 Task: Plan a trip to Kairouan, Tunisia from 3rd December, 2023 to 9th December, 2023 for 2 adults.1  bedroom having 1 bed and 1 bathroom. Property type can be hotel. Look for 4 properties as per requirement.
Action: Mouse moved to (518, 139)
Screenshot: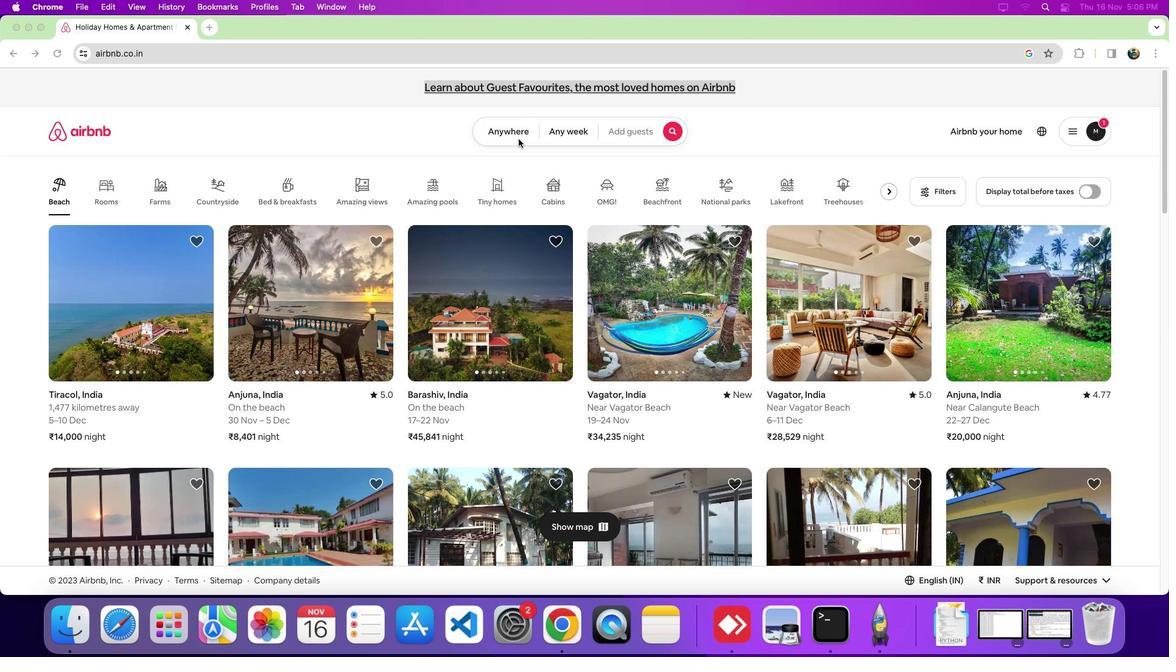 
Action: Mouse pressed left at (518, 139)
Screenshot: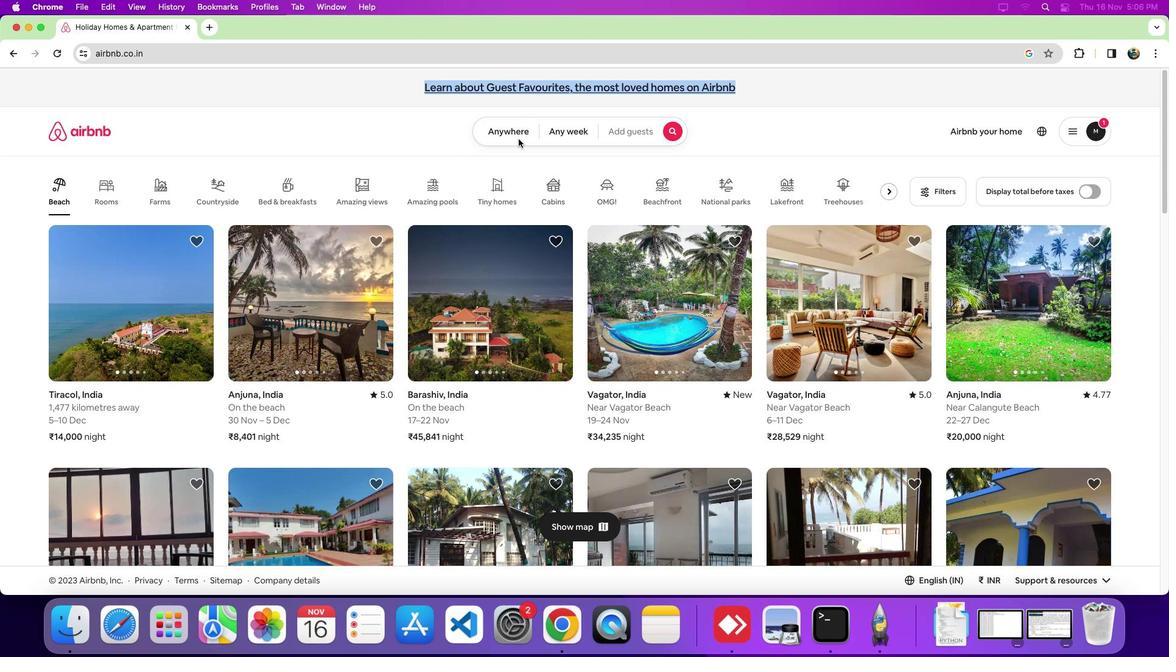 
Action: Mouse moved to (513, 132)
Screenshot: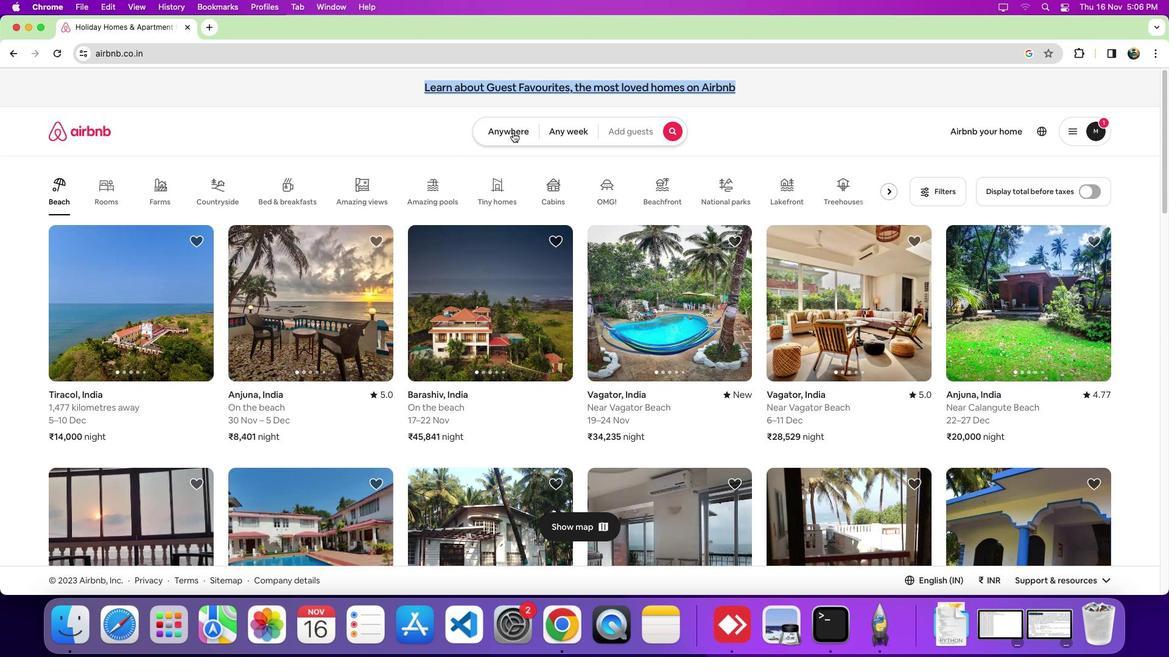 
Action: Mouse pressed left at (513, 132)
Screenshot: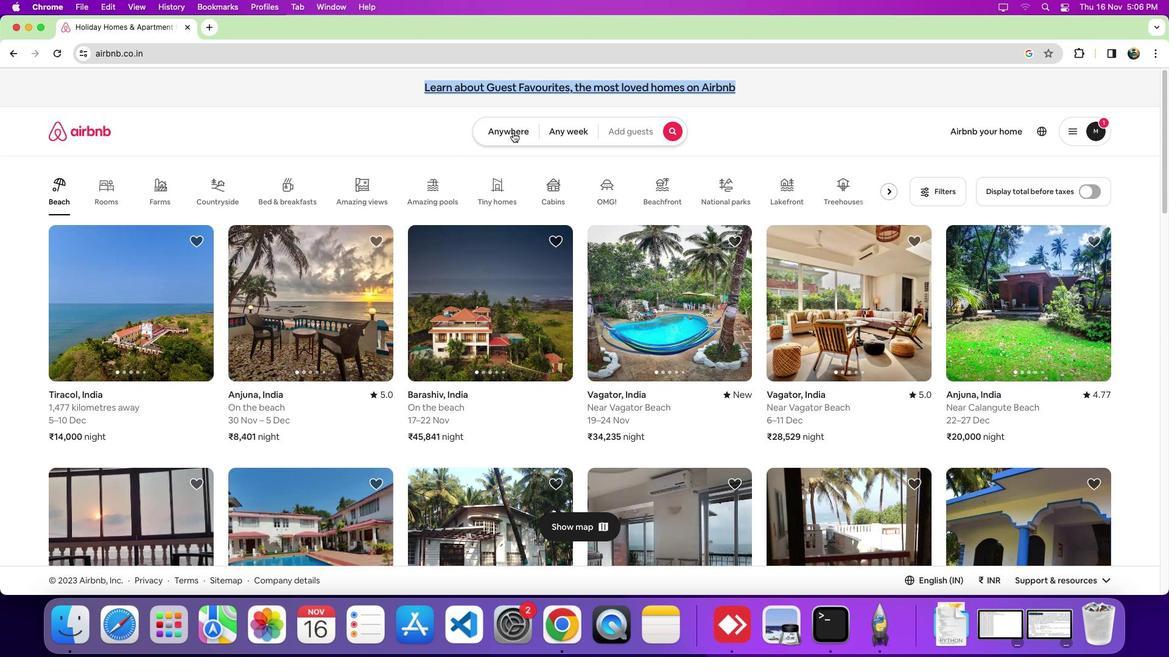 
Action: Mouse moved to (423, 185)
Screenshot: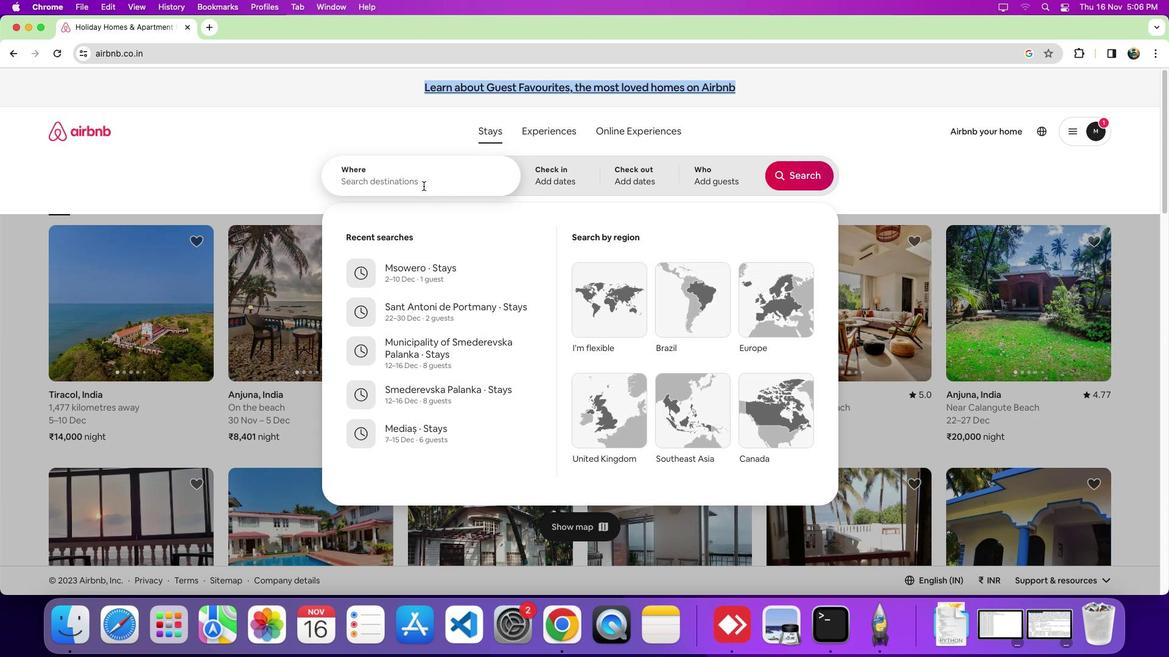 
Action: Mouse pressed left at (423, 185)
Screenshot: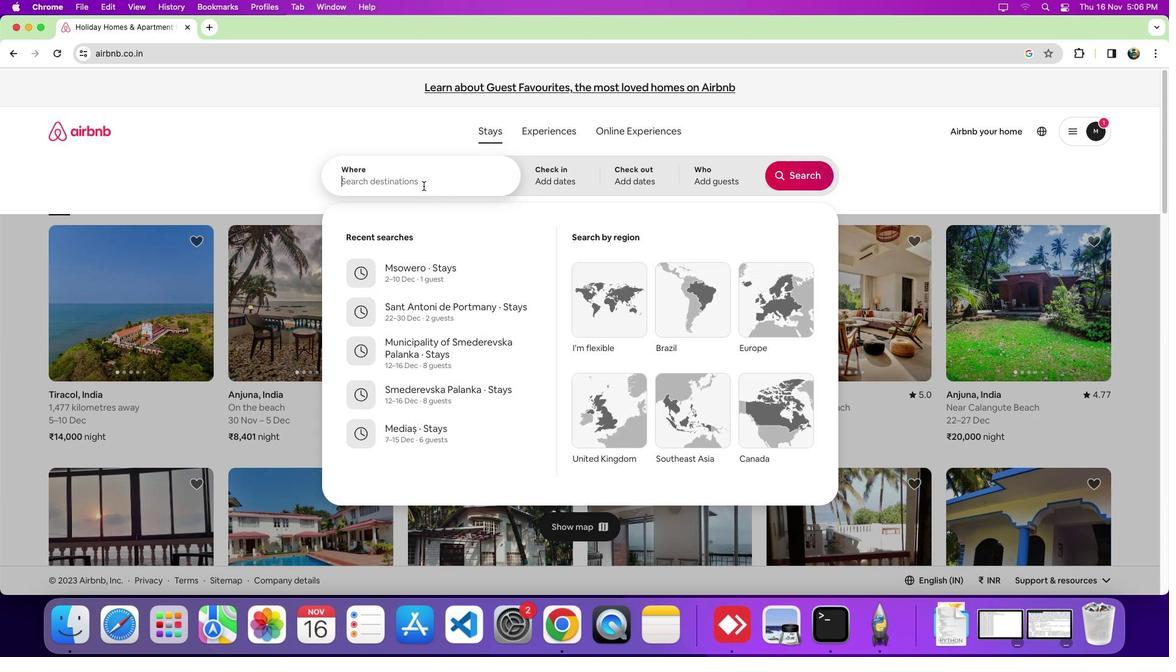
Action: Key pressed Key.shift'K''a''i''r''o''u''a''n'','Key.spaceKey.shift_r'T''u''n''i''s''i''a'
Screenshot: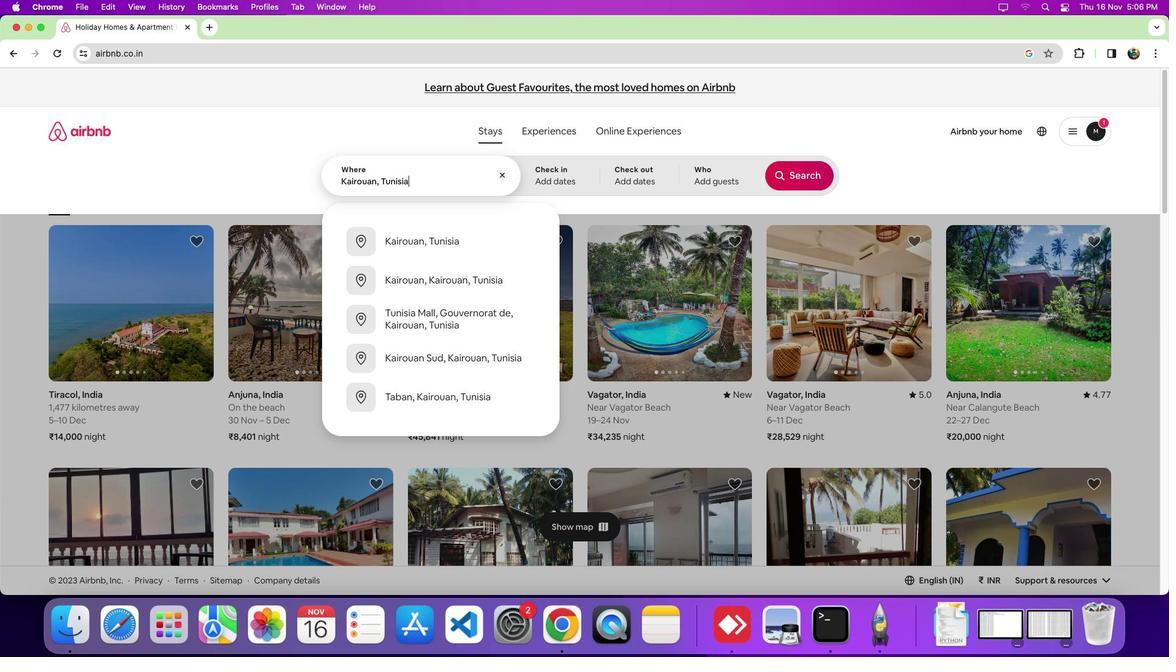 
Action: Mouse moved to (568, 180)
Screenshot: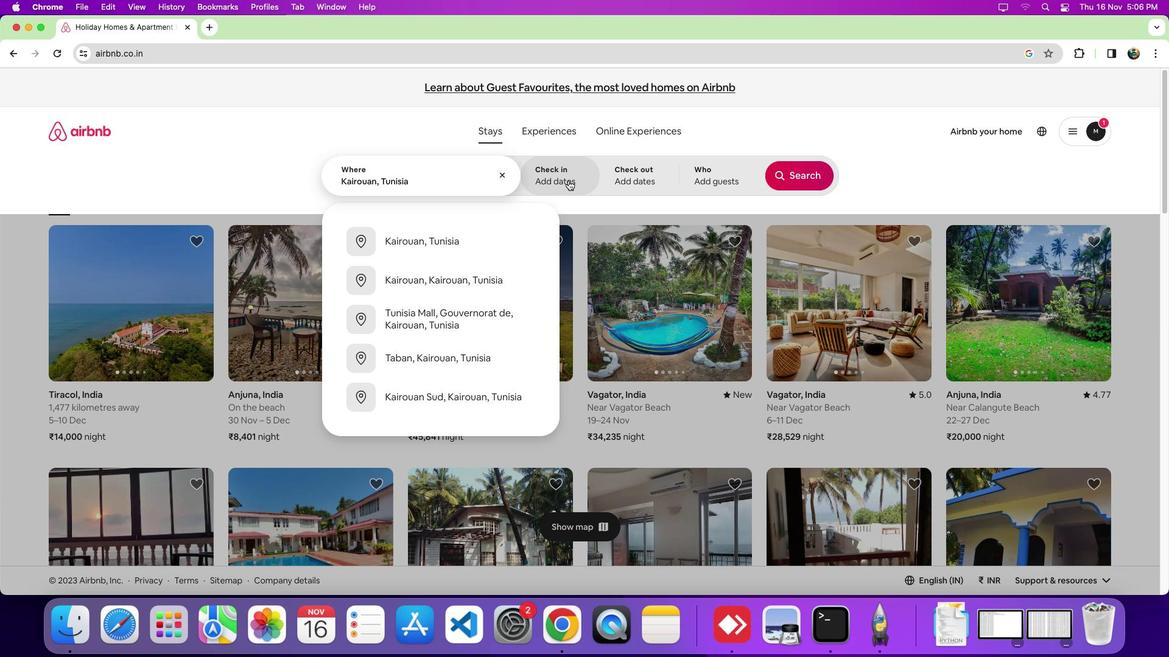 
Action: Mouse pressed left at (568, 180)
Screenshot: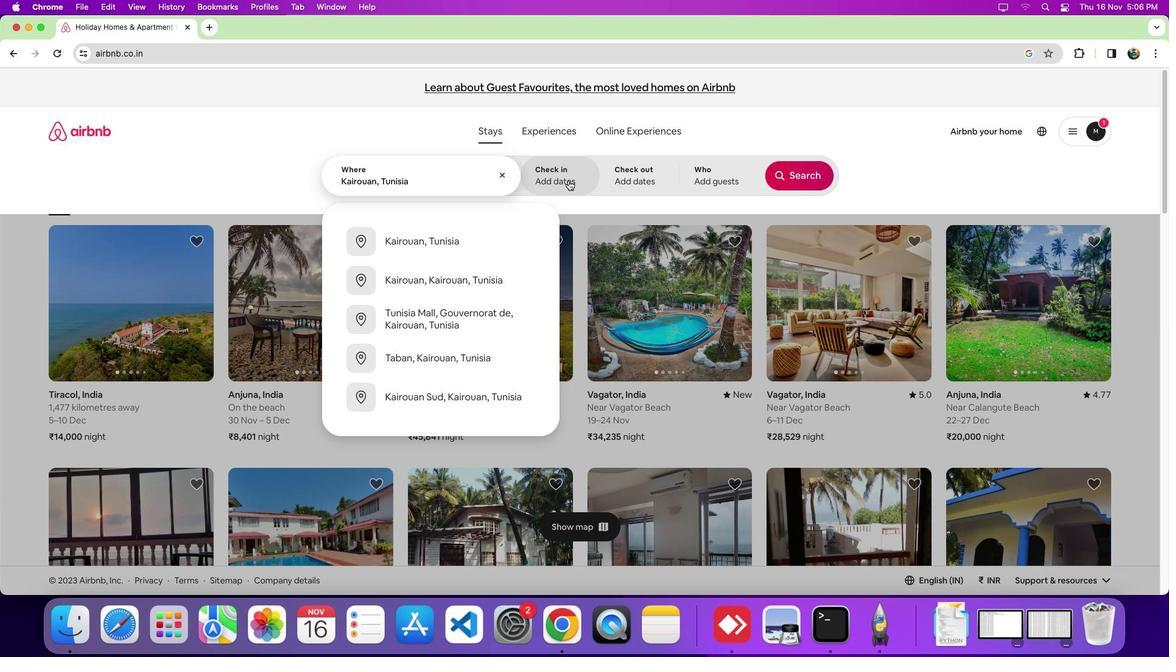 
Action: Mouse moved to (607, 359)
Screenshot: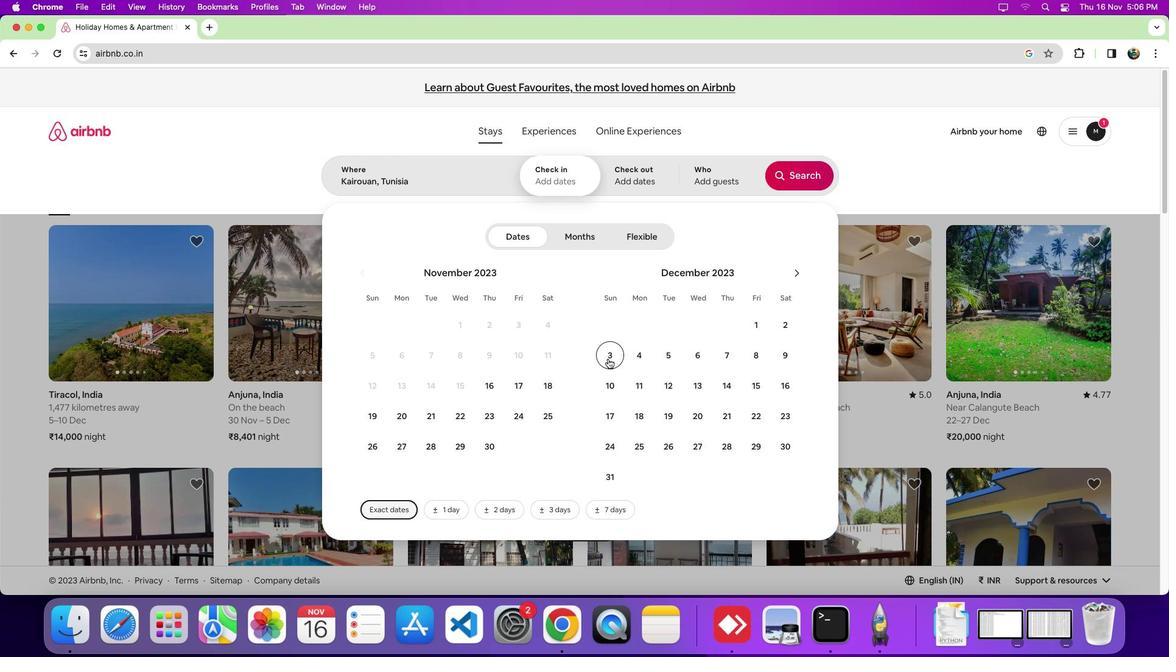 
Action: Mouse pressed left at (607, 359)
Screenshot: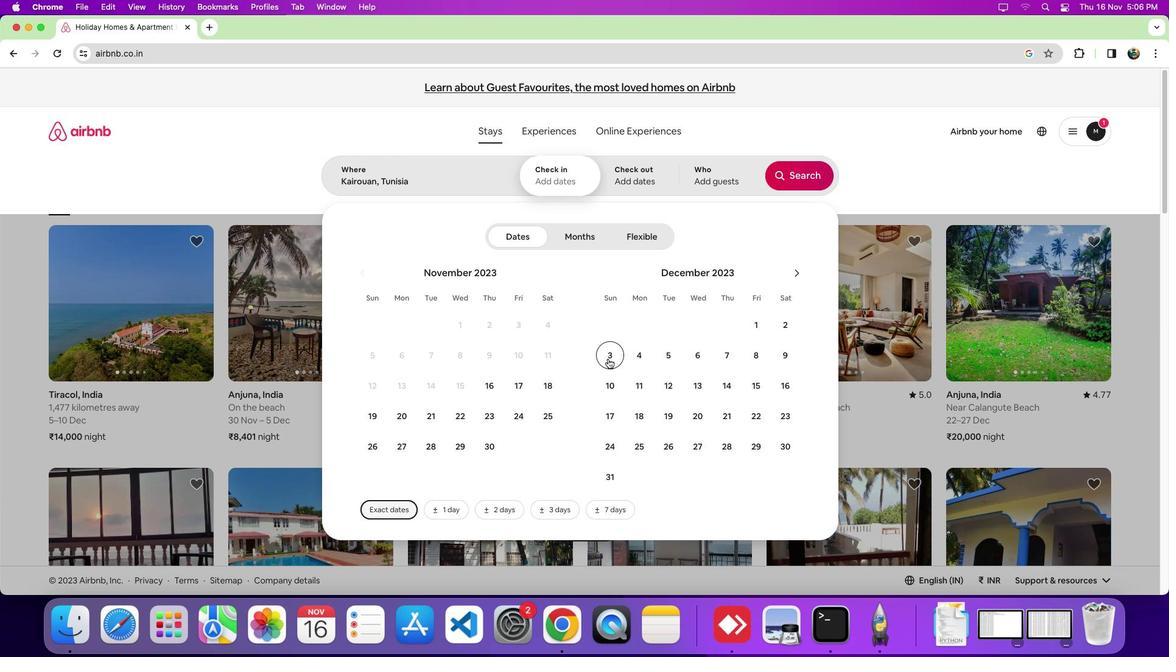 
Action: Mouse moved to (783, 356)
Screenshot: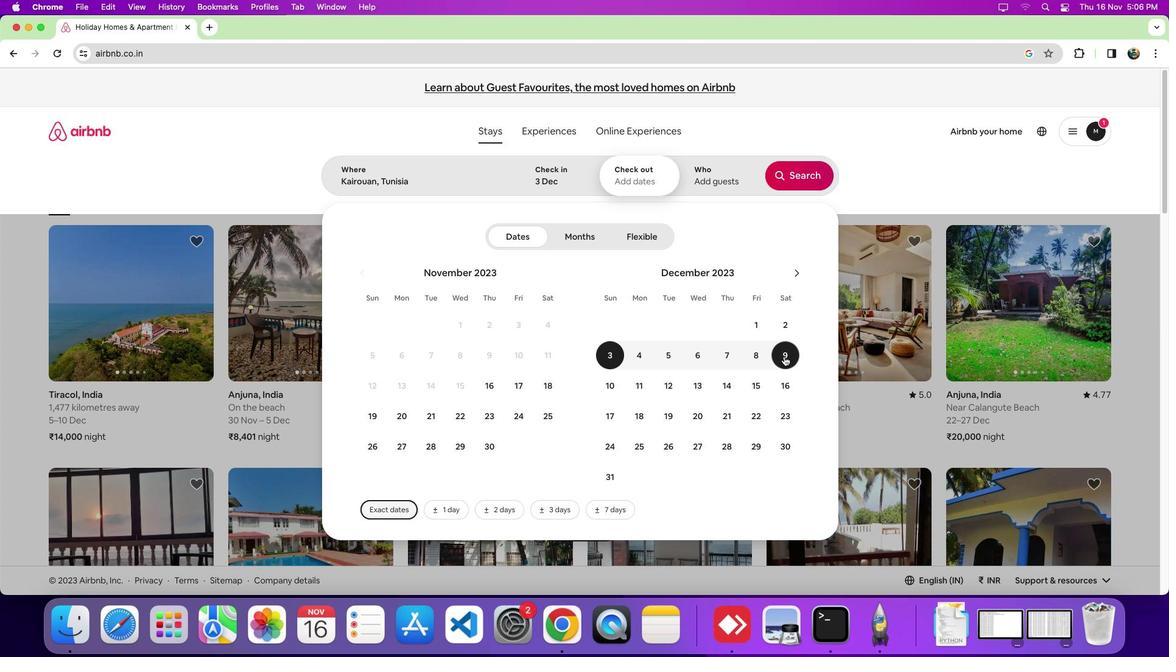 
Action: Mouse pressed left at (783, 356)
Screenshot: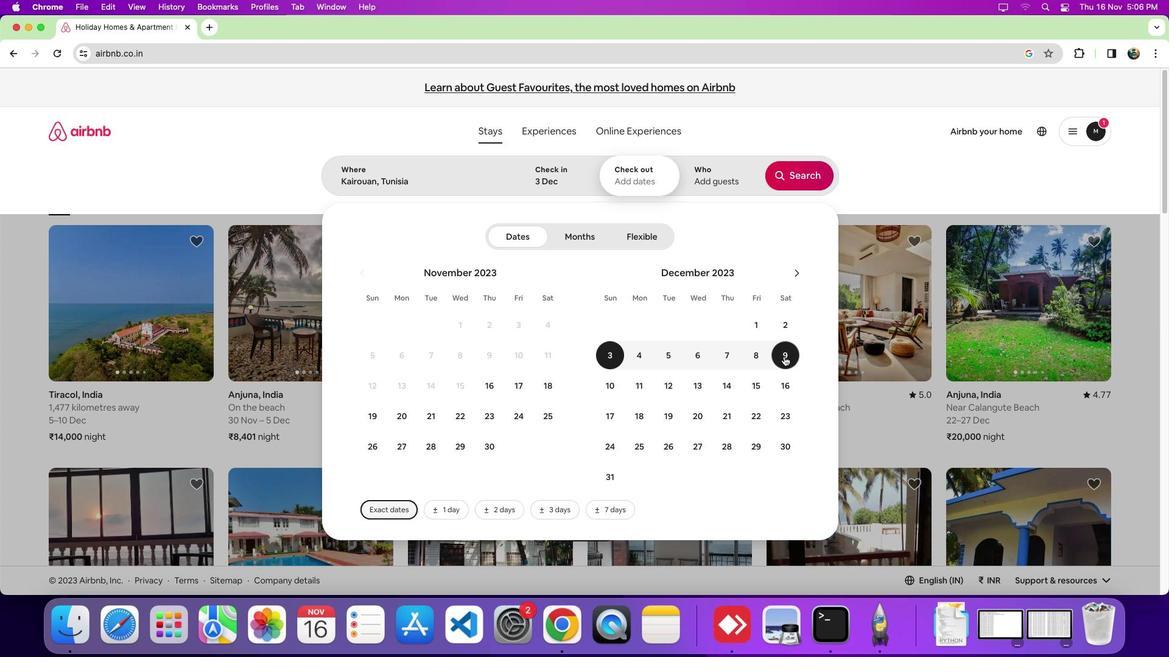 
Action: Mouse moved to (705, 182)
Screenshot: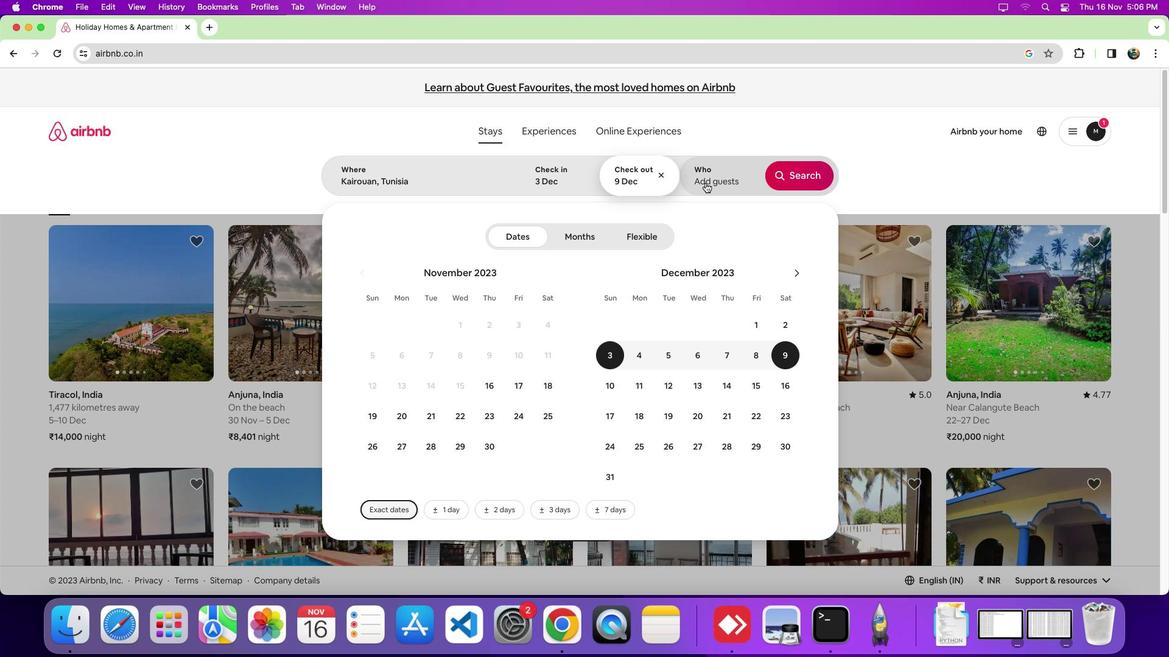 
Action: Mouse pressed left at (705, 182)
Screenshot: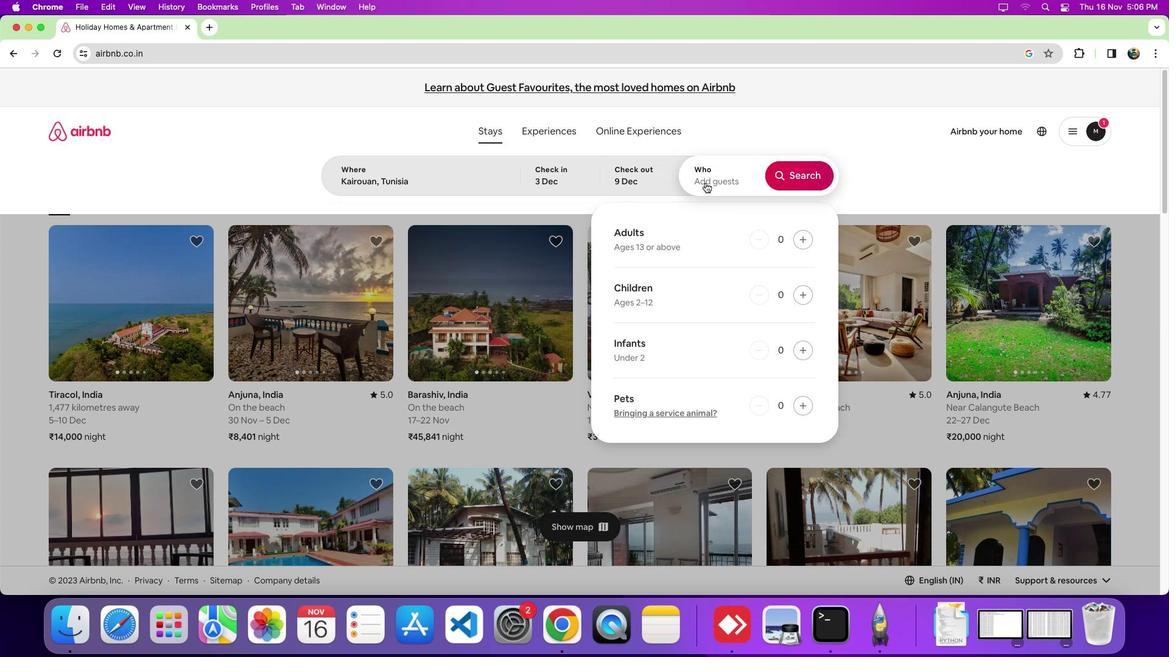 
Action: Mouse moved to (798, 242)
Screenshot: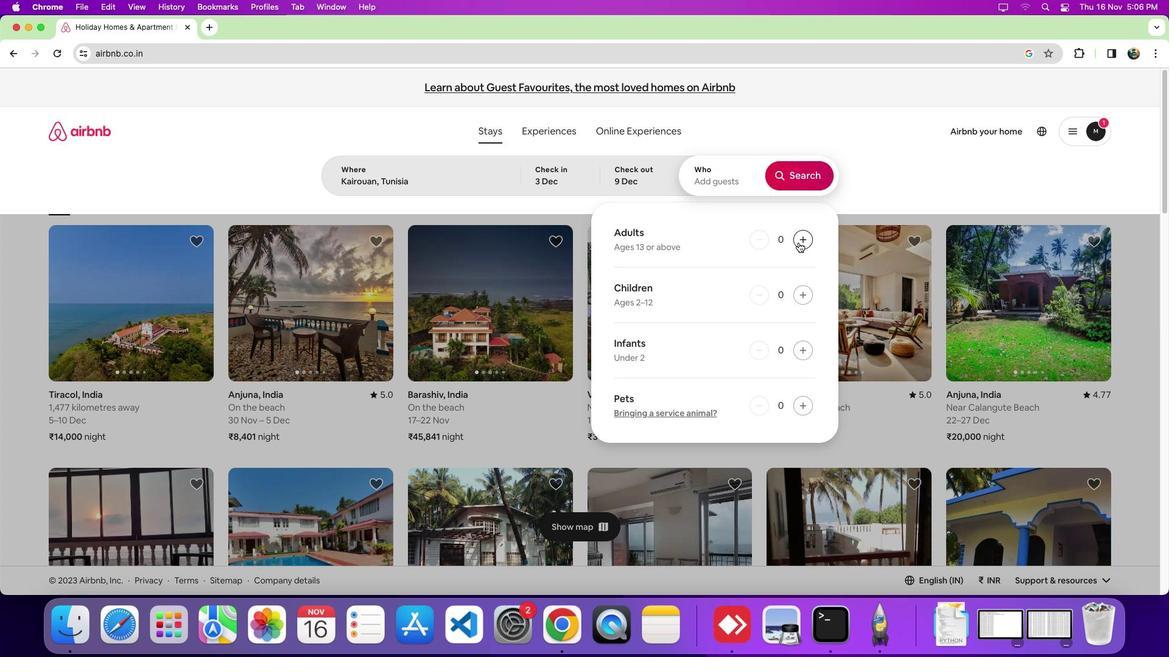
Action: Mouse pressed left at (798, 242)
Screenshot: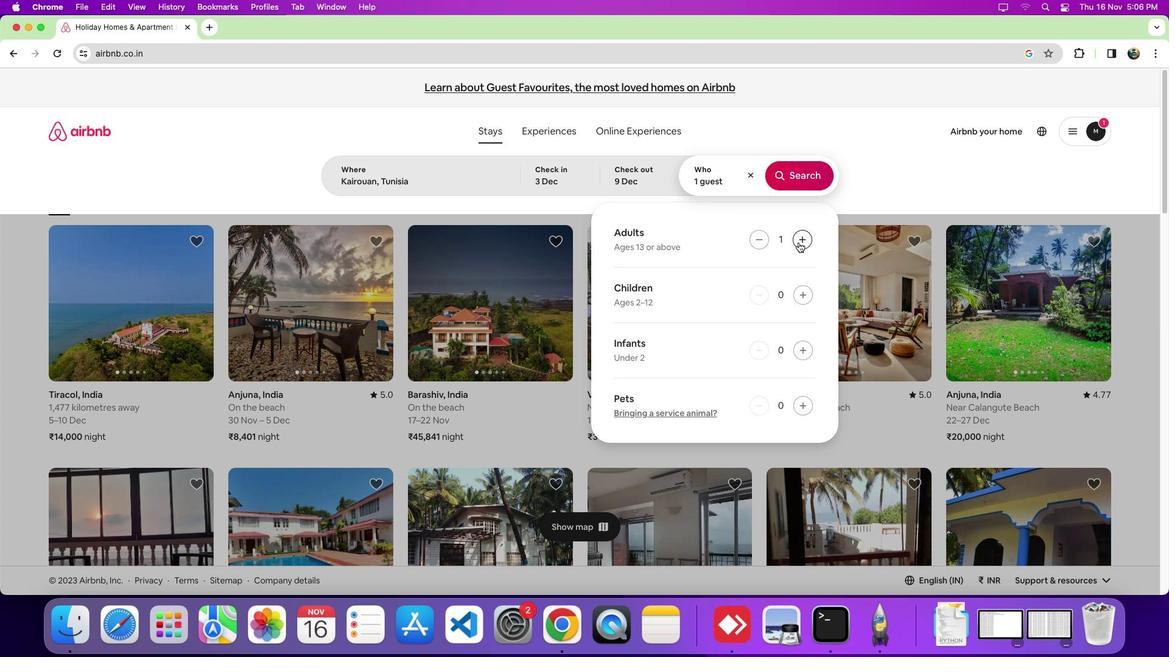 
Action: Mouse pressed left at (798, 242)
Screenshot: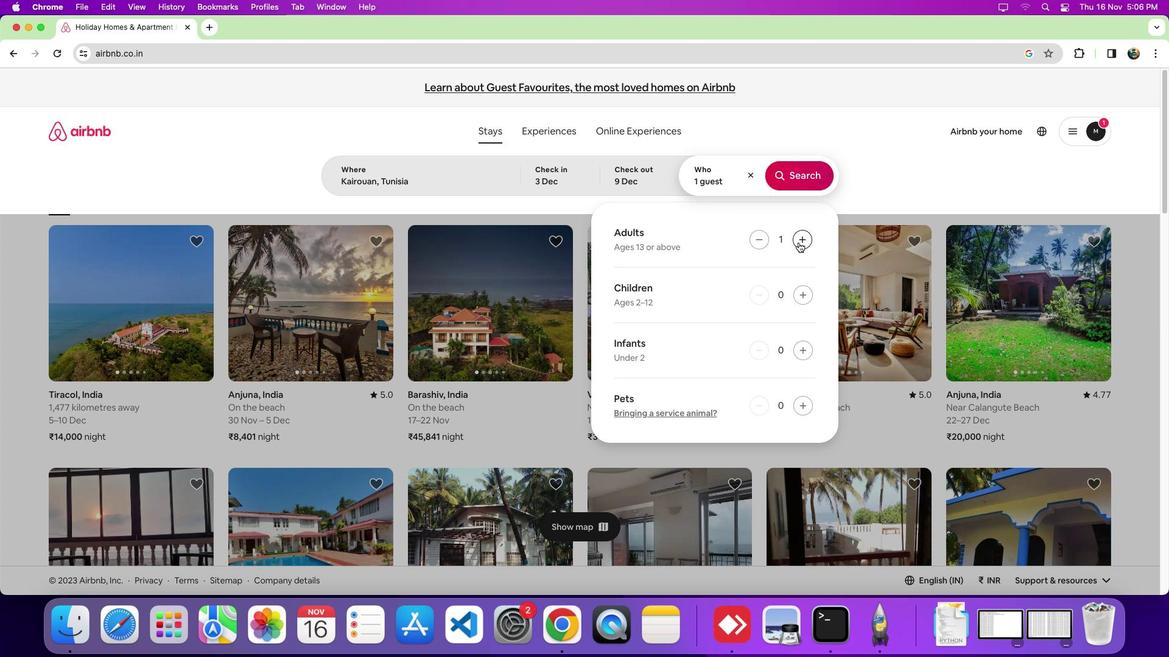 
Action: Mouse moved to (786, 179)
Screenshot: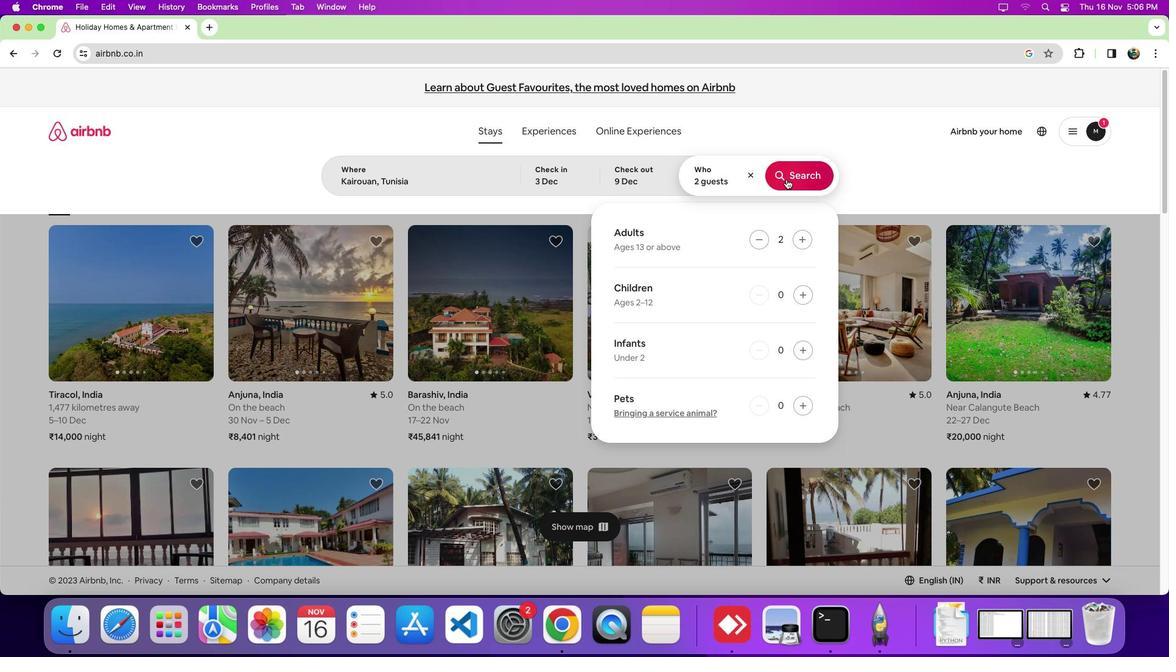 
Action: Mouse pressed left at (786, 179)
Screenshot: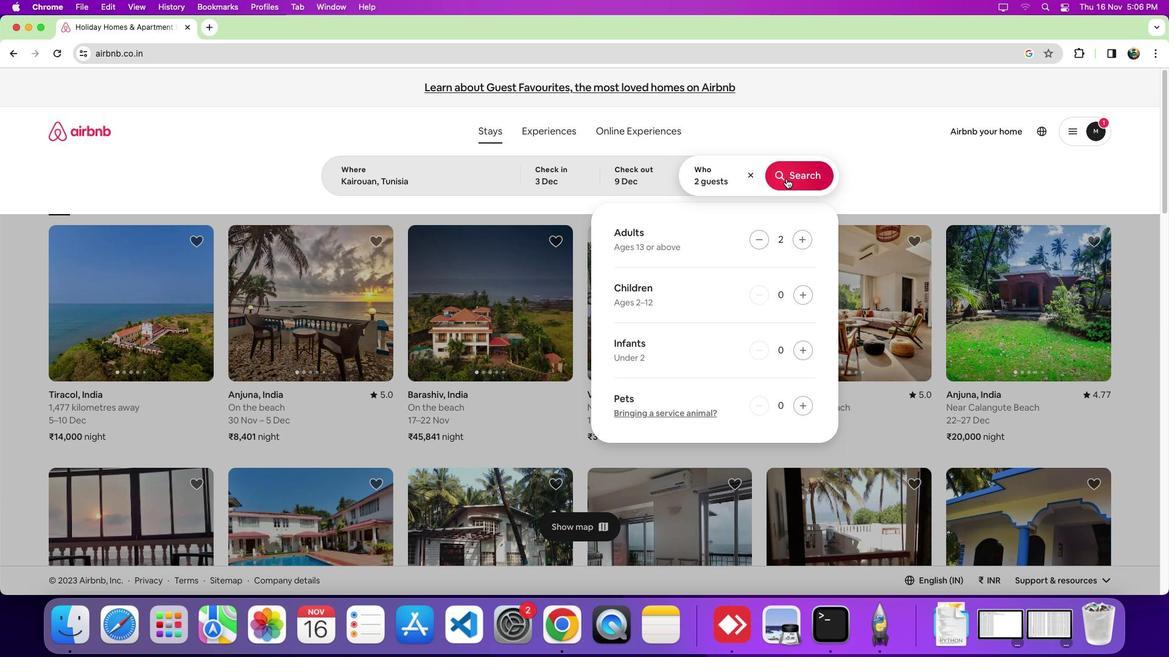 
Action: Mouse moved to (960, 142)
Screenshot: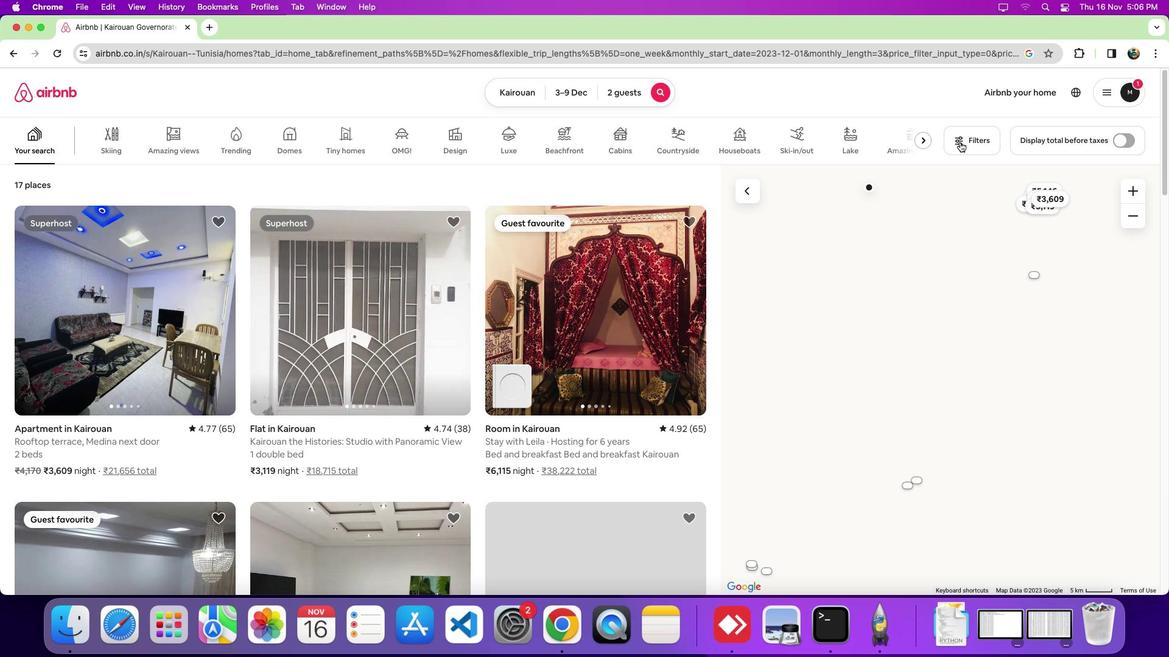 
Action: Mouse pressed left at (960, 142)
Screenshot: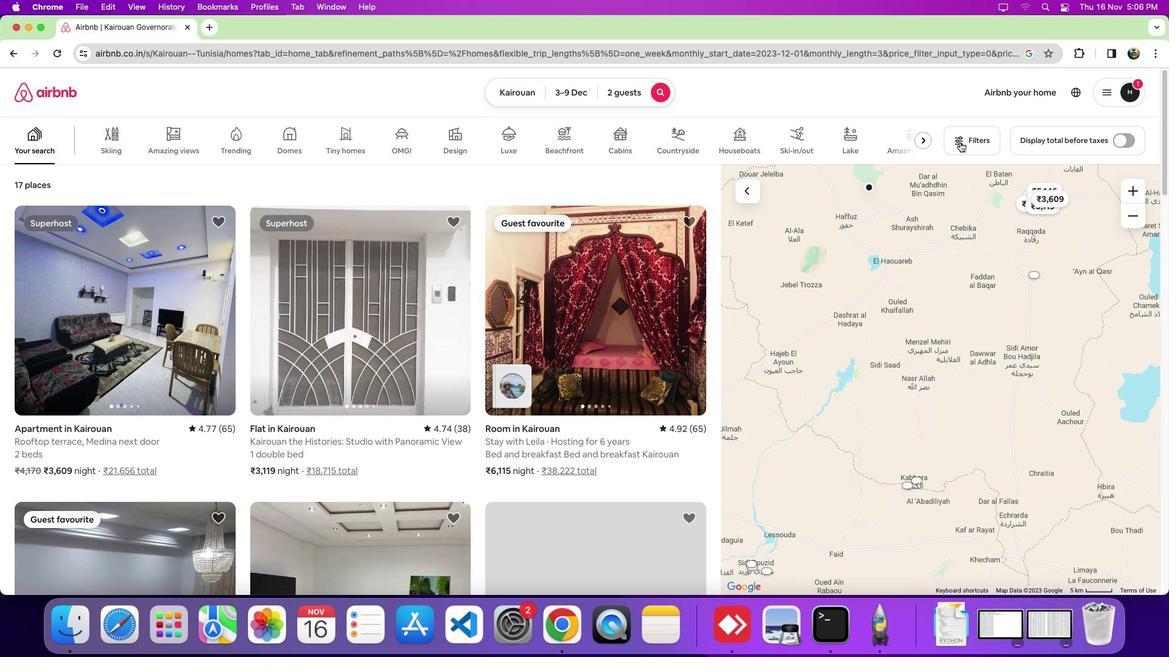 
Action: Mouse moved to (466, 442)
Screenshot: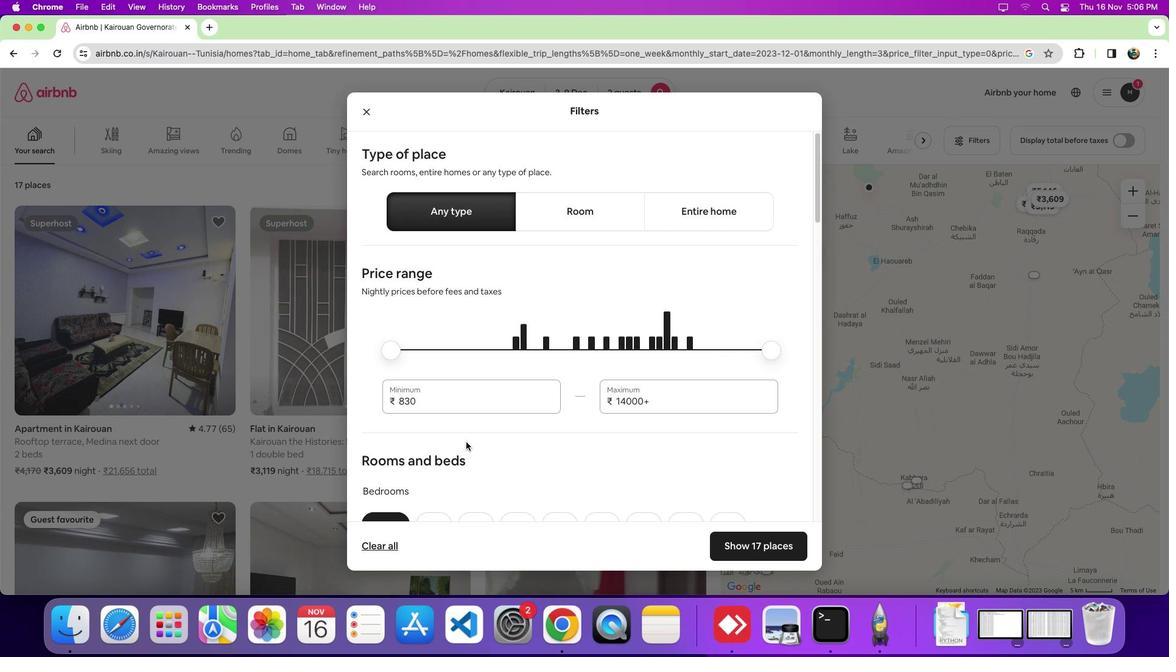 
Action: Mouse scrolled (466, 442) with delta (0, 0)
Screenshot: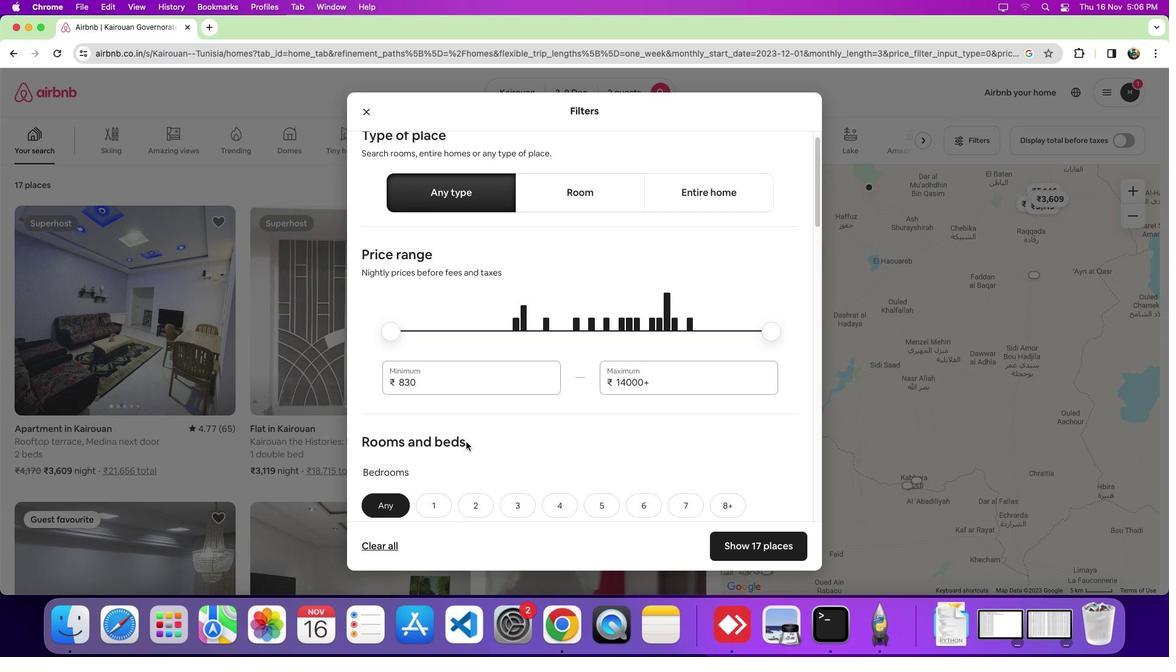 
Action: Mouse scrolled (466, 442) with delta (0, -1)
Screenshot: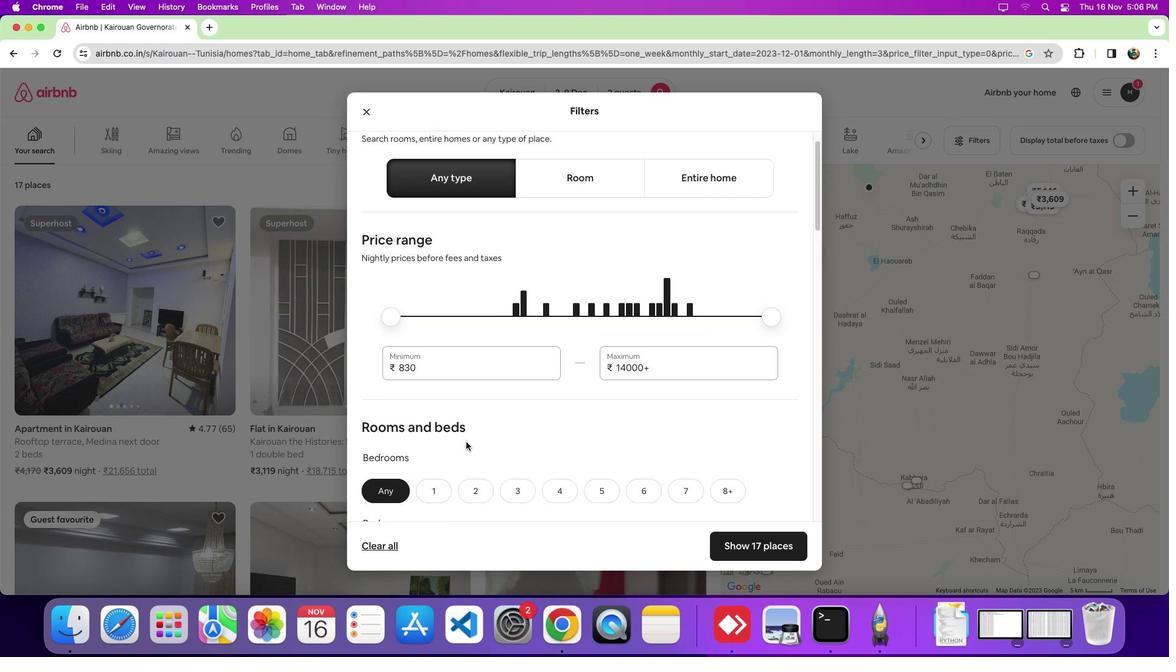 
Action: Mouse moved to (437, 467)
Screenshot: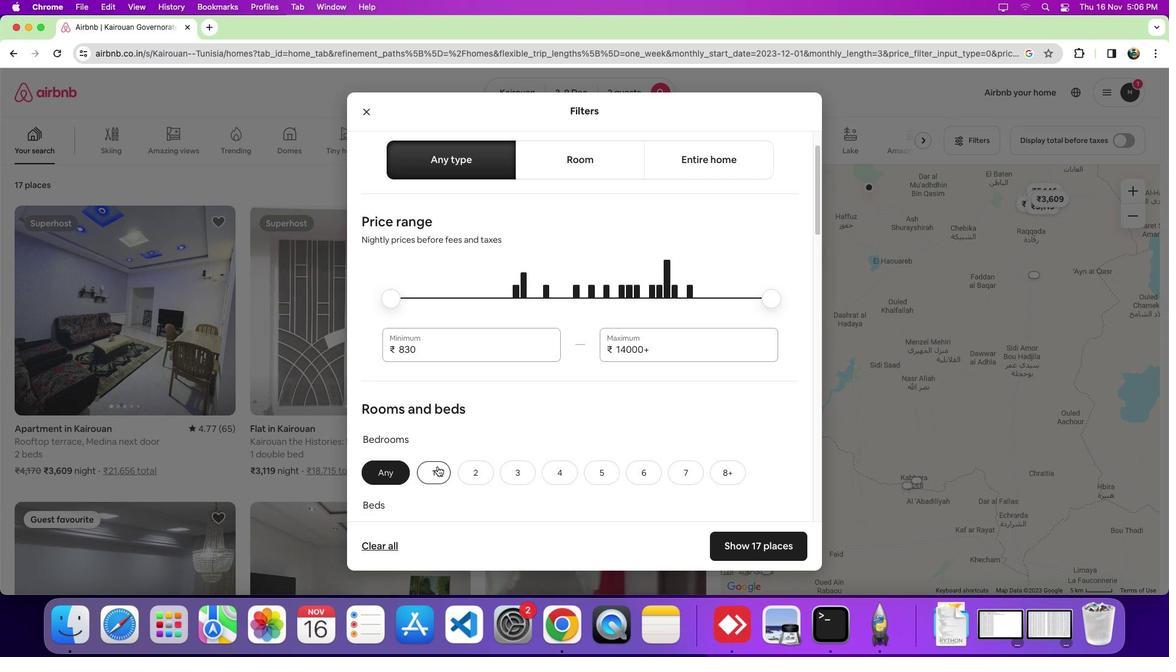 
Action: Mouse pressed left at (437, 467)
Screenshot: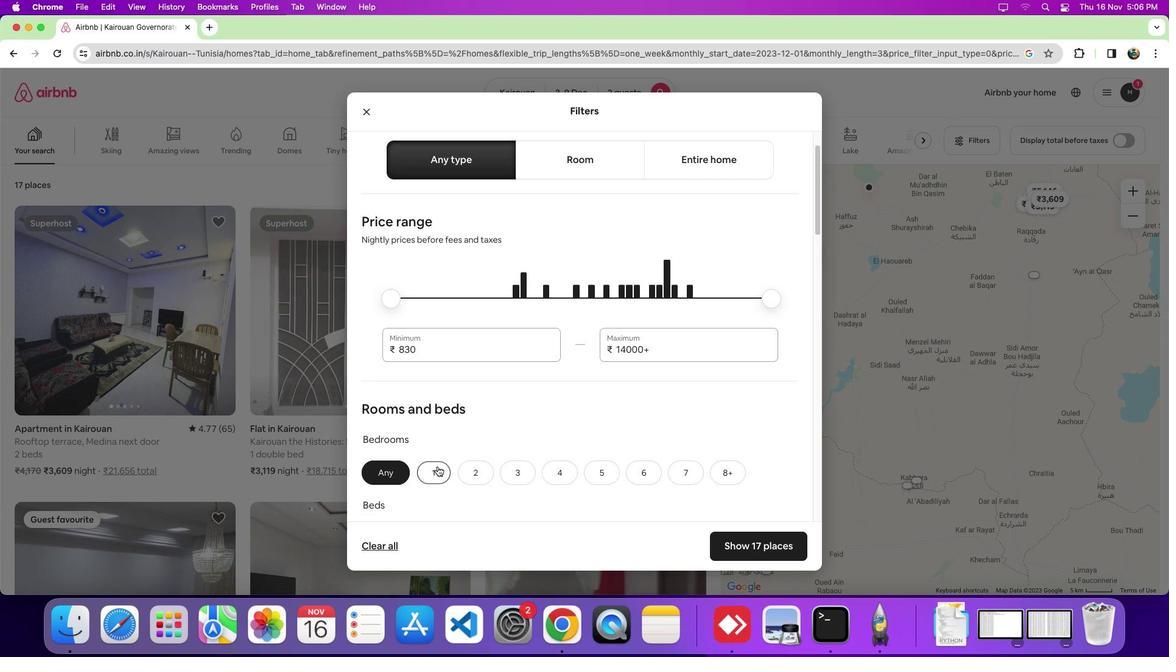 
Action: Mouse moved to (449, 460)
Screenshot: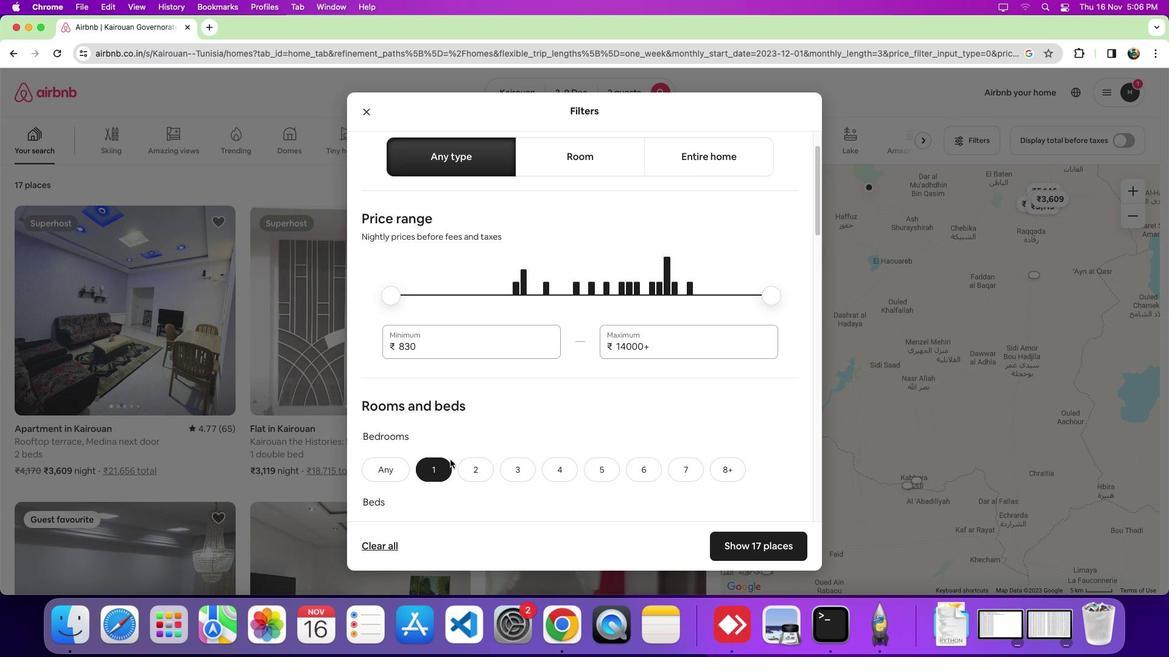 
Action: Mouse scrolled (449, 460) with delta (0, 0)
Screenshot: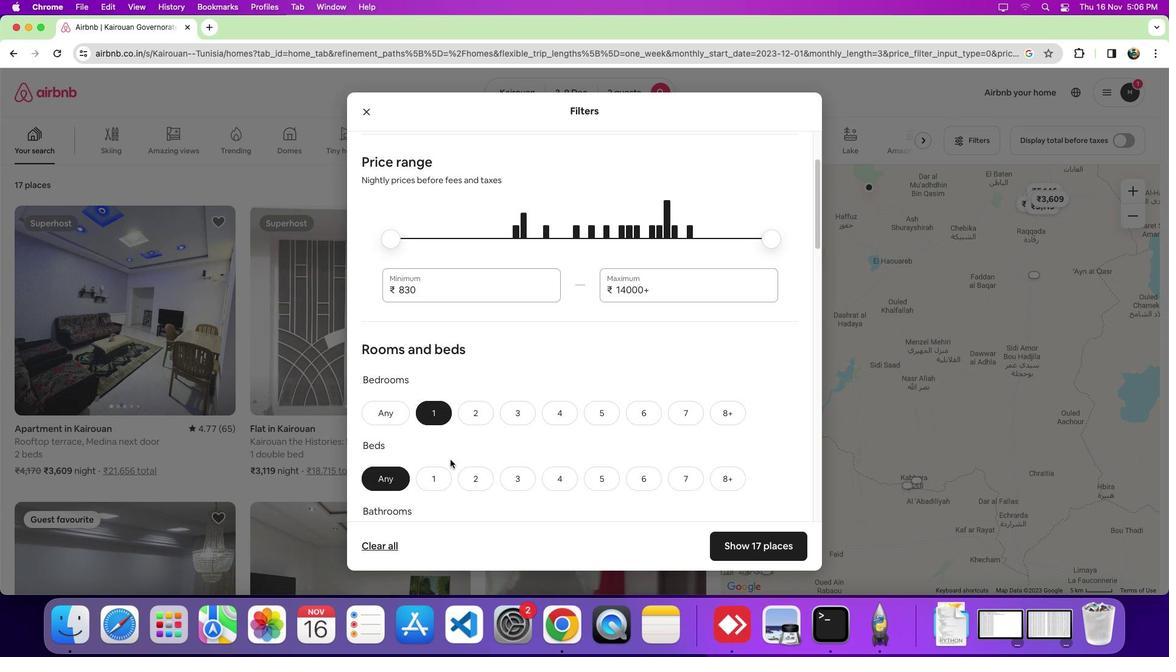 
Action: Mouse scrolled (449, 460) with delta (0, 0)
Screenshot: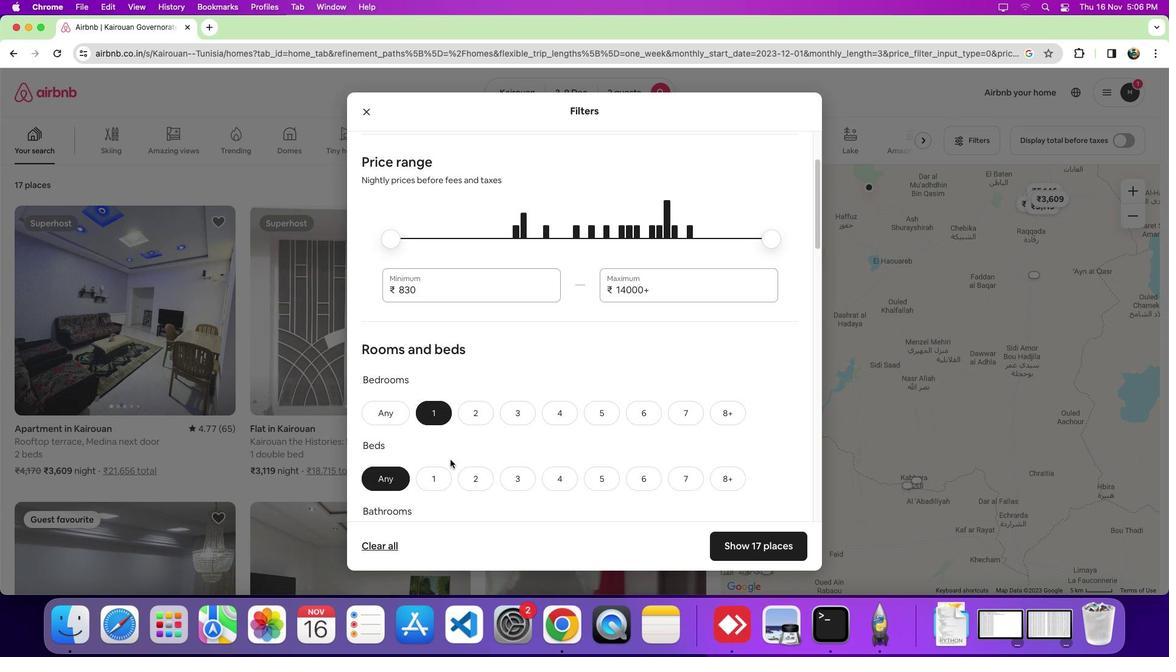 
Action: Mouse scrolled (449, 460) with delta (0, -4)
Screenshot: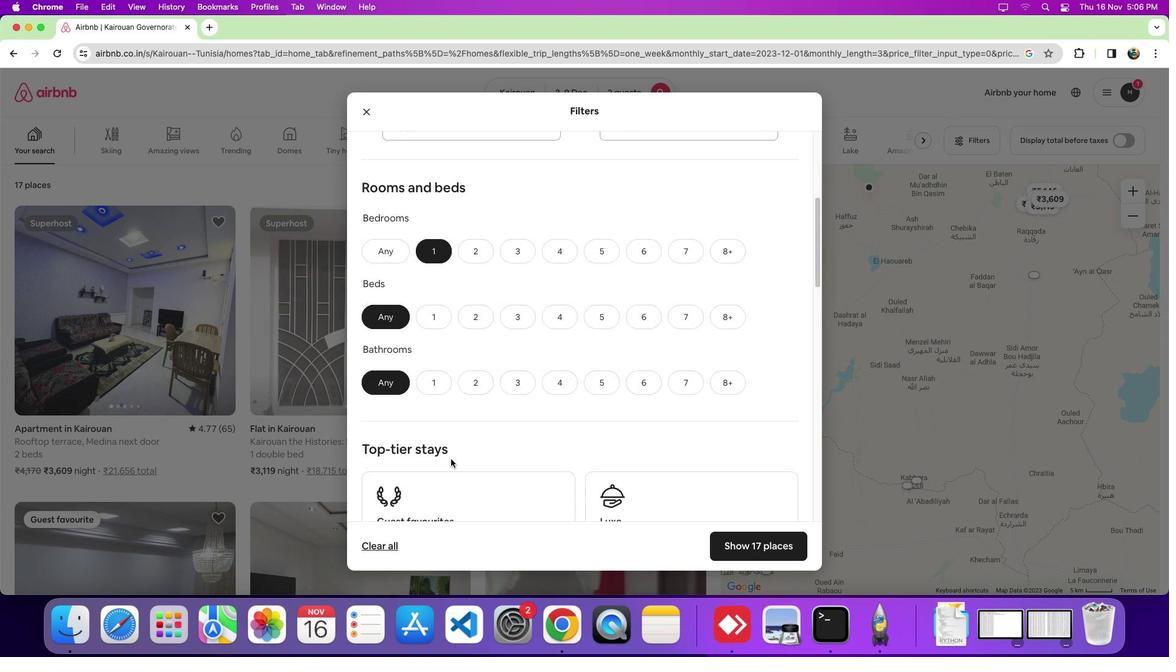 
Action: Mouse moved to (435, 315)
Screenshot: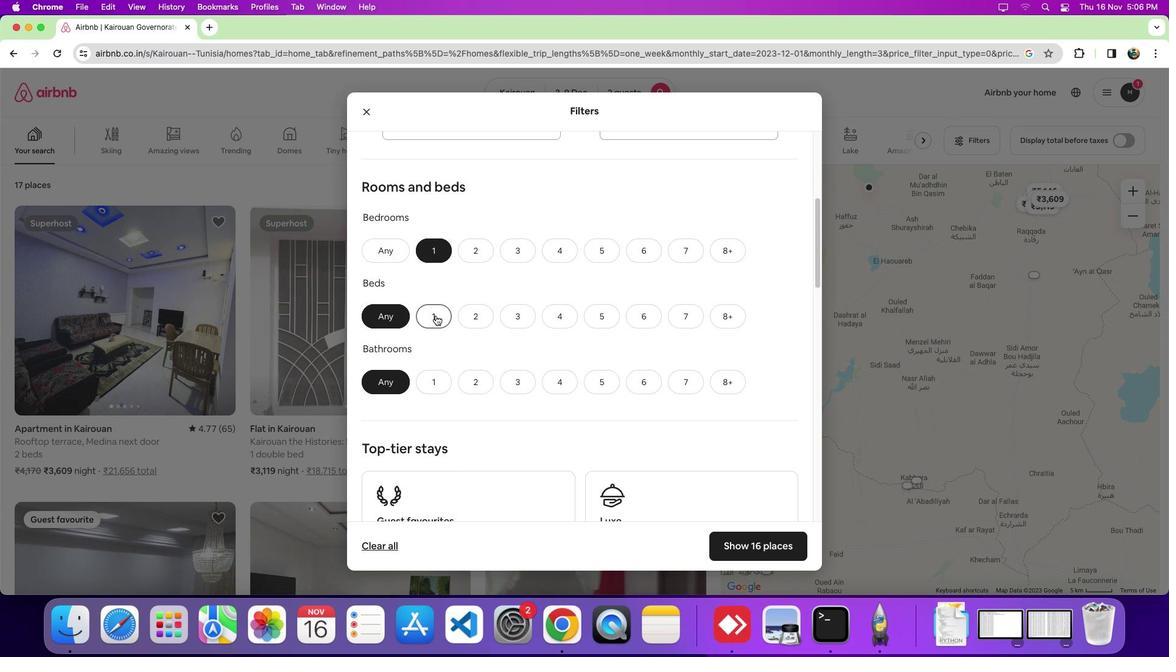 
Action: Mouse pressed left at (435, 315)
Screenshot: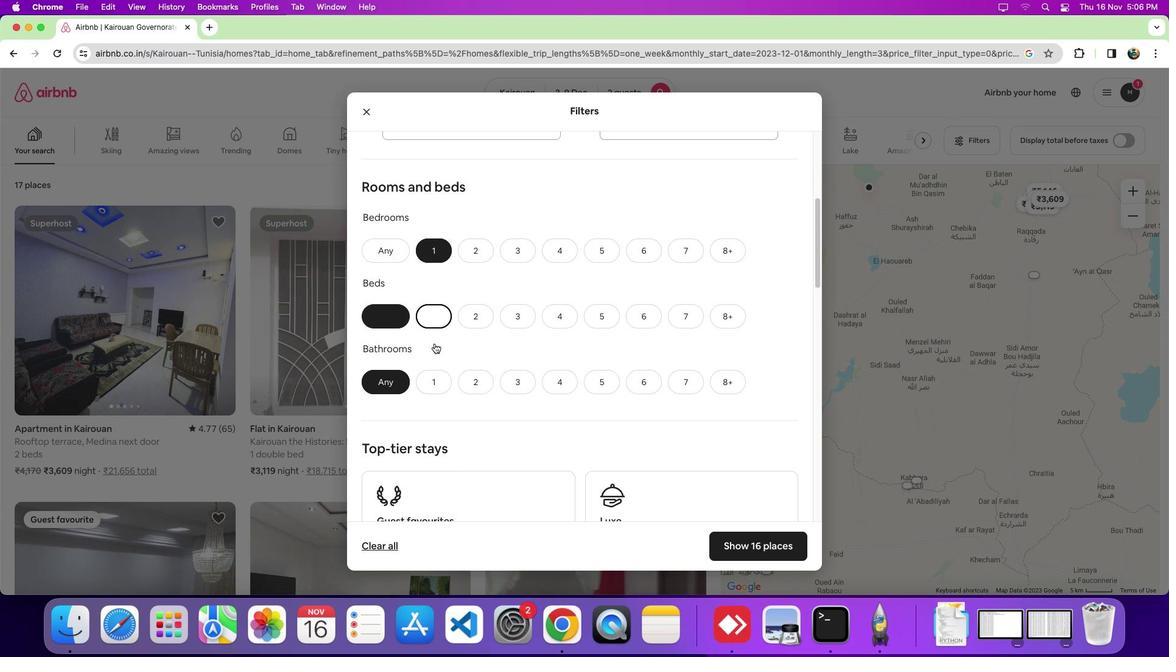 
Action: Mouse moved to (432, 381)
Screenshot: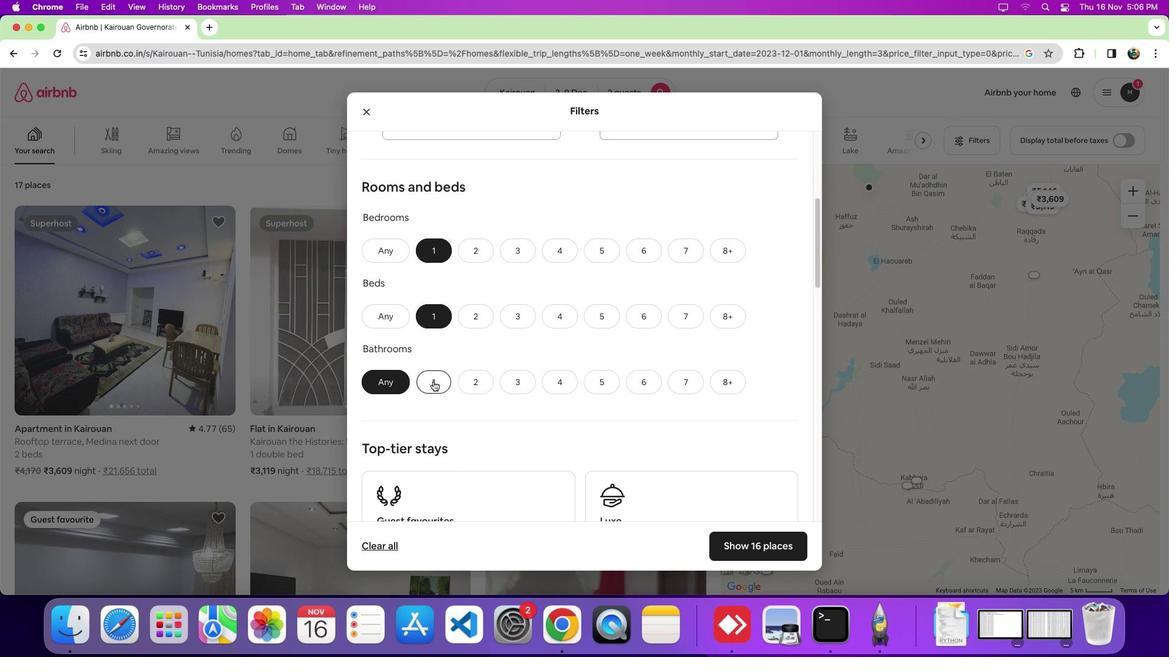 
Action: Mouse pressed left at (432, 381)
Screenshot: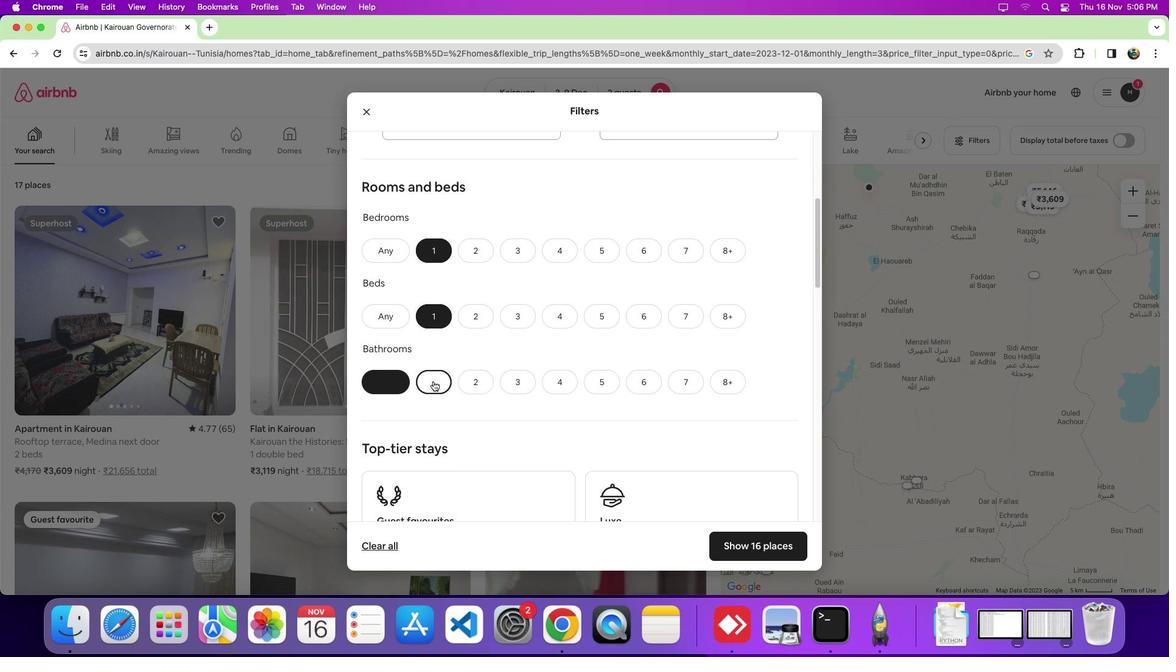 
Action: Mouse moved to (579, 363)
Screenshot: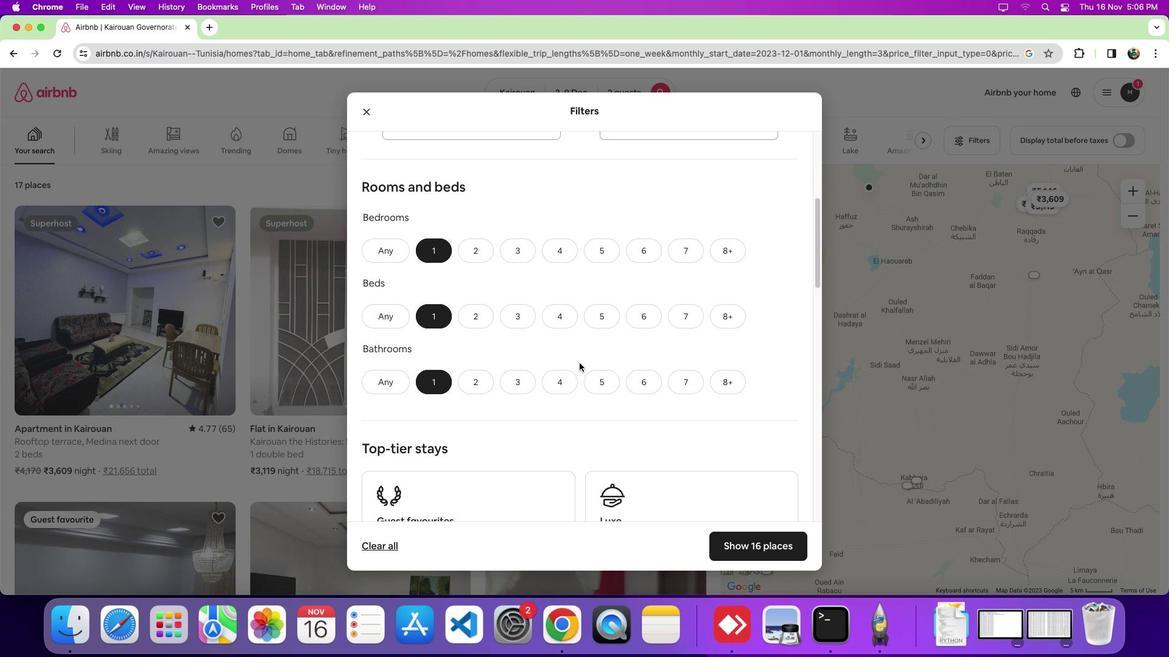 
Action: Mouse scrolled (579, 363) with delta (0, 0)
Screenshot: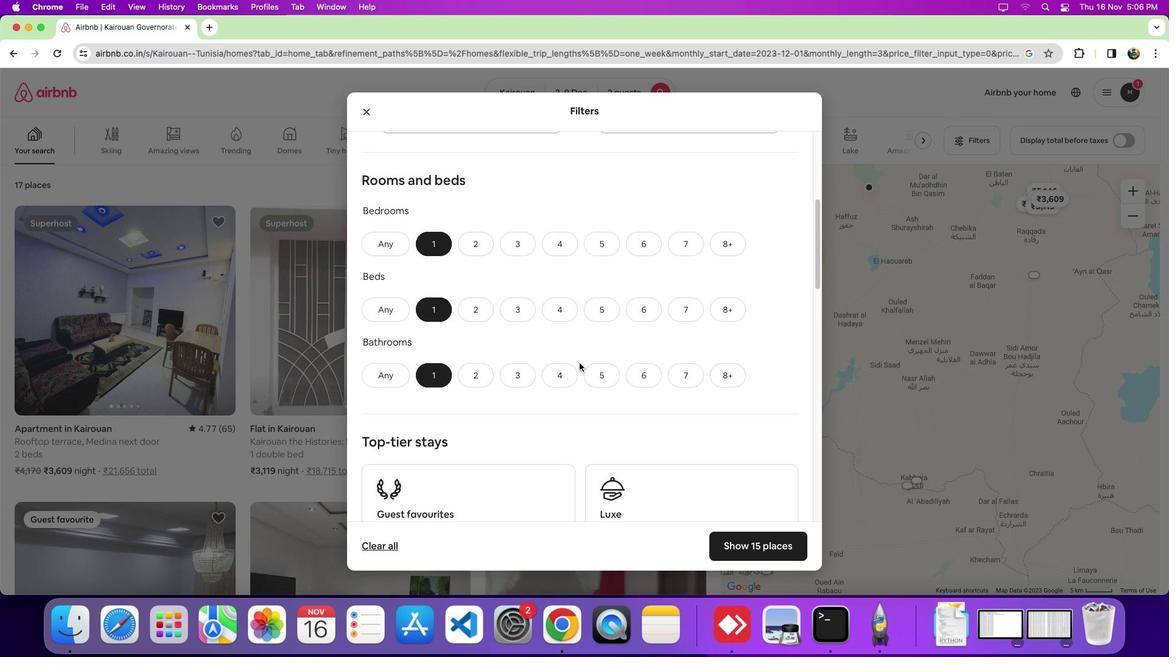 
Action: Mouse scrolled (579, 363) with delta (0, 0)
Screenshot: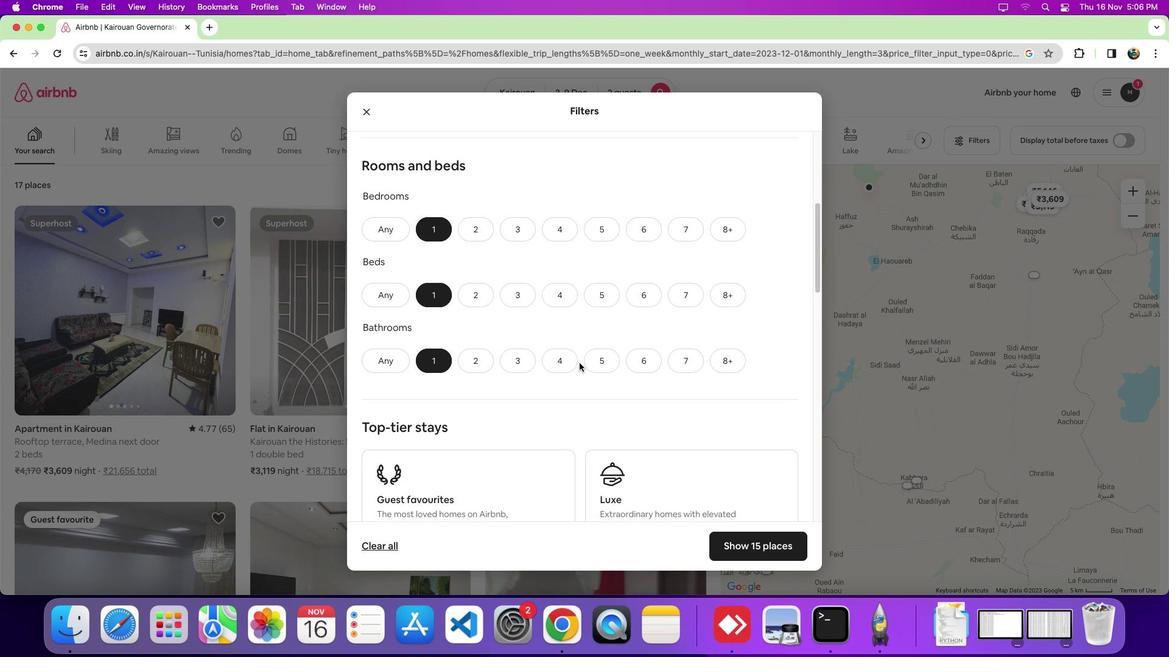 
Action: Mouse moved to (579, 363)
Screenshot: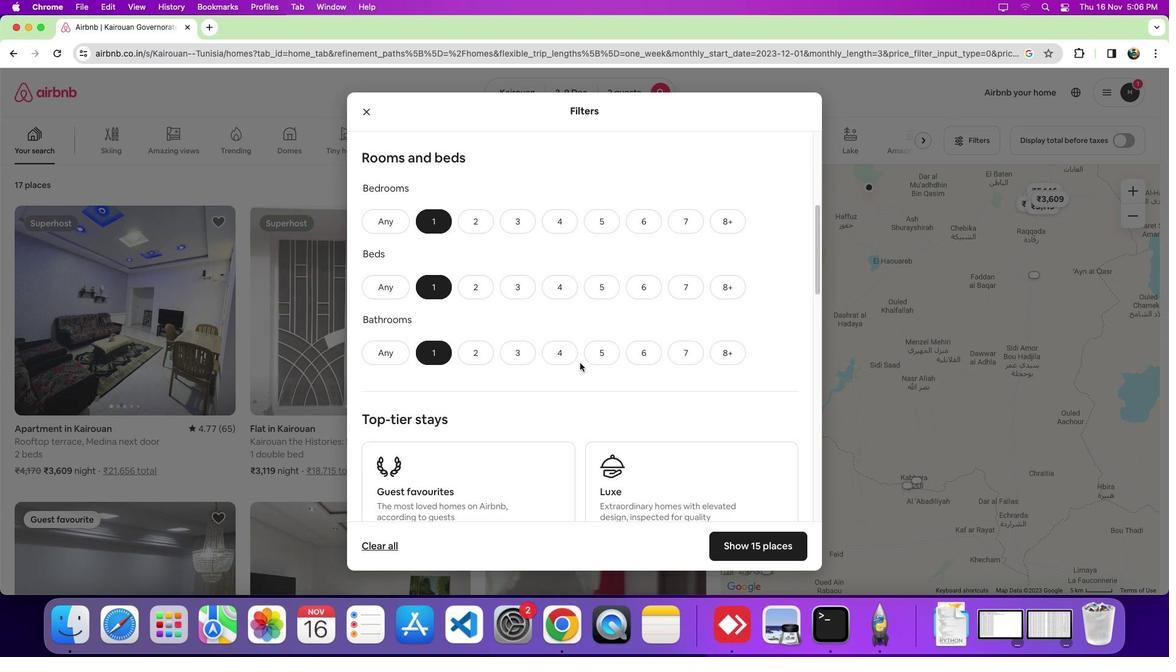 
Action: Mouse scrolled (579, 363) with delta (0, 0)
Screenshot: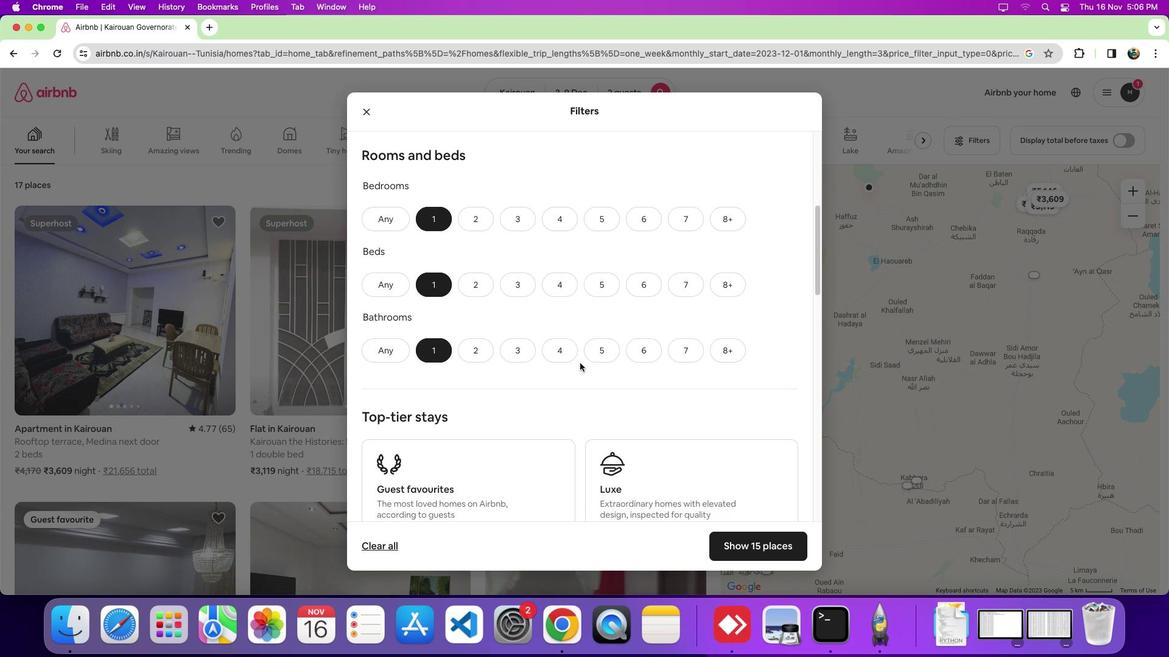 
Action: Mouse scrolled (579, 363) with delta (0, 0)
Screenshot: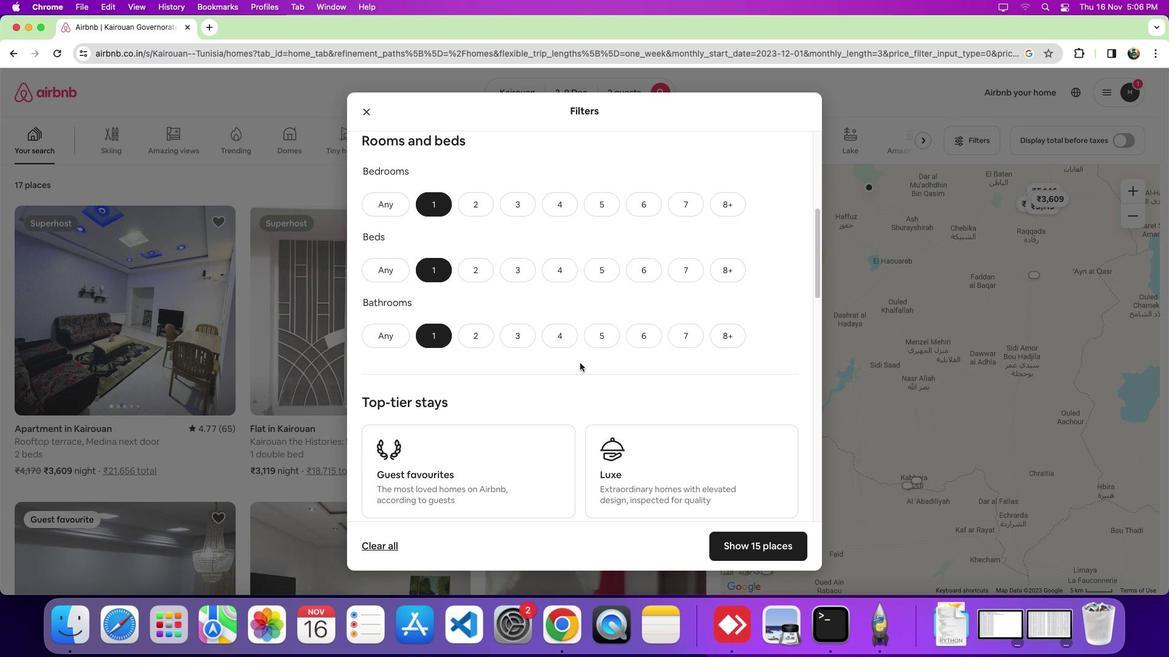
Action: Mouse scrolled (579, 363) with delta (0, 0)
Screenshot: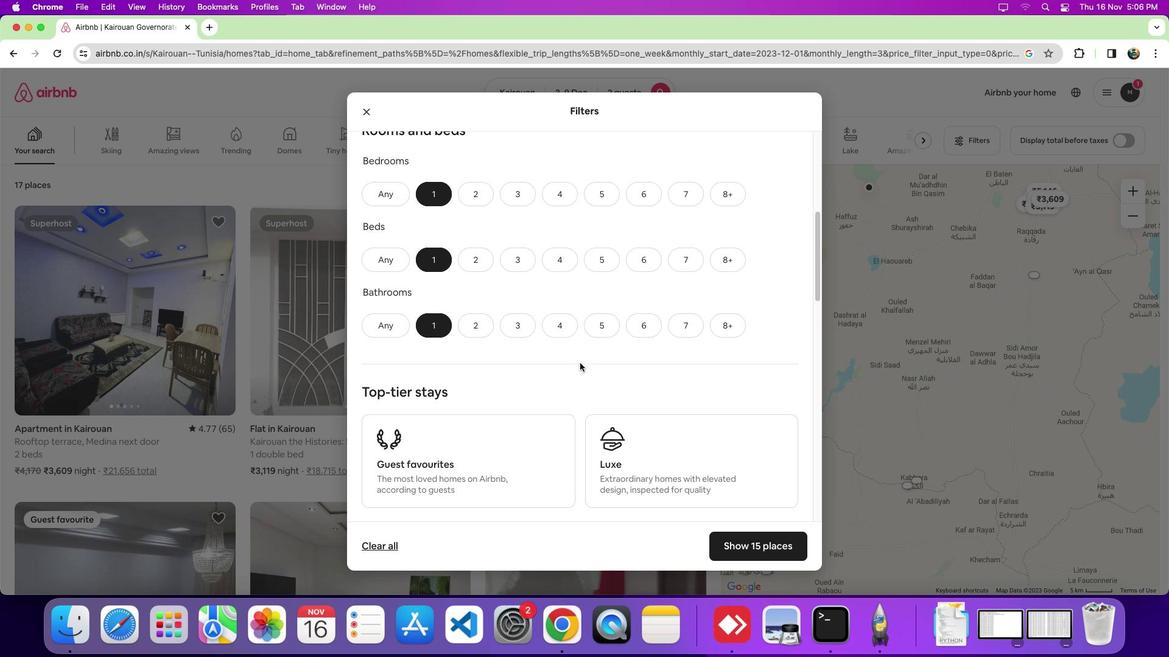 
Action: Mouse scrolled (579, 363) with delta (0, 0)
Screenshot: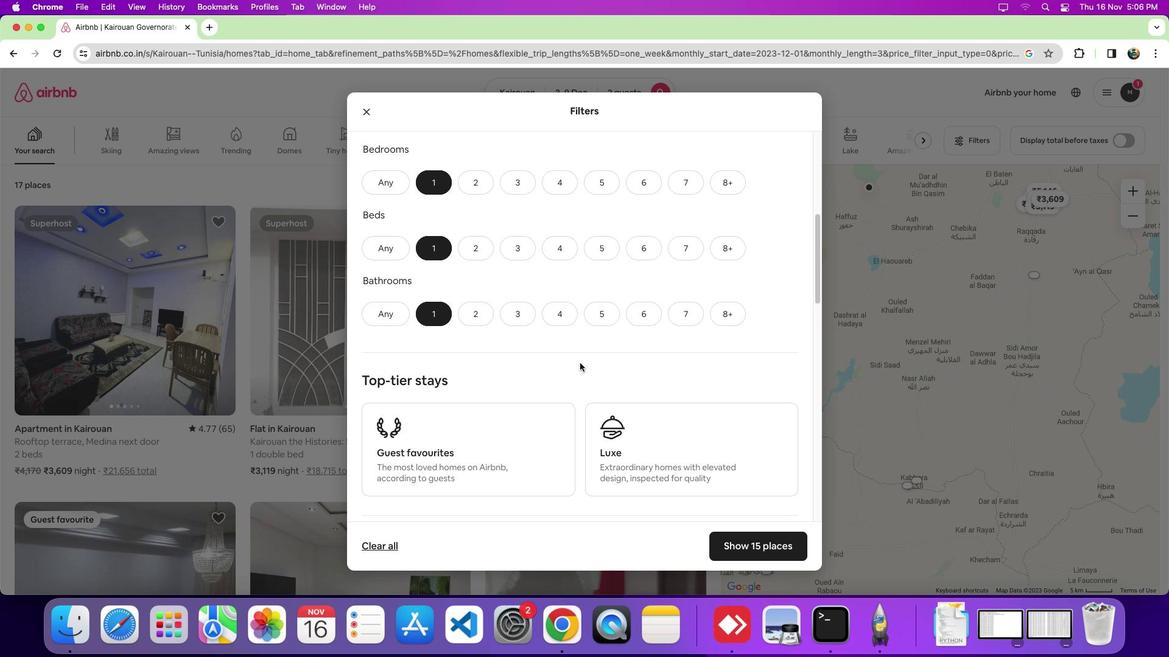 
Action: Mouse moved to (579, 362)
Screenshot: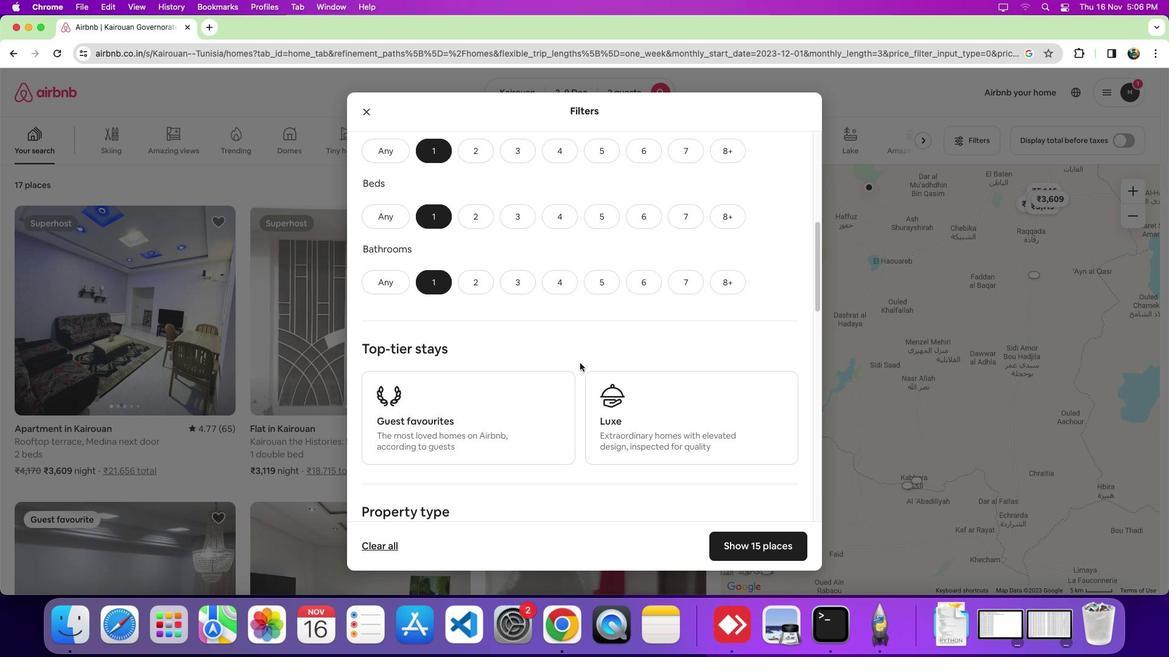 
Action: Mouse scrolled (579, 362) with delta (0, -1)
Screenshot: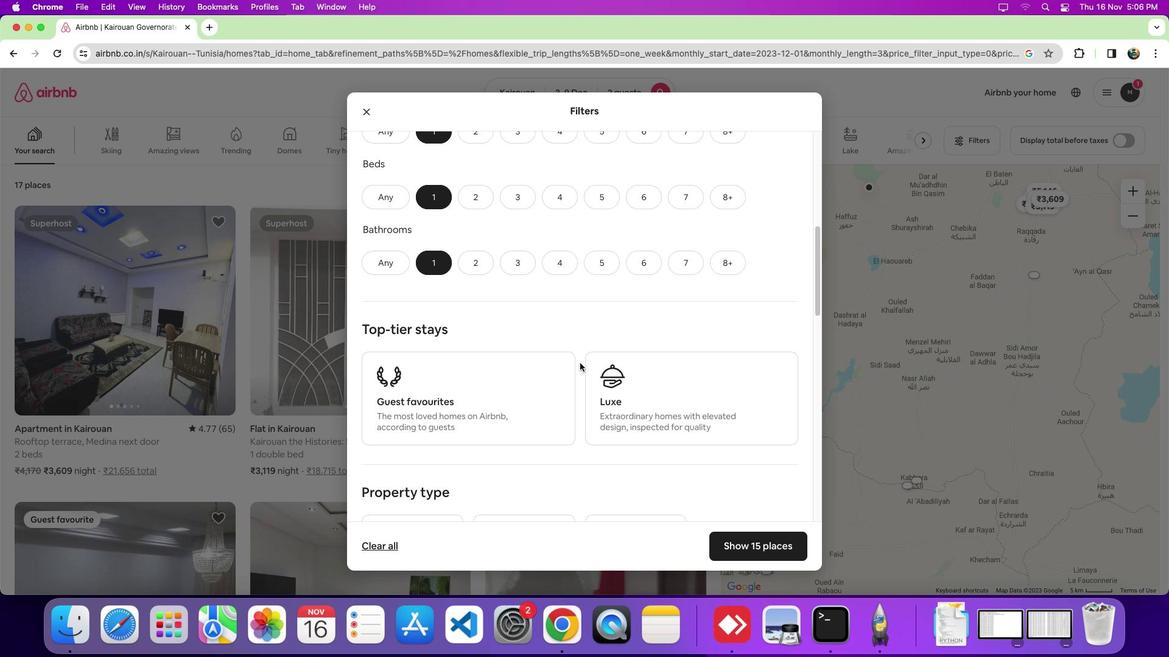 
Action: Mouse scrolled (579, 362) with delta (0, 0)
Screenshot: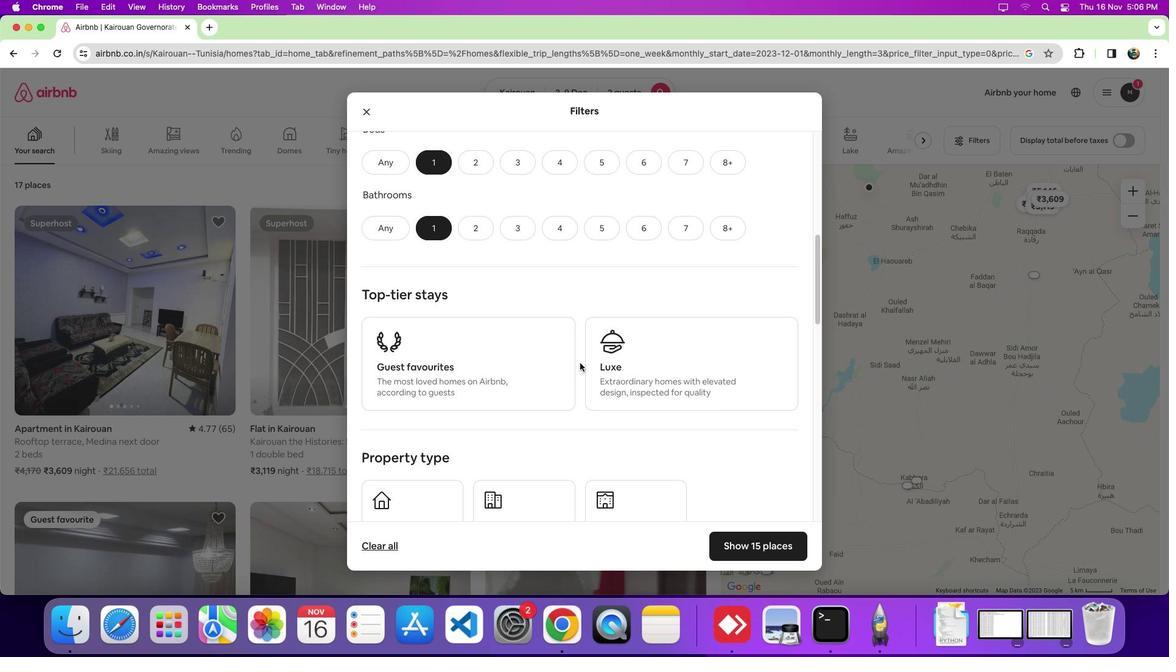 
Action: Mouse scrolled (579, 362) with delta (0, 0)
Screenshot: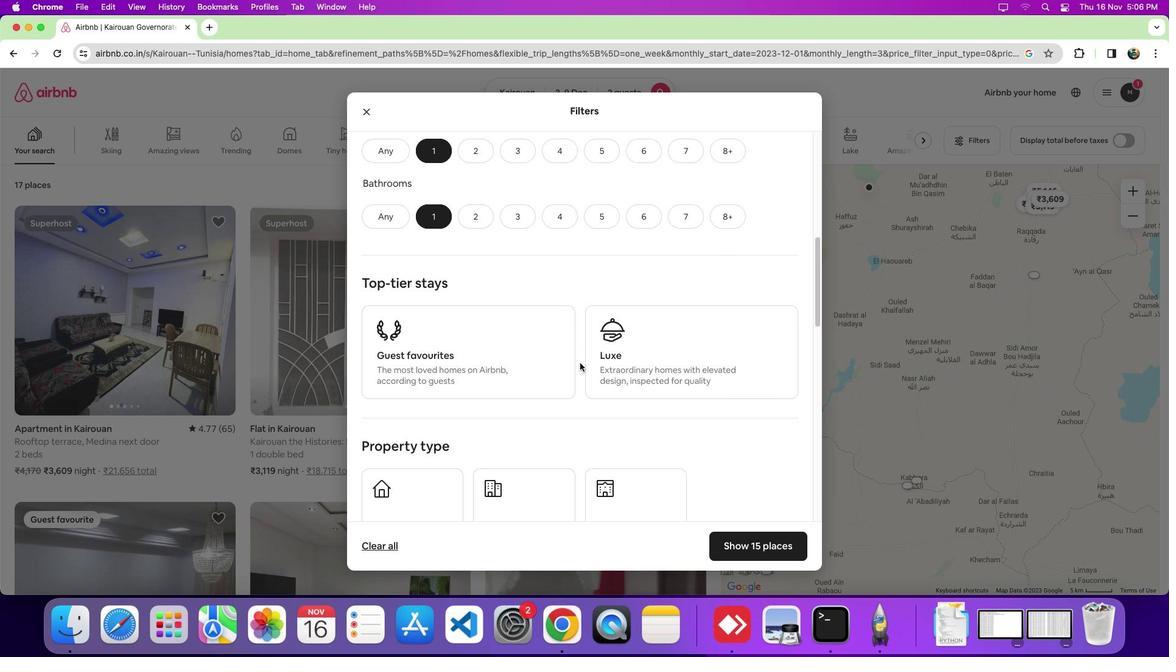 
Action: Mouse moved to (574, 389)
Screenshot: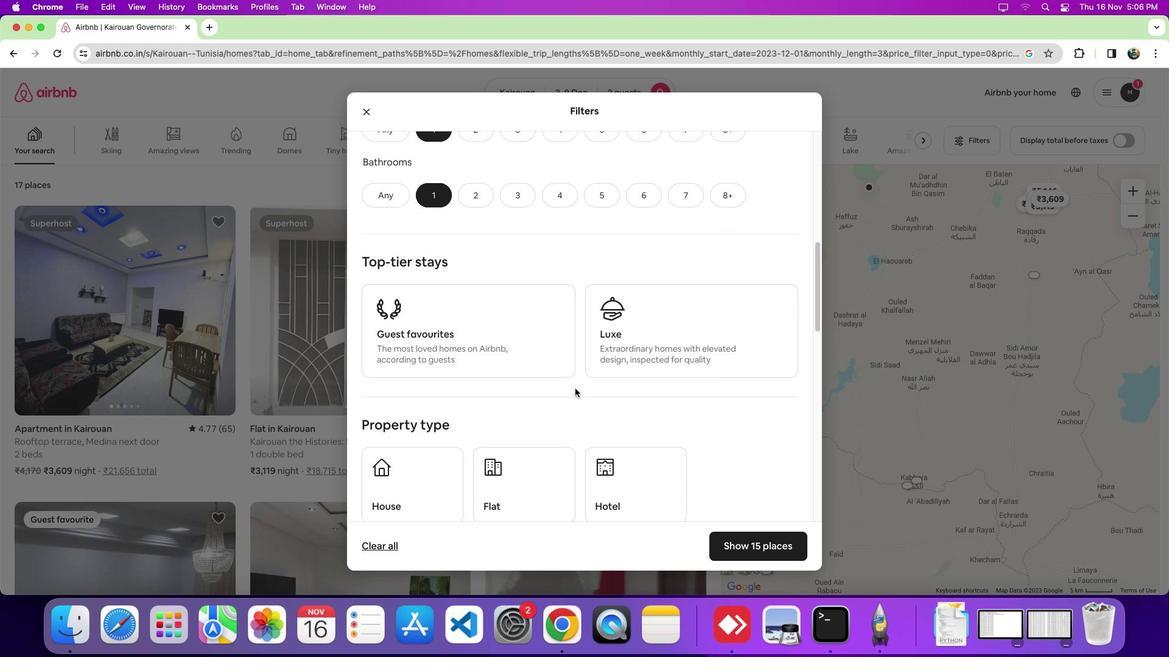 
Action: Mouse scrolled (574, 389) with delta (0, 0)
Screenshot: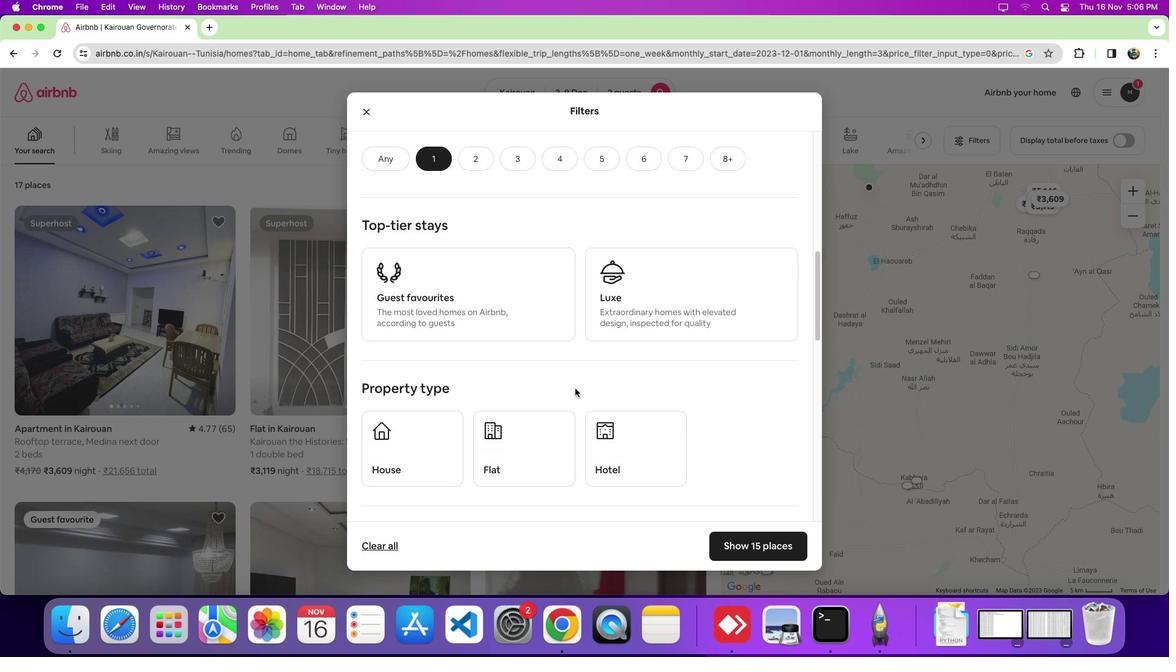 
Action: Mouse scrolled (574, 389) with delta (0, 0)
Screenshot: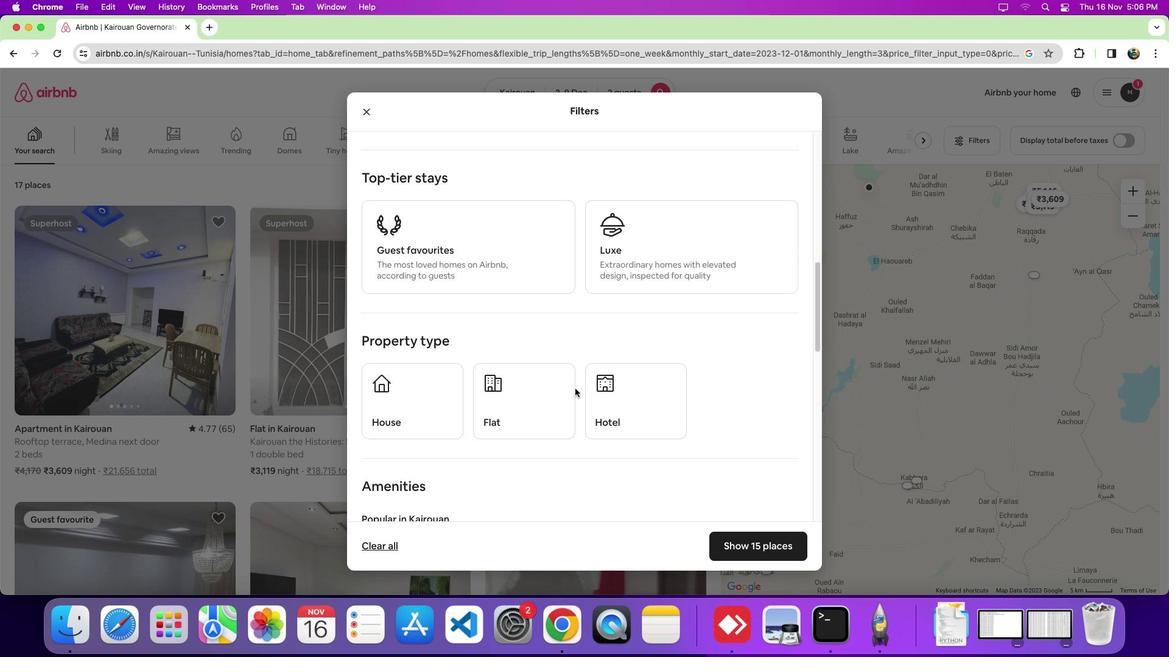 
Action: Mouse moved to (575, 389)
Screenshot: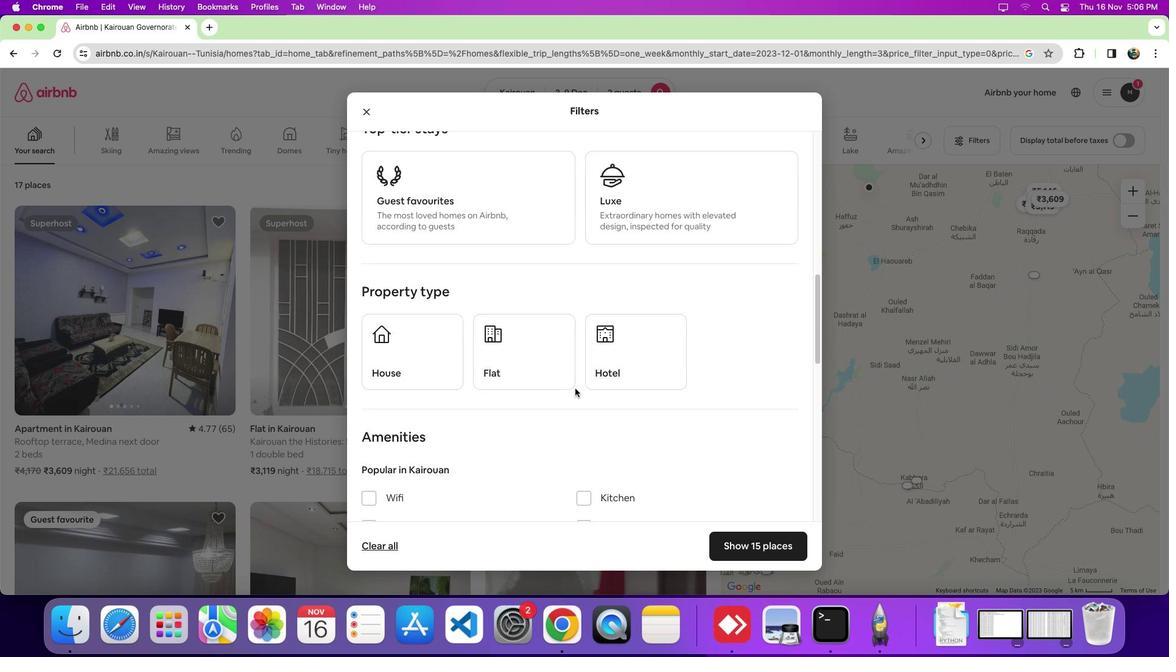 
Action: Mouse scrolled (575, 389) with delta (0, -3)
Screenshot: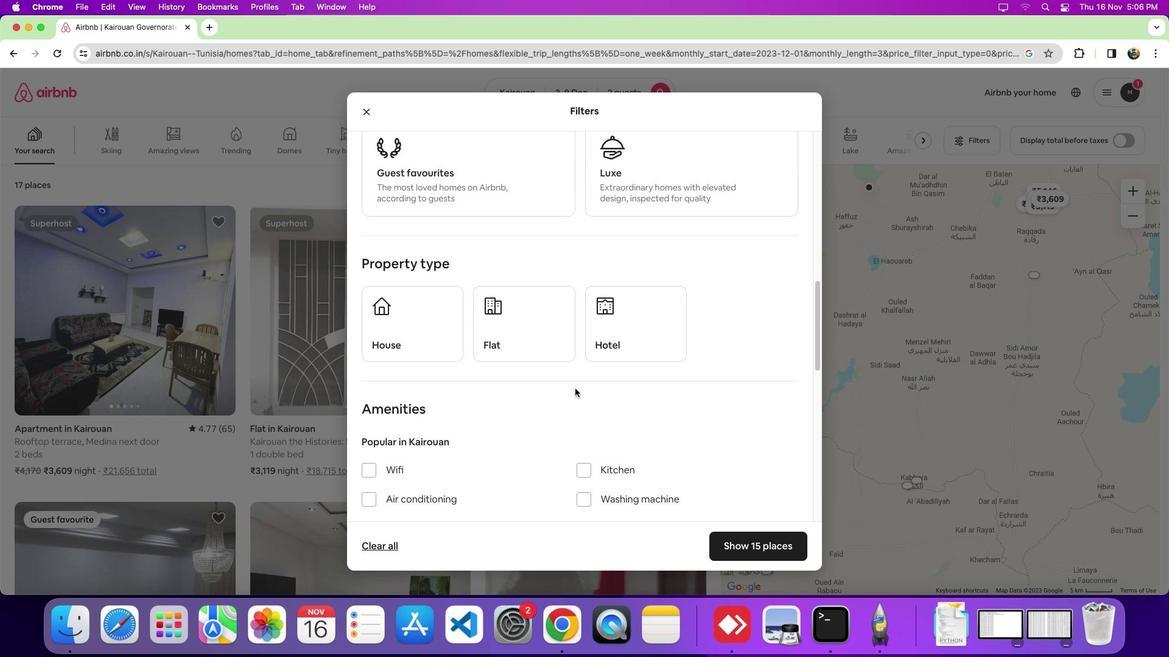 
Action: Mouse moved to (624, 327)
Screenshot: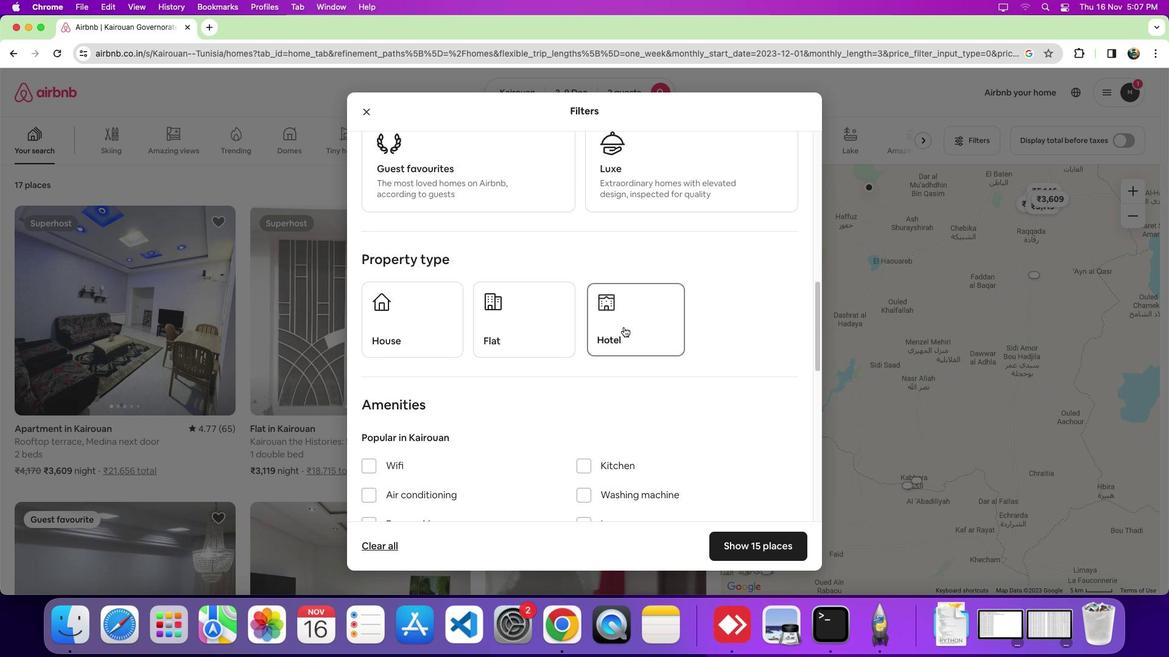
Action: Mouse pressed left at (624, 327)
Screenshot: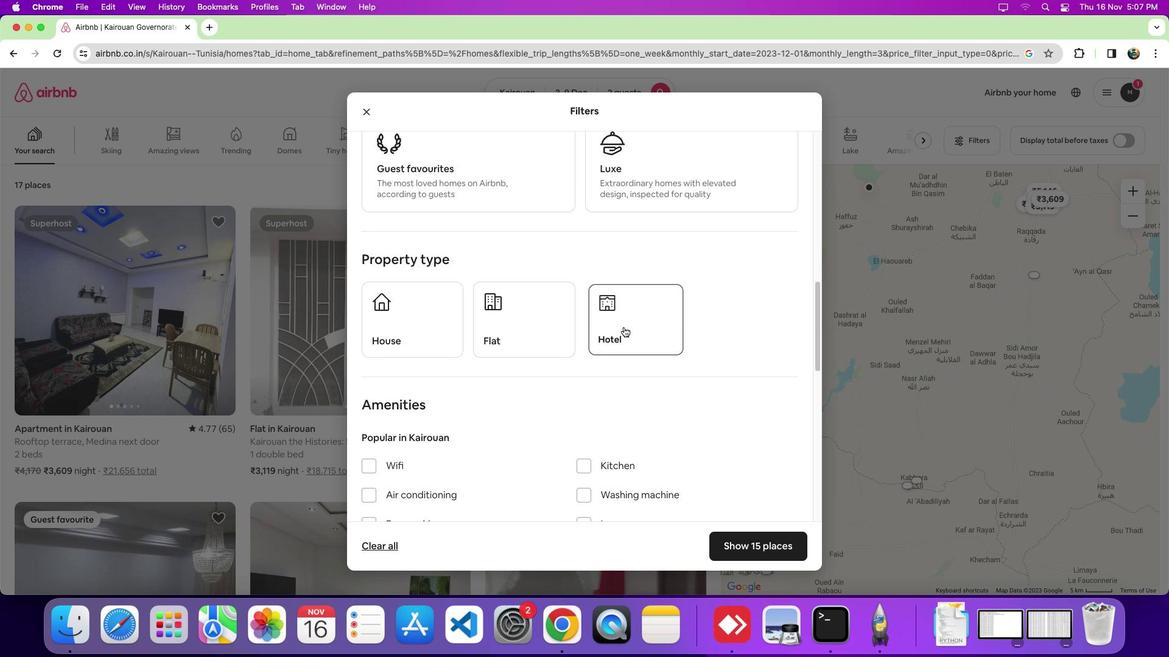 
Action: Mouse moved to (633, 352)
Screenshot: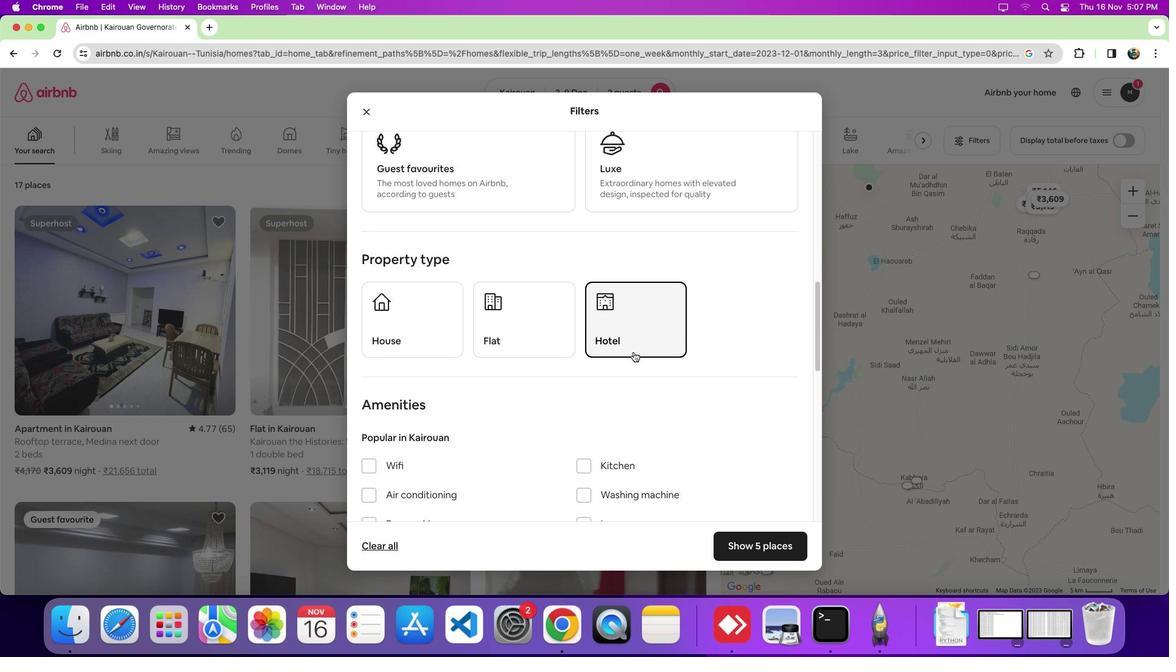 
Action: Mouse scrolled (633, 352) with delta (0, 0)
Screenshot: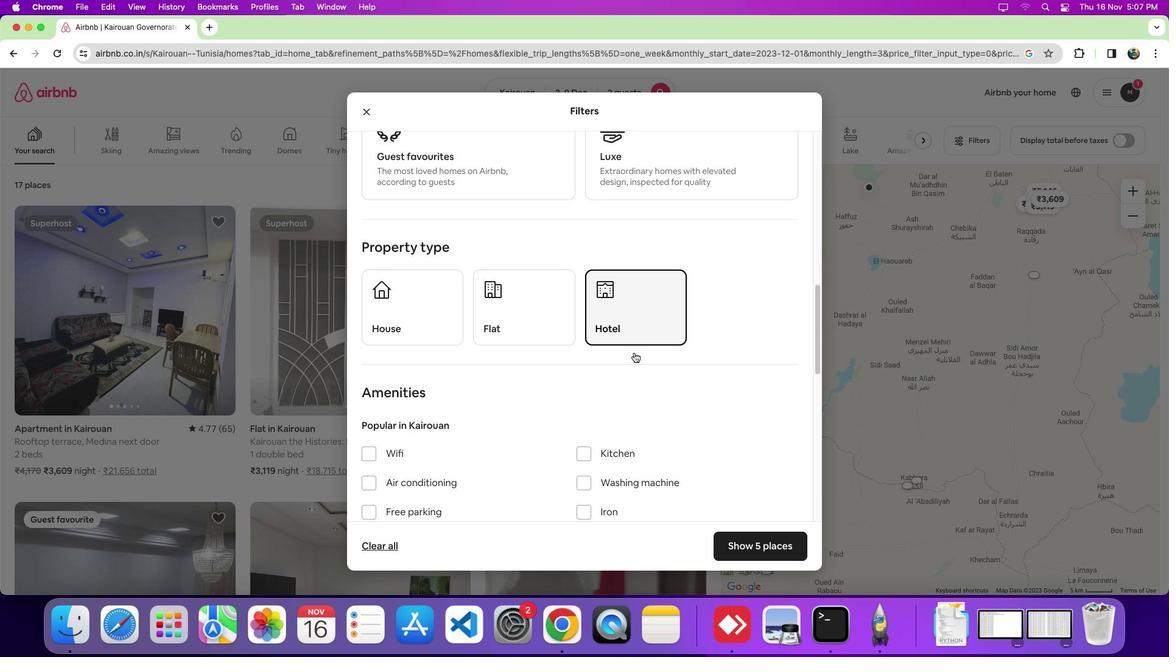 
Action: Mouse moved to (633, 352)
Screenshot: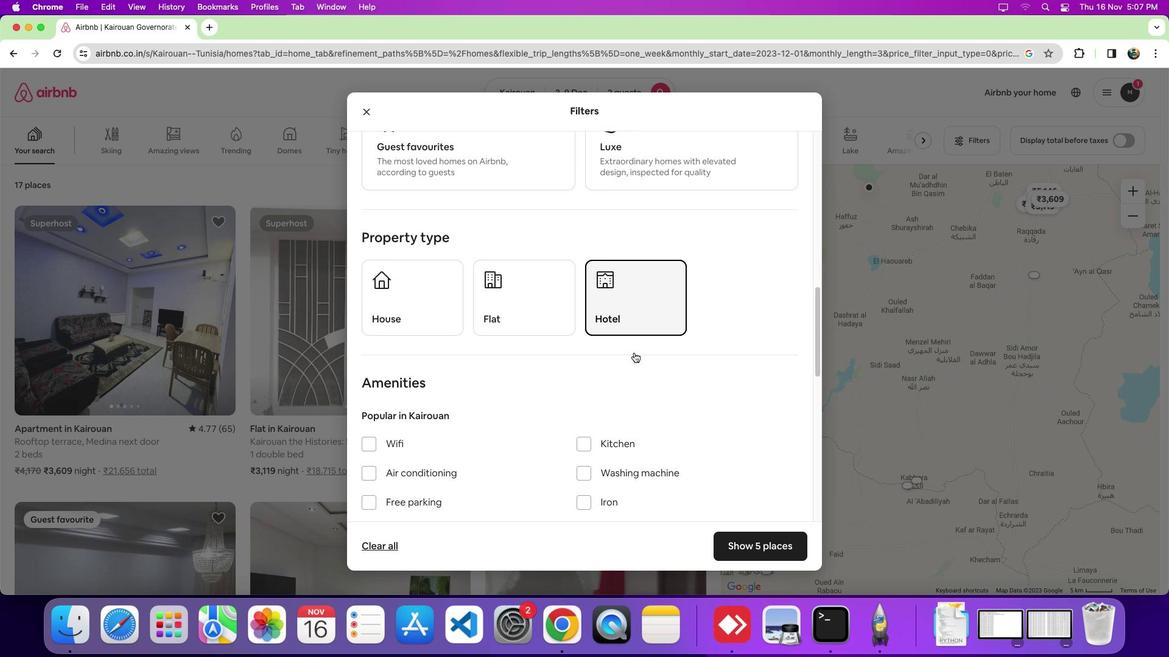 
Action: Mouse scrolled (633, 352) with delta (0, 0)
Screenshot: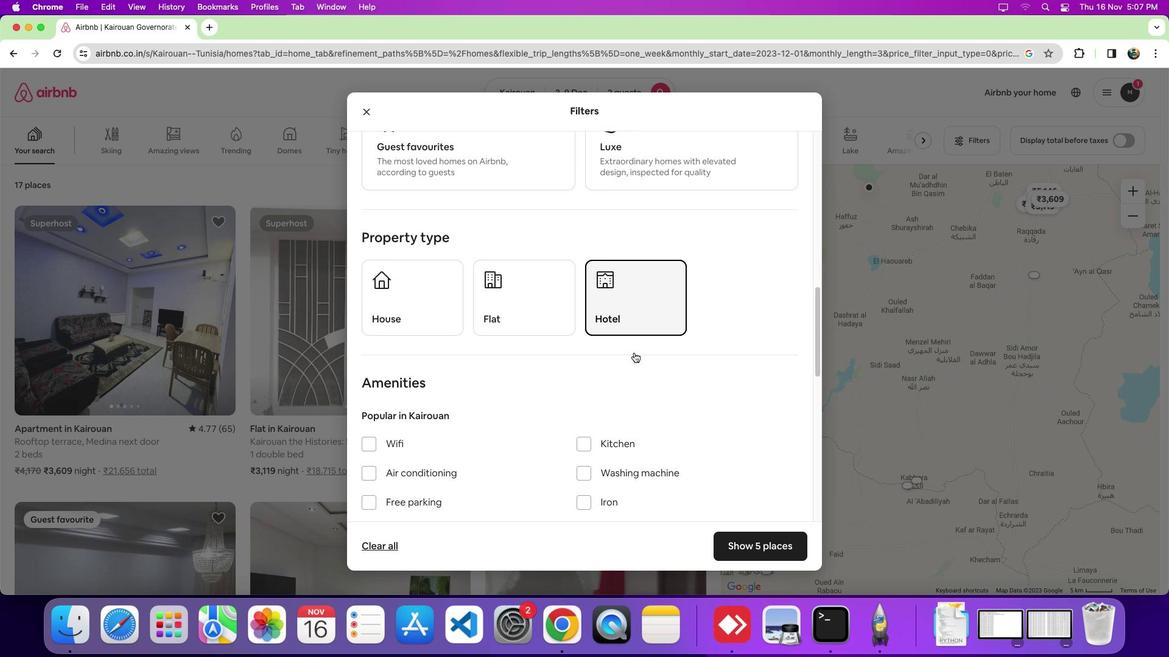 
Action: Mouse moved to (633, 351)
Screenshot: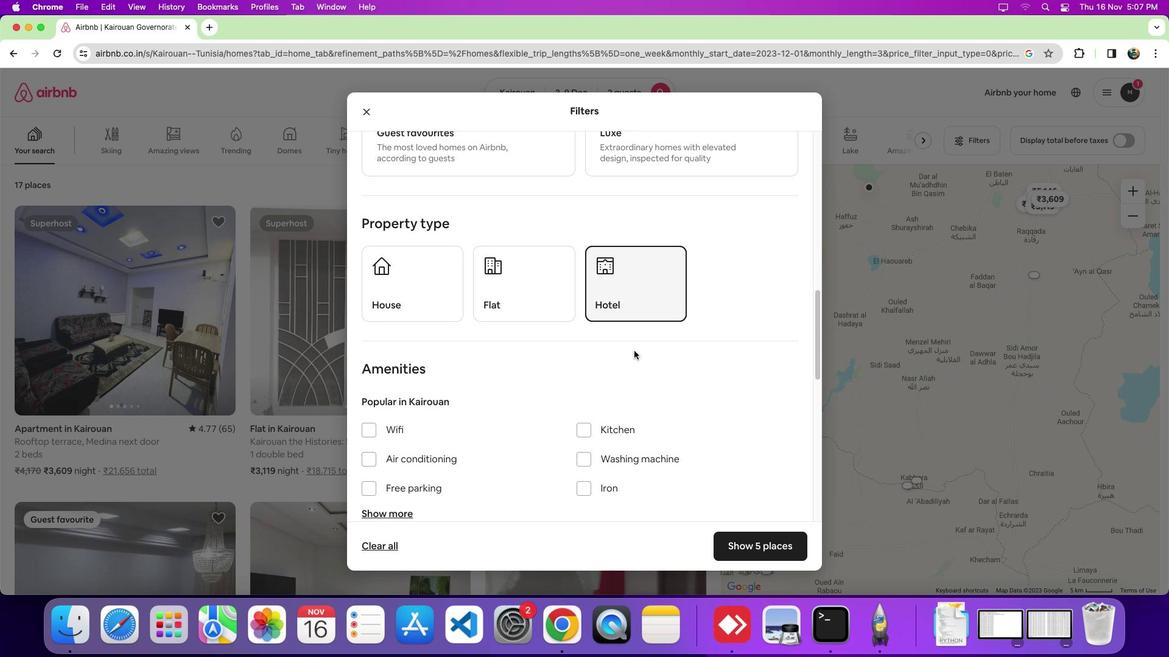 
Action: Mouse scrolled (633, 351) with delta (0, 0)
Screenshot: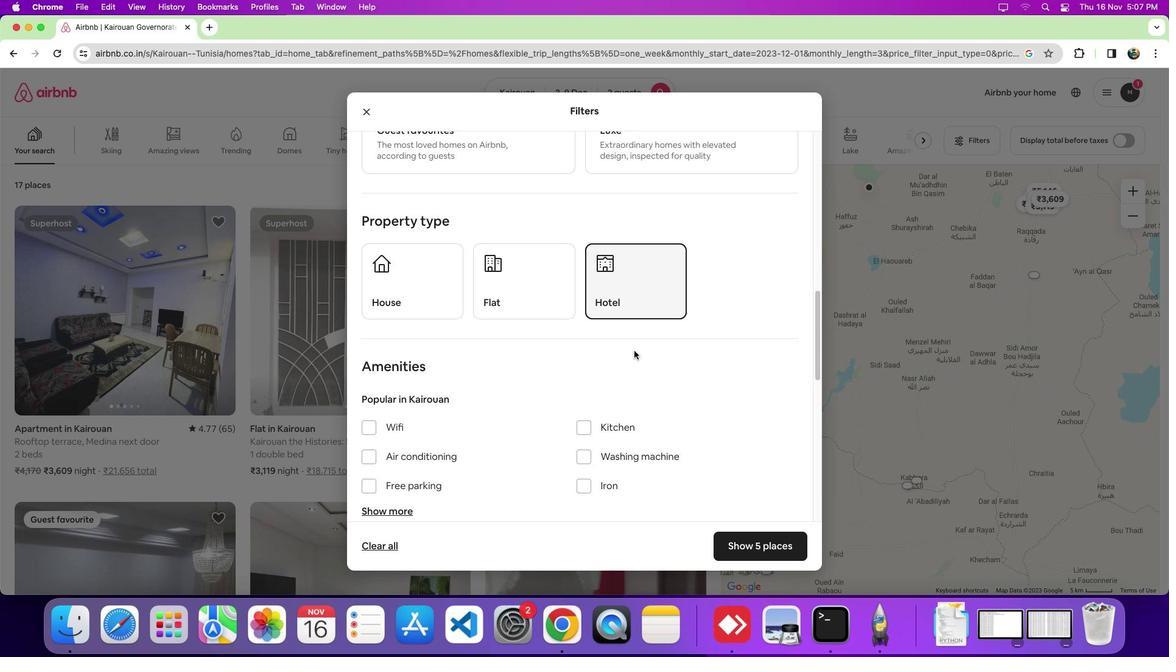 
Action: Mouse scrolled (633, 351) with delta (0, 0)
Screenshot: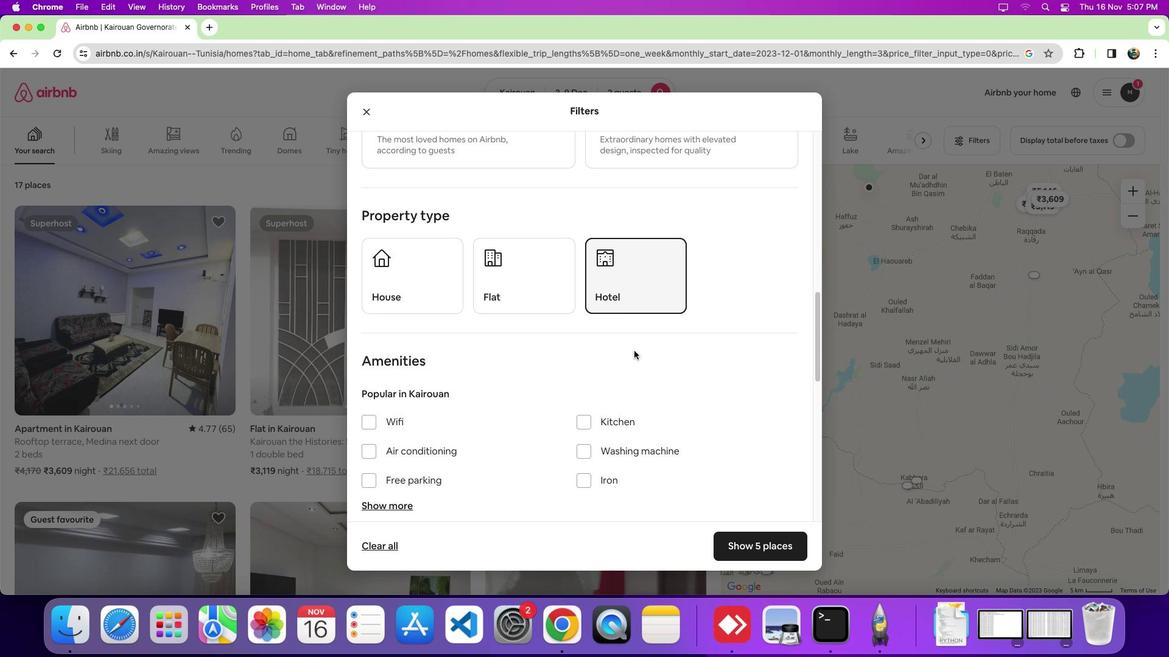 
Action: Mouse scrolled (633, 351) with delta (0, 0)
Screenshot: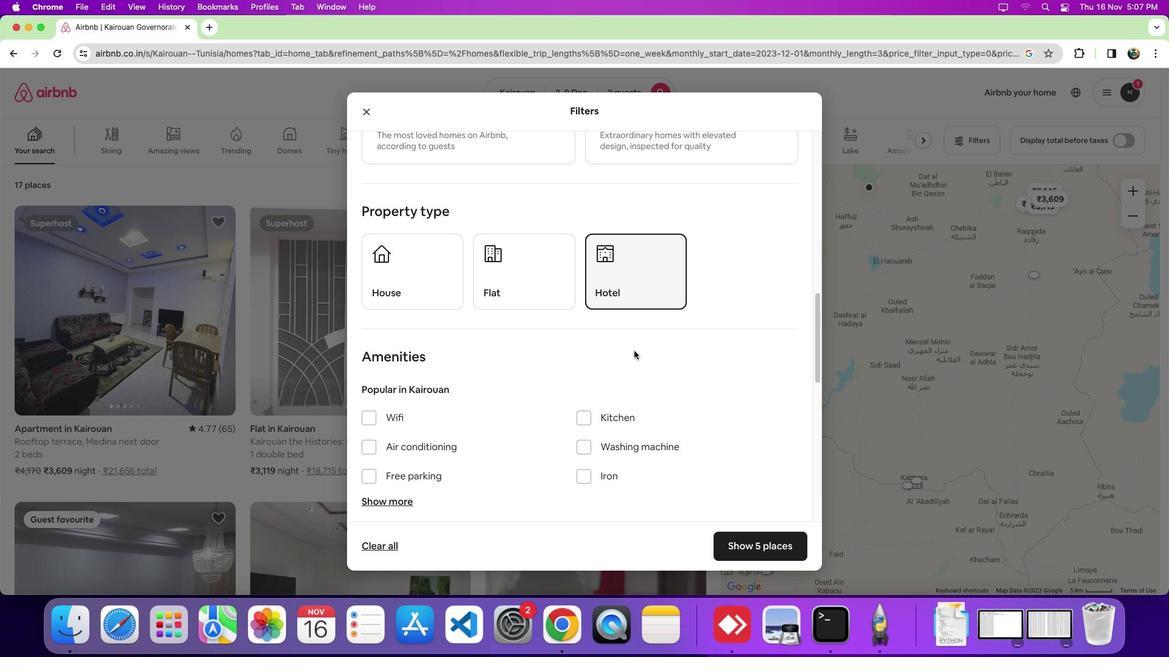 
Action: Mouse moved to (634, 353)
Screenshot: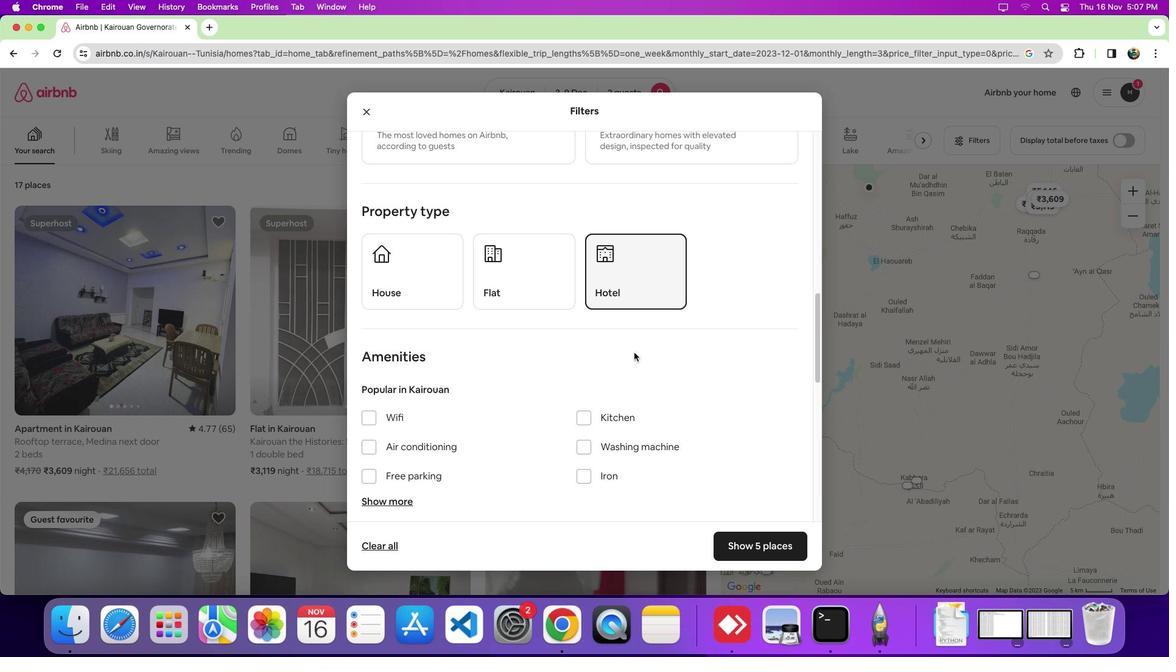 
Action: Mouse scrolled (634, 353) with delta (0, 0)
Screenshot: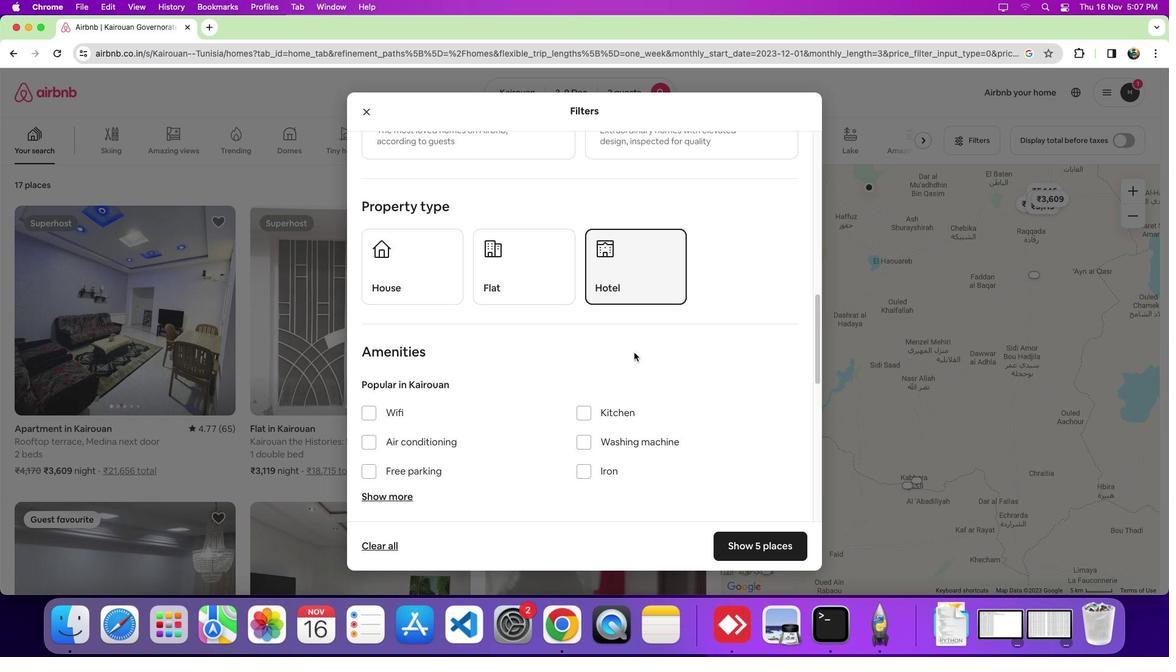 
Action: Mouse scrolled (634, 353) with delta (0, 0)
Screenshot: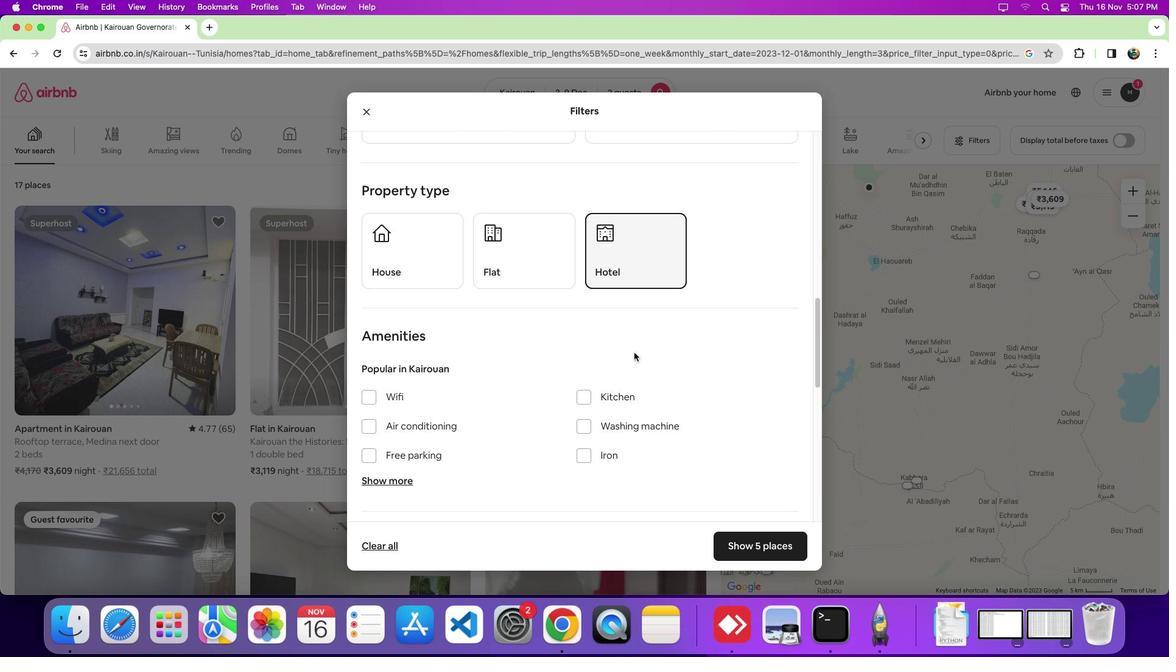 
Action: Mouse scrolled (634, 353) with delta (0, -1)
Screenshot: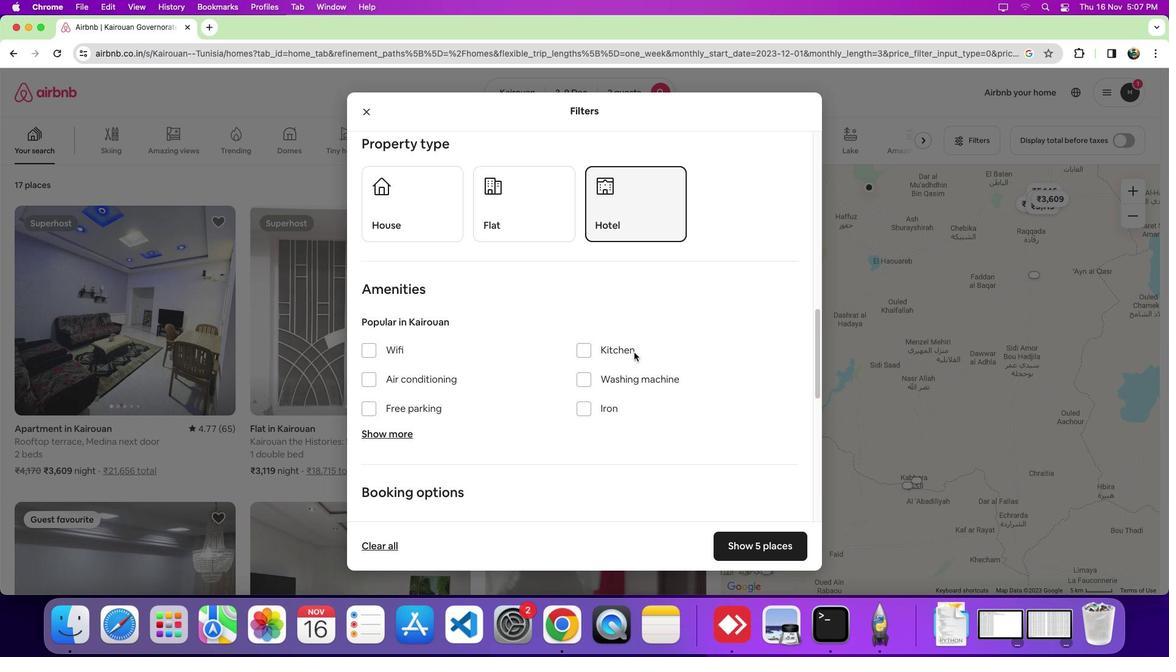 
Action: Mouse scrolled (634, 353) with delta (0, 0)
Screenshot: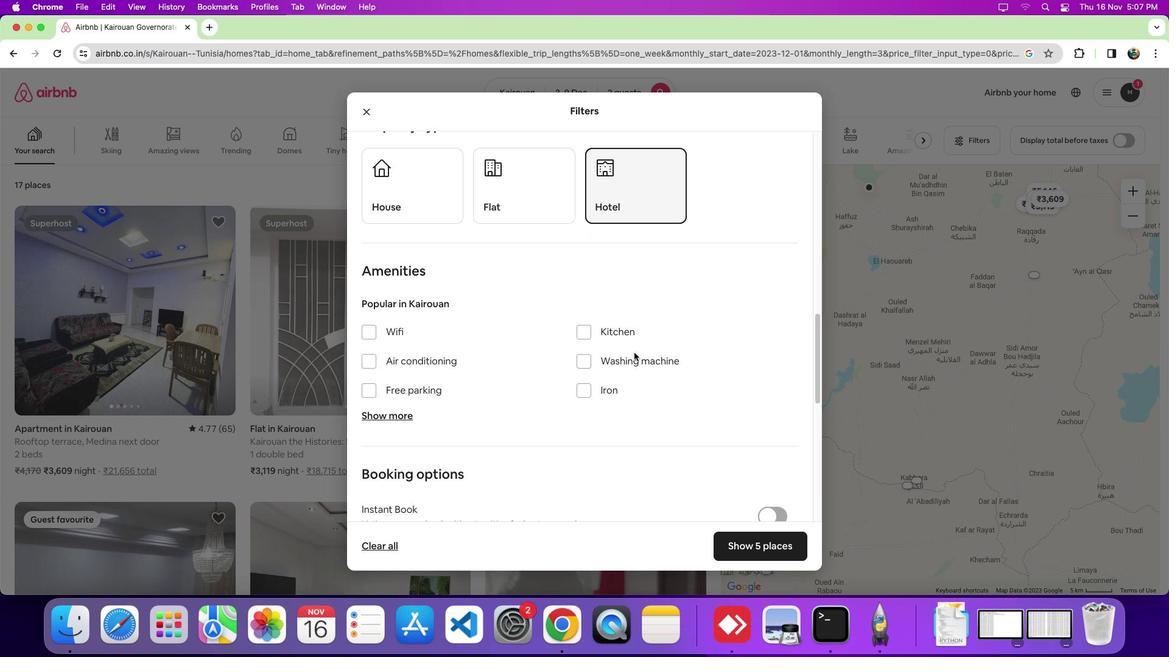 
Action: Mouse scrolled (634, 353) with delta (0, 0)
Screenshot: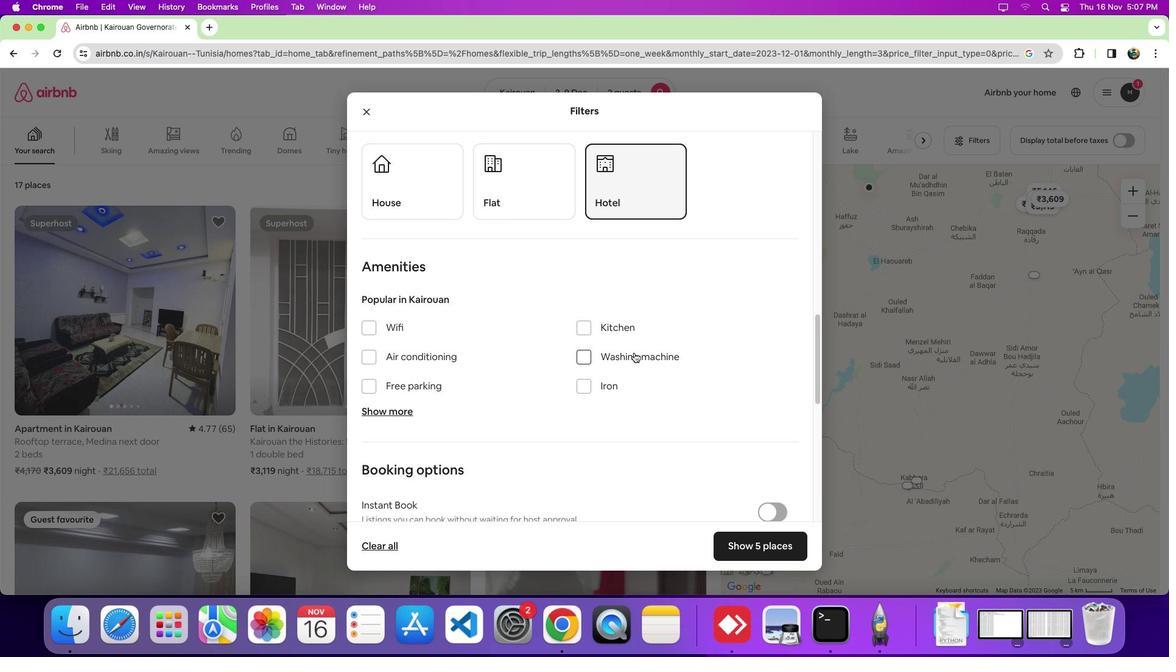 
Action: Mouse scrolled (634, 353) with delta (0, 0)
Screenshot: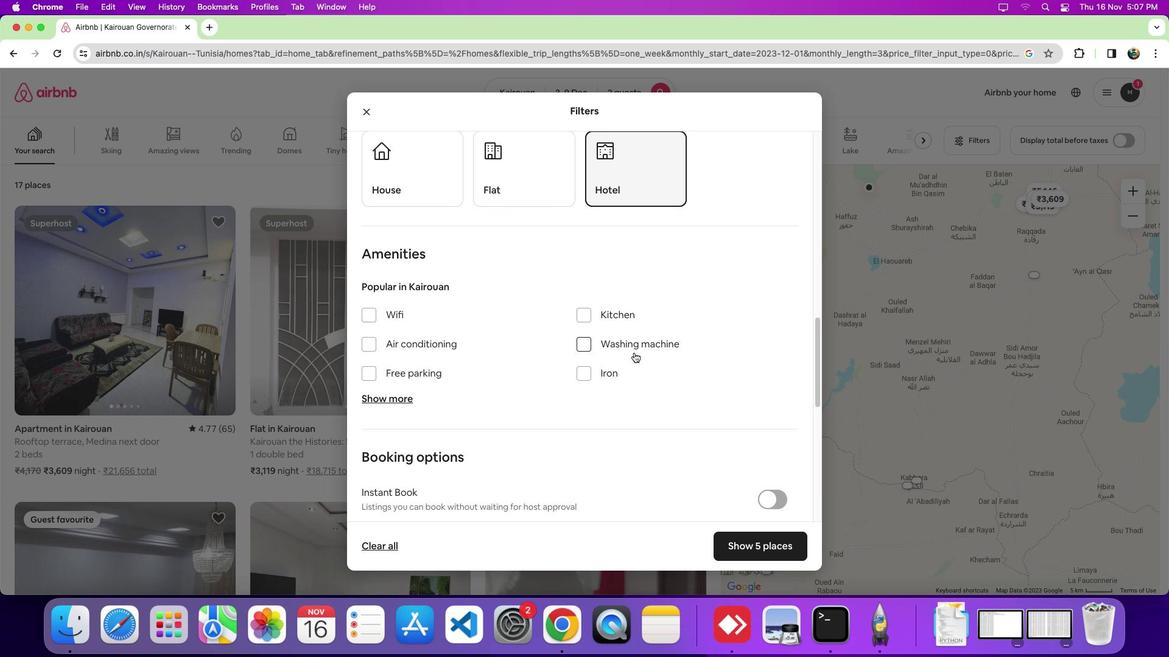 
Action: Mouse moved to (736, 546)
Screenshot: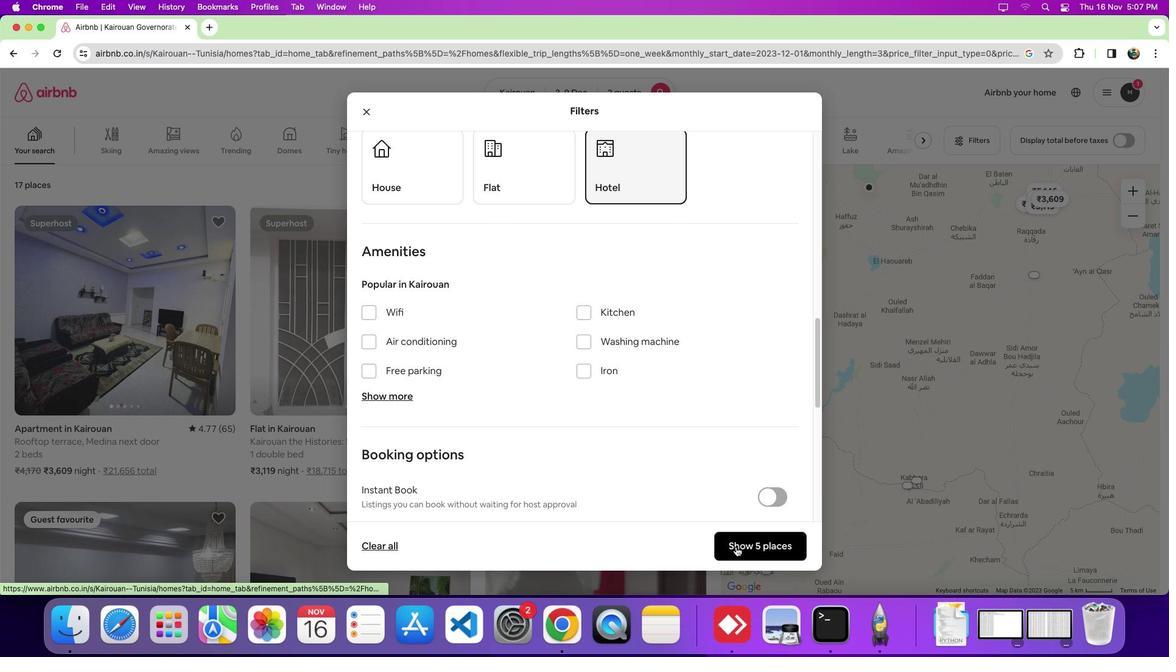 
Action: Mouse pressed left at (736, 546)
Screenshot: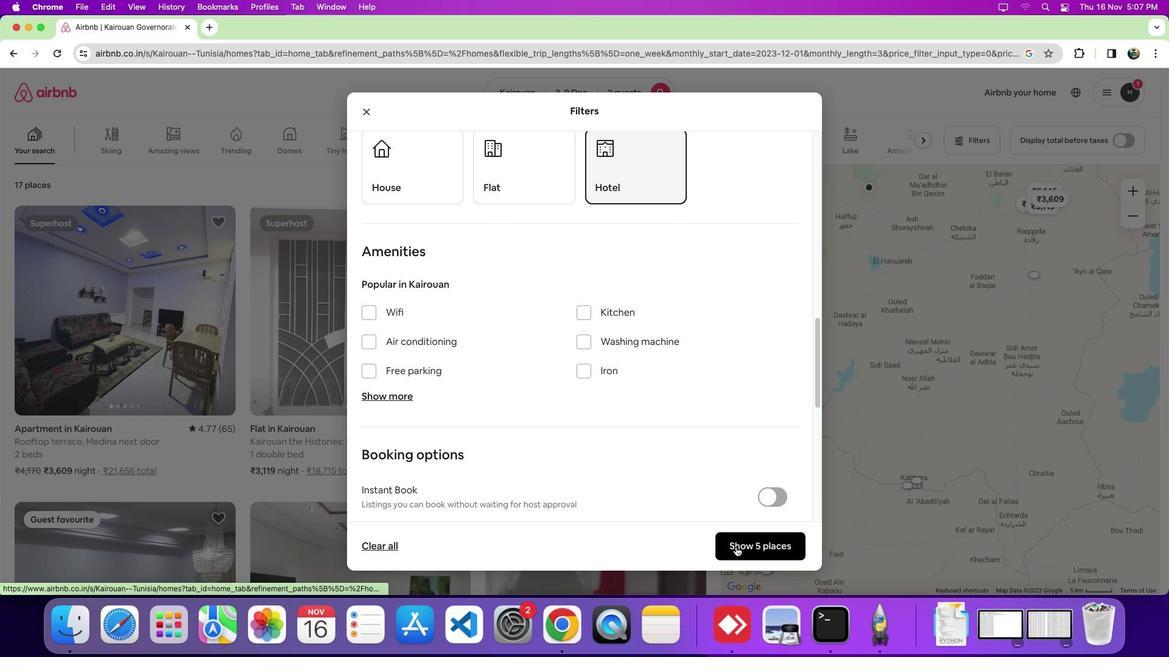 
Action: Mouse moved to (157, 344)
Screenshot: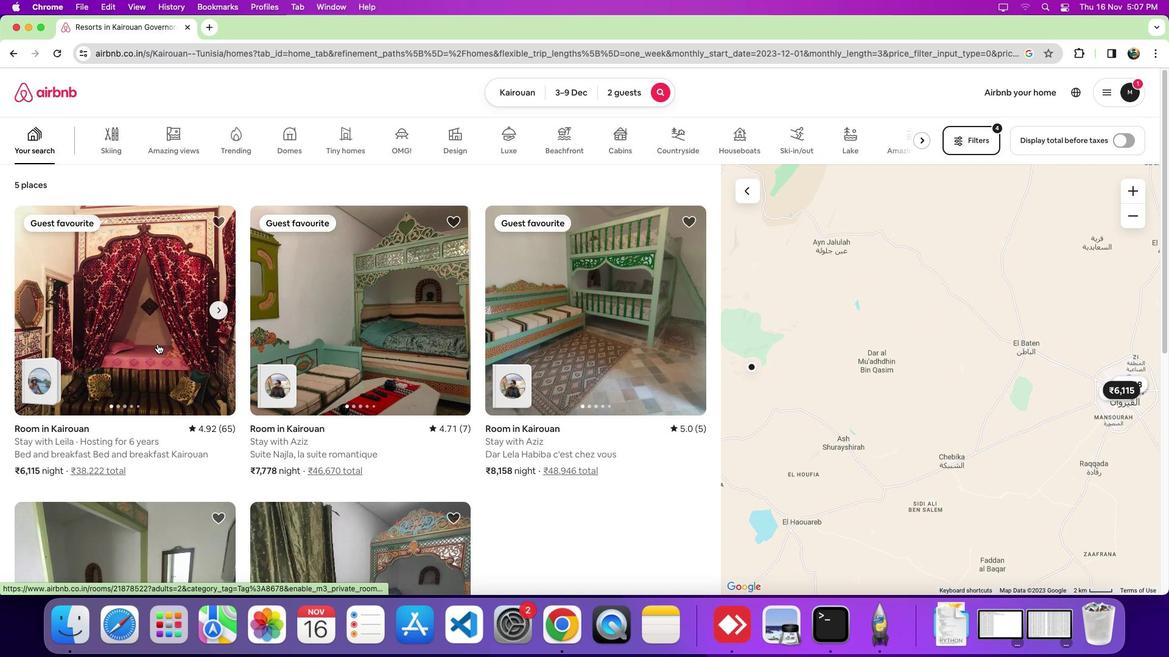 
Action: Mouse scrolled (157, 344) with delta (0, 0)
Screenshot: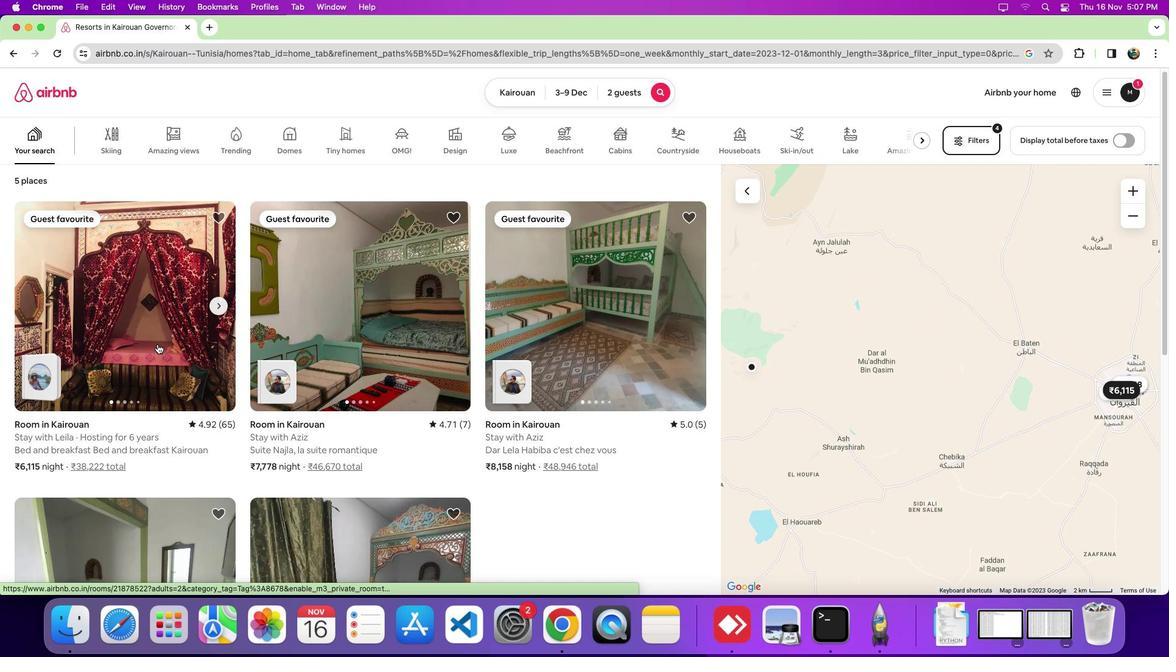 
Action: Mouse scrolled (157, 344) with delta (0, 0)
Screenshot: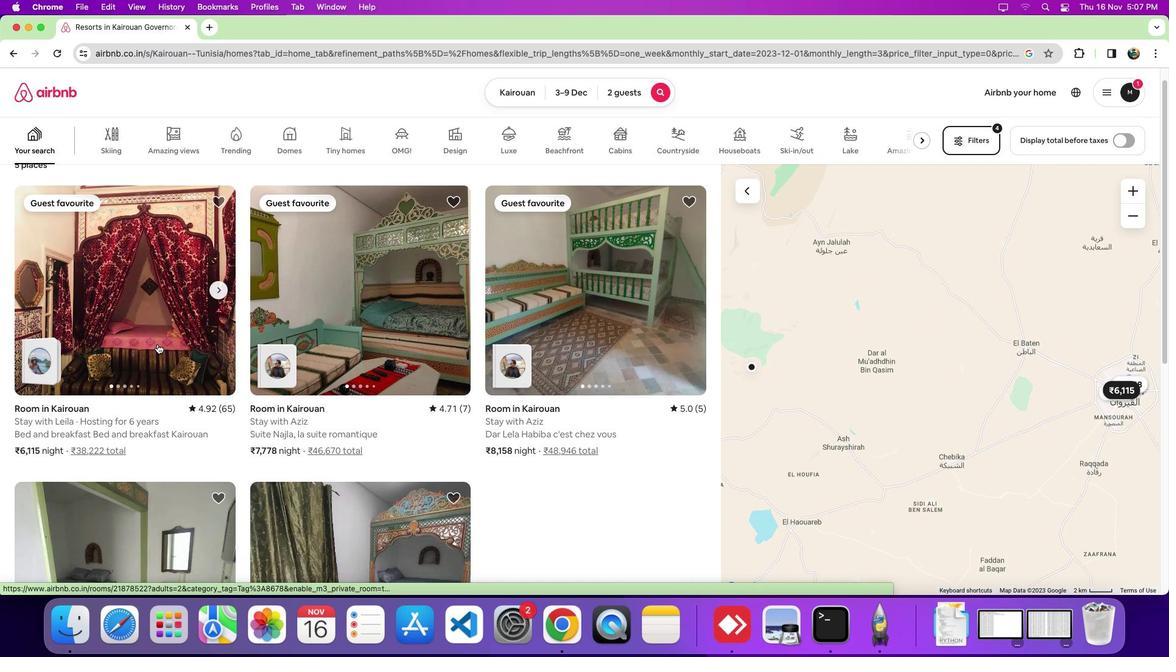 
Action: Mouse scrolled (157, 344) with delta (0, 0)
Screenshot: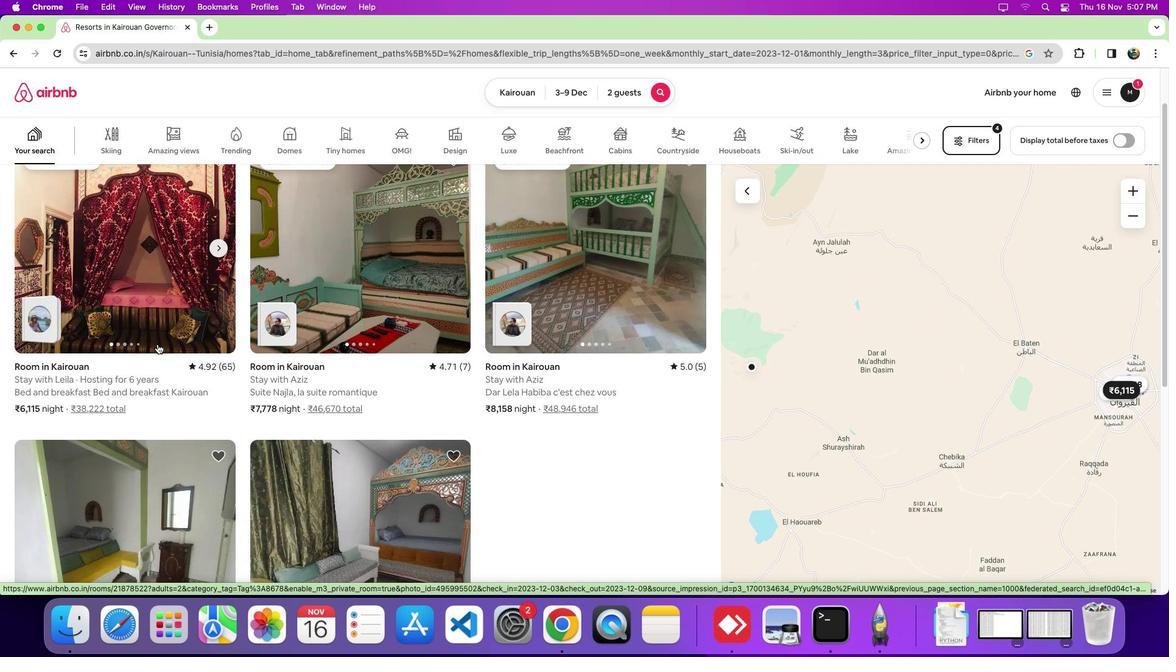 
Action: Mouse moved to (133, 281)
Screenshot: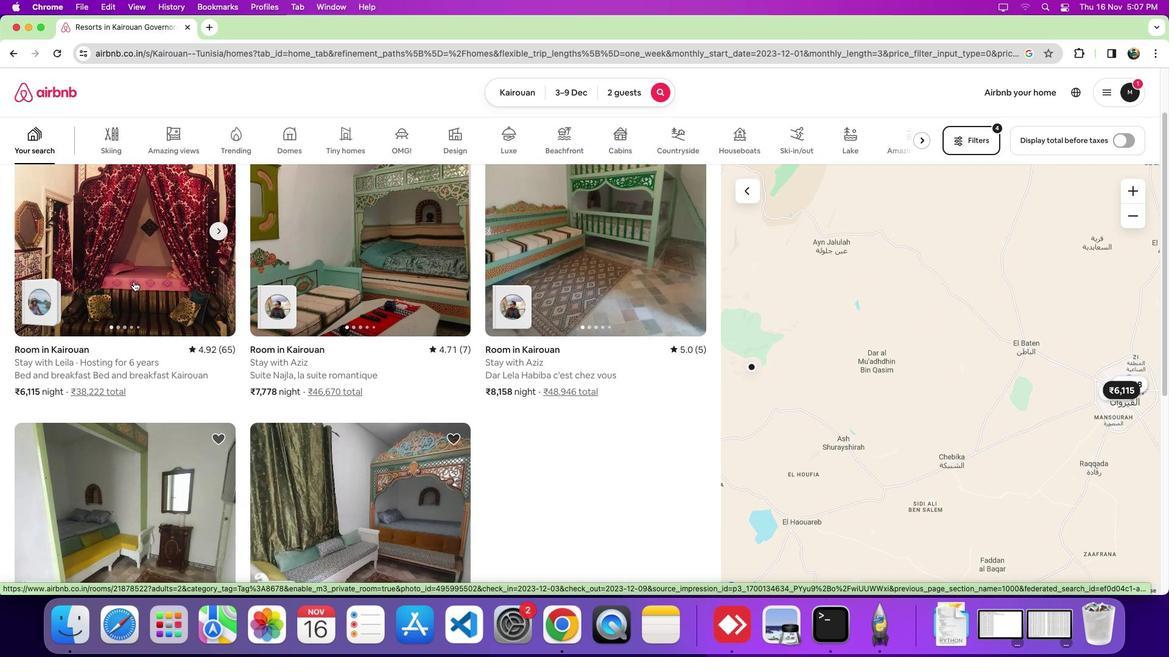 
Action: Mouse pressed left at (133, 281)
Screenshot: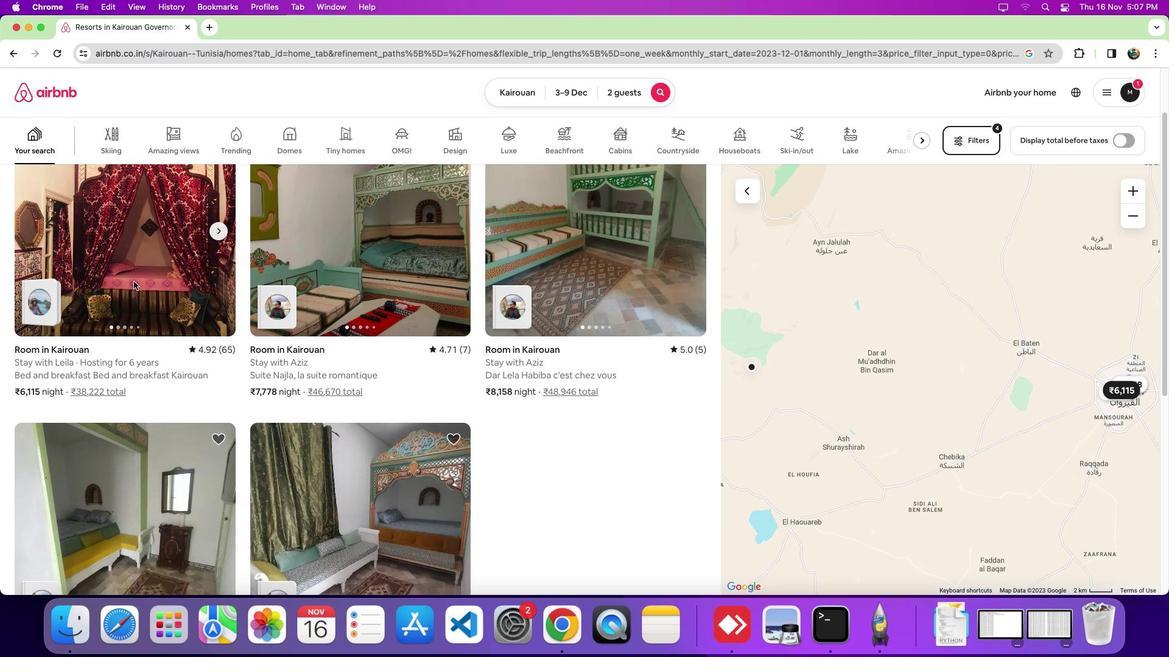 
Action: Mouse moved to (845, 415)
Screenshot: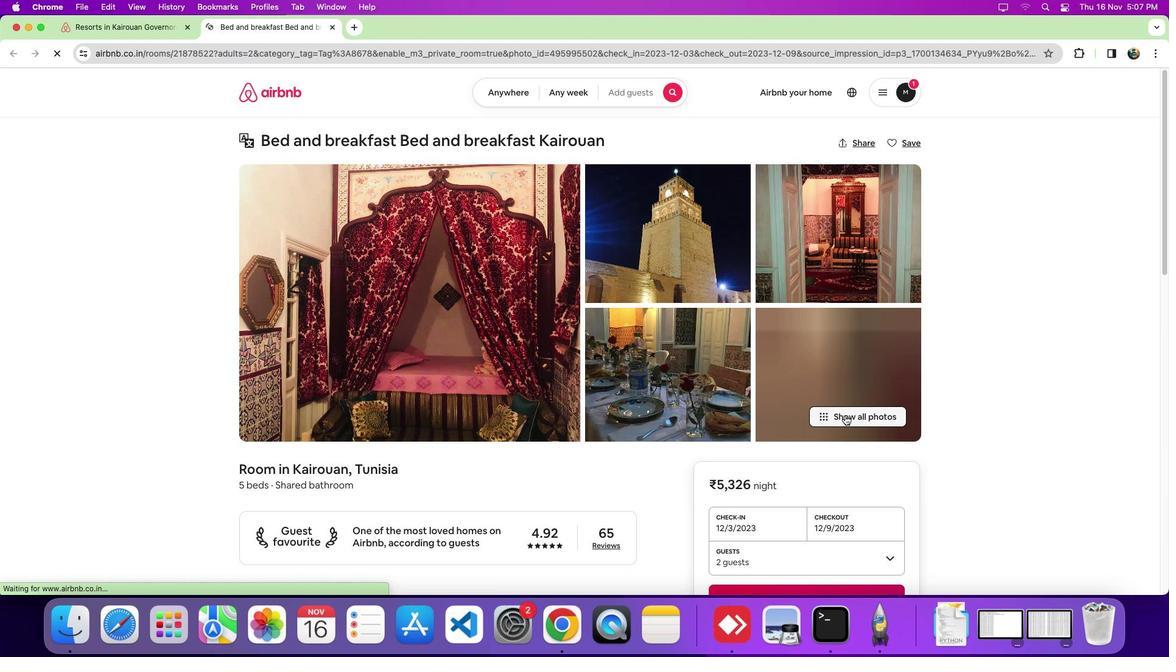 
Action: Mouse pressed left at (845, 415)
Screenshot: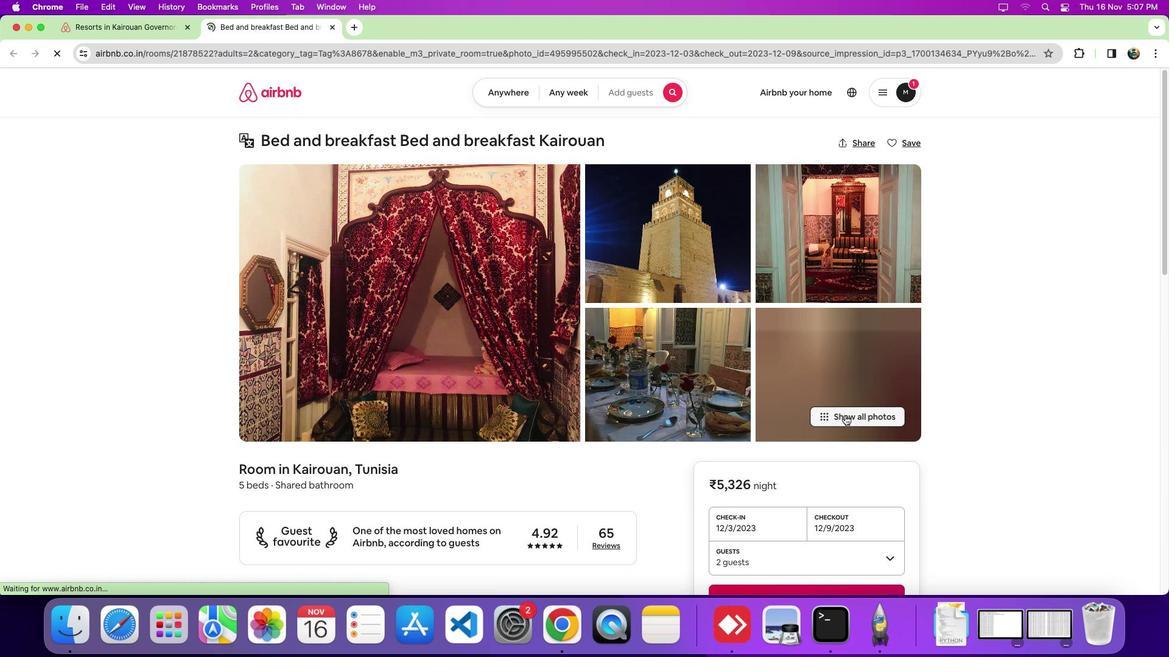 
Action: Mouse moved to (675, 406)
Screenshot: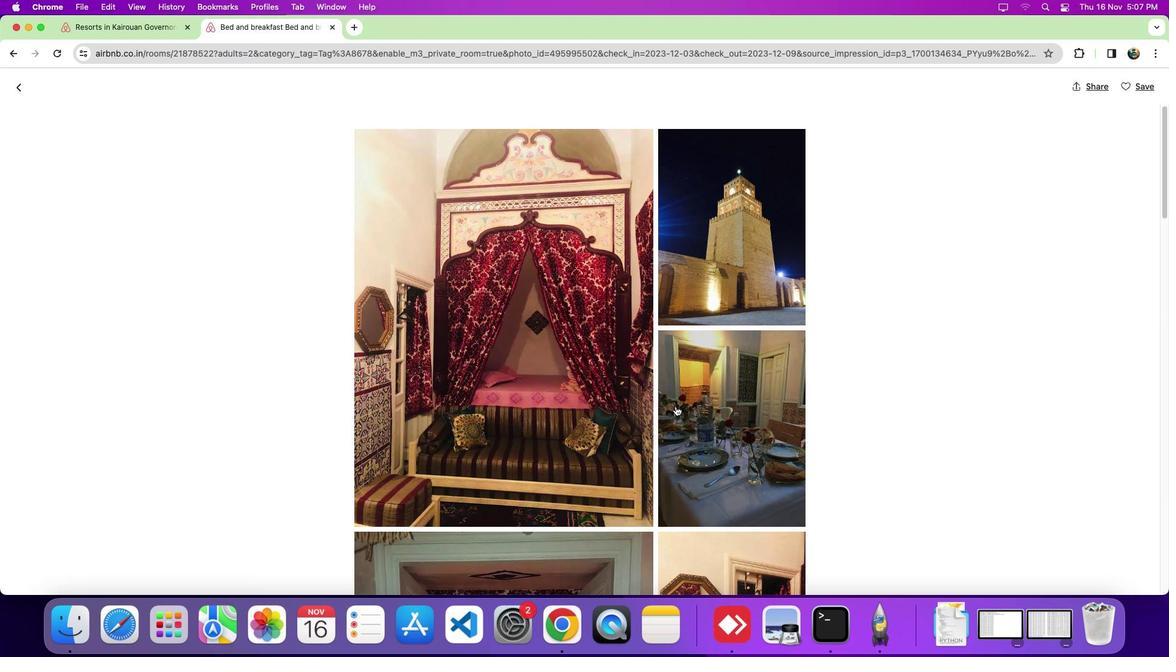 
Action: Mouse scrolled (675, 406) with delta (0, 0)
Screenshot: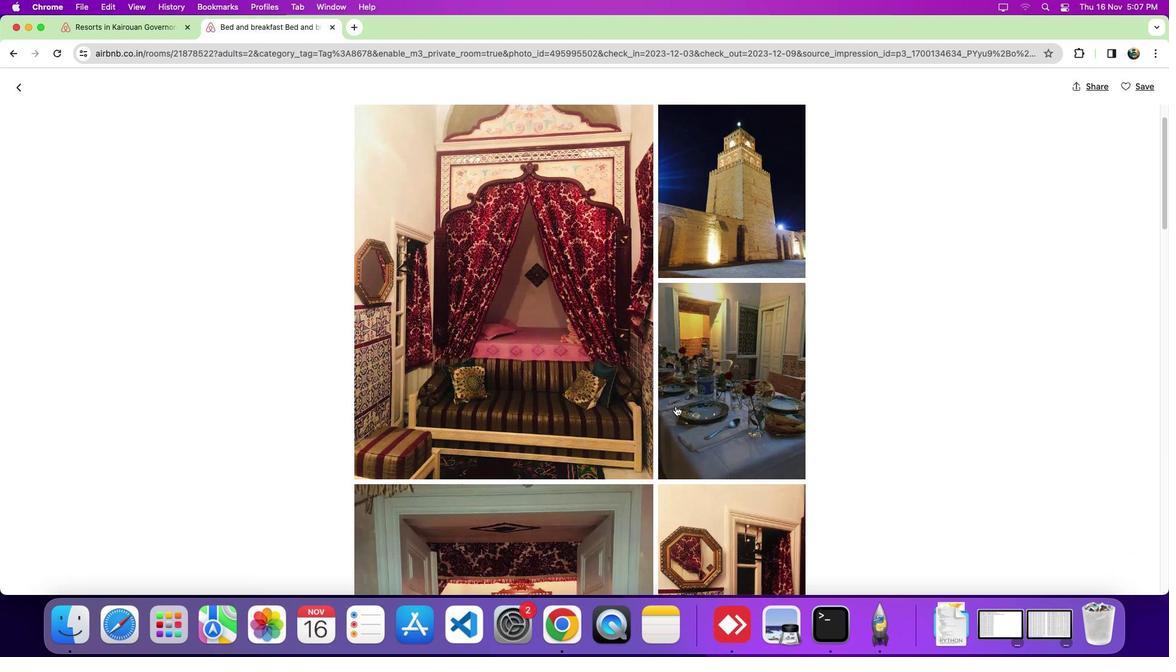 
Action: Mouse scrolled (675, 406) with delta (0, 0)
Screenshot: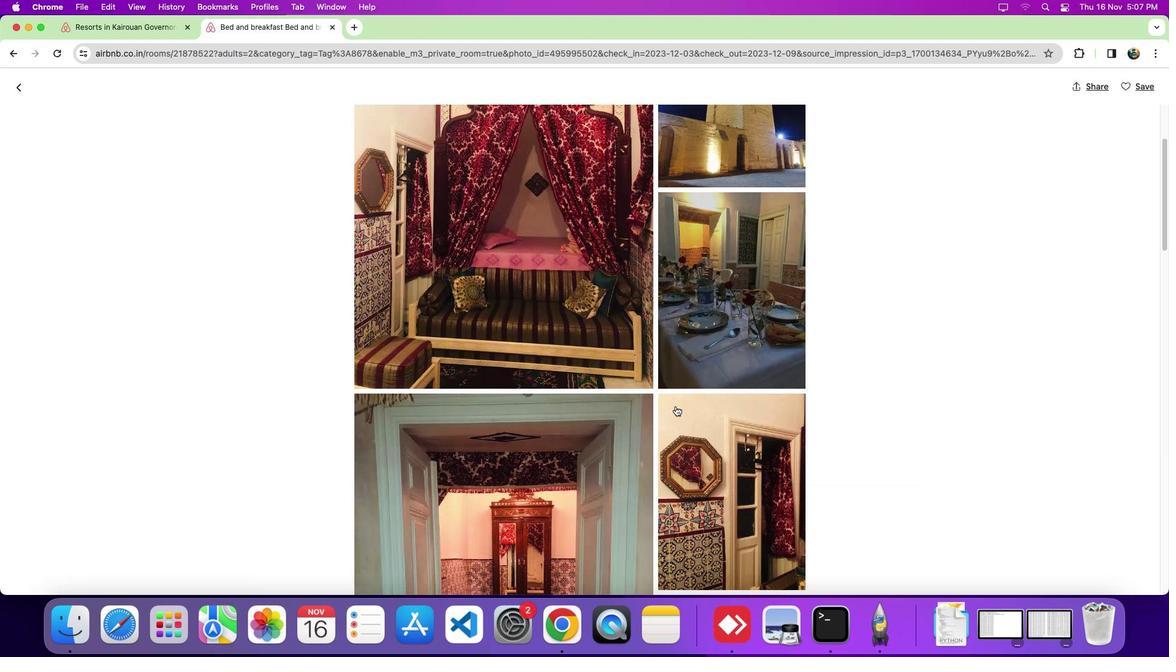 
Action: Mouse scrolled (675, 406) with delta (0, -4)
Screenshot: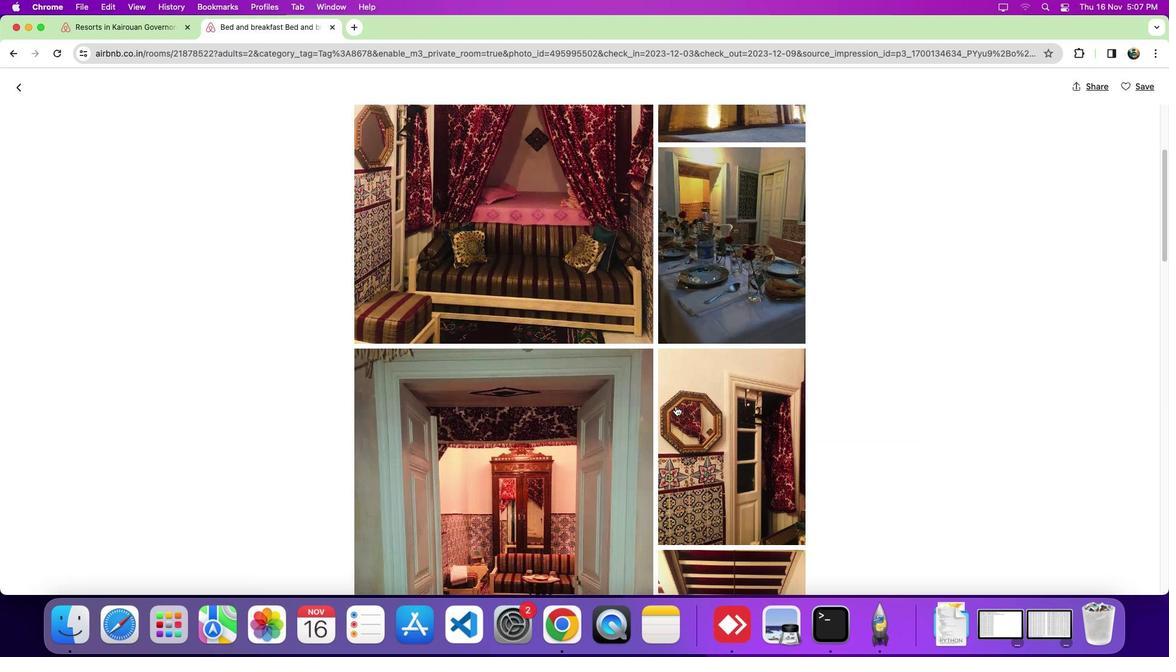 
Action: Mouse scrolled (675, 406) with delta (0, 0)
Screenshot: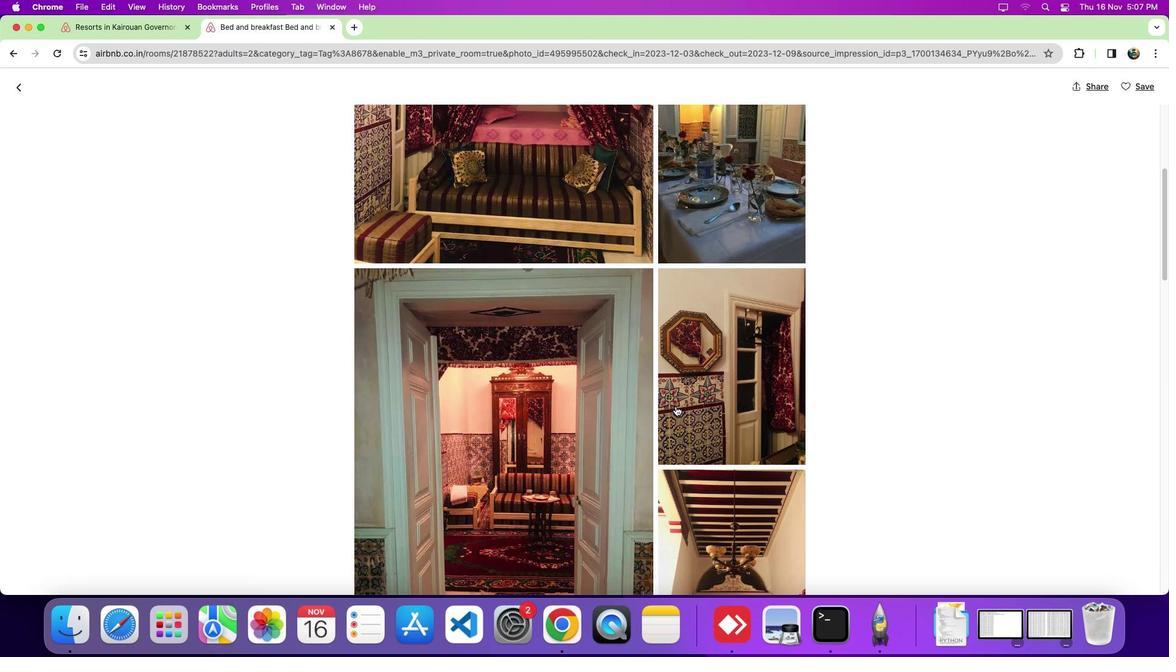 
Action: Mouse scrolled (675, 406) with delta (0, 0)
Screenshot: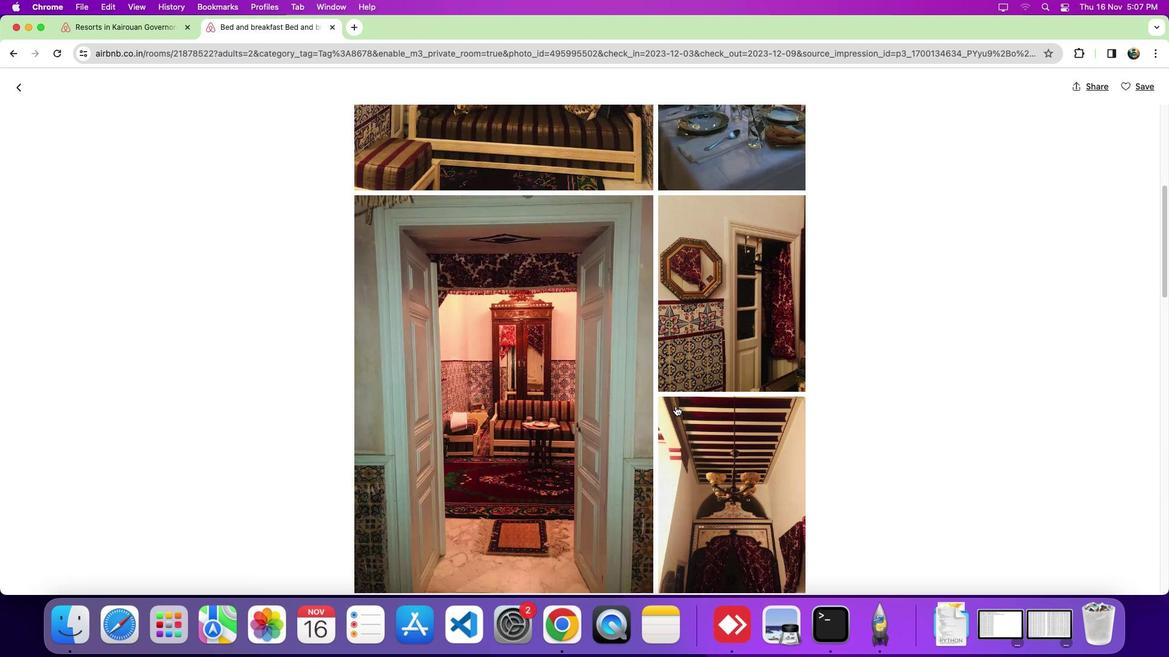 
Action: Mouse scrolled (675, 406) with delta (0, -4)
Screenshot: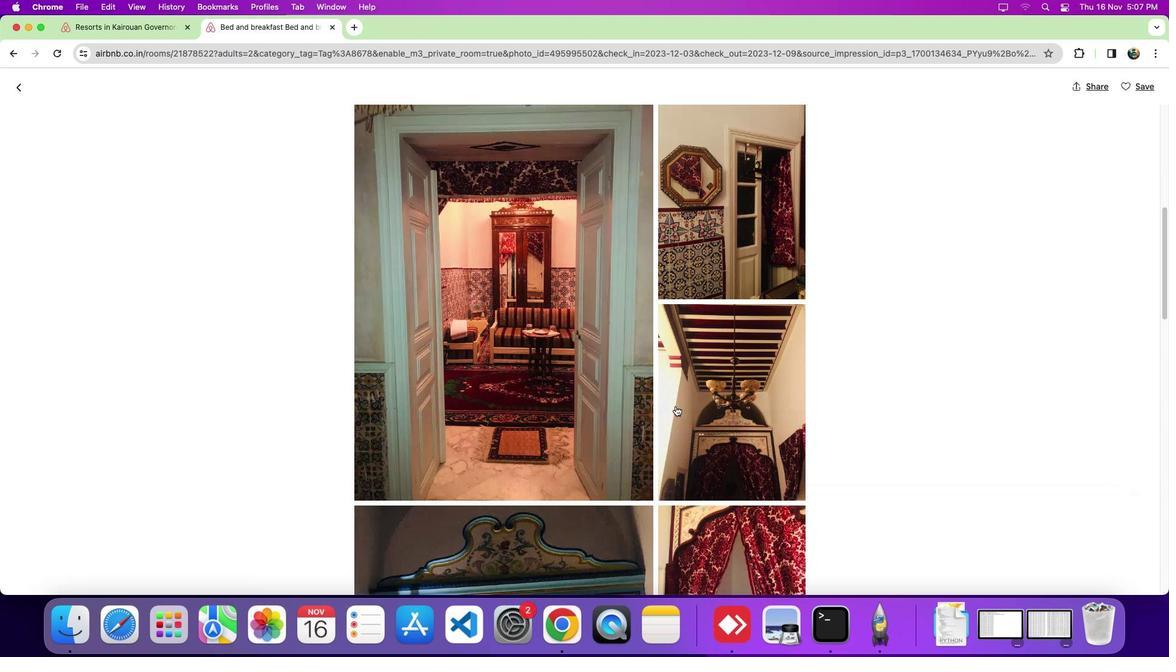 
Action: Mouse scrolled (675, 406) with delta (0, -4)
Screenshot: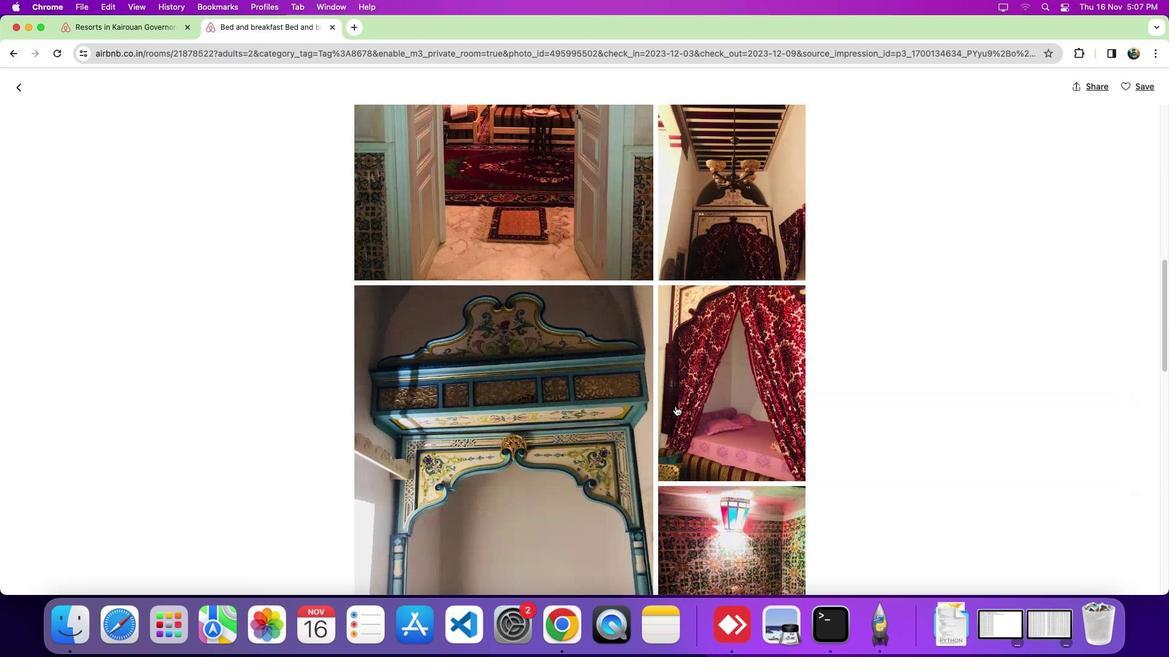 
Action: Mouse moved to (676, 406)
Screenshot: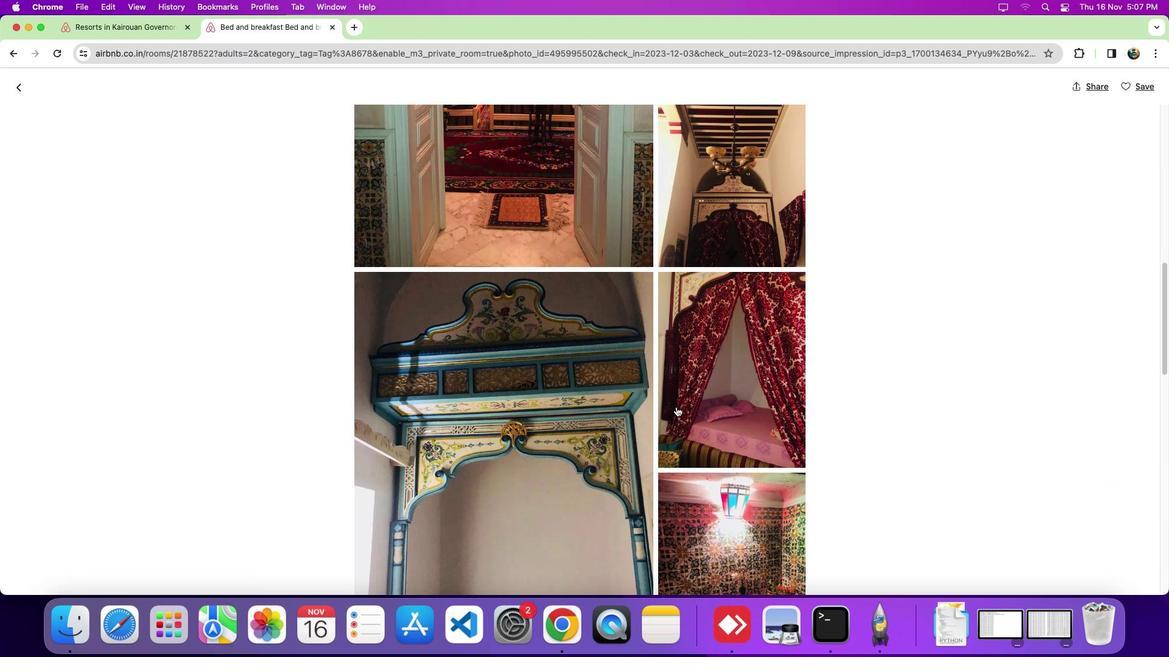 
Action: Mouse scrolled (676, 406) with delta (0, 0)
Screenshot: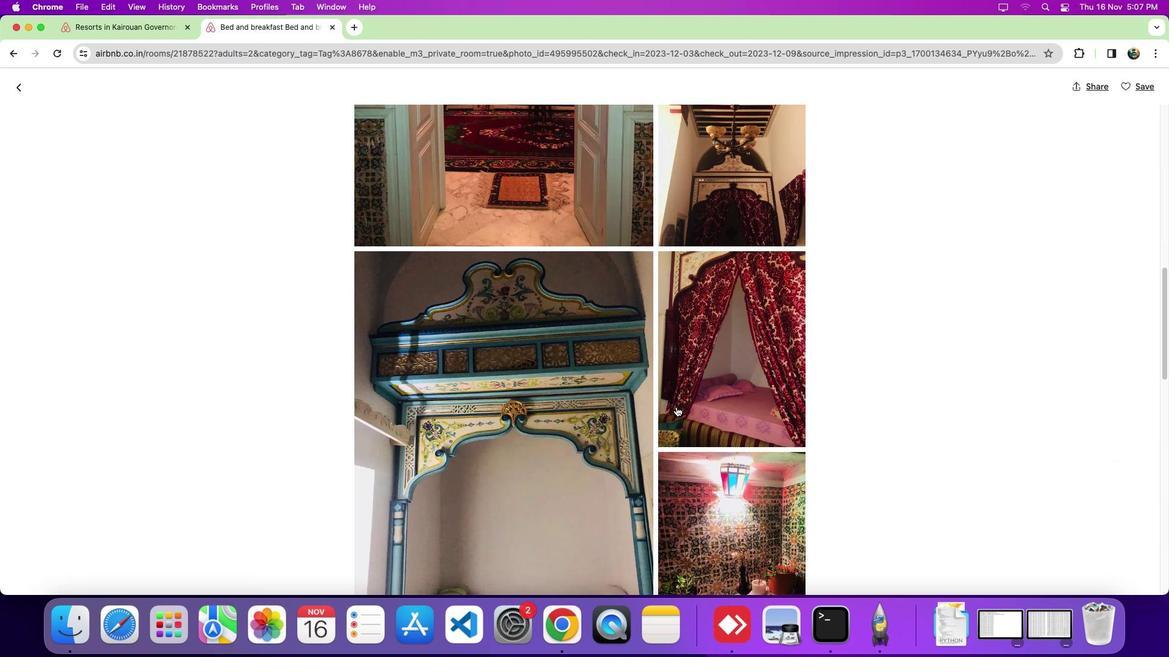 
Action: Mouse scrolled (676, 406) with delta (0, 0)
Screenshot: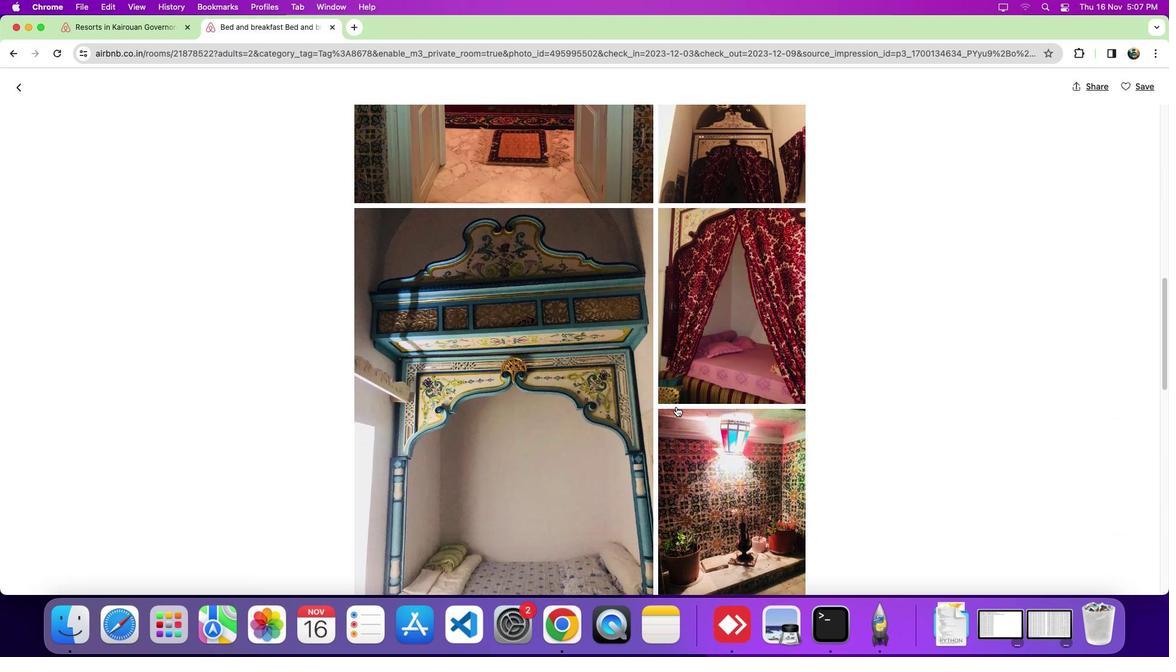 
Action: Mouse scrolled (676, 406) with delta (0, -3)
Screenshot: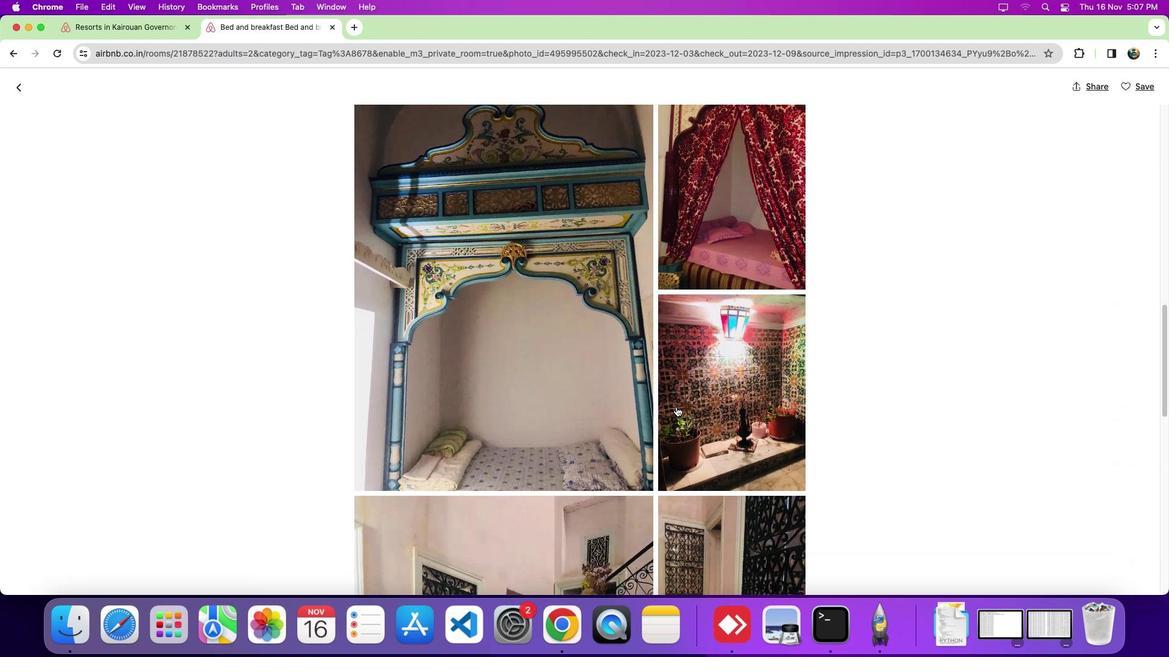 
Action: Mouse moved to (676, 407)
Screenshot: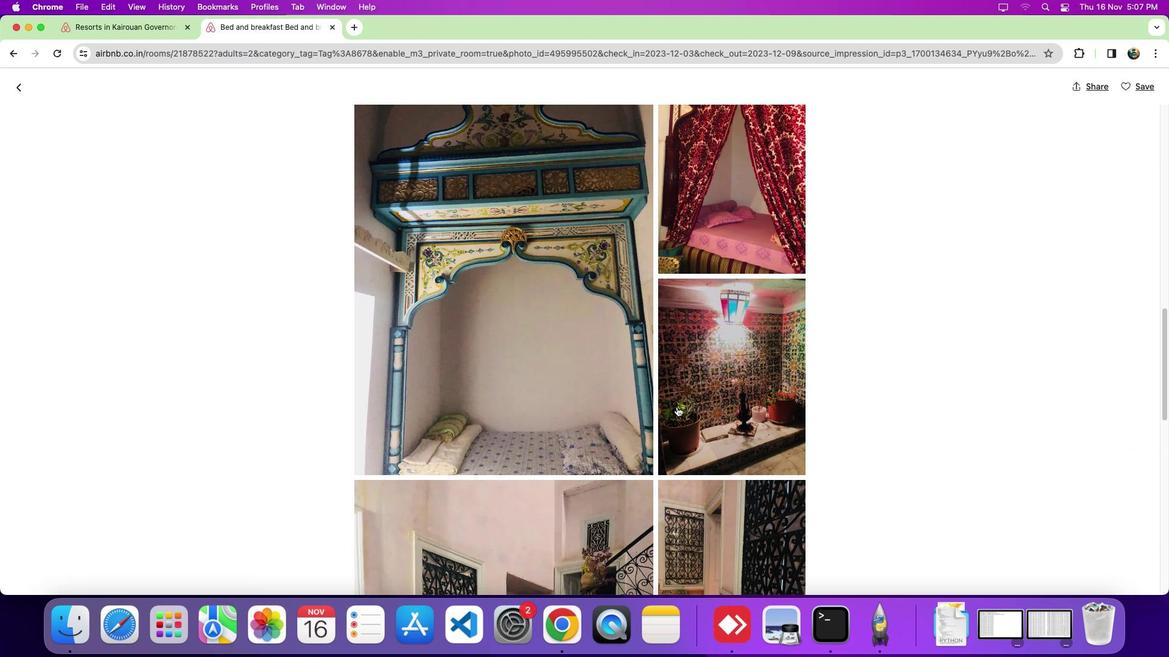 
Action: Mouse scrolled (676, 407) with delta (0, 0)
Screenshot: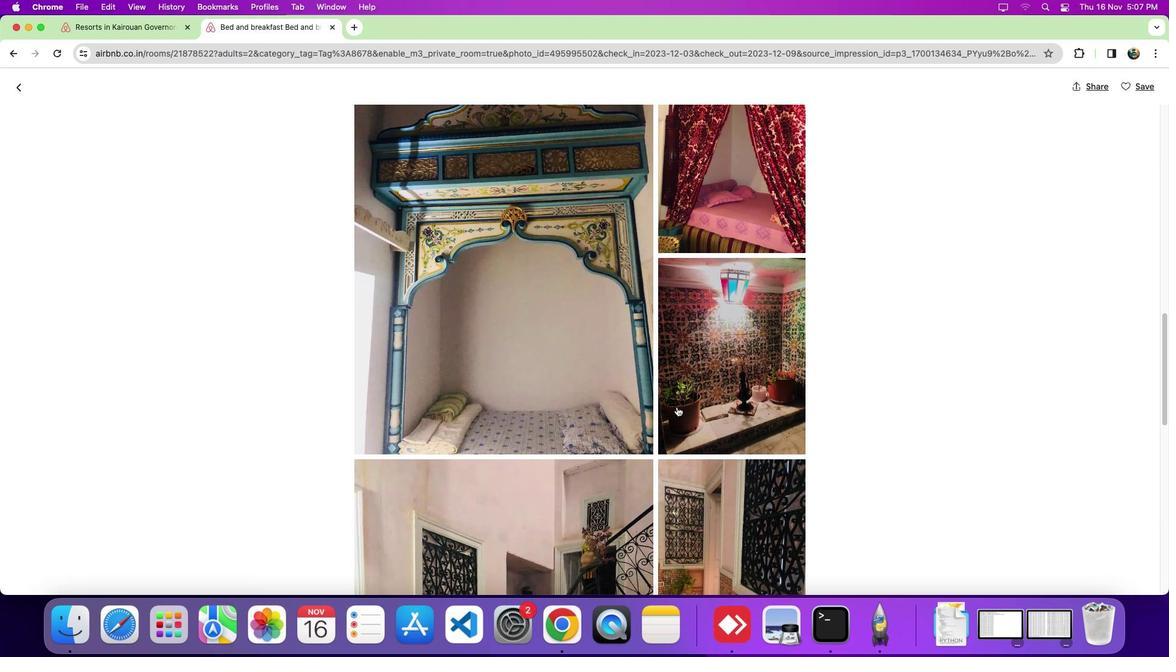 
Action: Mouse scrolled (676, 407) with delta (0, 0)
Screenshot: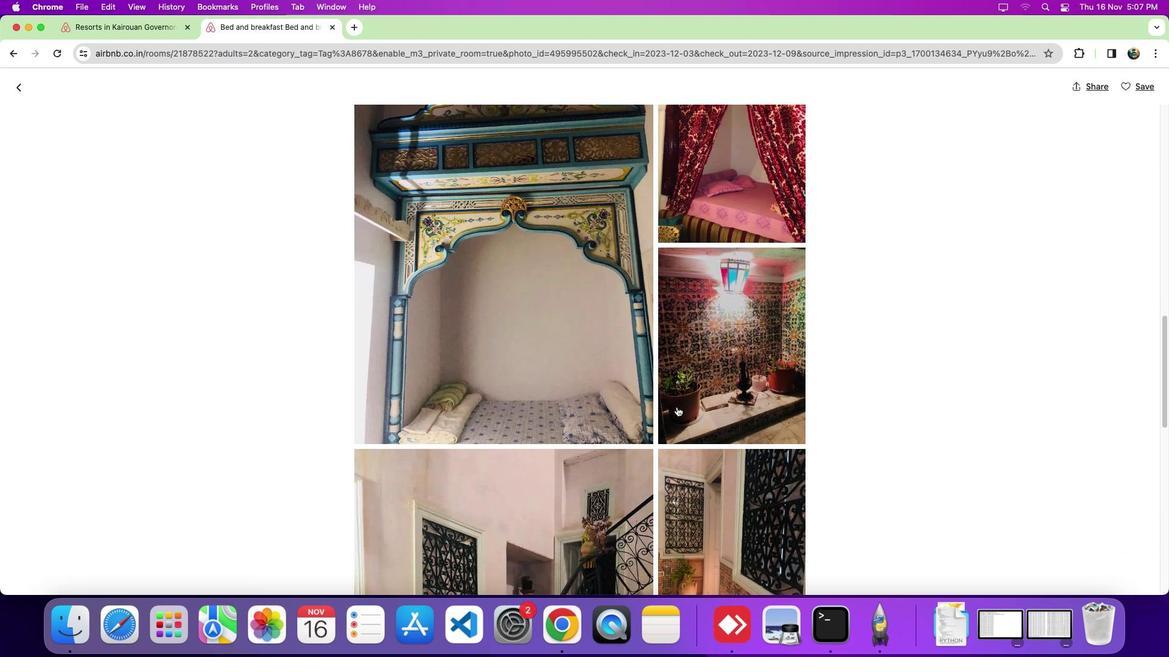 
Action: Mouse scrolled (676, 407) with delta (0, -2)
Screenshot: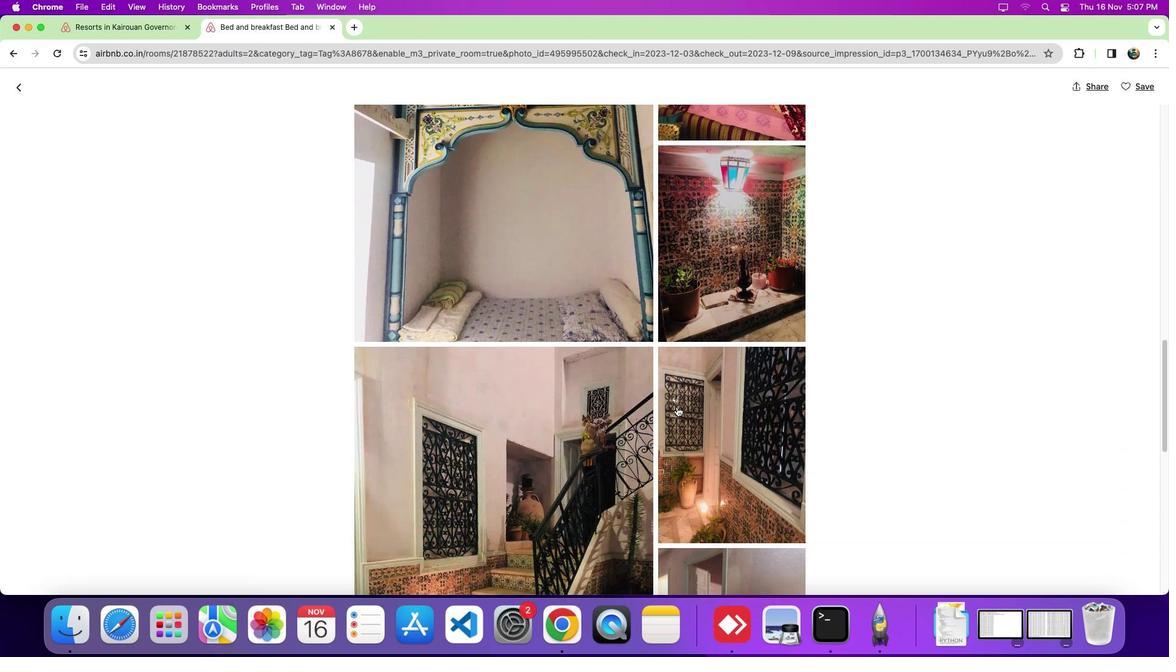 
Action: Mouse moved to (677, 407)
Screenshot: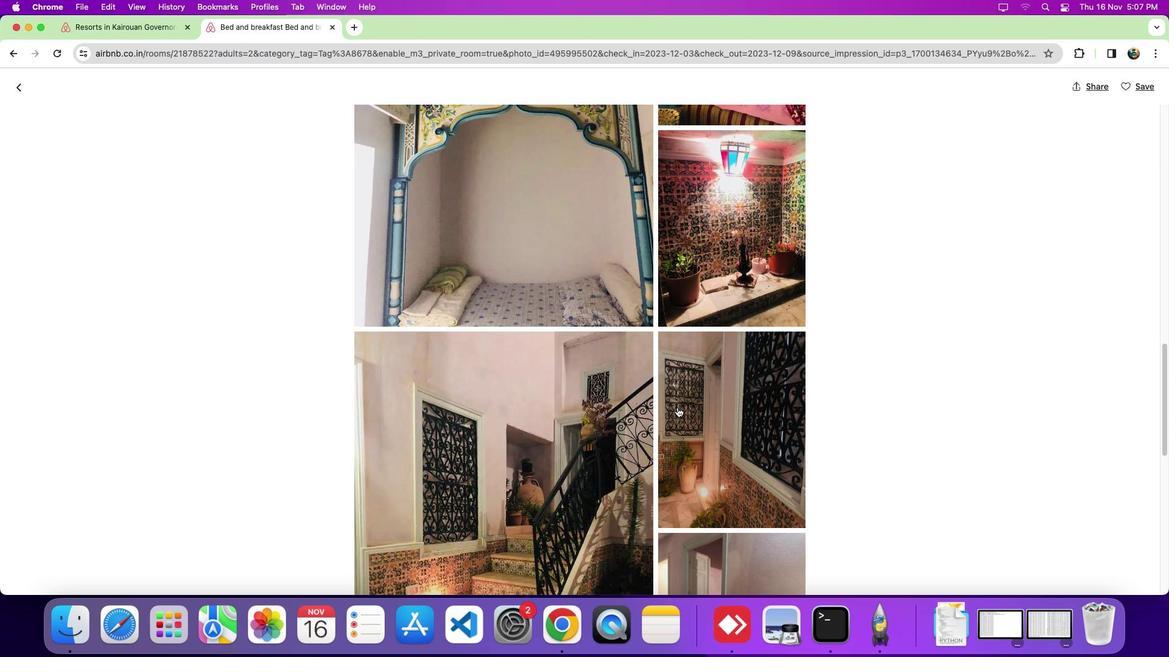 
Action: Mouse scrolled (677, 407) with delta (0, 0)
Screenshot: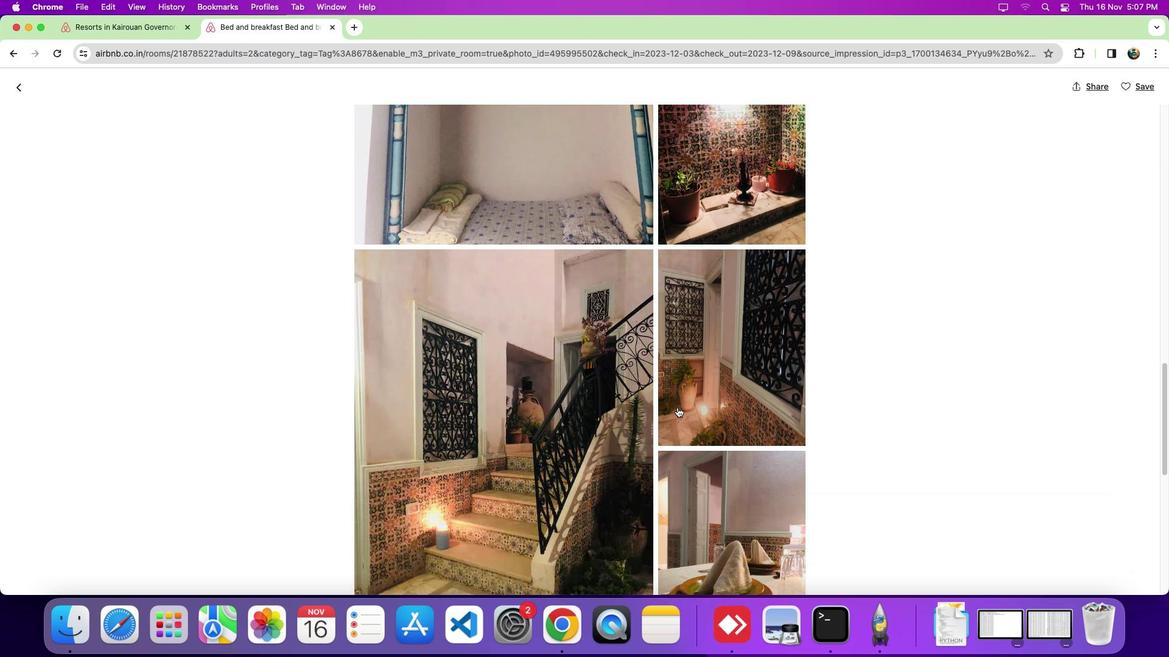 
Action: Mouse scrolled (677, 407) with delta (0, 0)
Screenshot: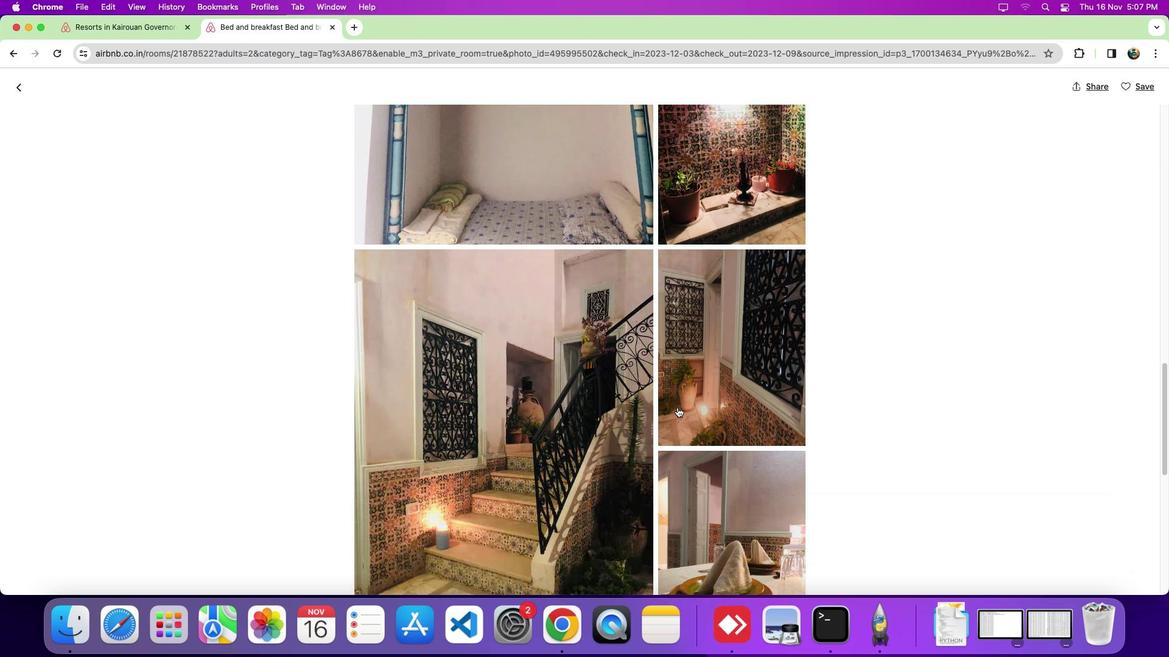 
Action: Mouse scrolled (677, 407) with delta (0, -3)
Screenshot: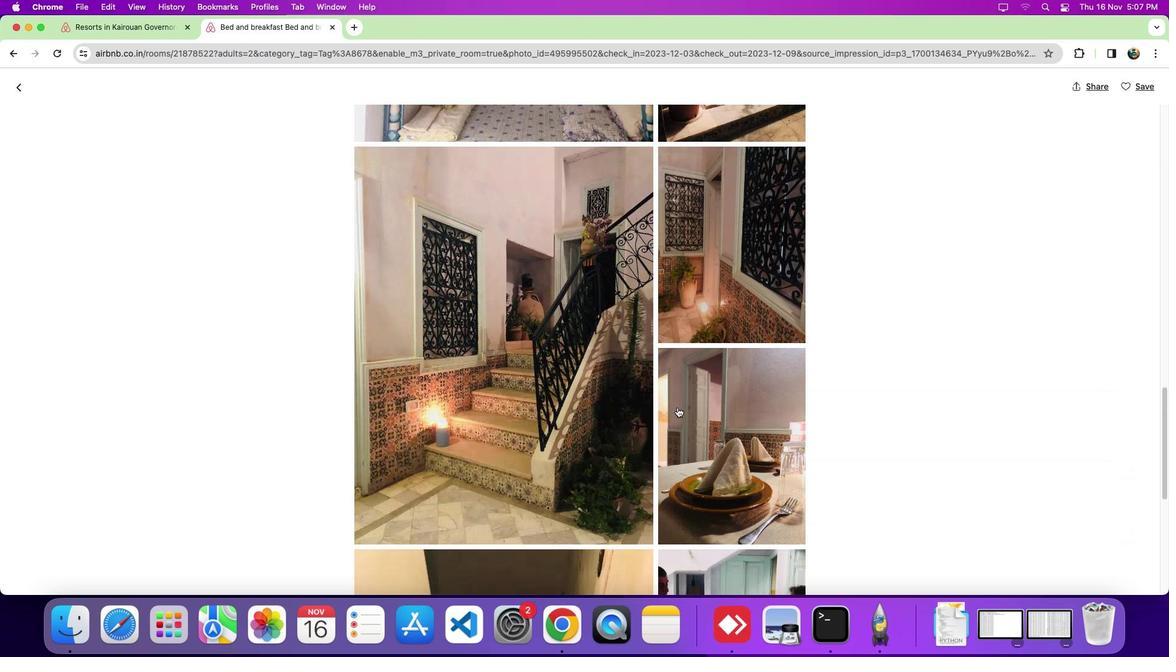 
Action: Mouse scrolled (677, 407) with delta (0, 0)
Screenshot: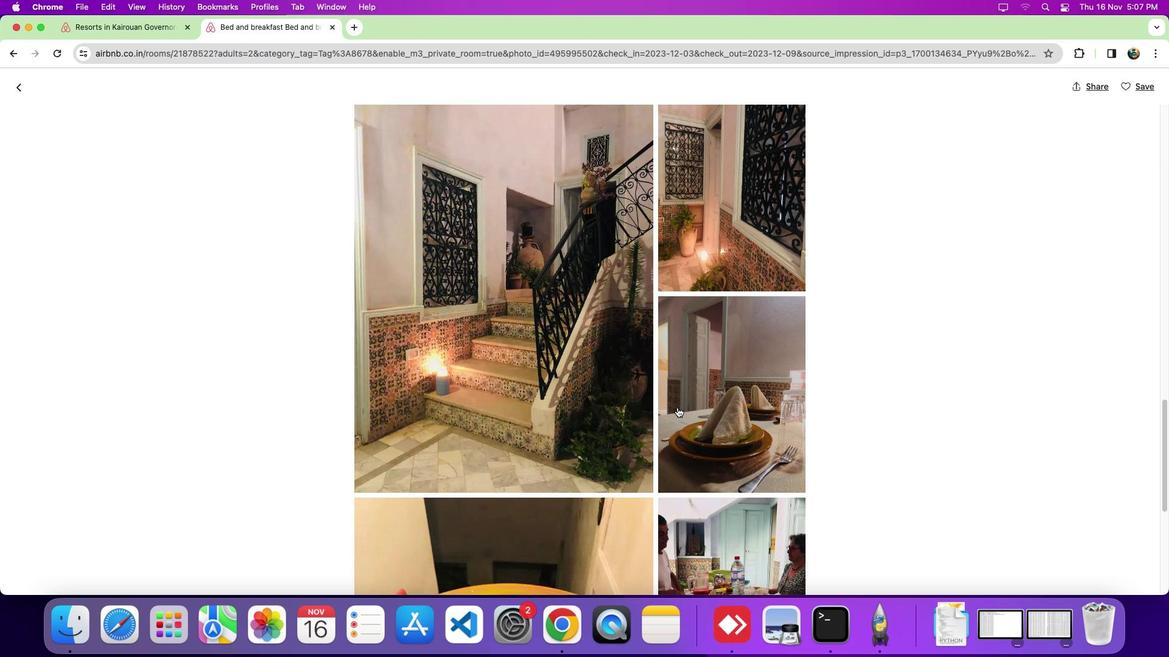 
Action: Mouse scrolled (677, 407) with delta (0, 0)
Screenshot: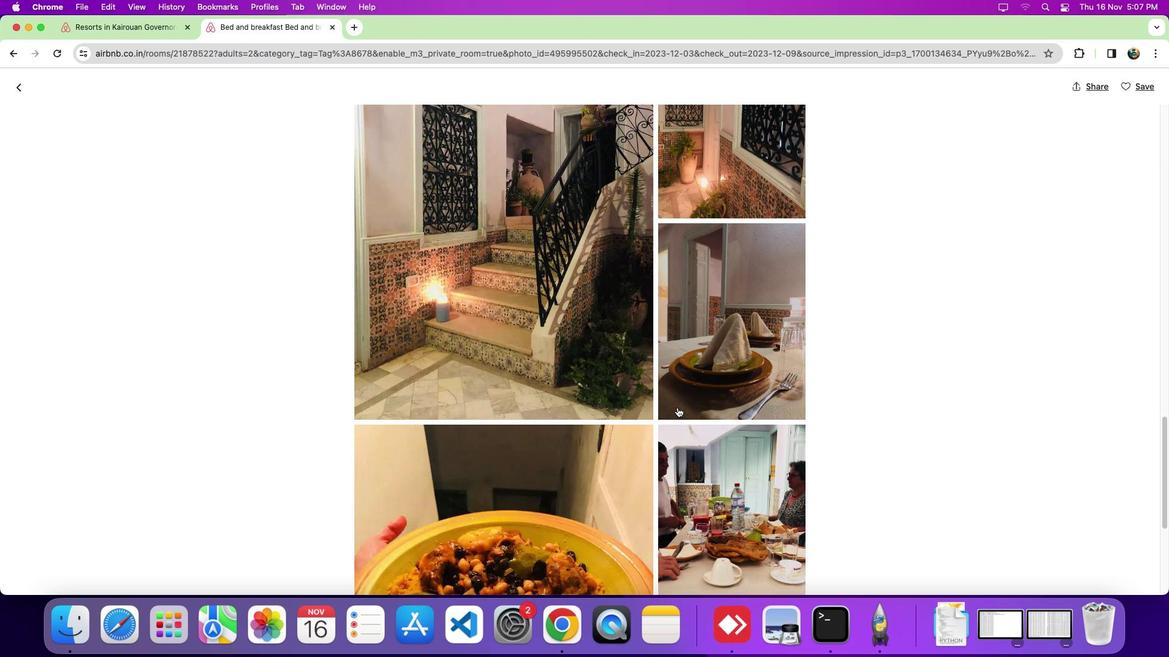 
Action: Mouse scrolled (677, 407) with delta (0, -3)
Screenshot: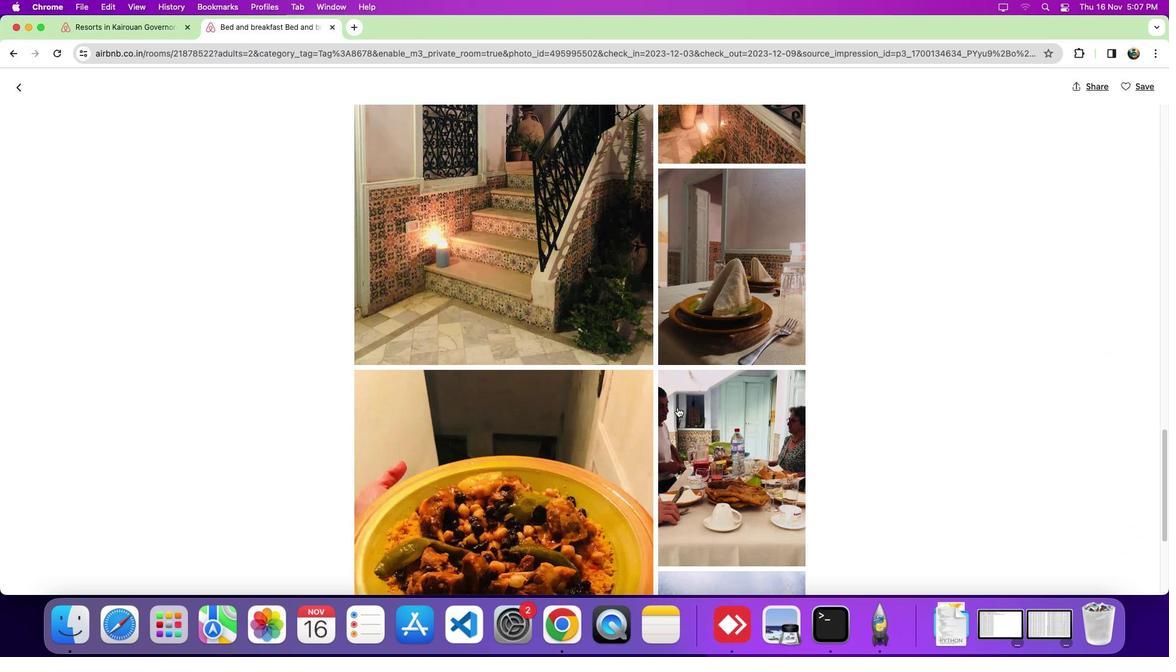 
Action: Mouse scrolled (677, 407) with delta (0, 0)
Screenshot: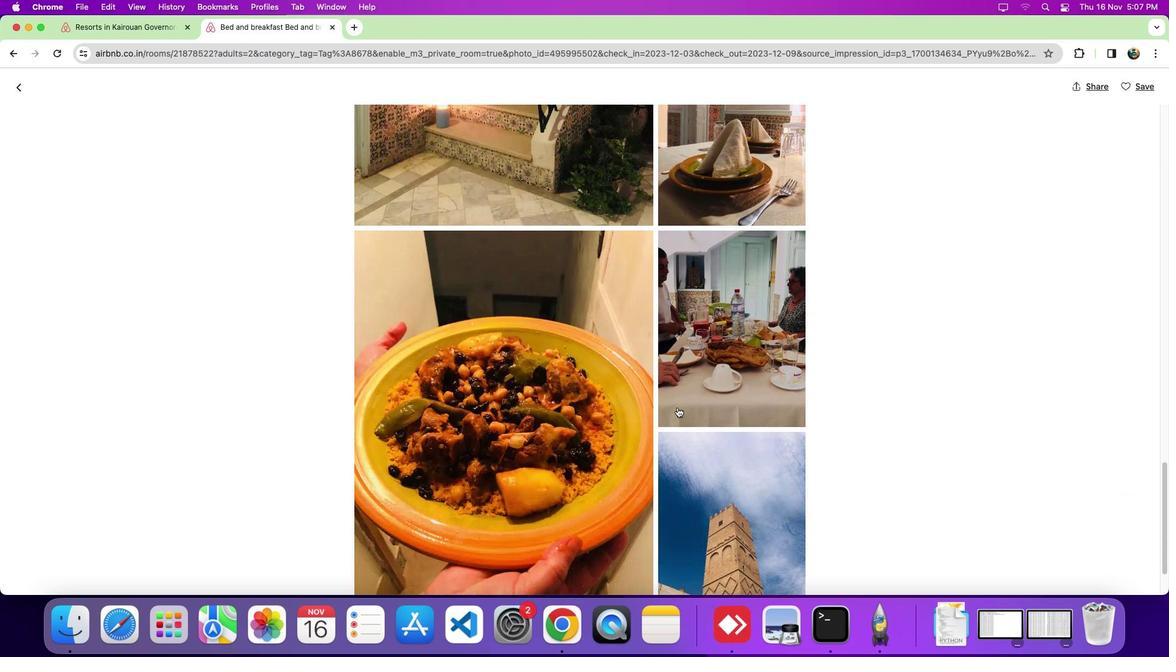 
Action: Mouse scrolled (677, 407) with delta (0, -1)
Screenshot: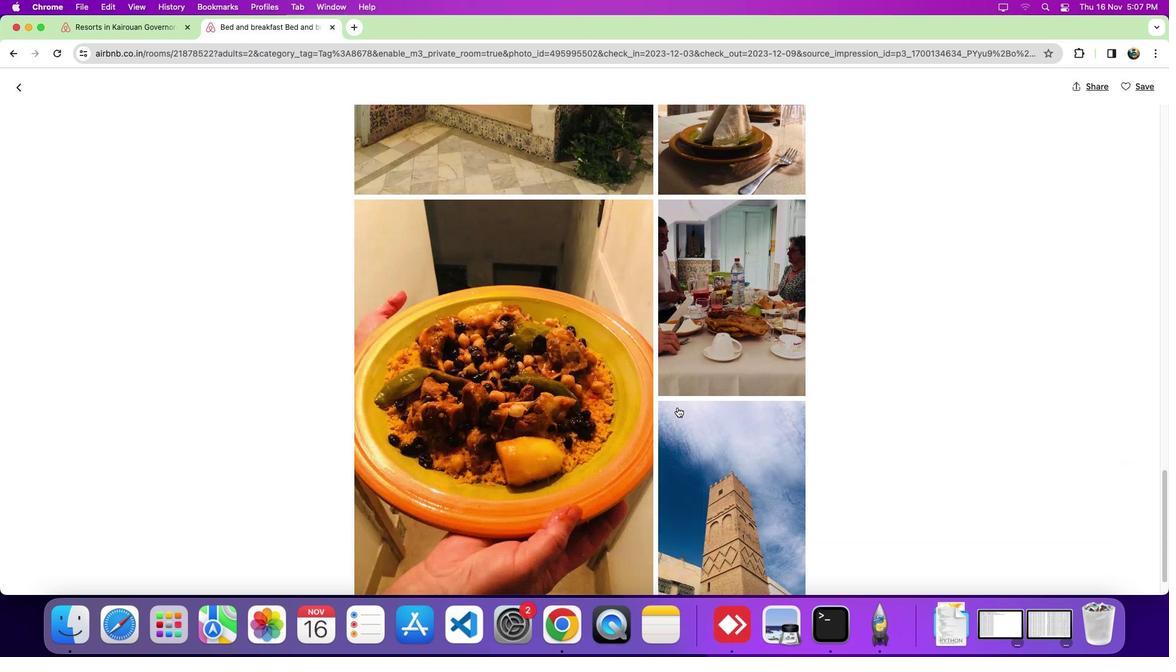 
Action: Mouse scrolled (677, 407) with delta (0, -4)
Screenshot: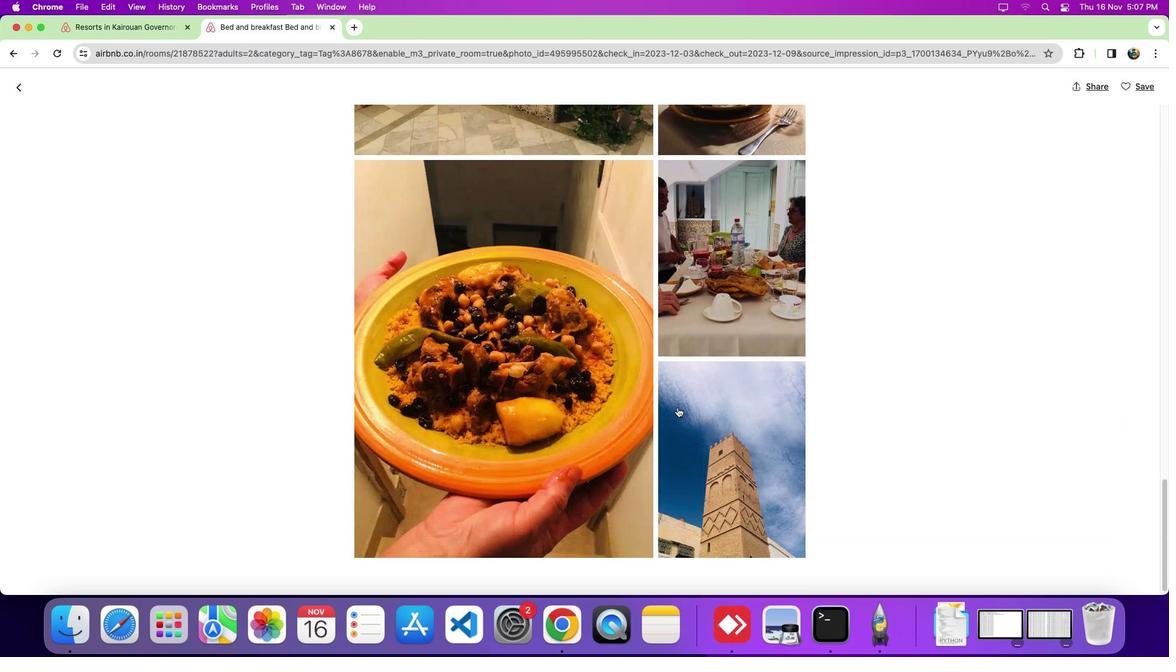
Action: Mouse scrolled (677, 407) with delta (0, -5)
Screenshot: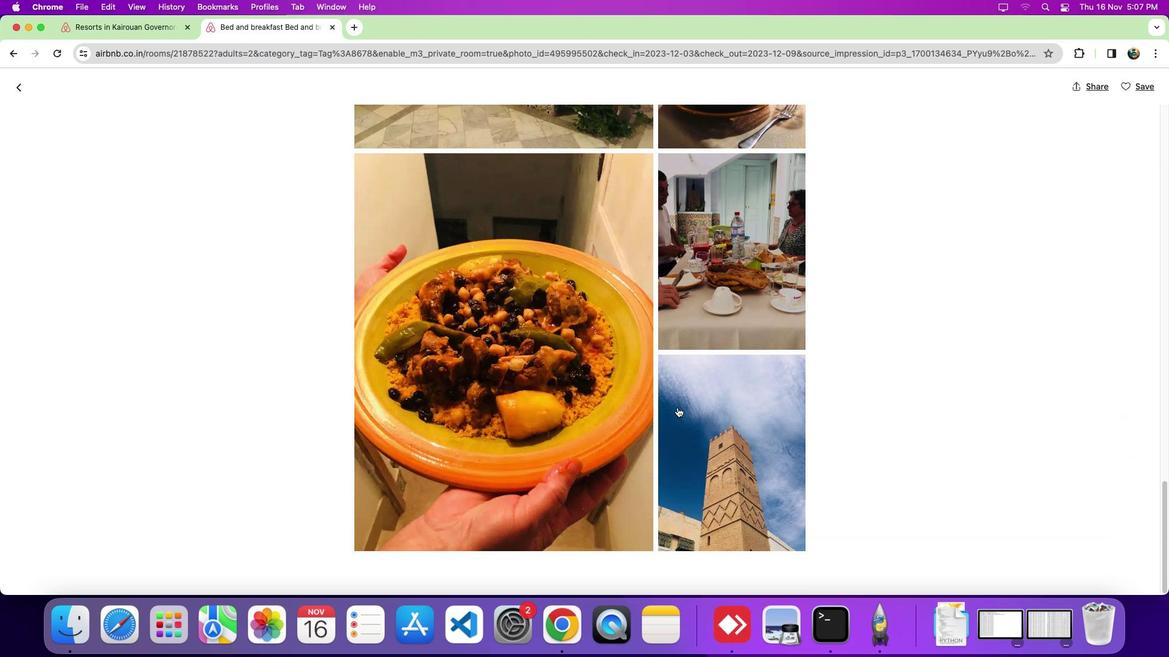 
Action: Mouse scrolled (677, 407) with delta (0, 0)
Screenshot: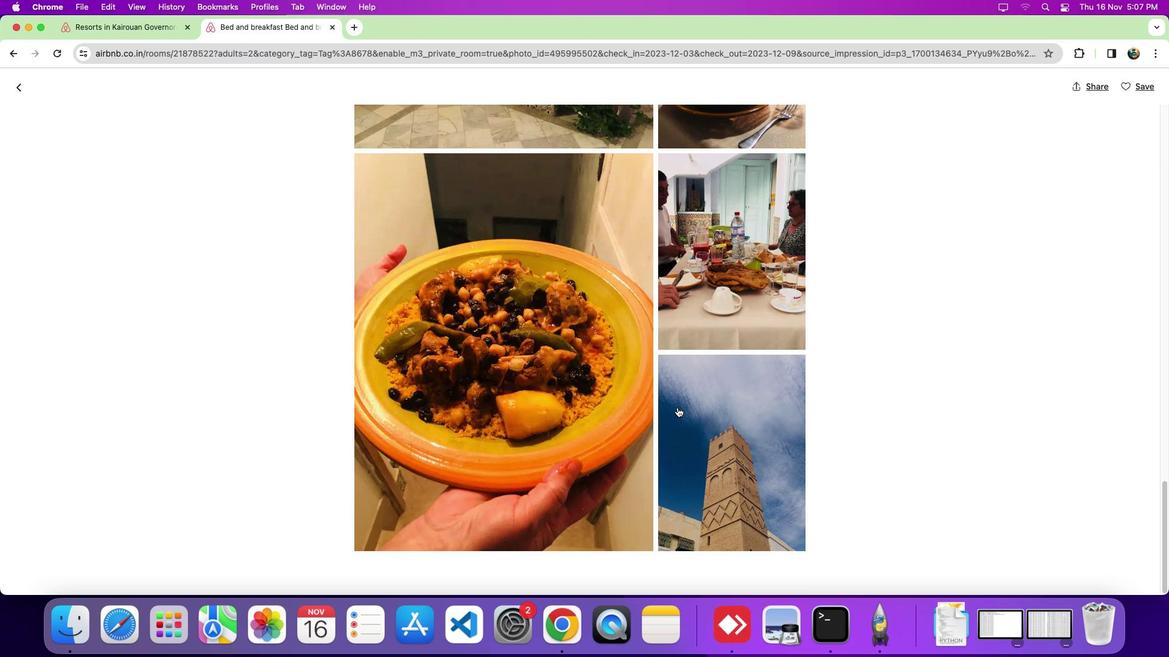 
Action: Mouse scrolled (677, 407) with delta (0, 0)
Screenshot: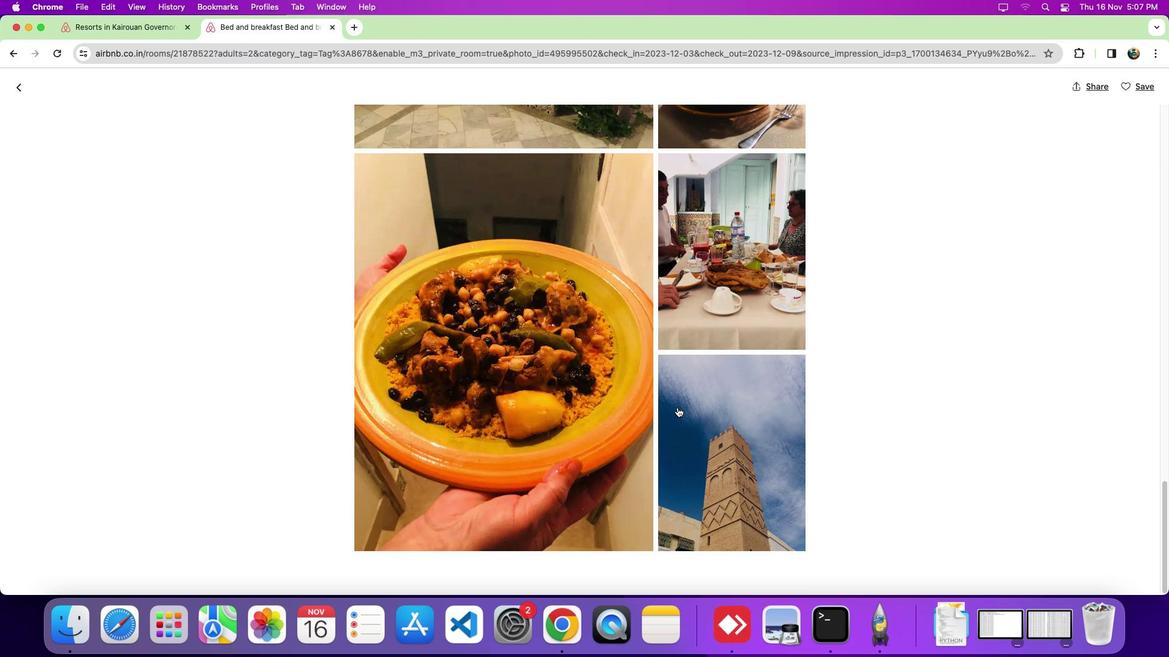 
Action: Mouse scrolled (677, 407) with delta (0, -4)
Screenshot: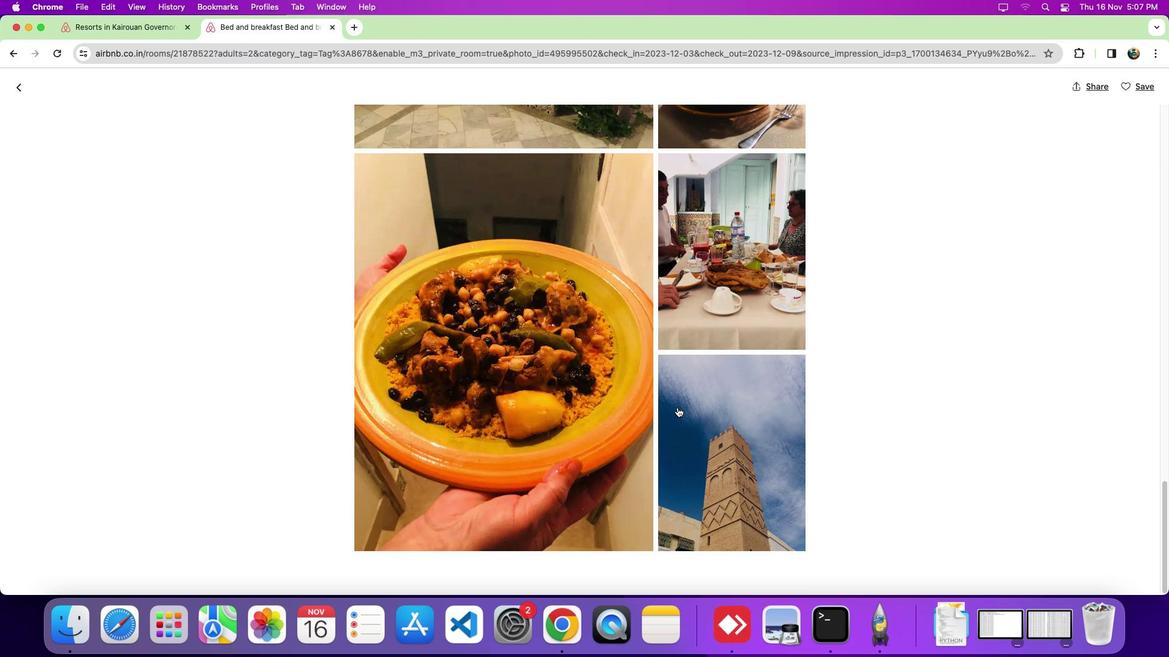 
Action: Mouse moved to (677, 407)
Screenshot: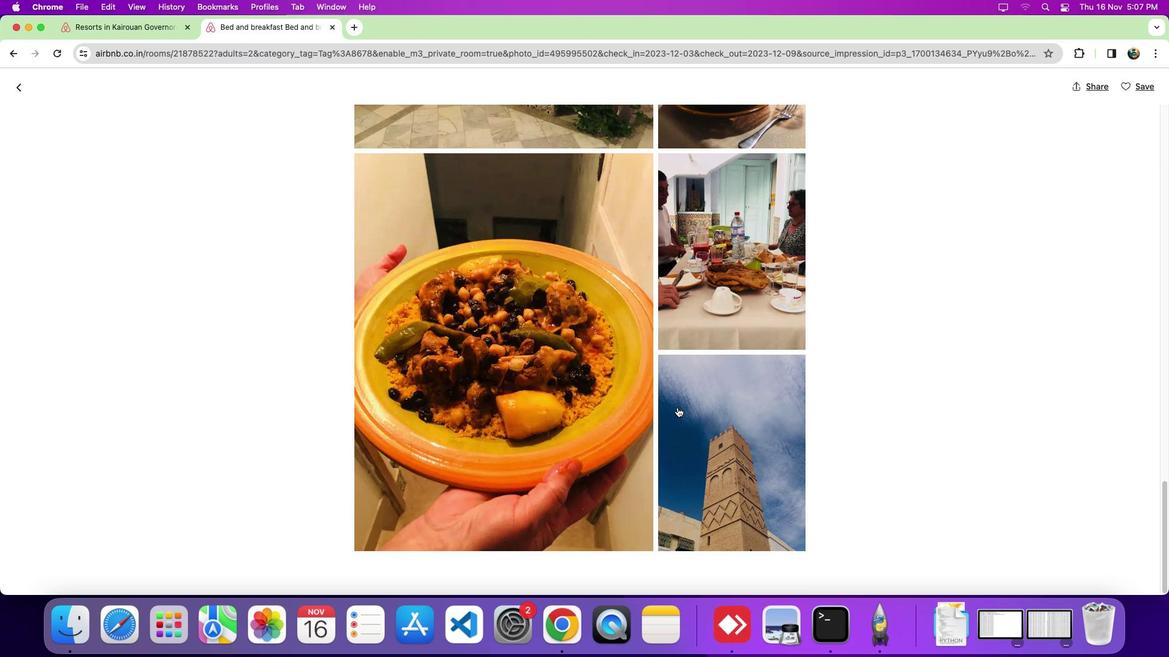 
Action: Mouse scrolled (677, 407) with delta (0, 0)
Screenshot: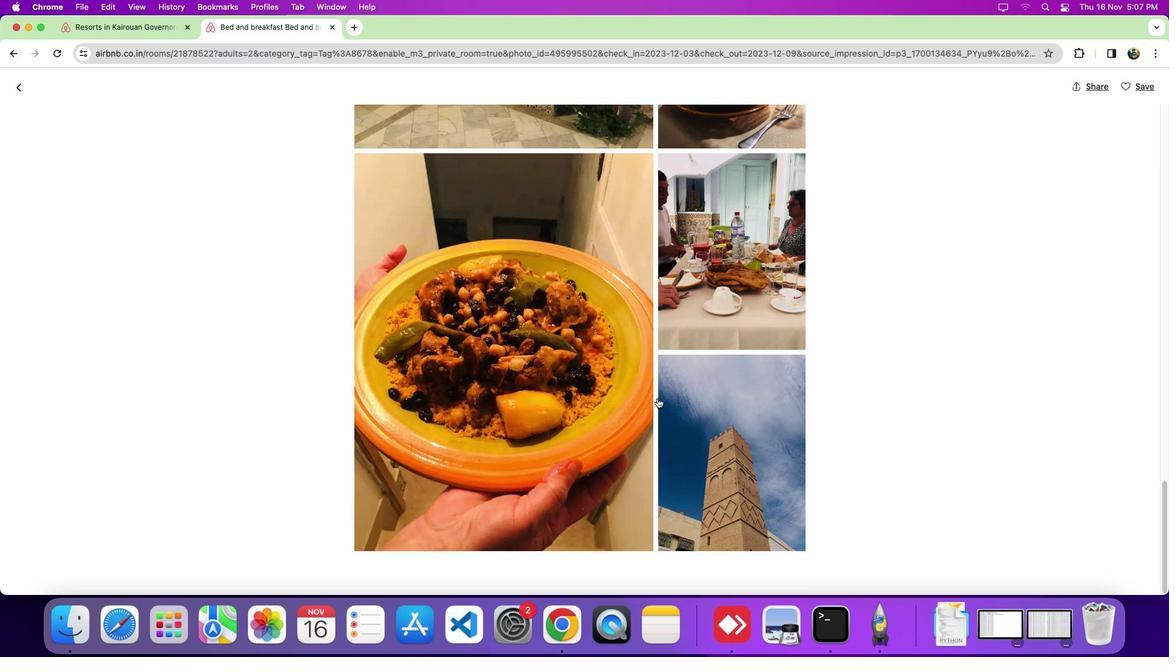 
Action: Mouse scrolled (677, 407) with delta (0, 0)
Screenshot: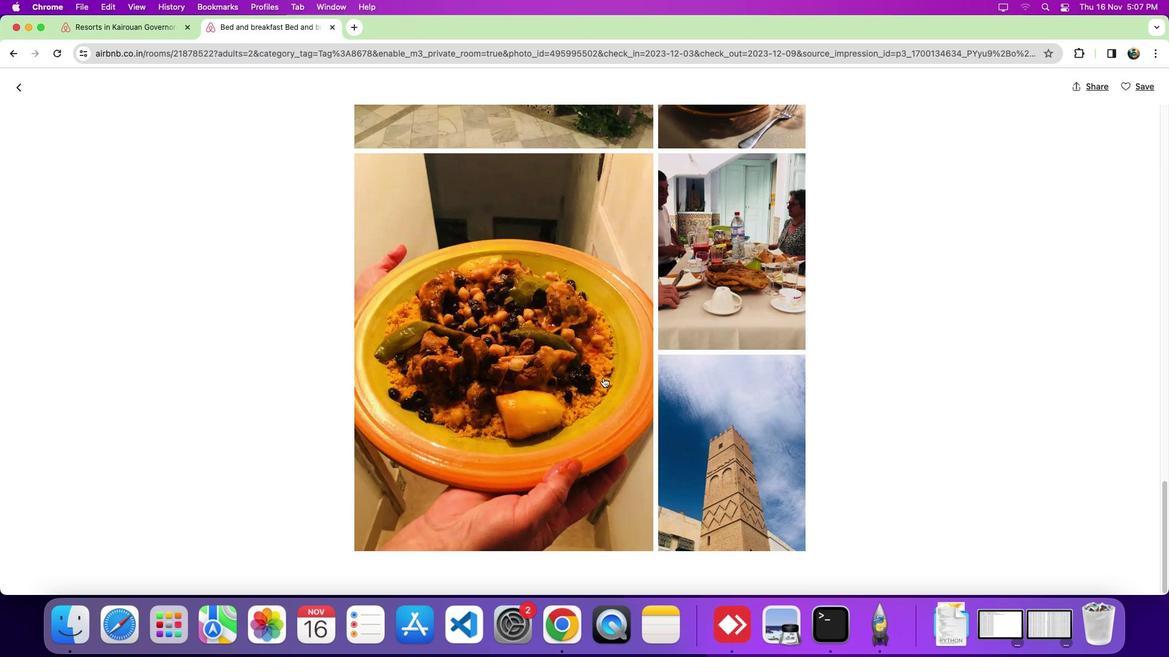 
Action: Mouse scrolled (677, 407) with delta (0, -4)
Screenshot: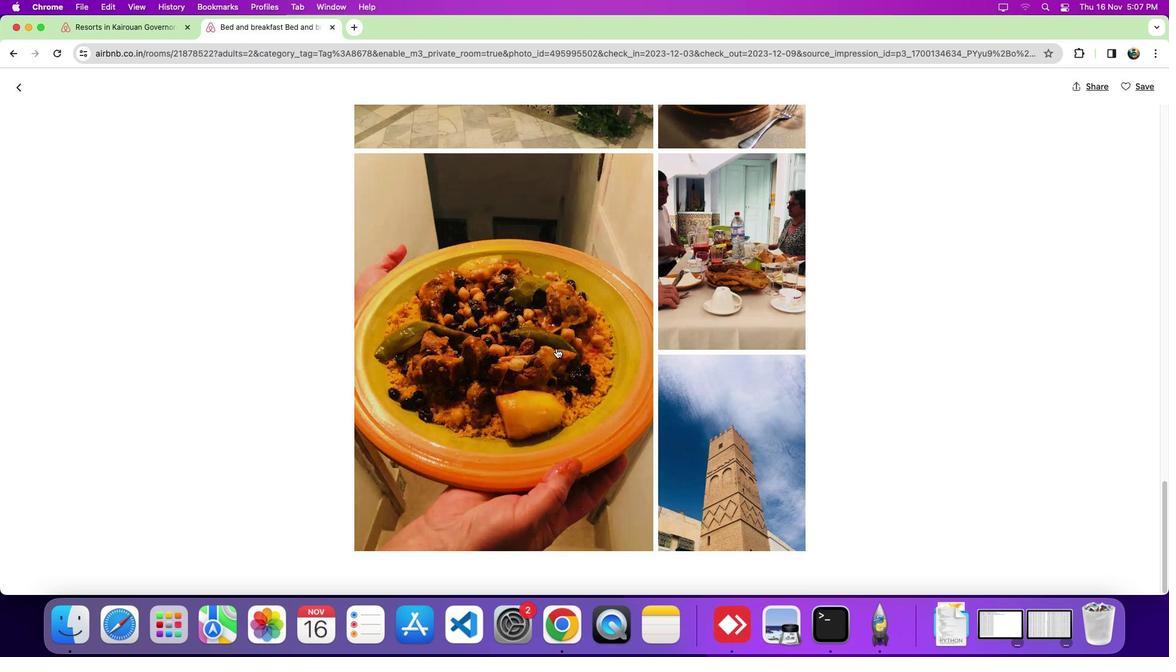 
Action: Mouse moved to (18, 86)
Screenshot: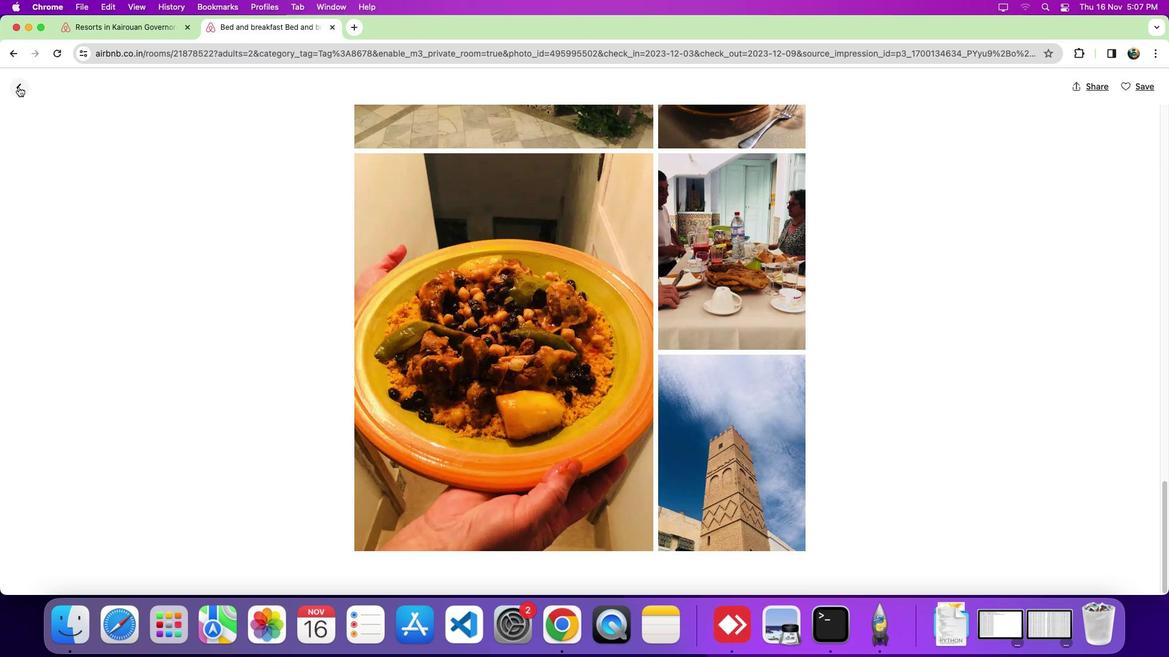 
Action: Mouse pressed left at (18, 86)
Screenshot: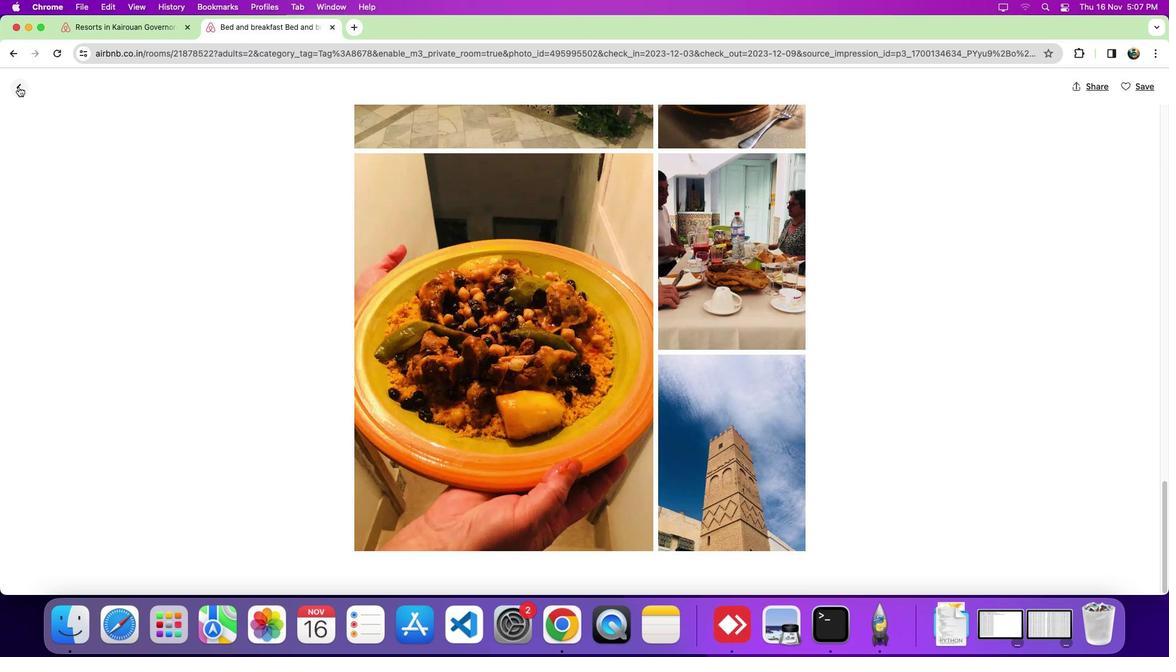 
Action: Mouse moved to (692, 398)
Screenshot: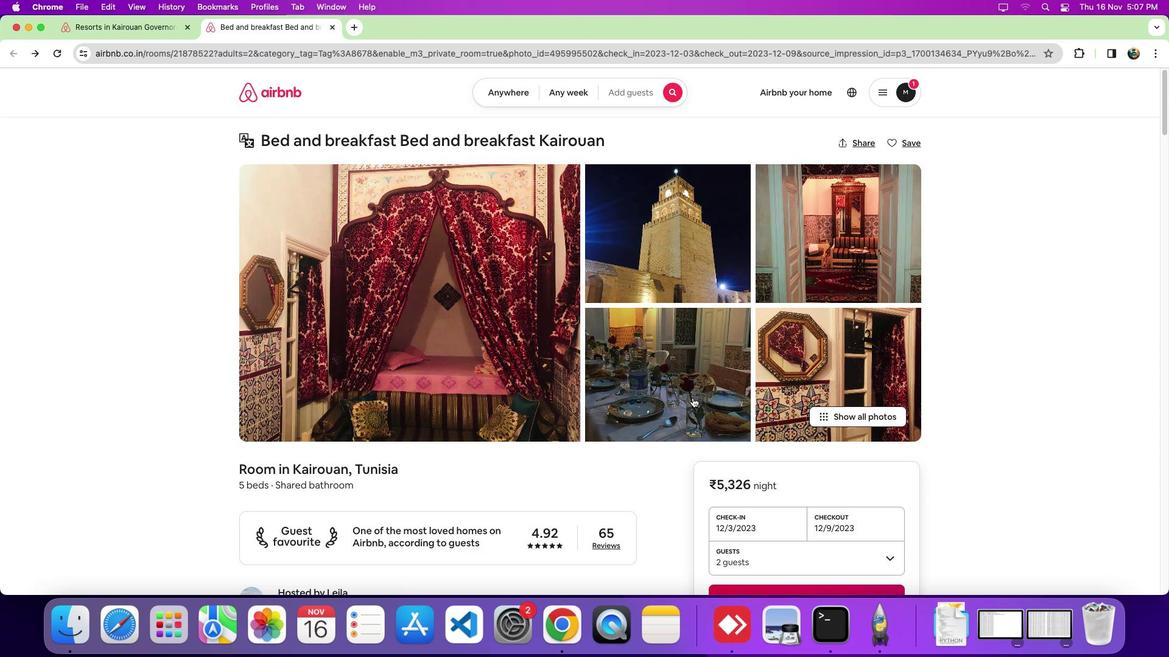 
Action: Mouse scrolled (692, 398) with delta (0, 0)
Screenshot: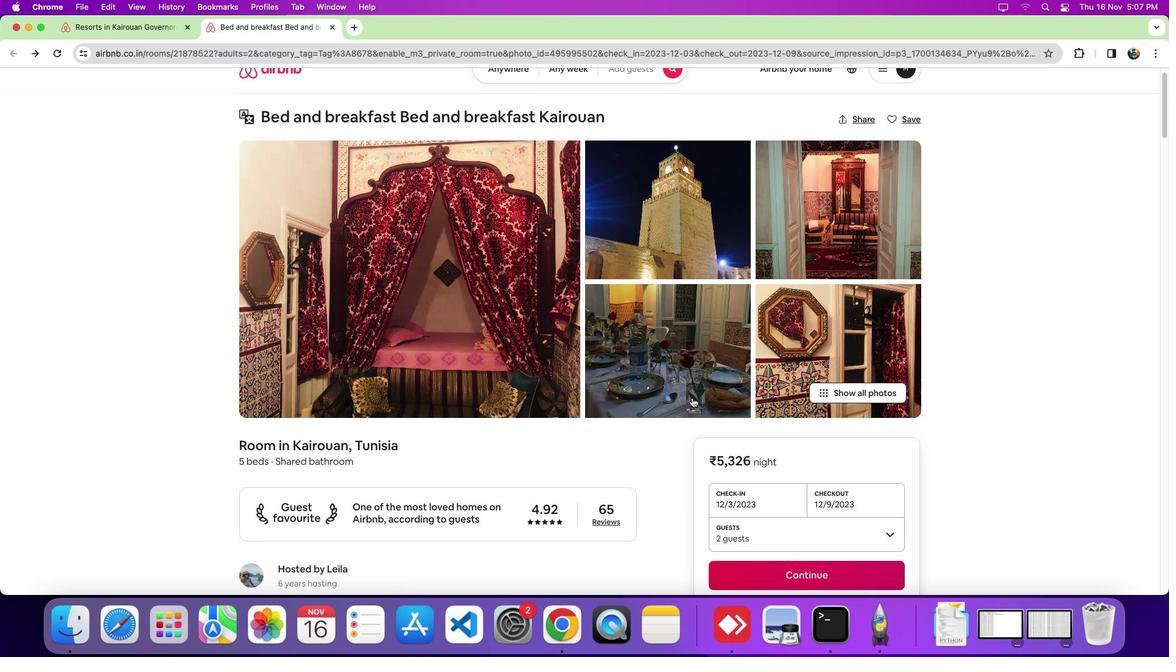 
Action: Mouse scrolled (692, 398) with delta (0, 0)
Screenshot: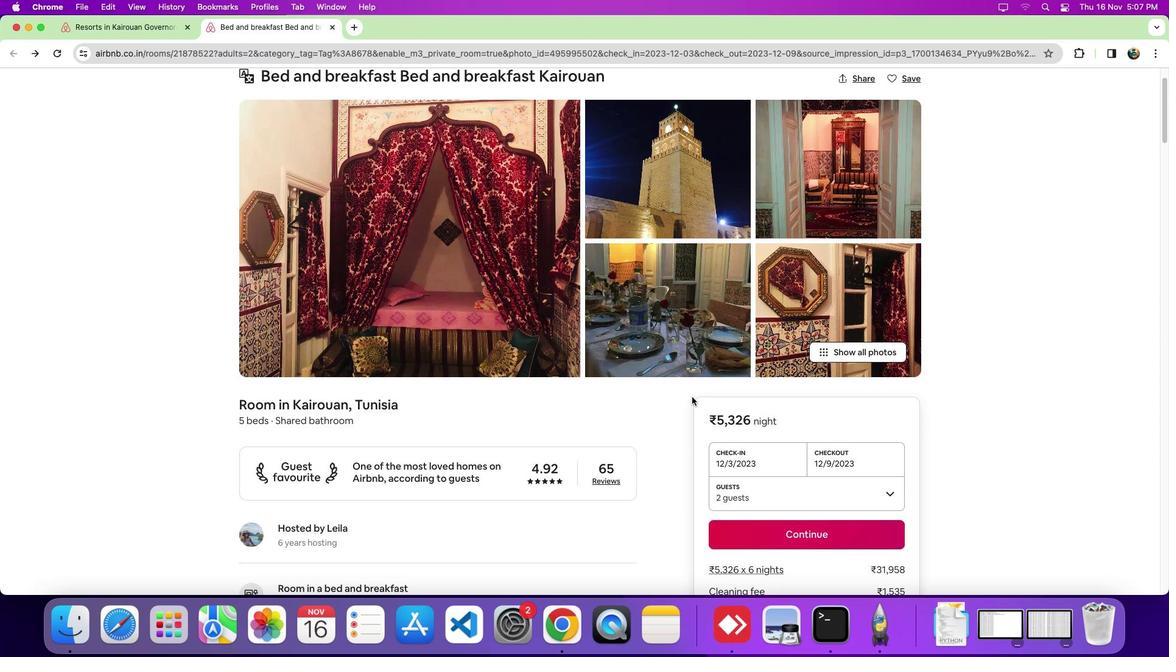 
Action: Mouse scrolled (692, 398) with delta (0, -3)
Screenshot: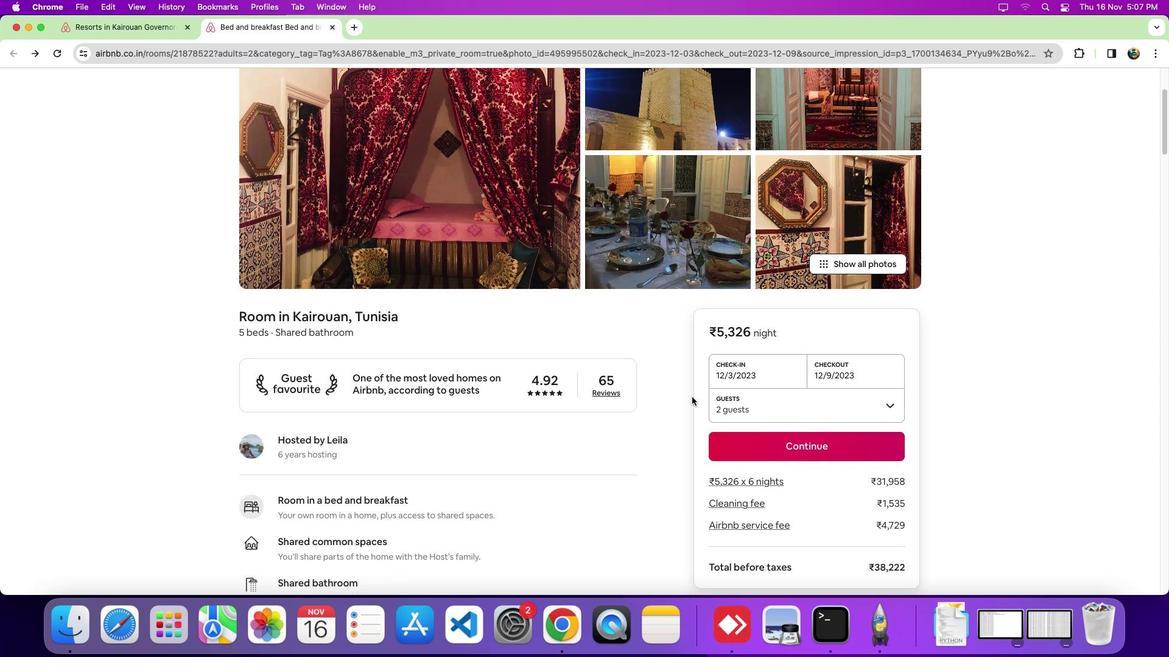 
Action: Mouse moved to (677, 393)
Screenshot: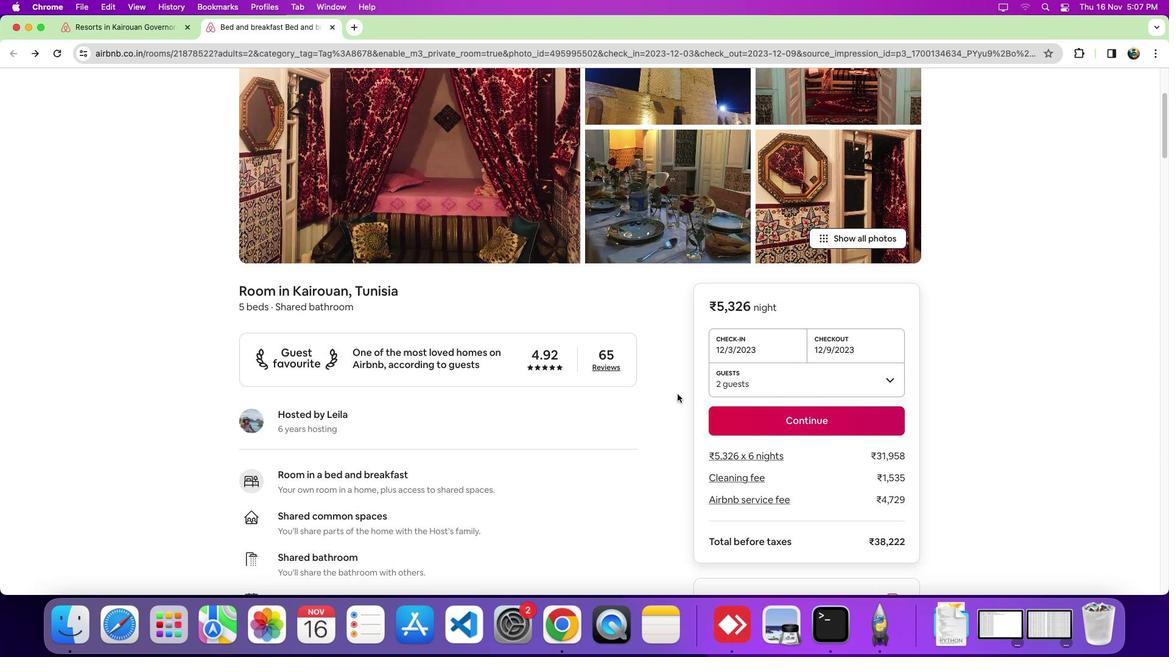 
Action: Mouse scrolled (677, 393) with delta (0, 0)
Screenshot: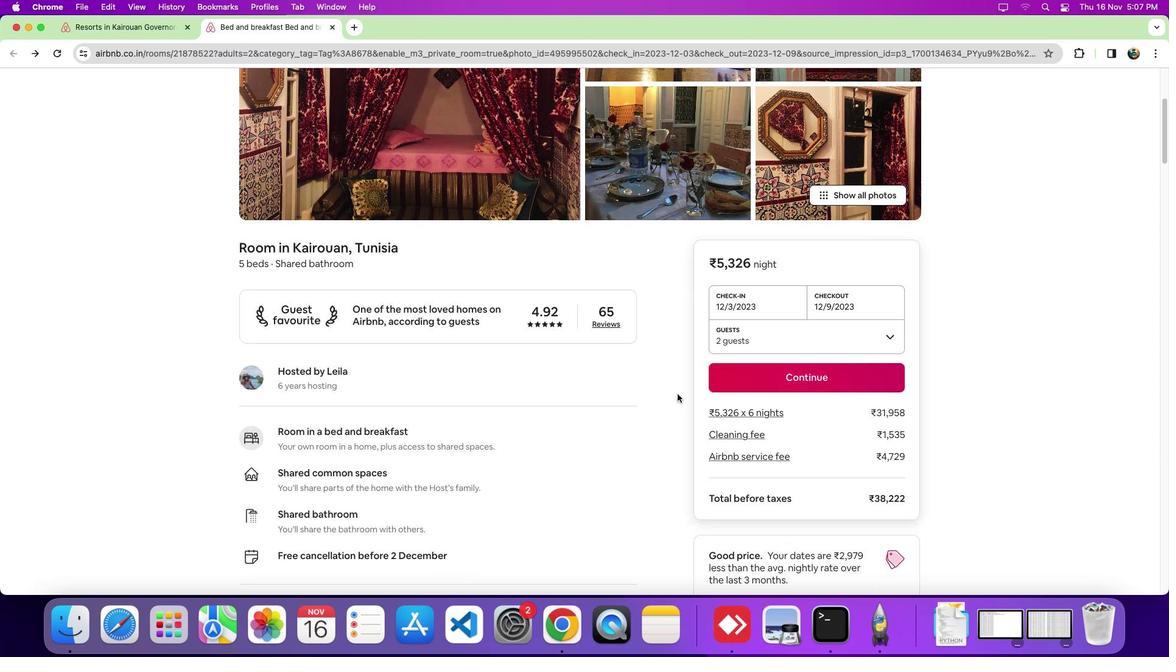 
Action: Mouse scrolled (677, 393) with delta (0, 0)
Screenshot: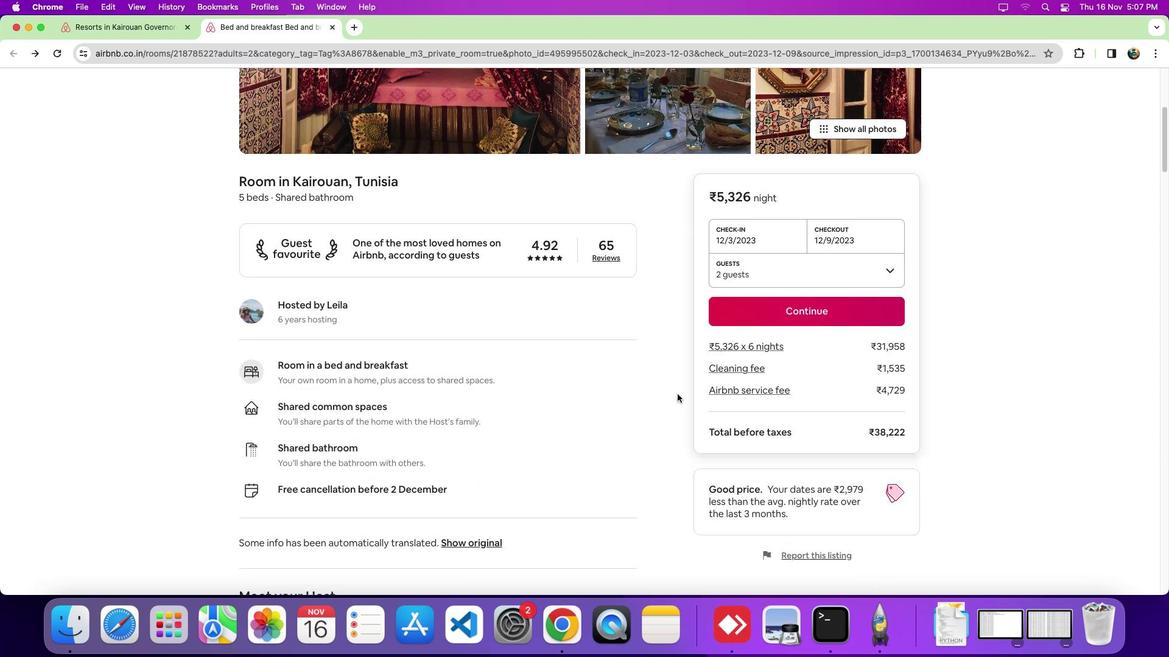 
Action: Mouse scrolled (677, 393) with delta (0, -3)
Screenshot: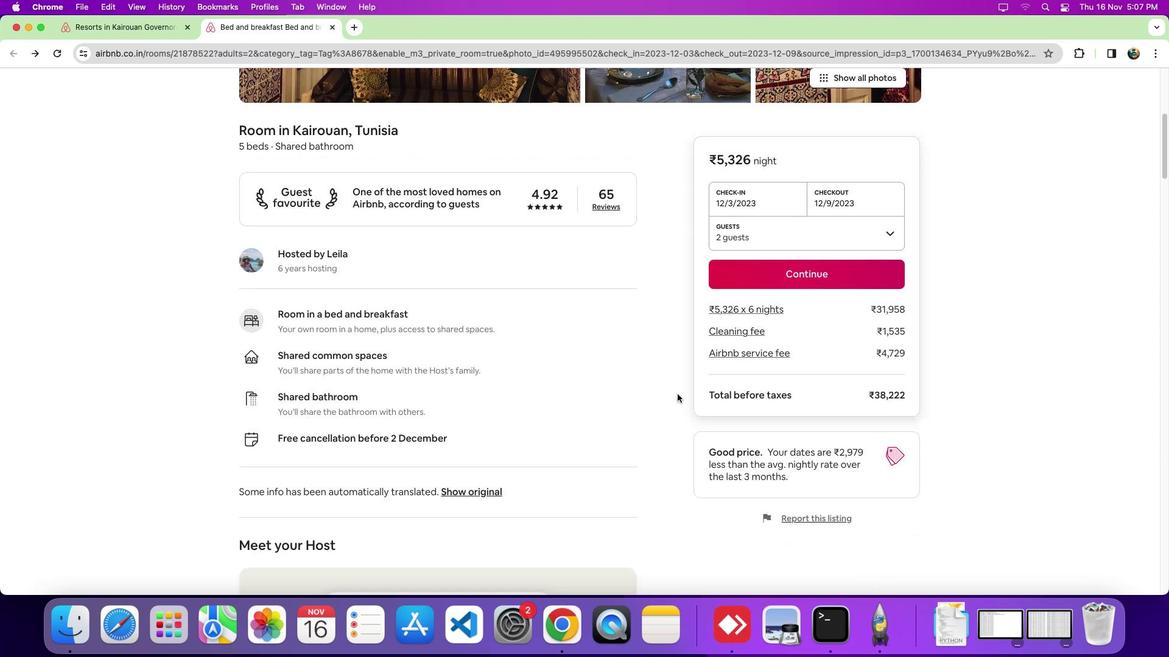 
Action: Mouse moved to (603, 386)
Screenshot: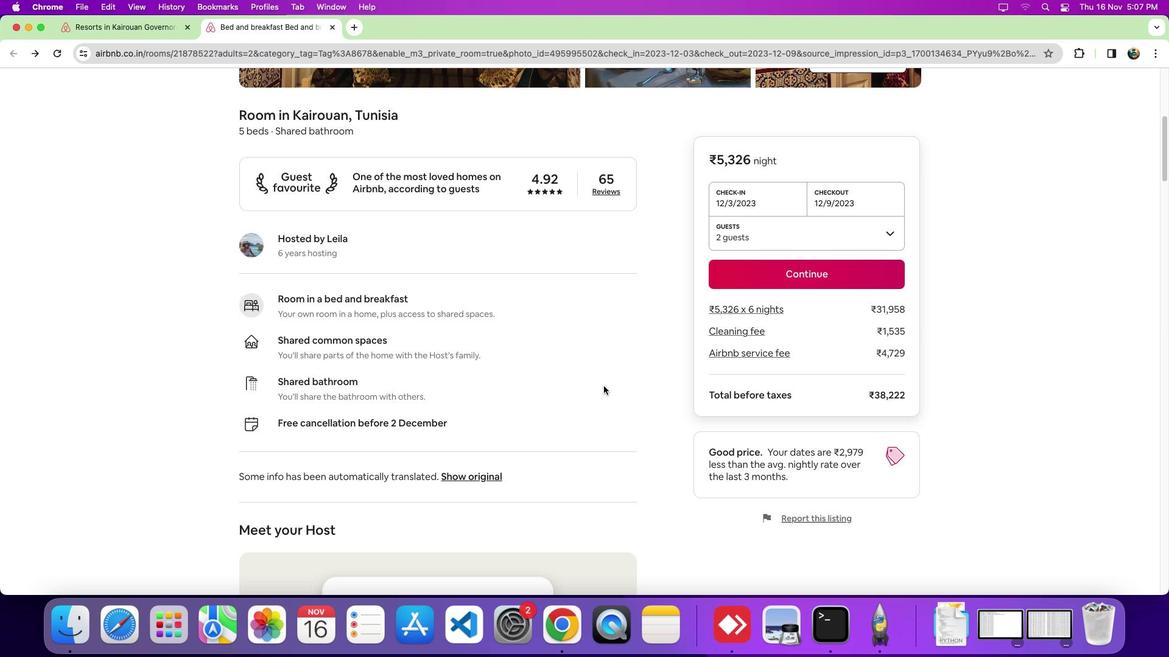 
Action: Mouse scrolled (603, 386) with delta (0, 0)
Screenshot: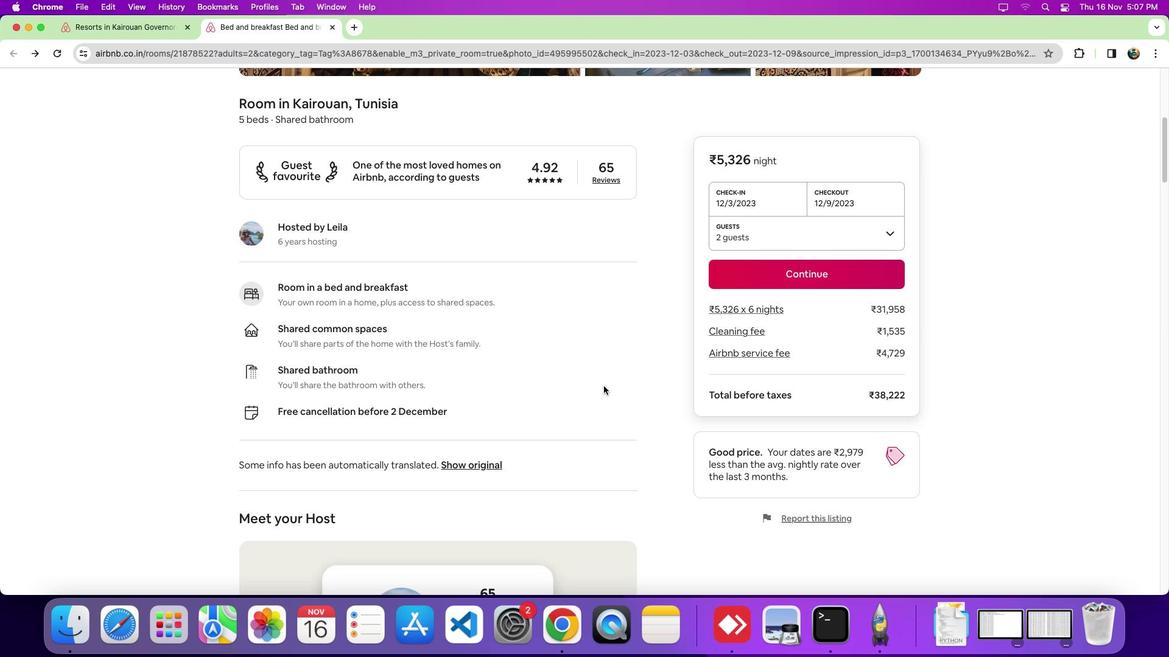 
Action: Mouse scrolled (603, 386) with delta (0, 0)
Screenshot: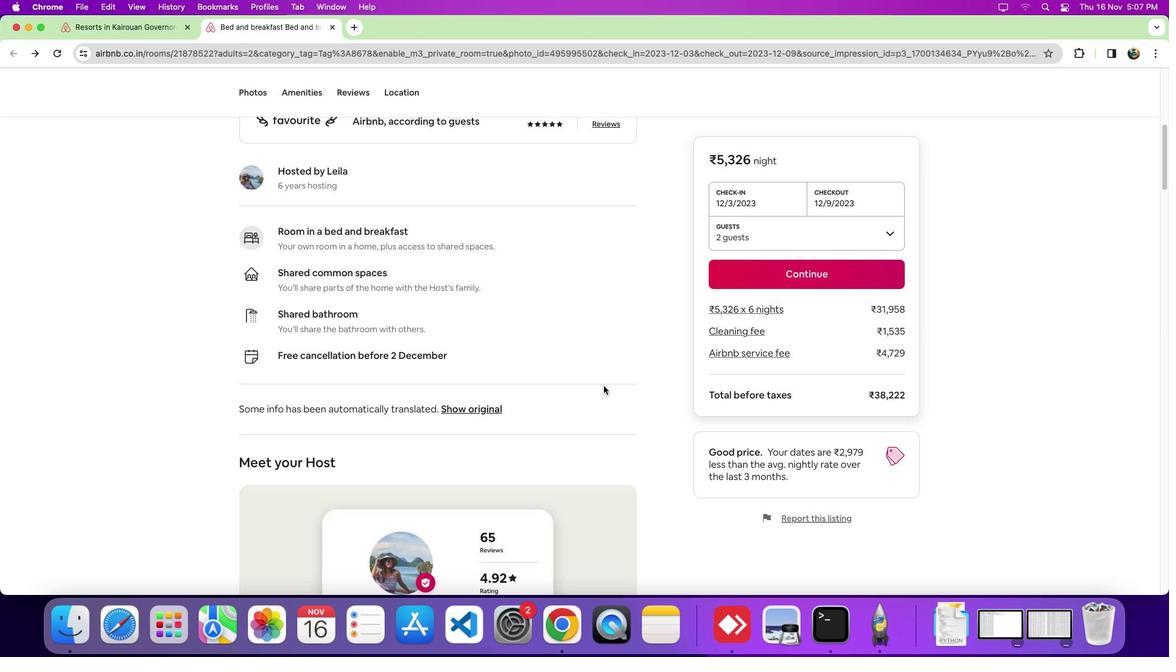 
Action: Mouse scrolled (603, 386) with delta (0, -2)
Screenshot: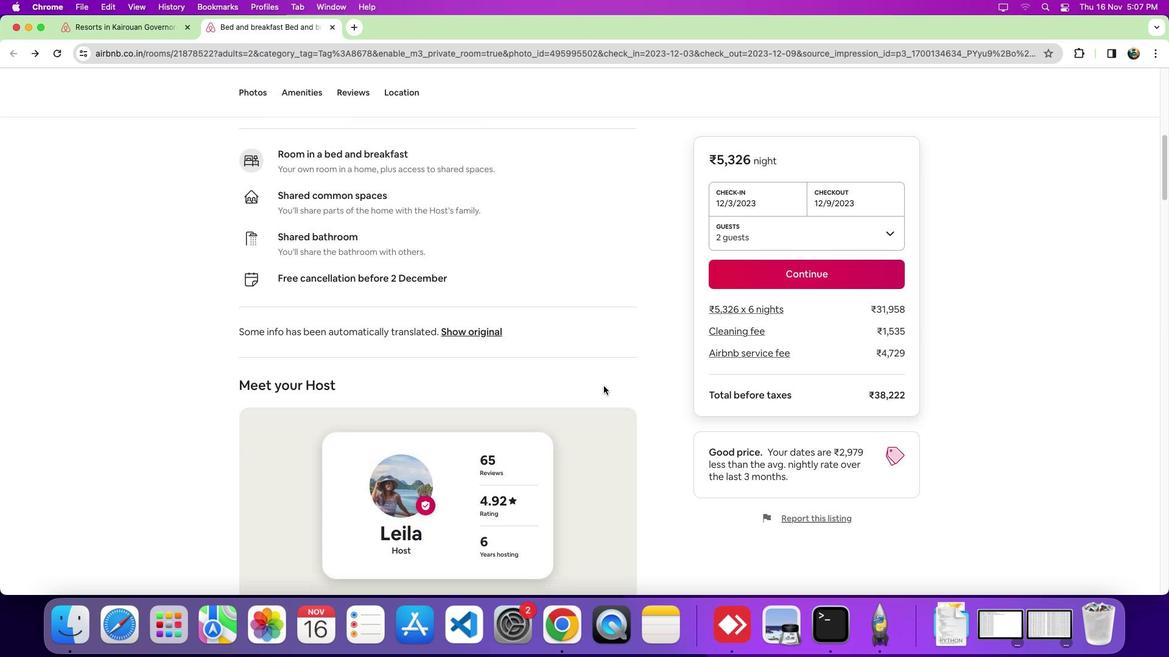 
Action: Mouse moved to (585, 386)
Screenshot: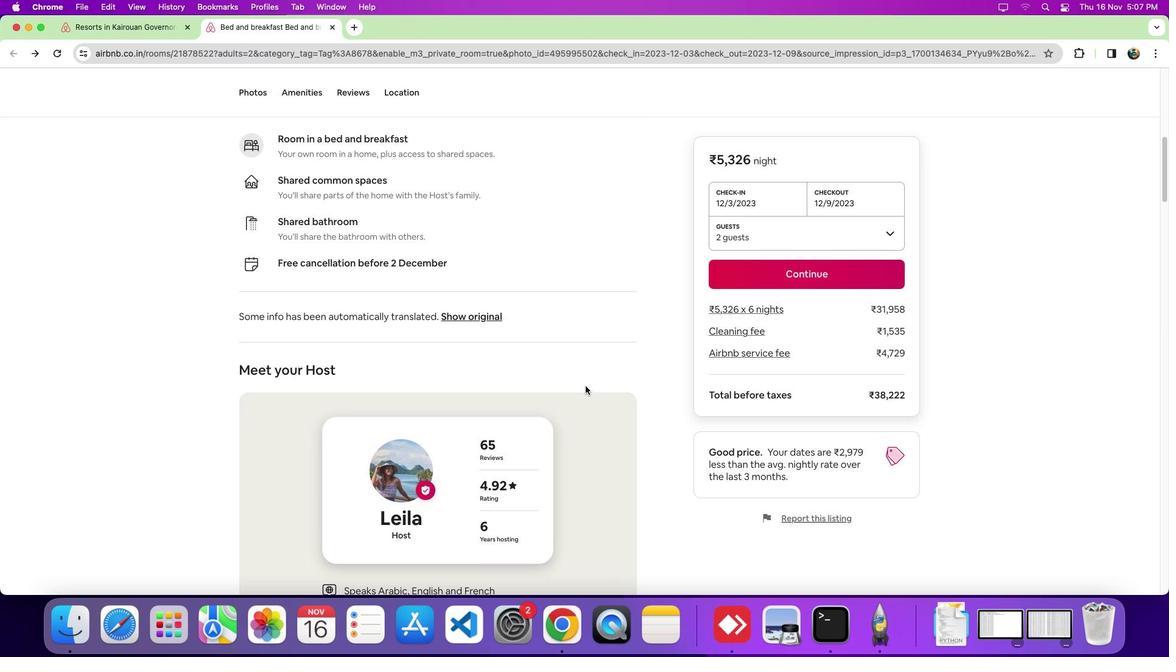 
Action: Mouse scrolled (585, 386) with delta (0, 0)
Screenshot: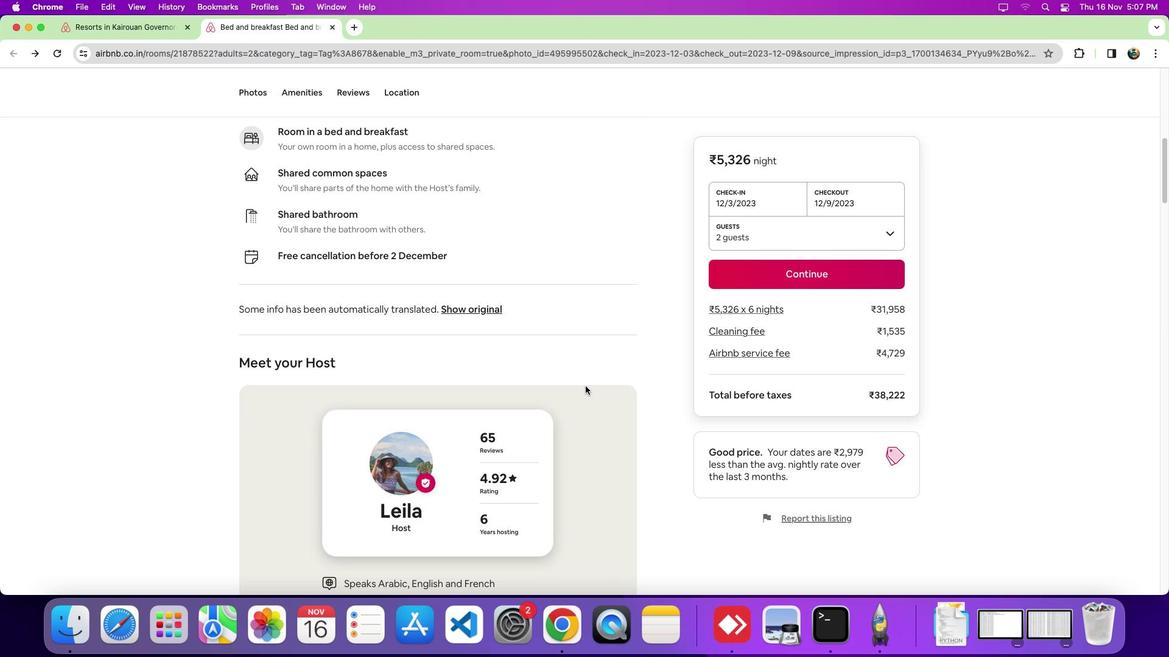 
Action: Mouse scrolled (585, 386) with delta (0, 0)
Screenshot: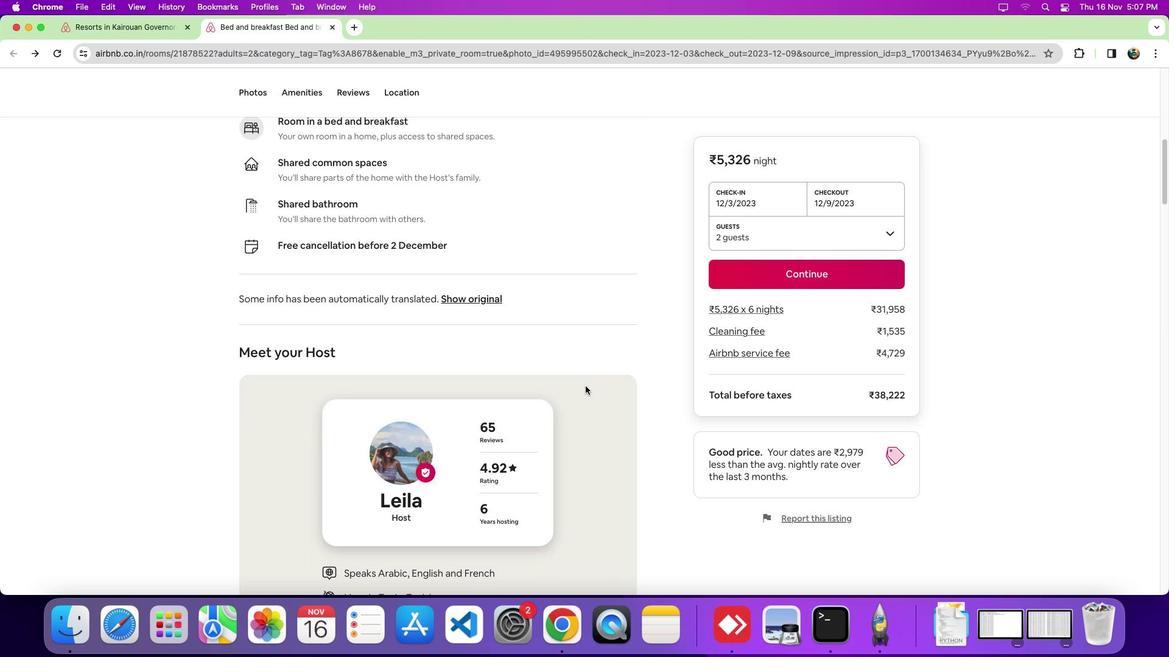 
Action: Mouse scrolled (585, 386) with delta (0, -1)
Screenshot: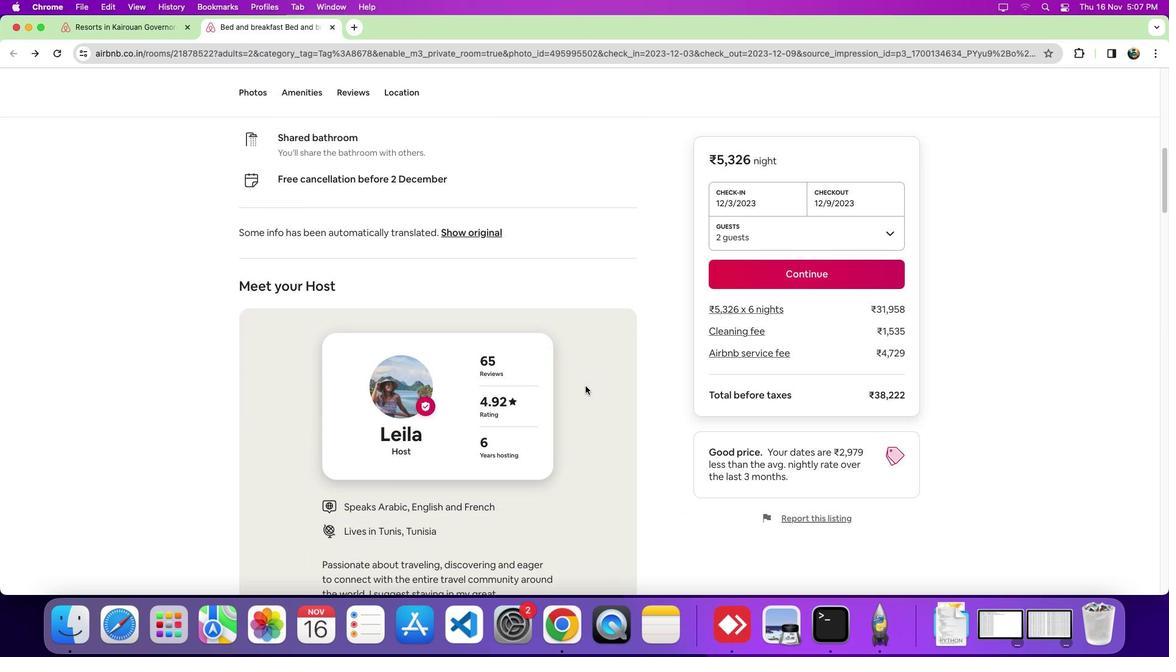 
Action: Mouse scrolled (585, 386) with delta (0, 0)
Screenshot: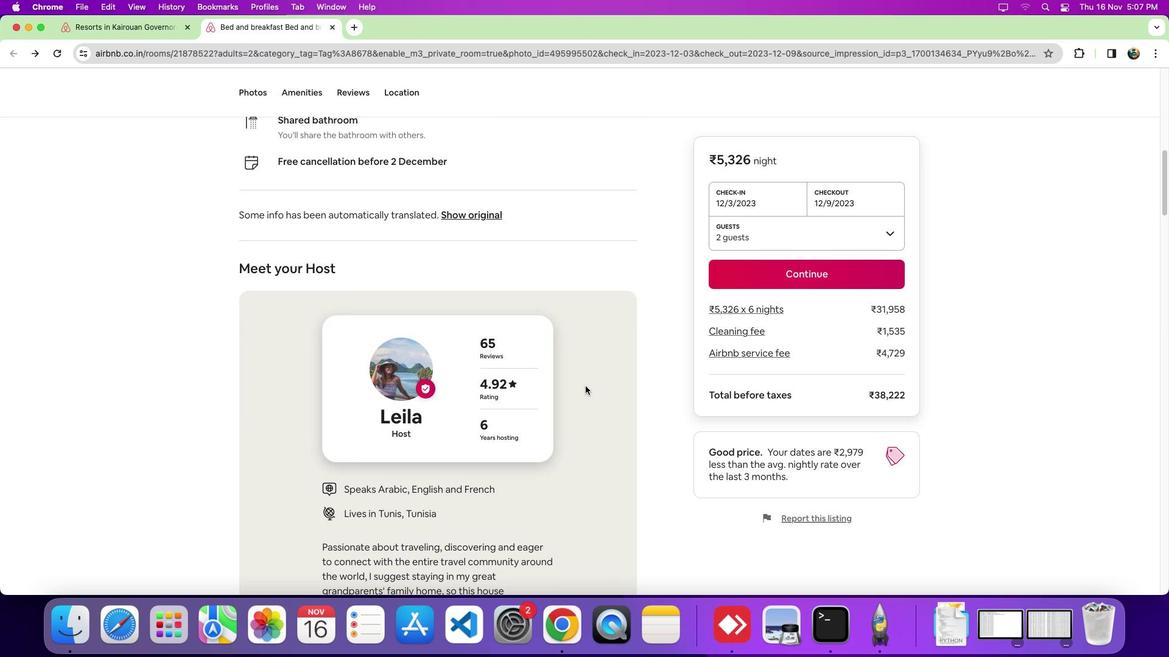 
Action: Mouse scrolled (585, 386) with delta (0, 0)
Screenshot: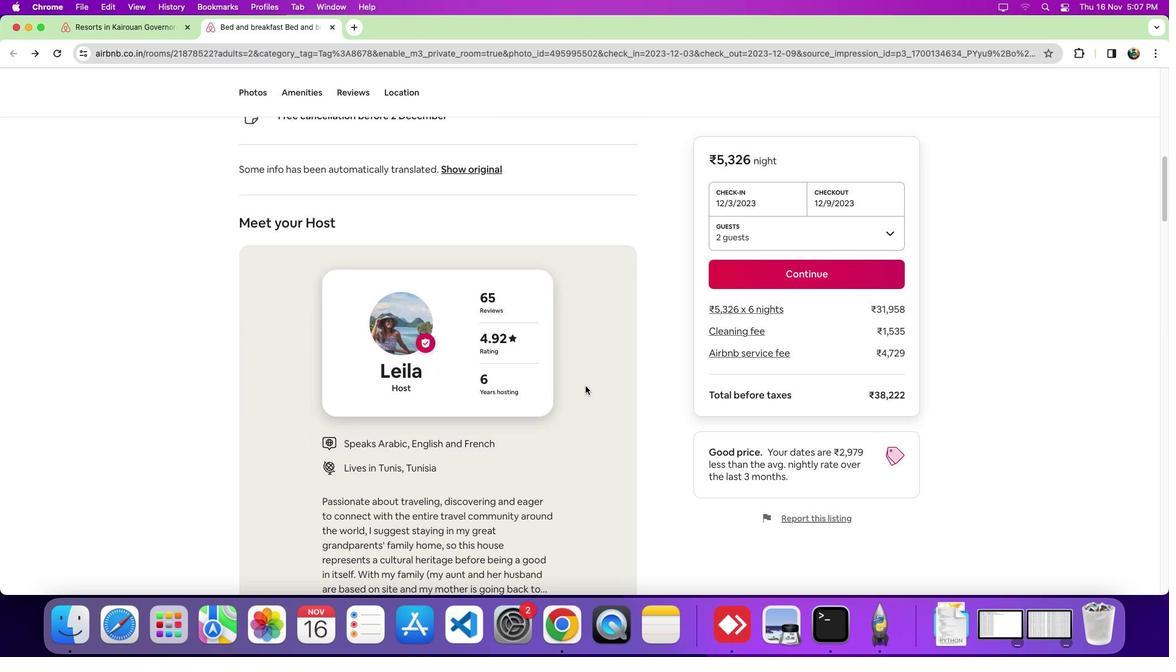 
Action: Mouse scrolled (585, 386) with delta (0, -2)
Screenshot: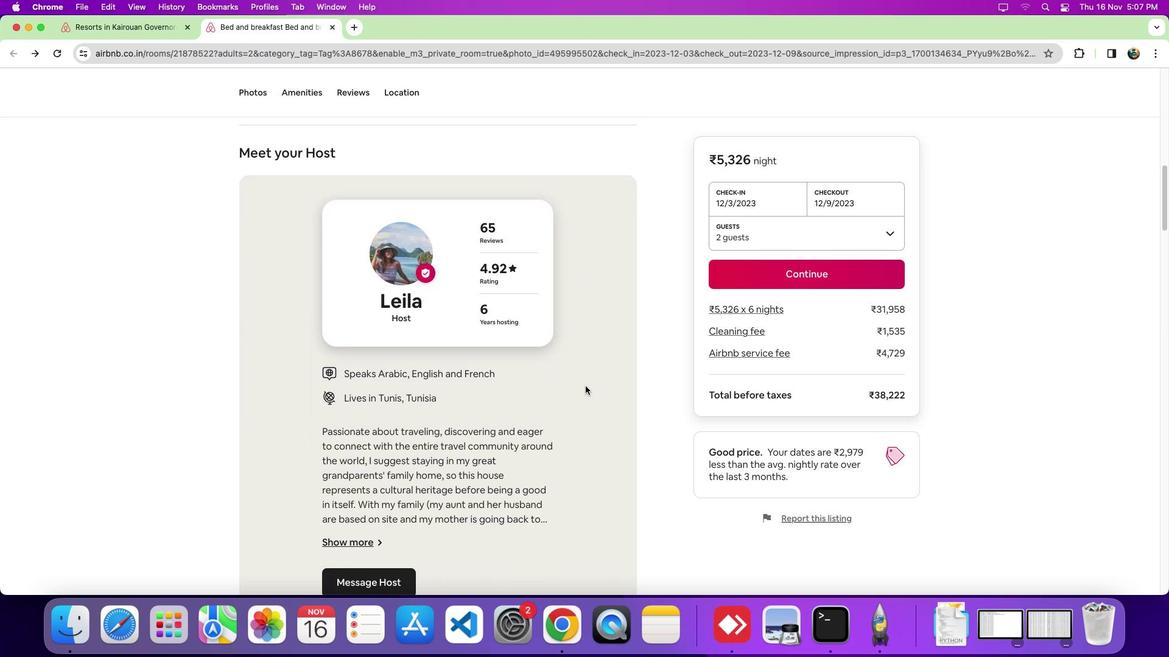 
Action: Mouse scrolled (585, 386) with delta (0, 0)
Screenshot: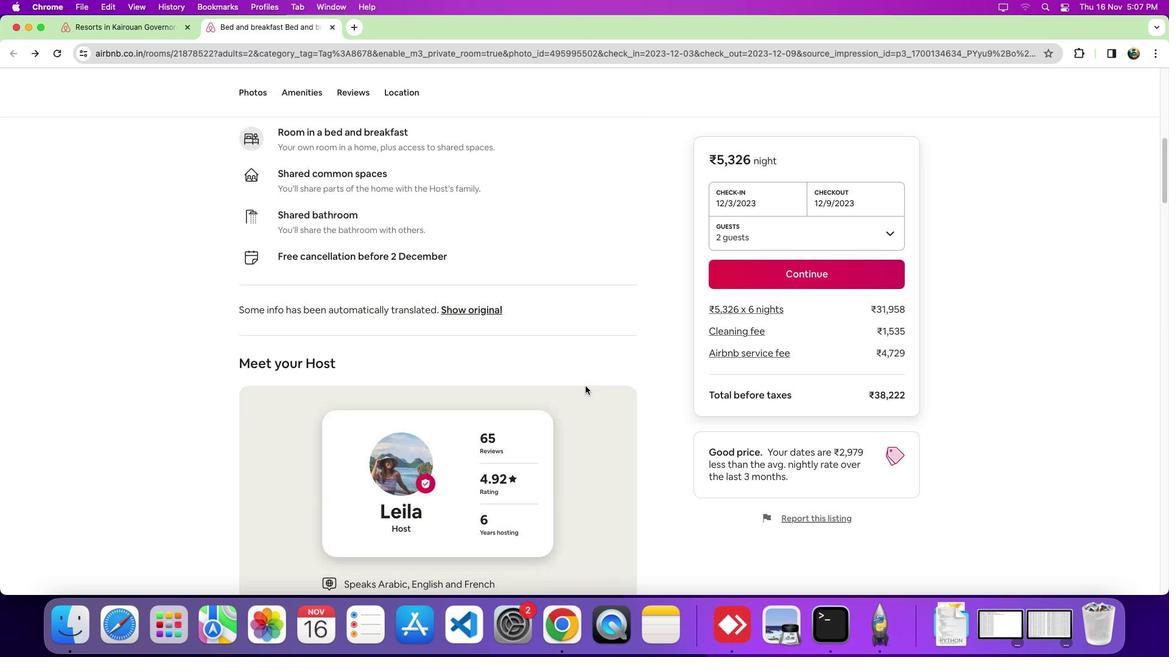 
Action: Mouse scrolled (585, 386) with delta (0, 0)
Screenshot: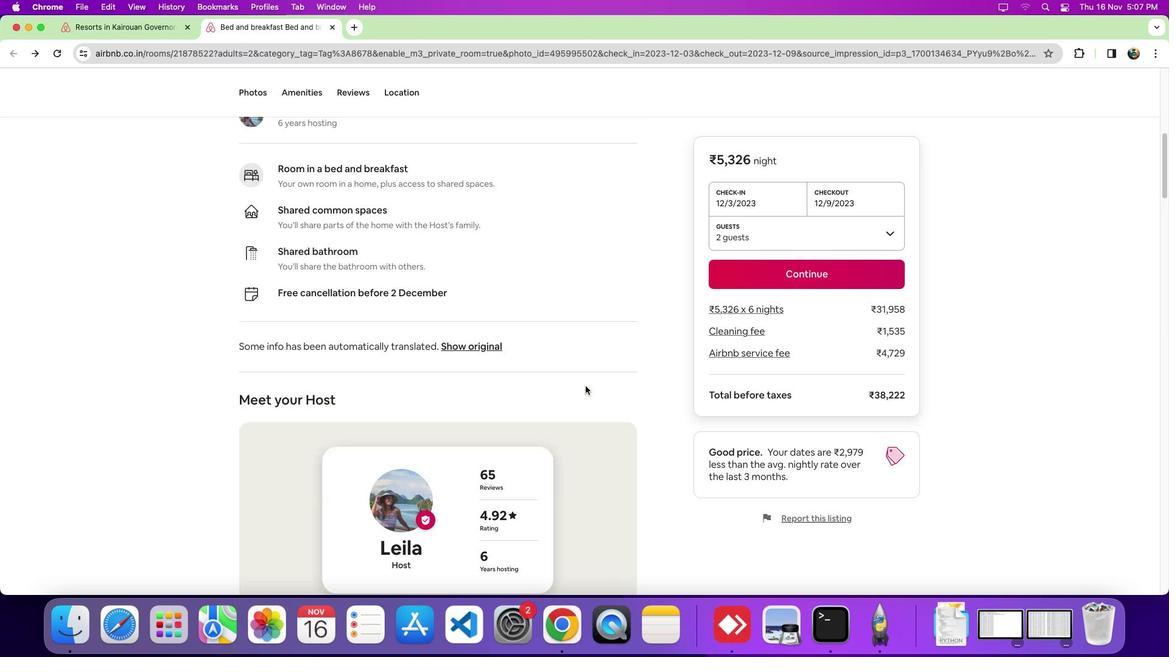 
Action: Mouse scrolled (585, 386) with delta (0, 4)
Screenshot: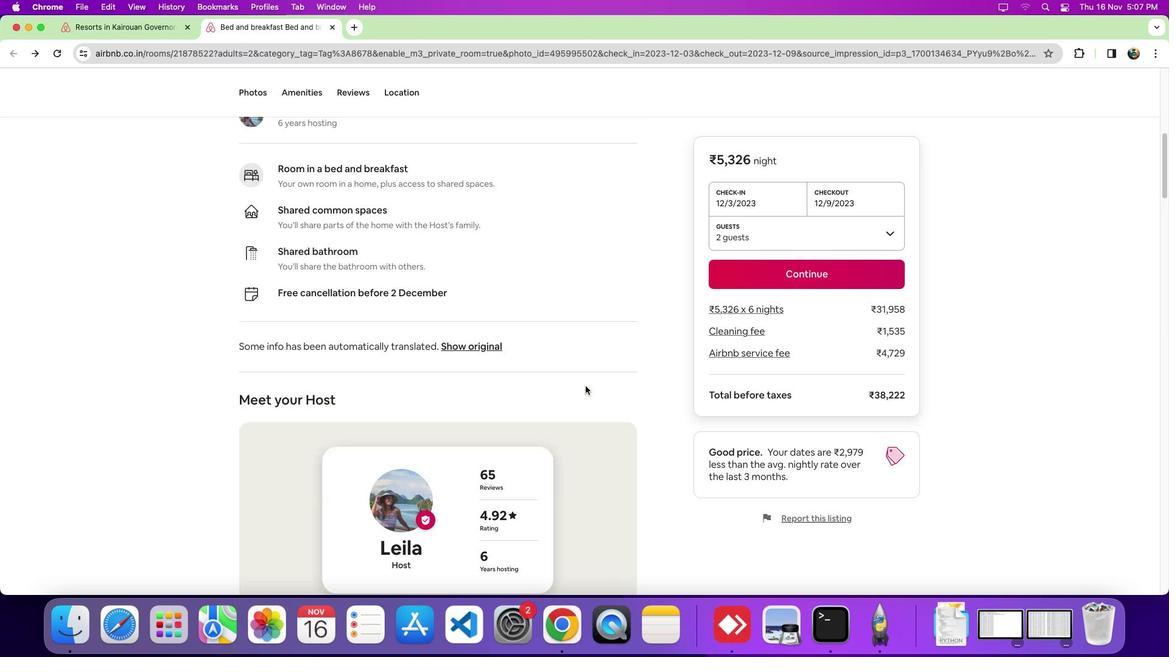 
Action: Mouse scrolled (585, 386) with delta (0, 0)
Screenshot: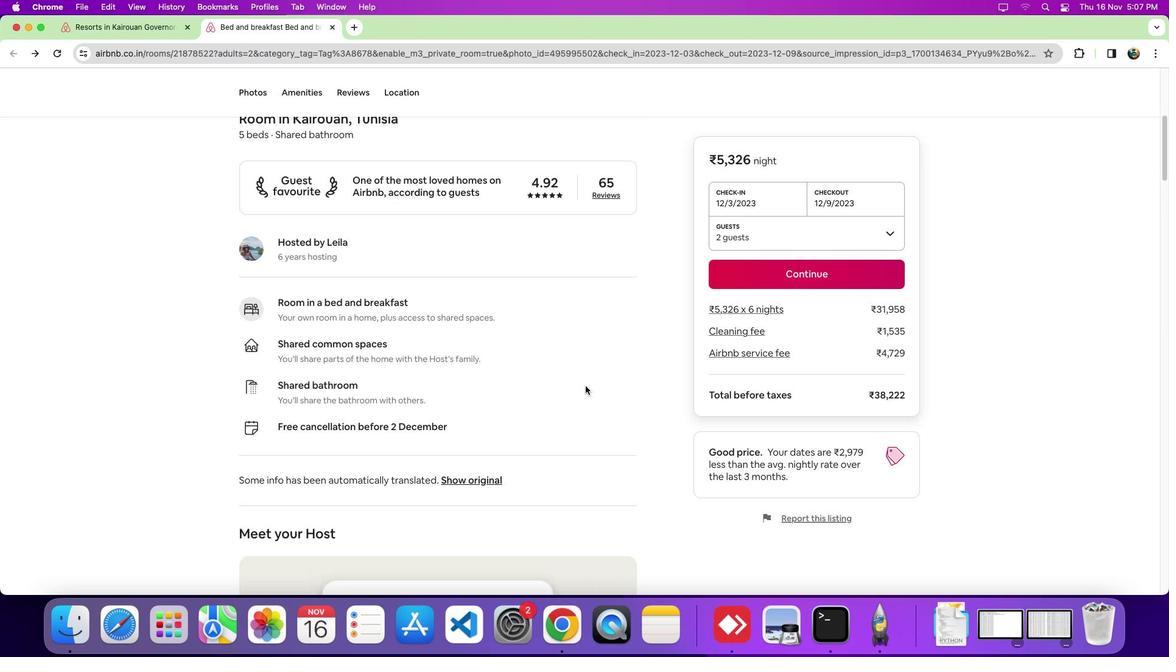 
Action: Mouse scrolled (585, 386) with delta (0, 0)
Screenshot: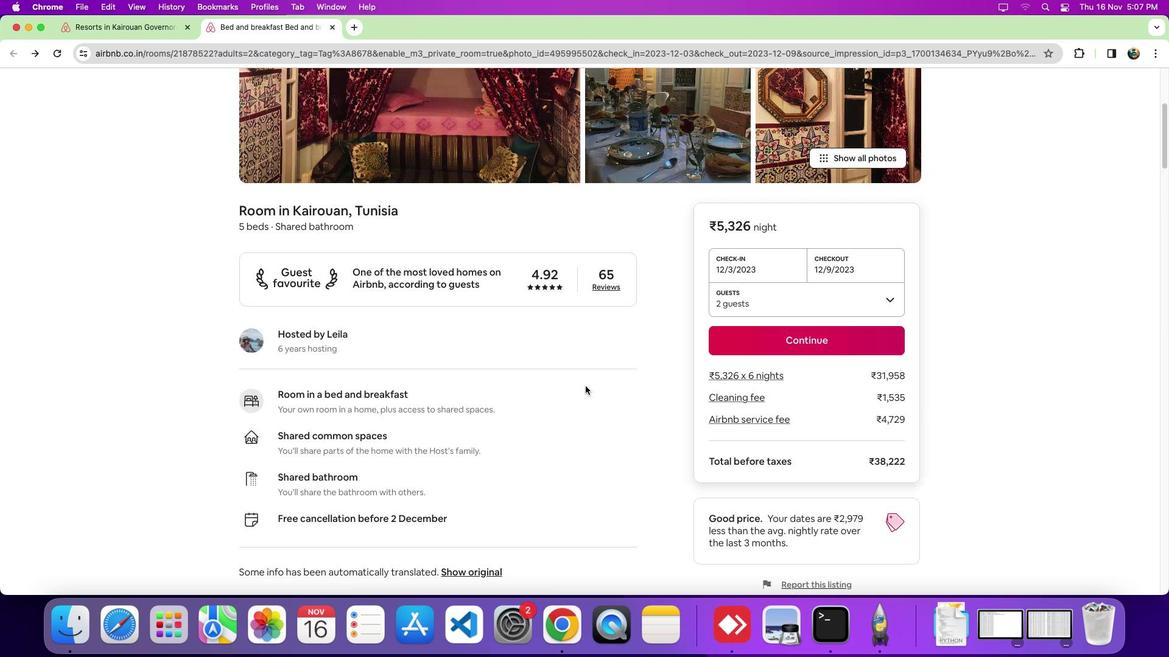 
Action: Mouse scrolled (585, 386) with delta (0, 4)
Screenshot: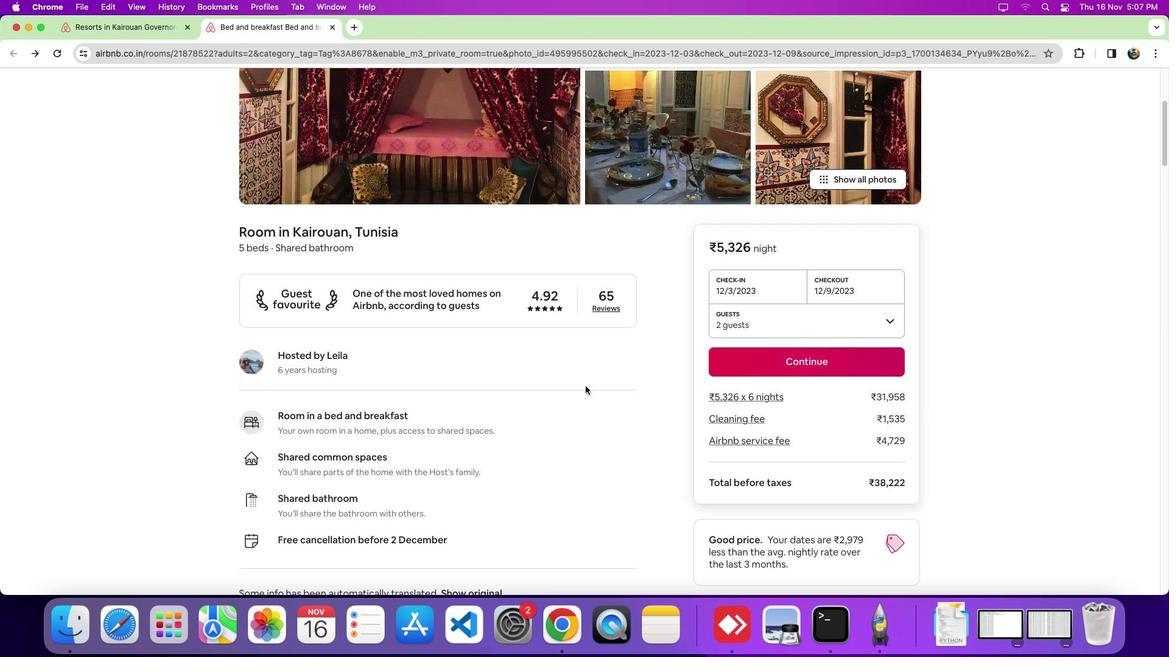 
Action: Mouse scrolled (585, 386) with delta (0, 0)
Screenshot: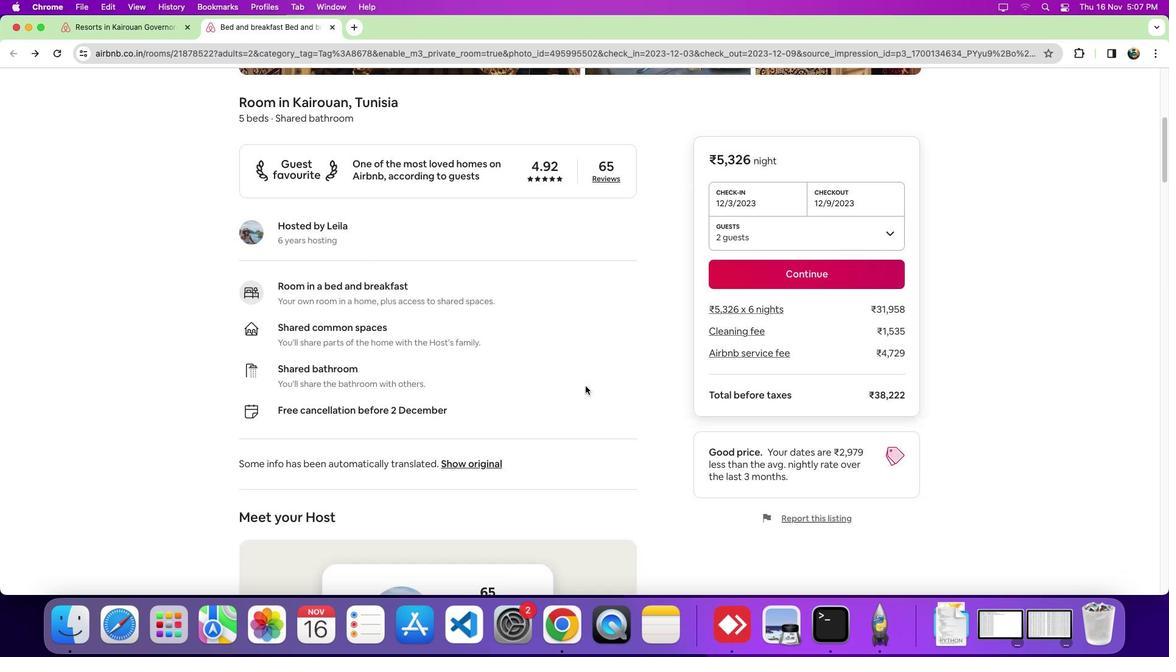 
Action: Mouse scrolled (585, 386) with delta (0, 0)
Screenshot: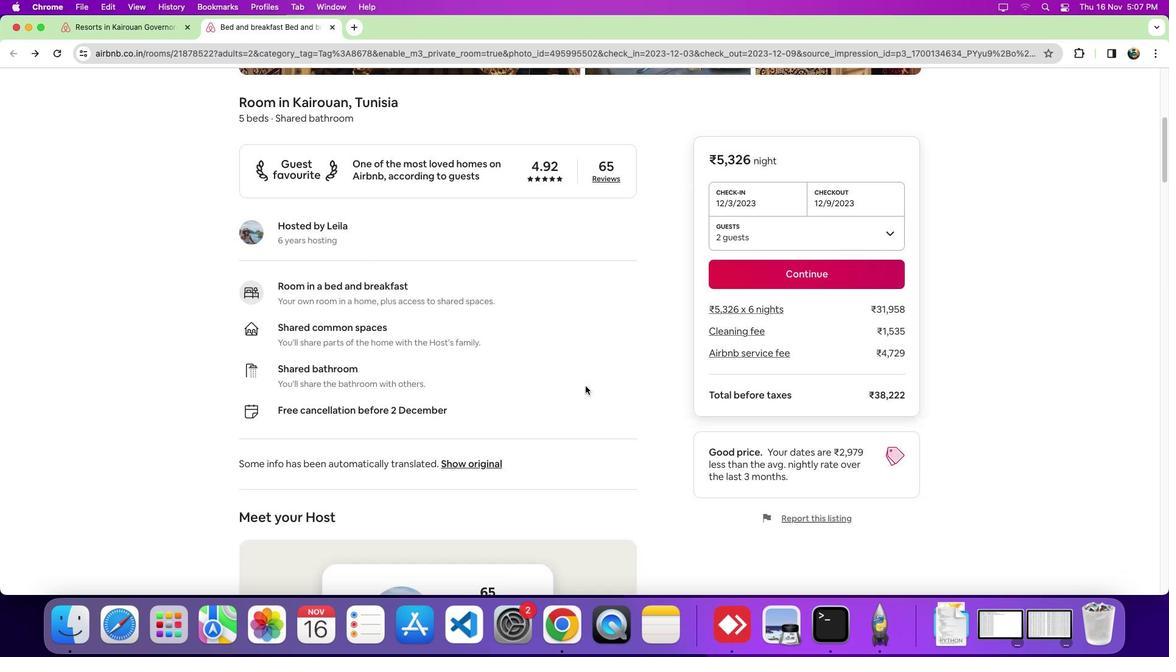 
Action: Mouse scrolled (585, 386) with delta (0, -4)
Screenshot: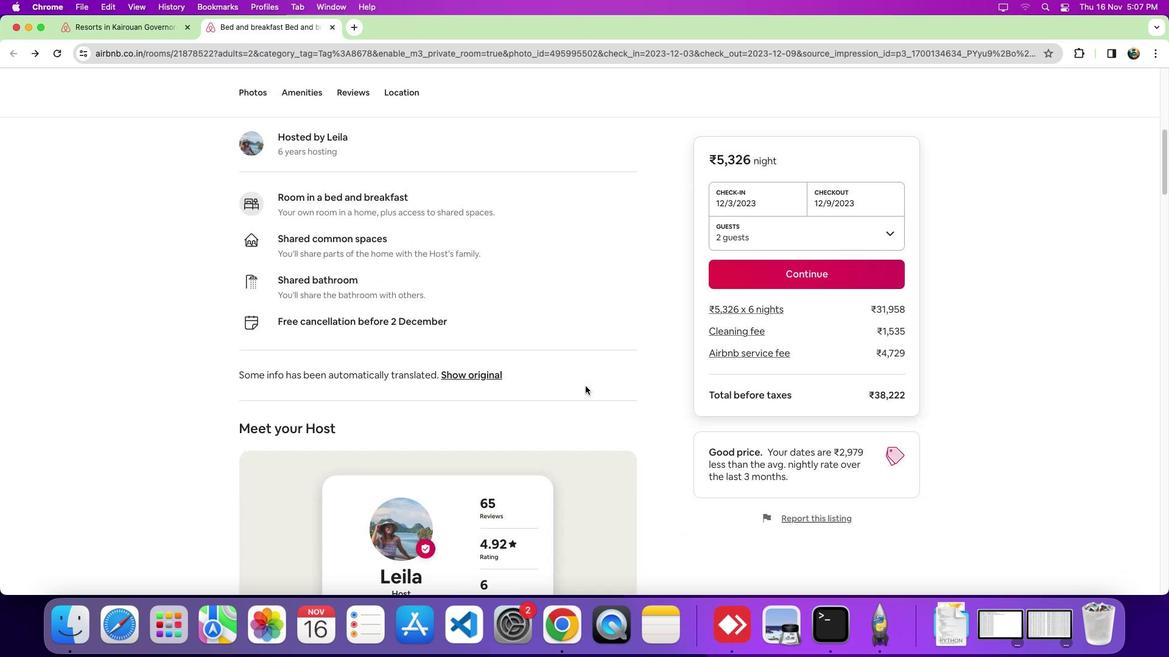 
Action: Mouse scrolled (585, 386) with delta (0, 0)
Screenshot: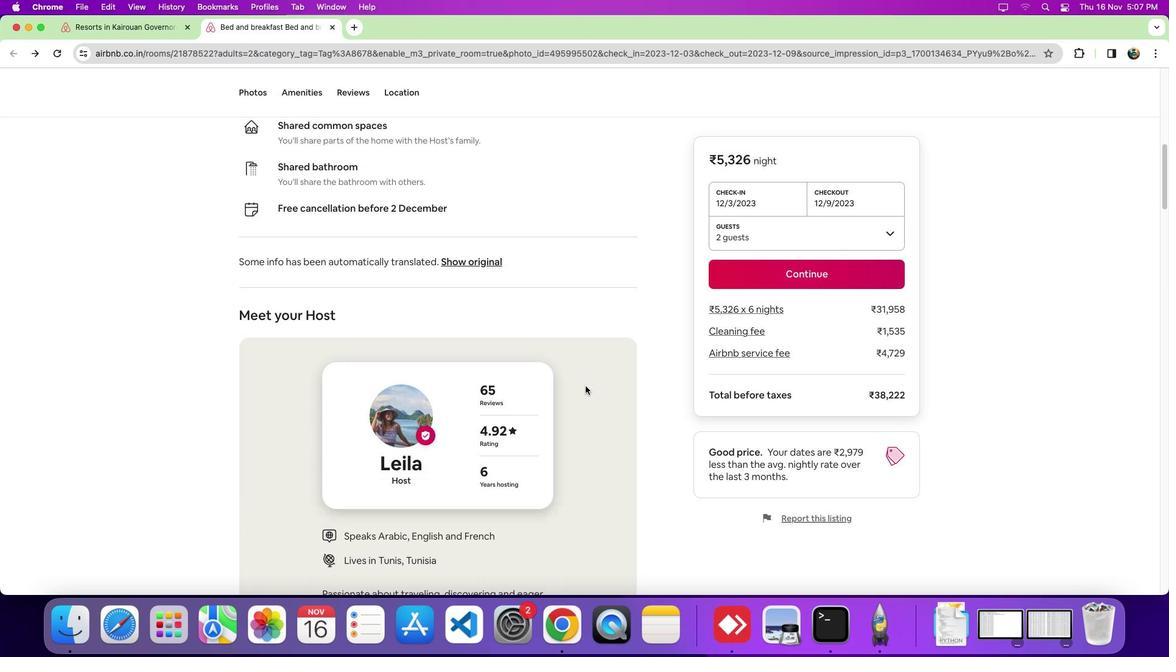 
Action: Mouse scrolled (585, 386) with delta (0, 0)
Screenshot: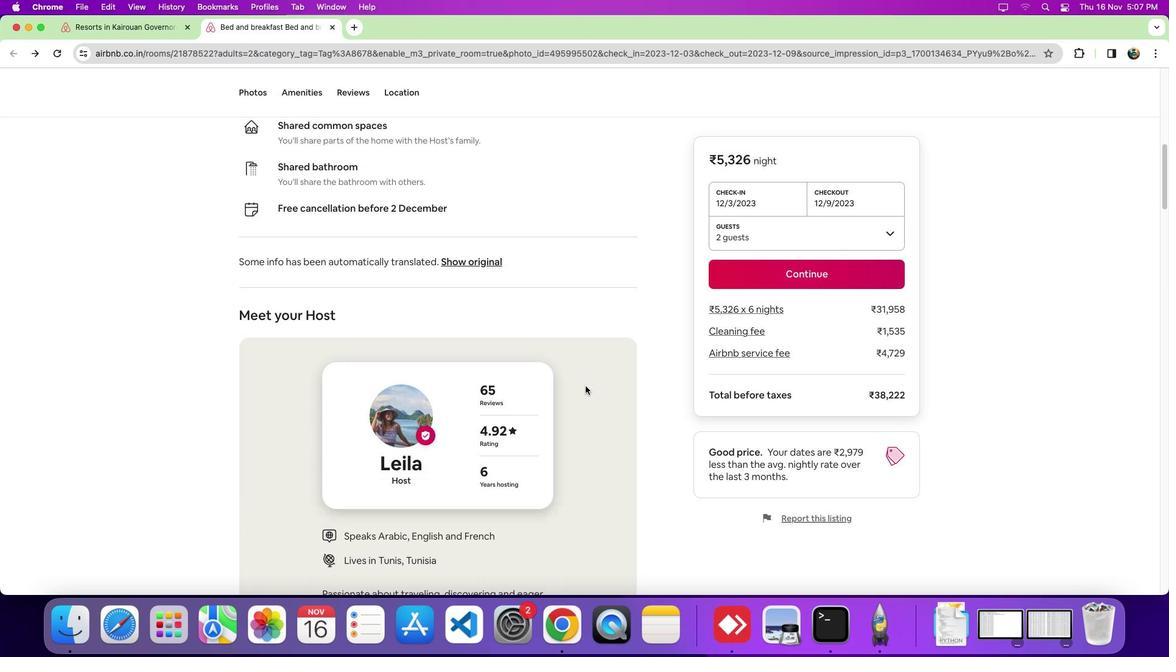 
Action: Mouse scrolled (585, 386) with delta (0, -4)
Screenshot: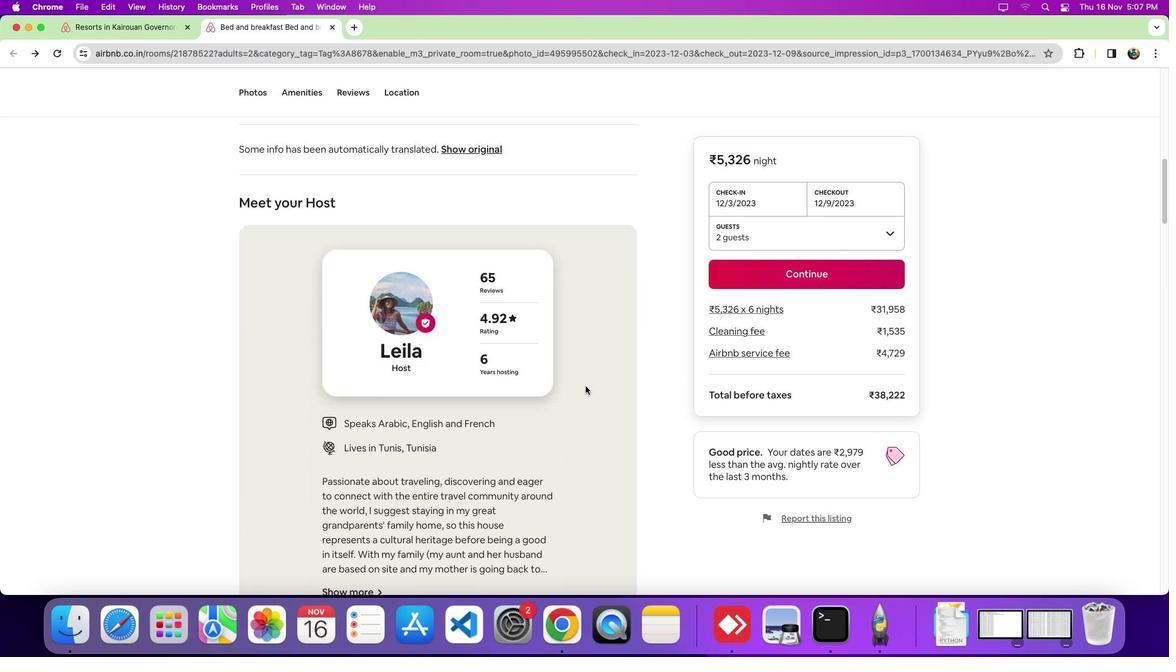 
Action: Mouse scrolled (585, 386) with delta (0, 0)
Screenshot: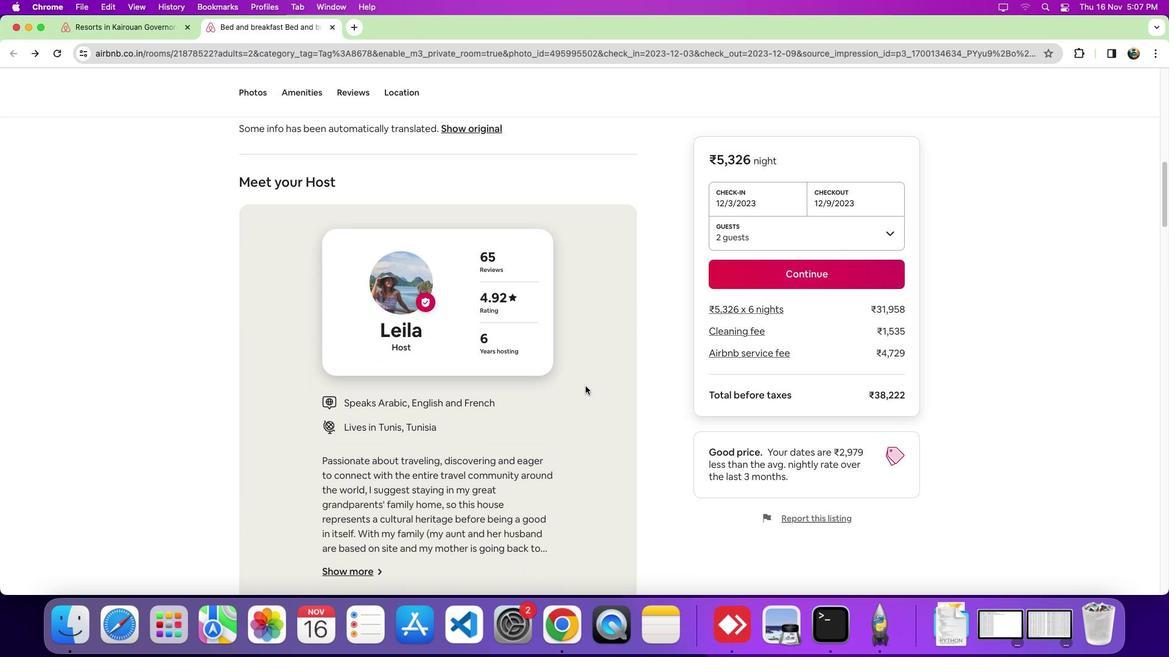 
Action: Mouse scrolled (585, 386) with delta (0, 0)
Screenshot: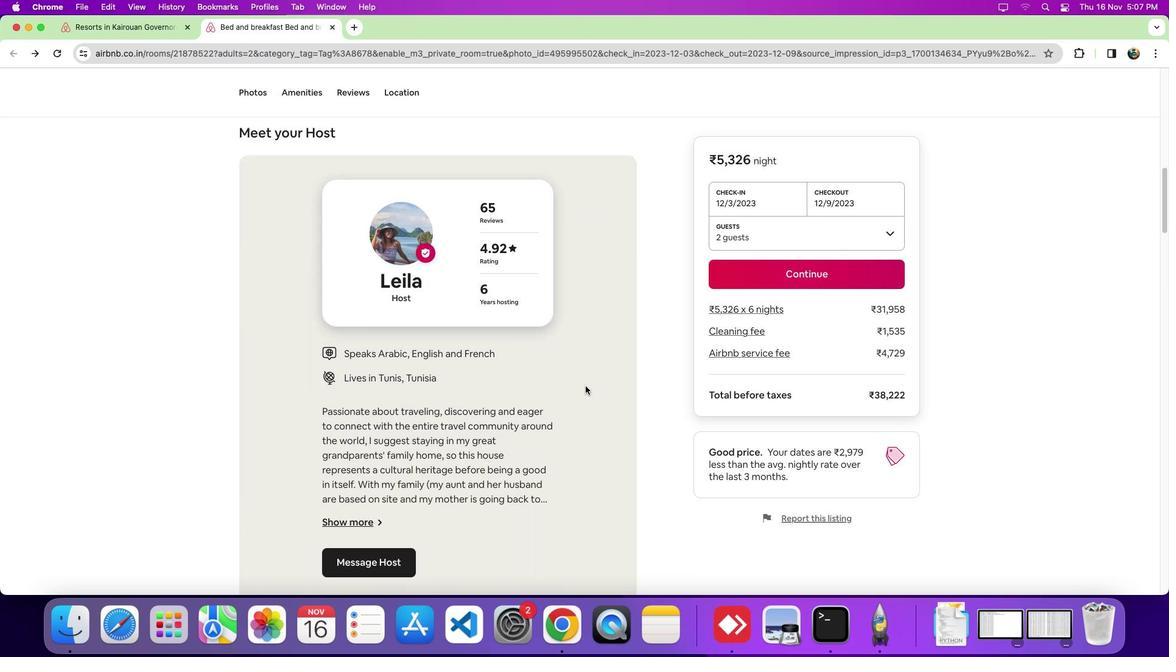 
Action: Mouse scrolled (585, 386) with delta (0, -3)
Screenshot: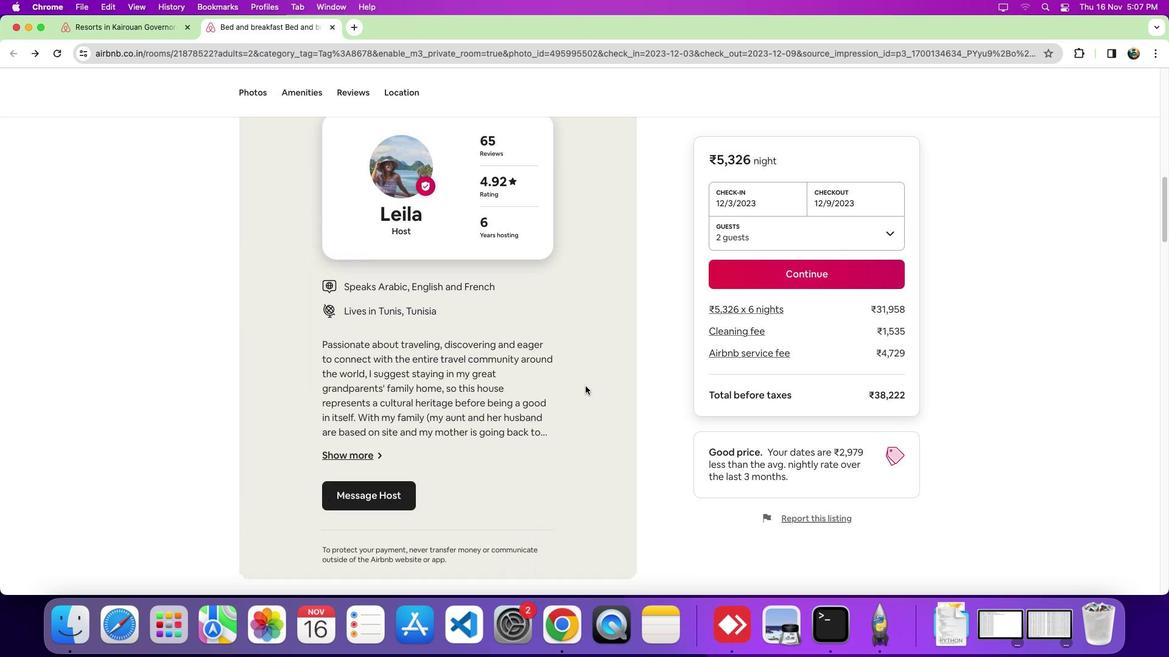 
Action: Mouse scrolled (585, 386) with delta (0, 0)
Screenshot: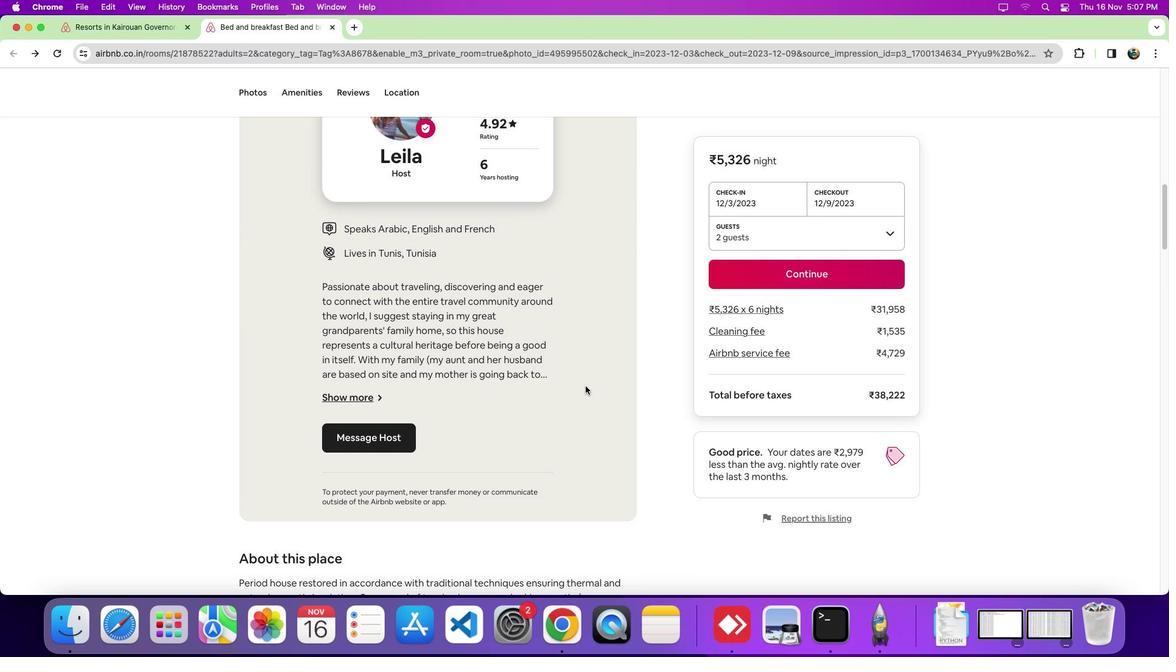 
Action: Mouse scrolled (585, 386) with delta (0, 0)
Screenshot: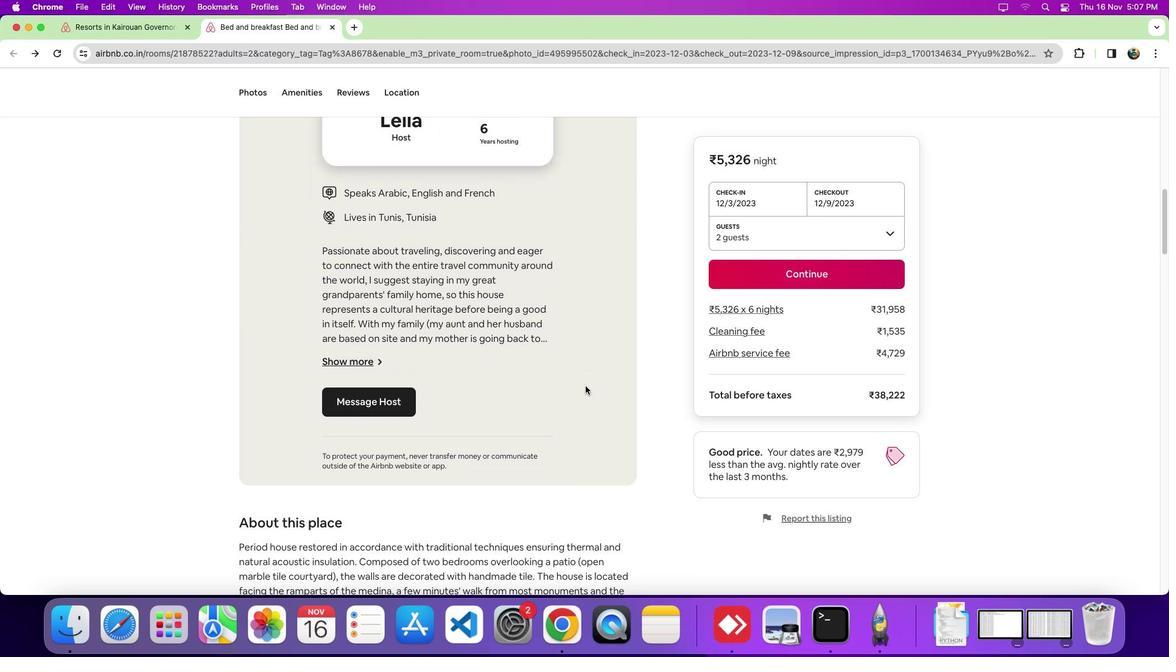 
Action: Mouse scrolled (585, 386) with delta (0, -2)
Screenshot: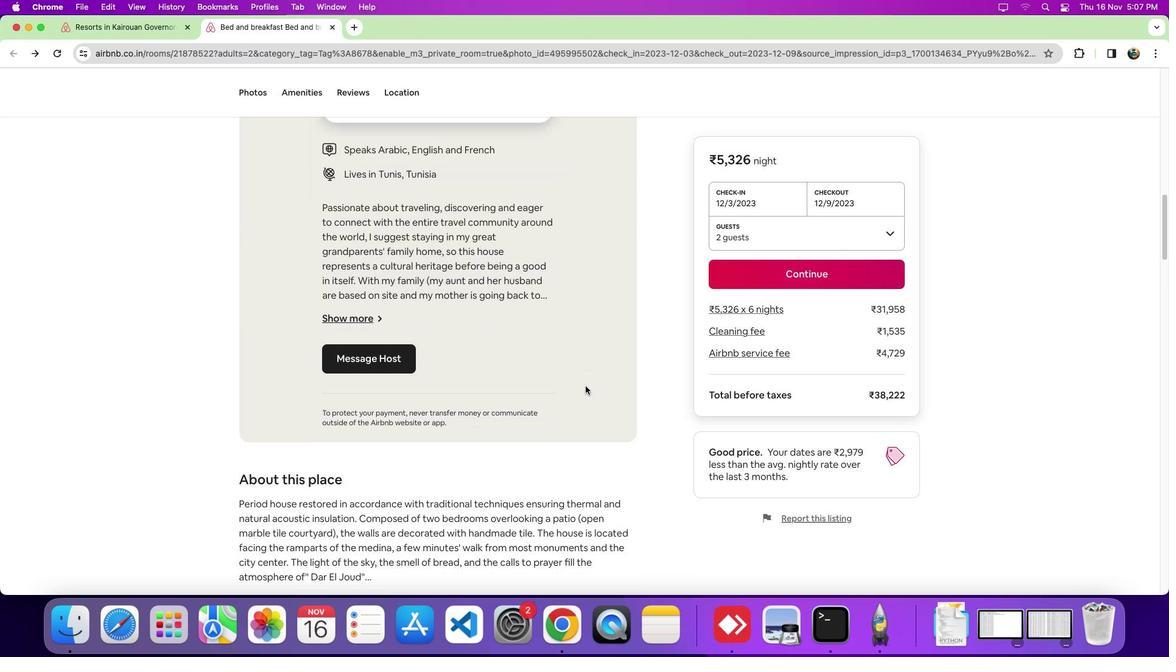 
Action: Mouse scrolled (585, 386) with delta (0, 0)
Screenshot: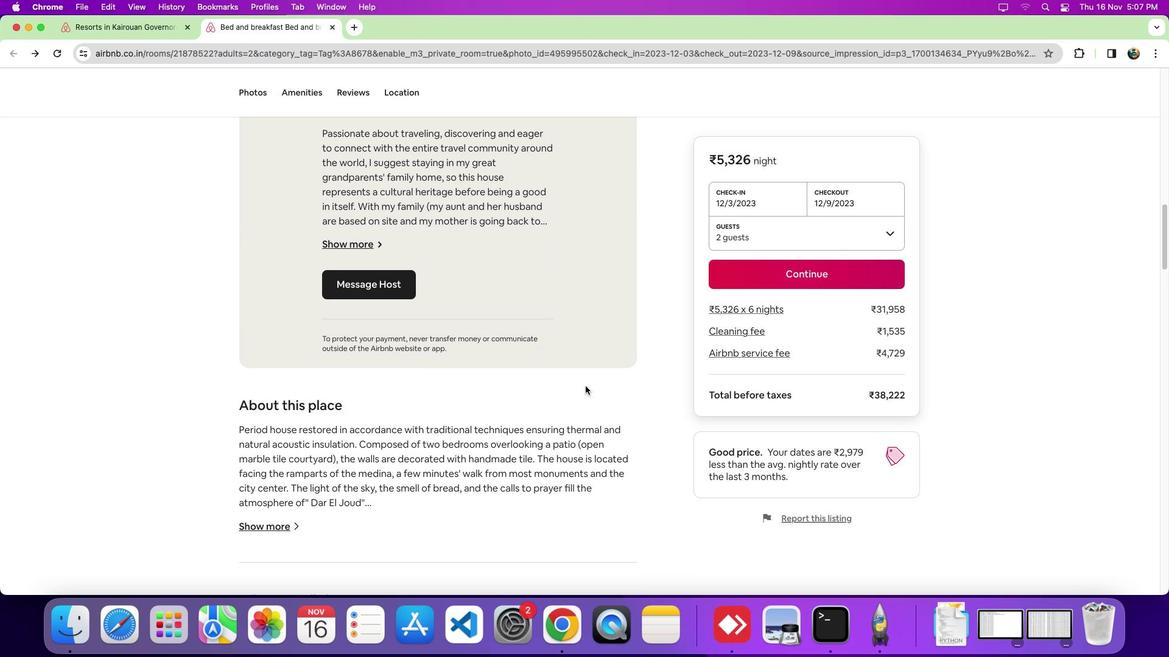 
Action: Mouse scrolled (585, 386) with delta (0, 0)
Screenshot: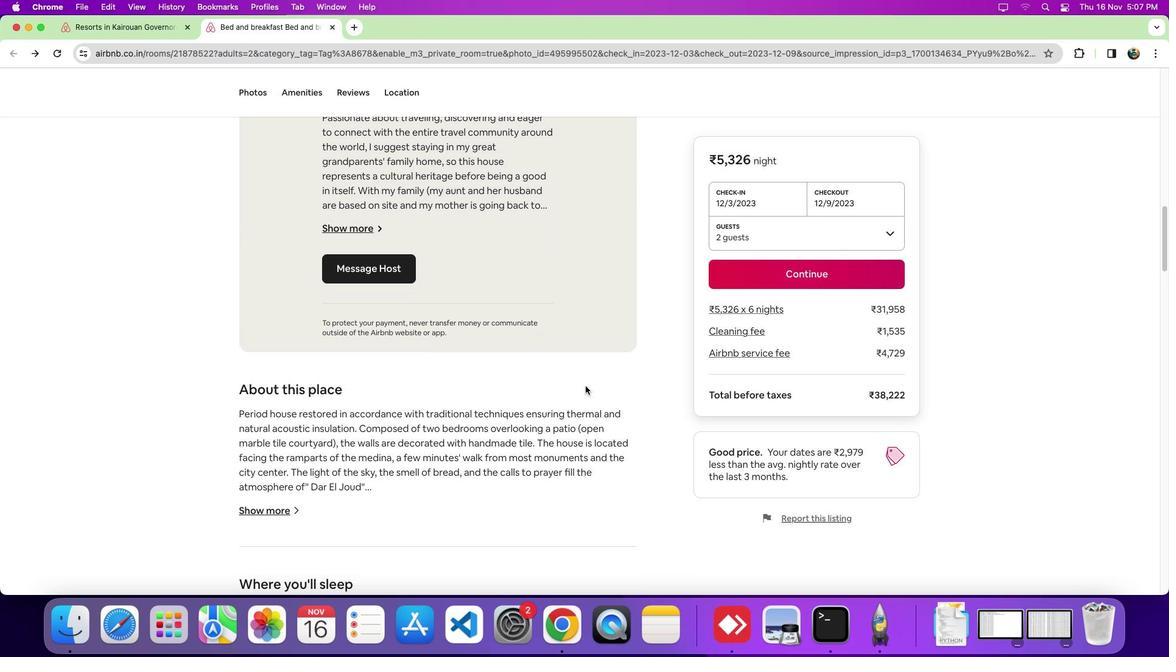 
Action: Mouse moved to (275, 498)
Screenshot: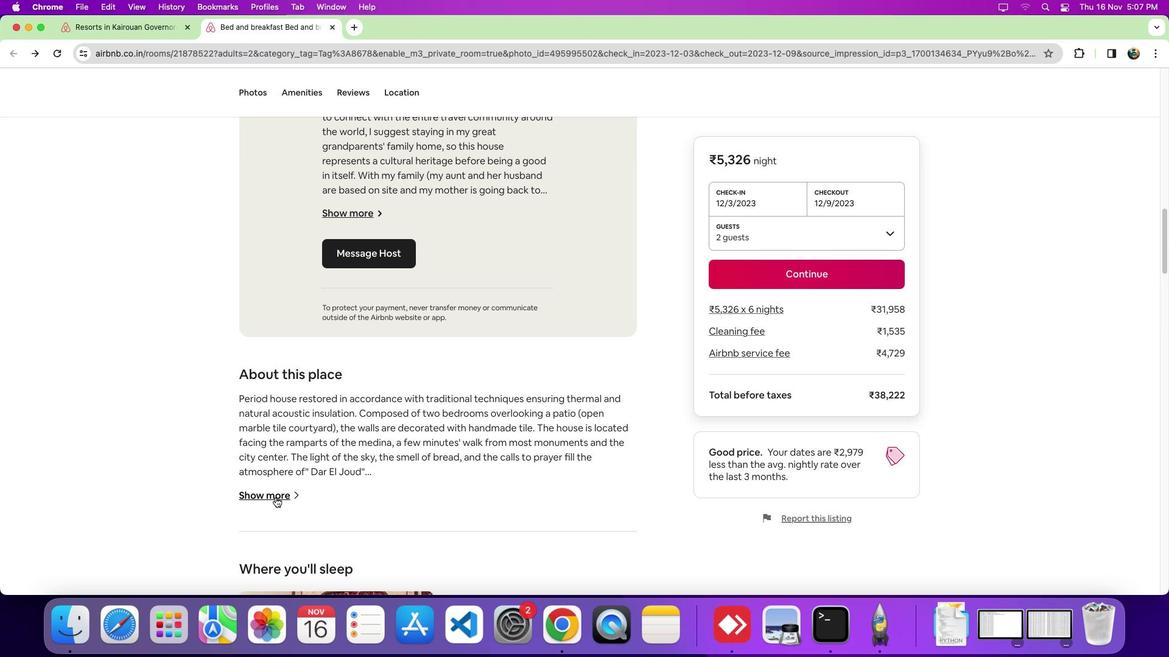
Action: Mouse pressed left at (275, 498)
Screenshot: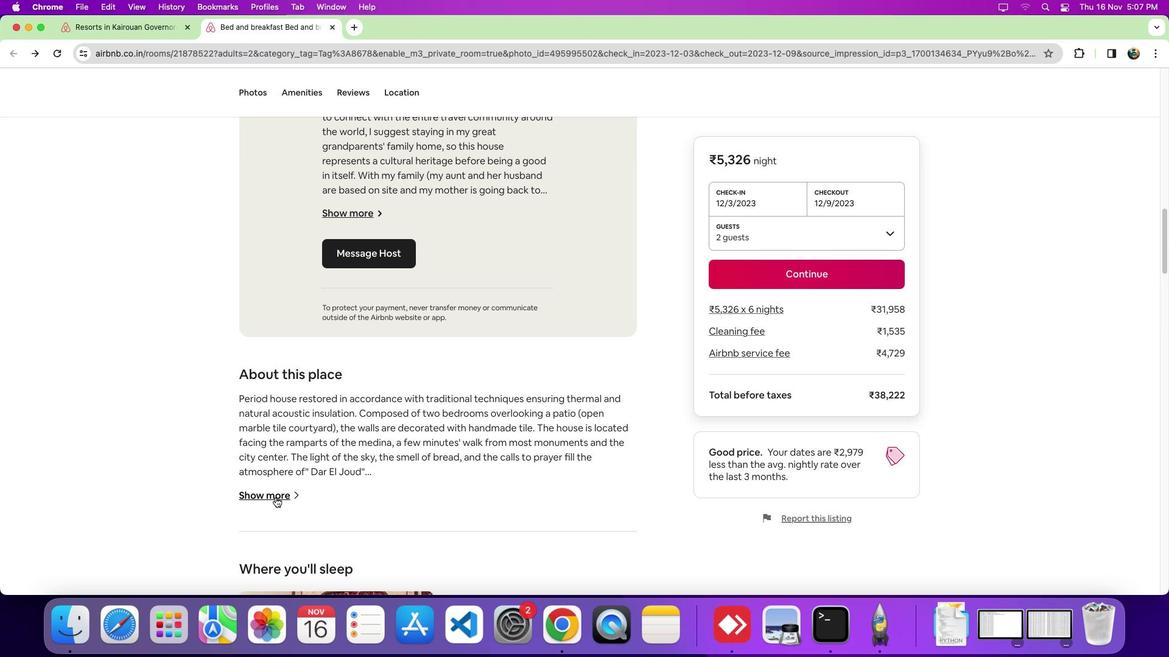 
Action: Mouse moved to (359, 230)
Screenshot: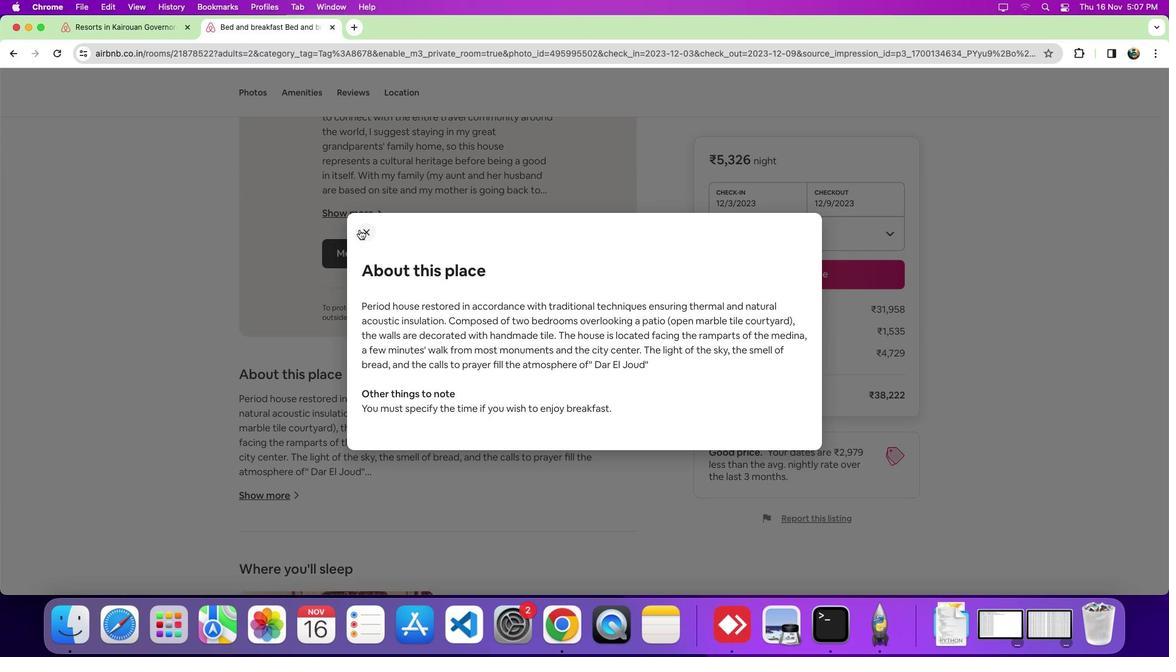 
Action: Mouse pressed left at (359, 230)
Screenshot: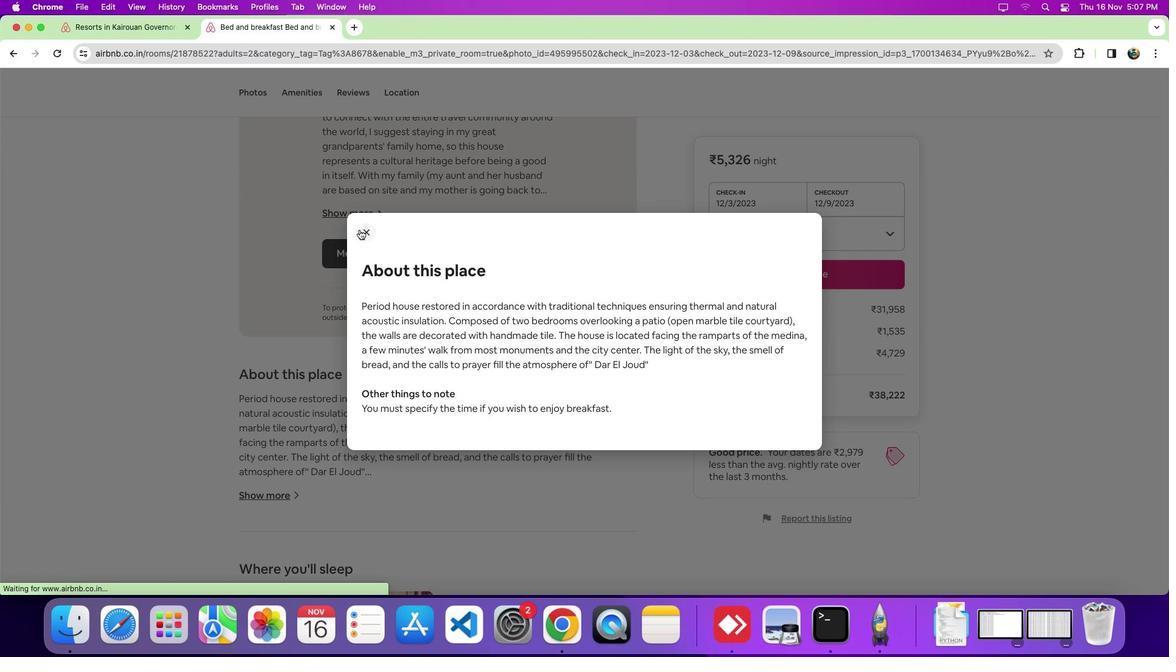 
Action: Mouse moved to (415, 275)
Screenshot: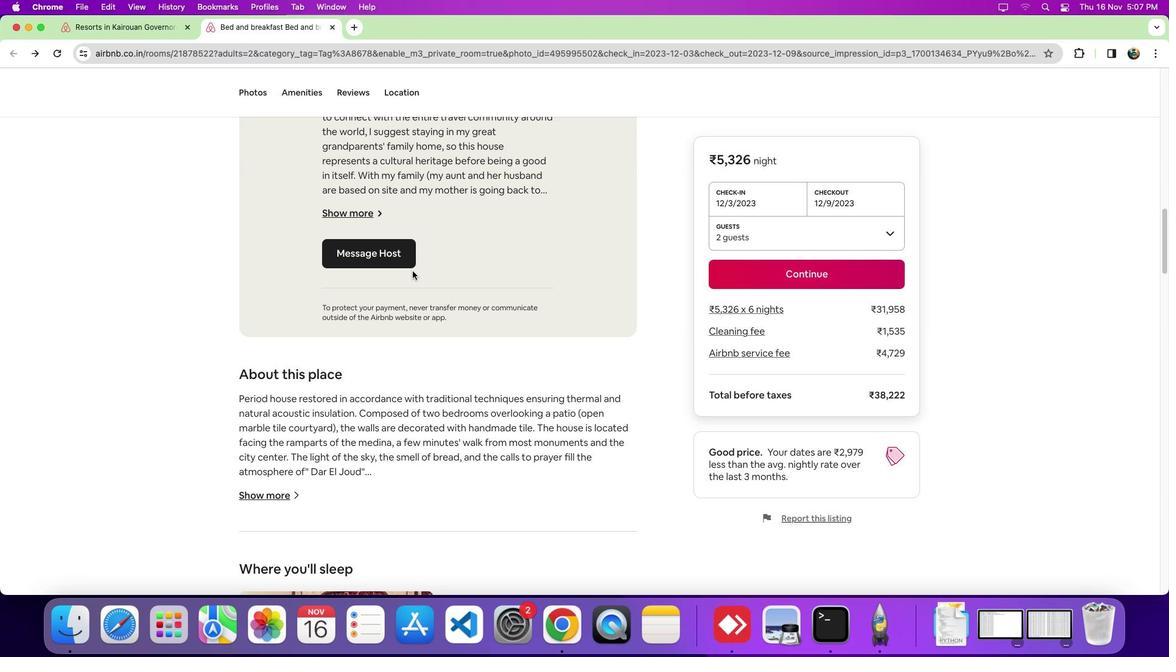
Action: Mouse scrolled (415, 275) with delta (0, 0)
Screenshot: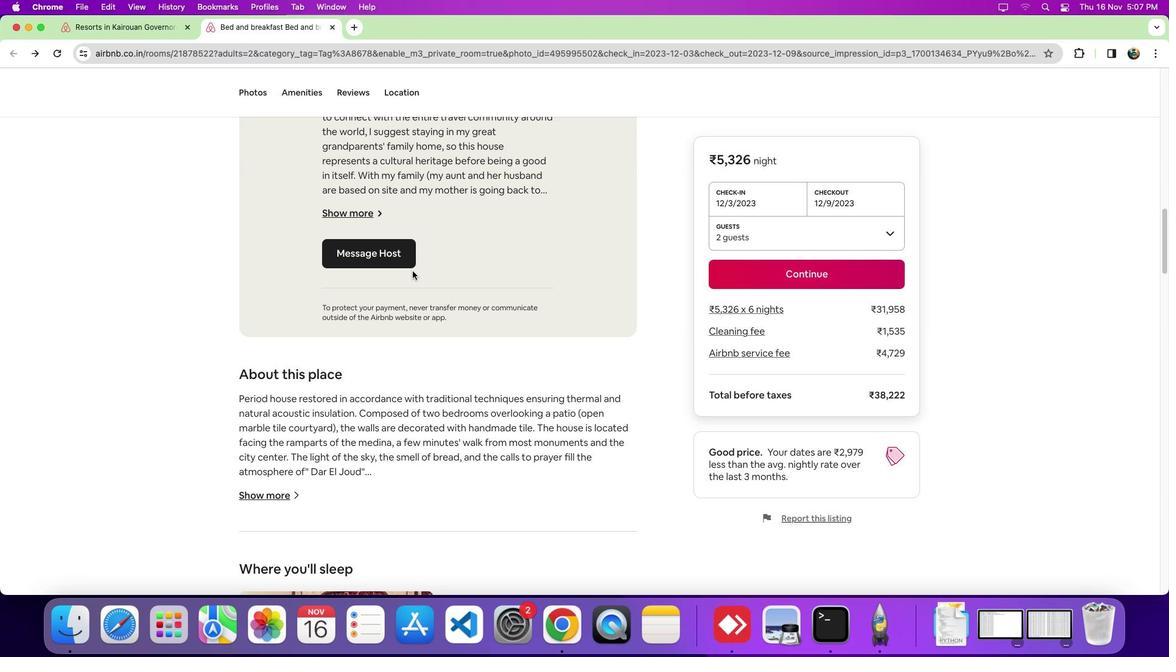 
Action: Mouse moved to (415, 275)
Screenshot: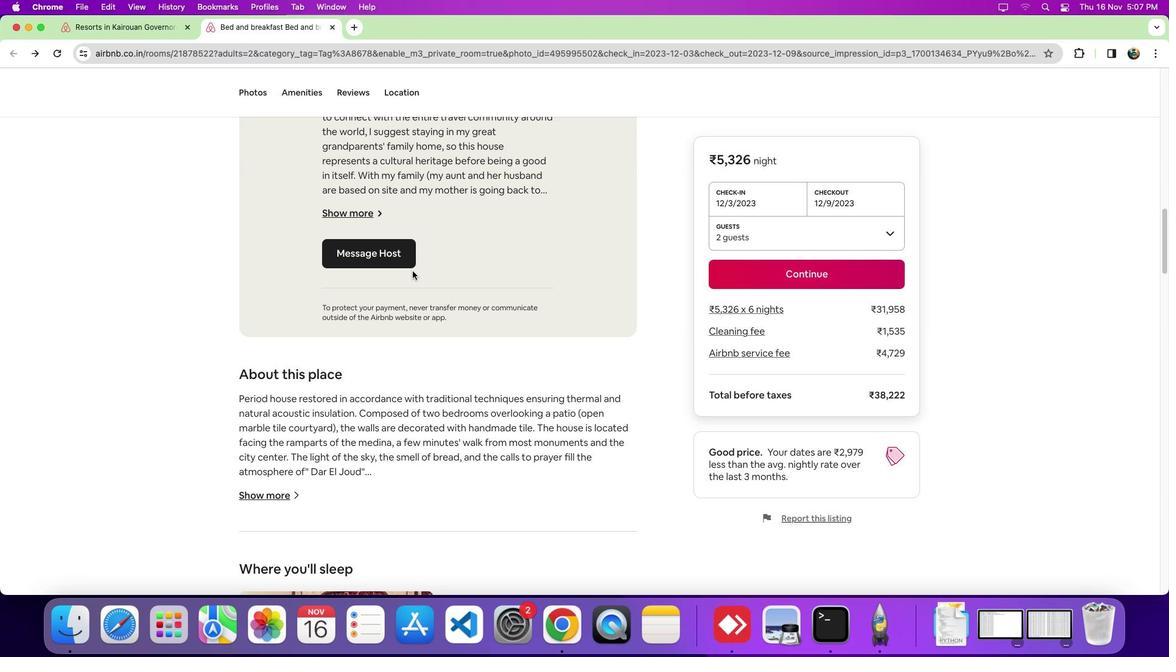 
Action: Mouse scrolled (415, 275) with delta (0, 0)
Screenshot: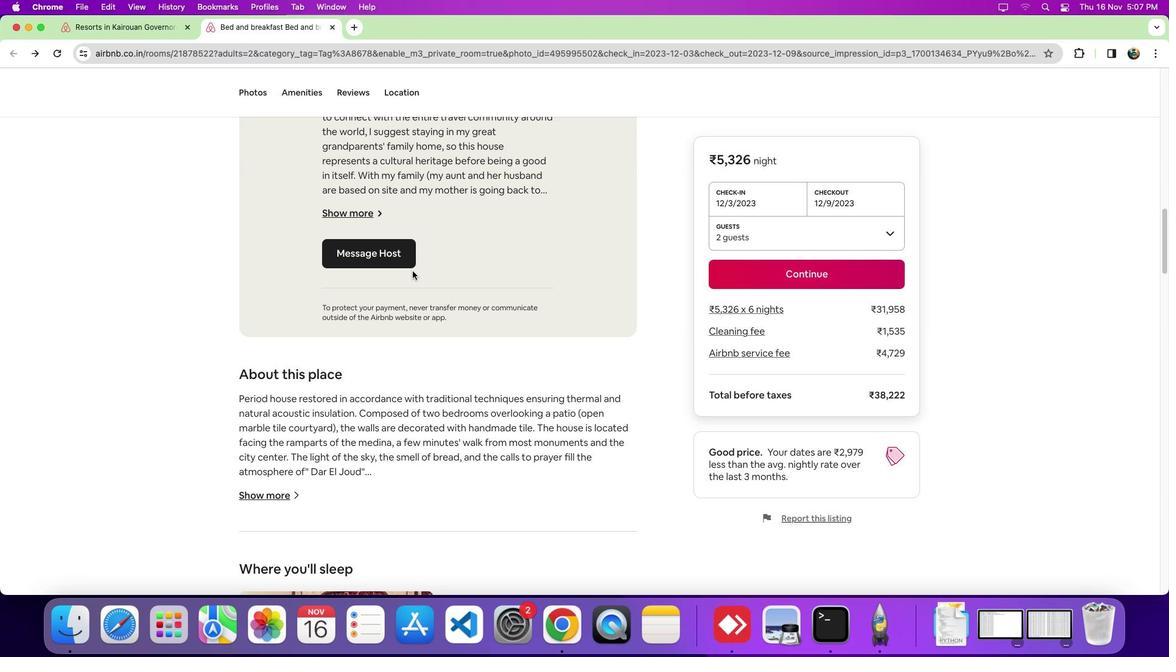 
Action: Mouse scrolled (415, 275) with delta (0, -3)
Screenshot: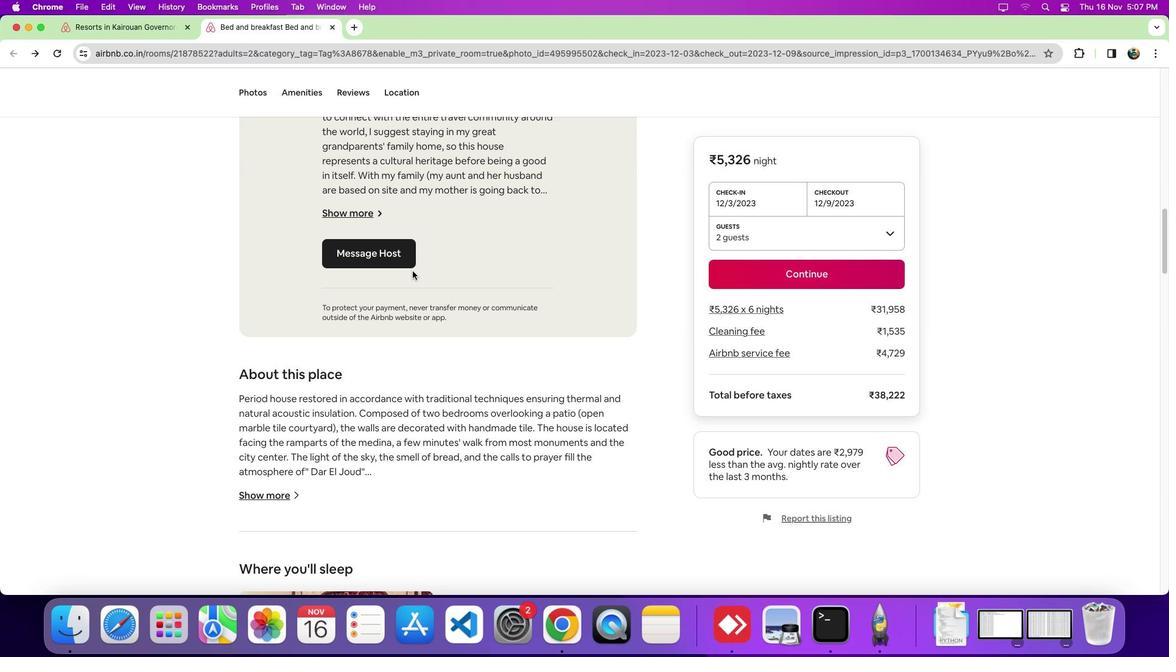 
Action: Mouse moved to (422, 285)
Screenshot: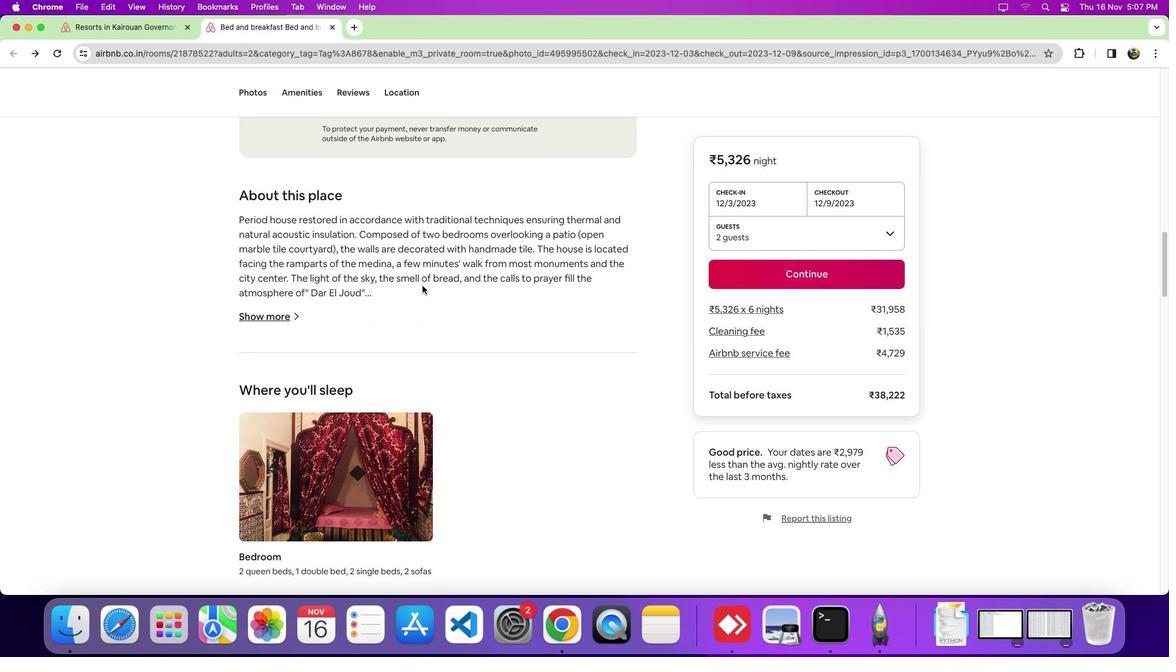 
Action: Mouse scrolled (422, 285) with delta (0, 0)
Screenshot: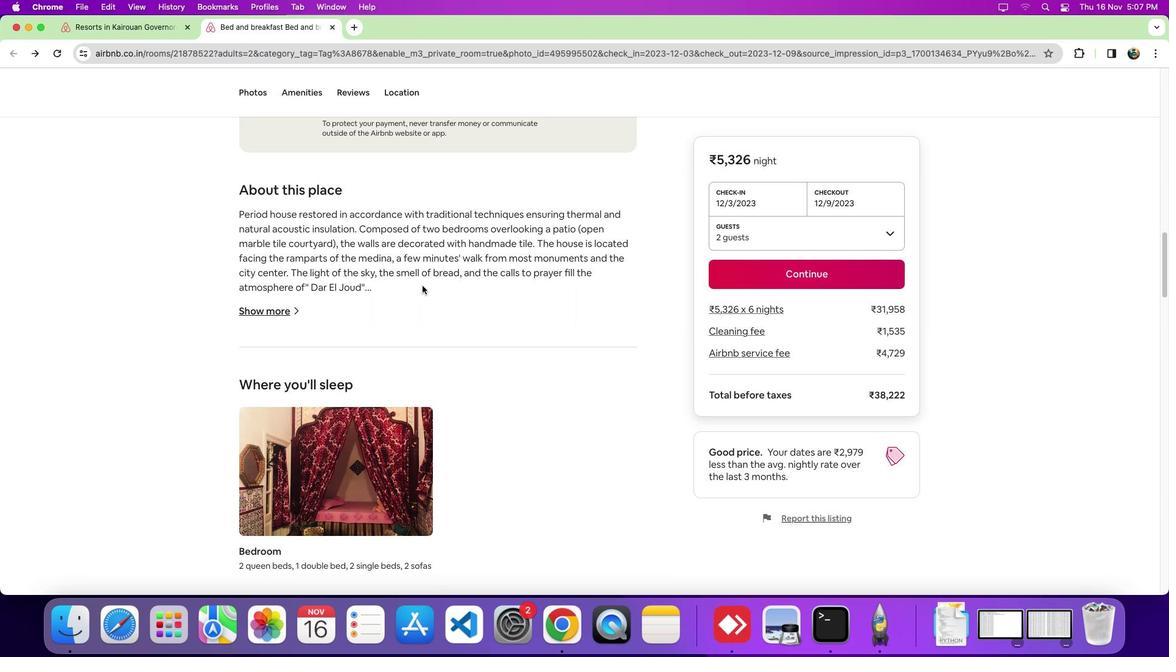 
Action: Mouse scrolled (422, 285) with delta (0, 0)
Screenshot: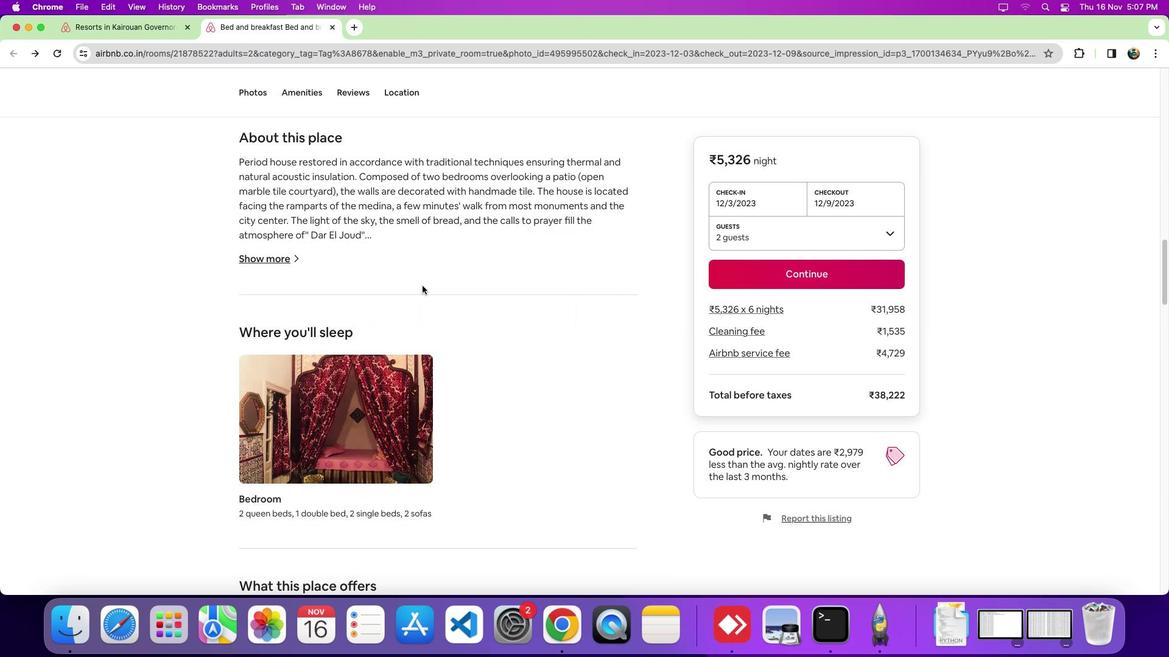 
Action: Mouse scrolled (422, 285) with delta (0, -3)
Screenshot: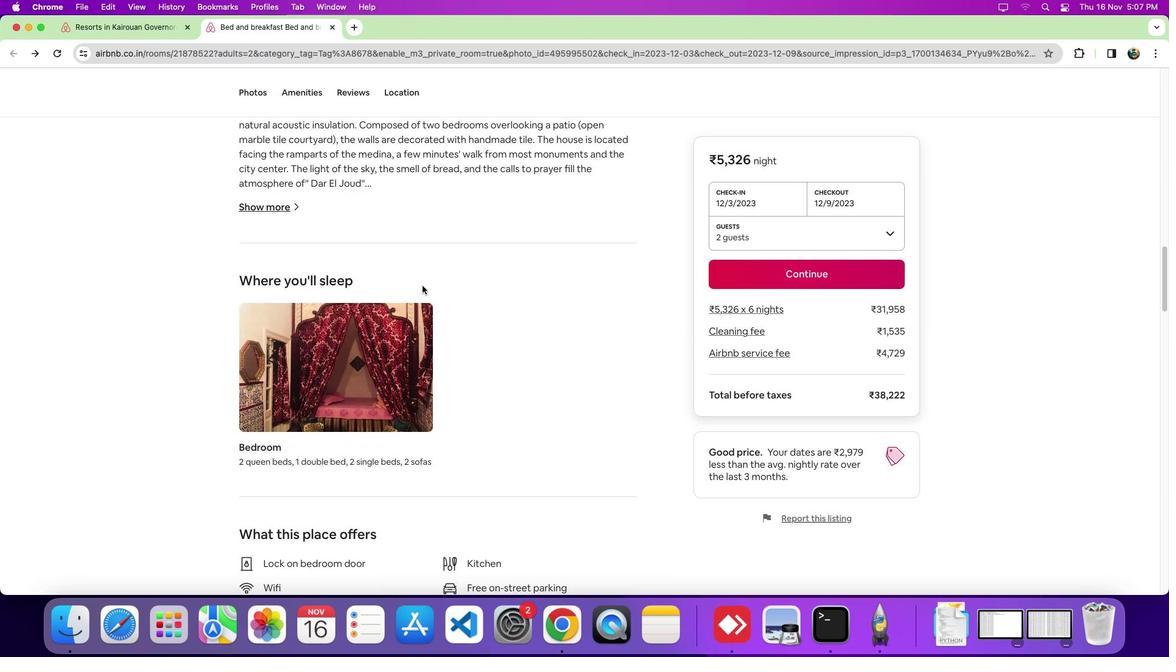 
Action: Mouse scrolled (422, 285) with delta (0, 0)
Screenshot: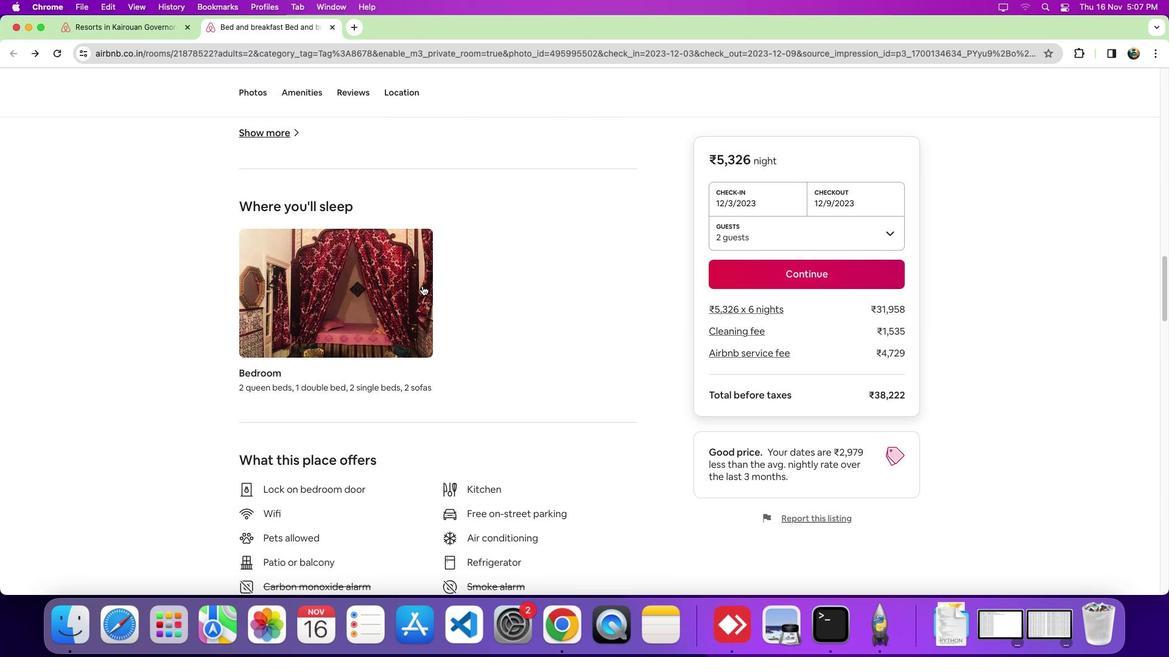 
Action: Mouse scrolled (422, 285) with delta (0, 0)
Screenshot: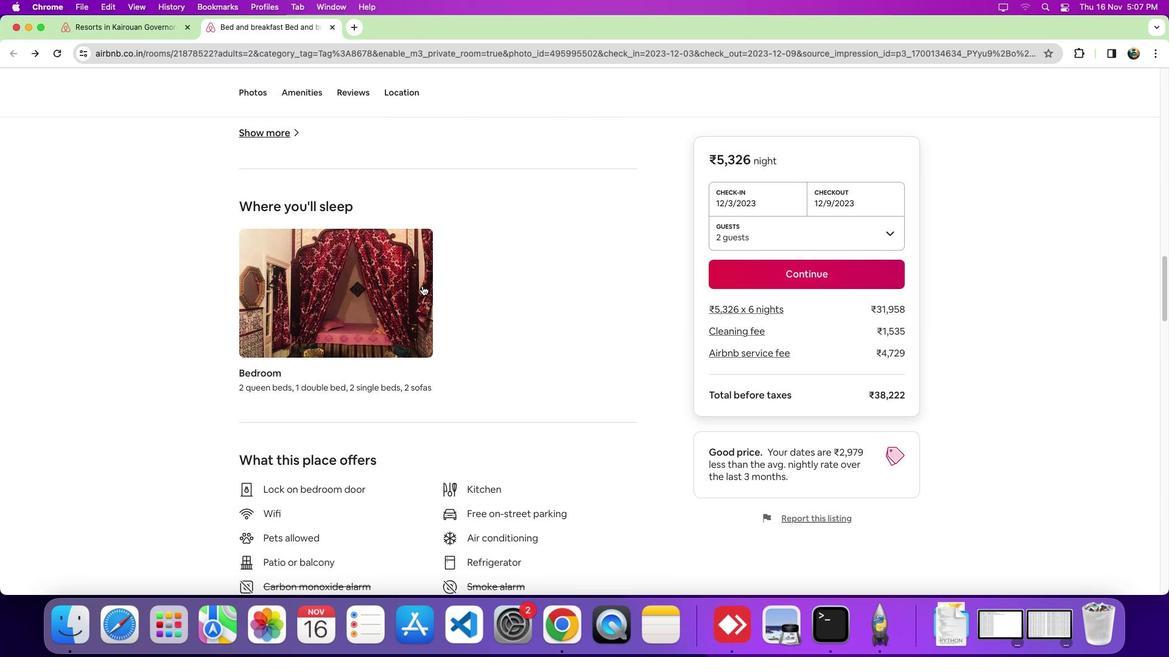 
Action: Mouse scrolled (422, 285) with delta (0, -1)
Screenshot: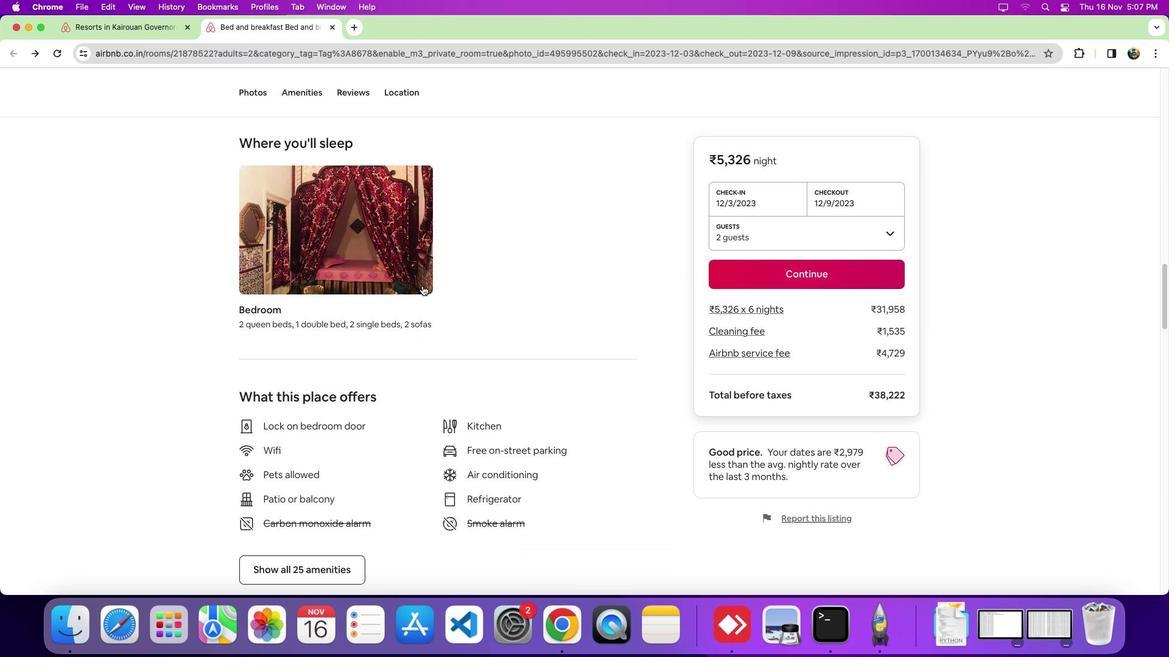 
Action: Mouse scrolled (422, 285) with delta (0, 0)
Screenshot: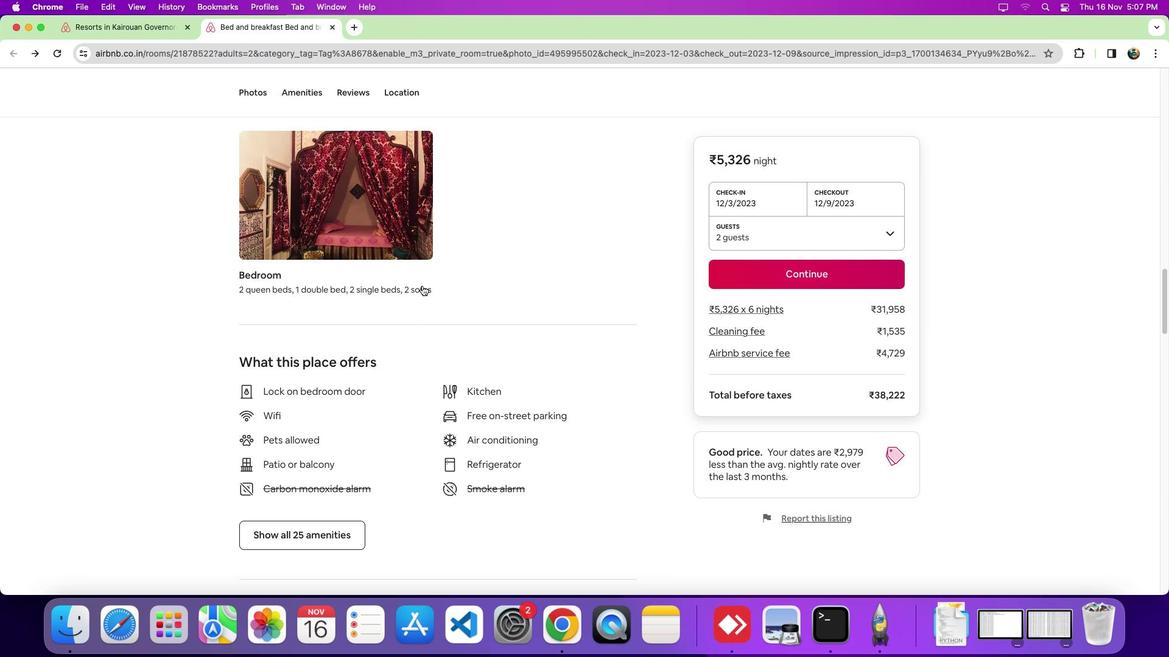 
Action: Mouse scrolled (422, 285) with delta (0, 0)
Screenshot: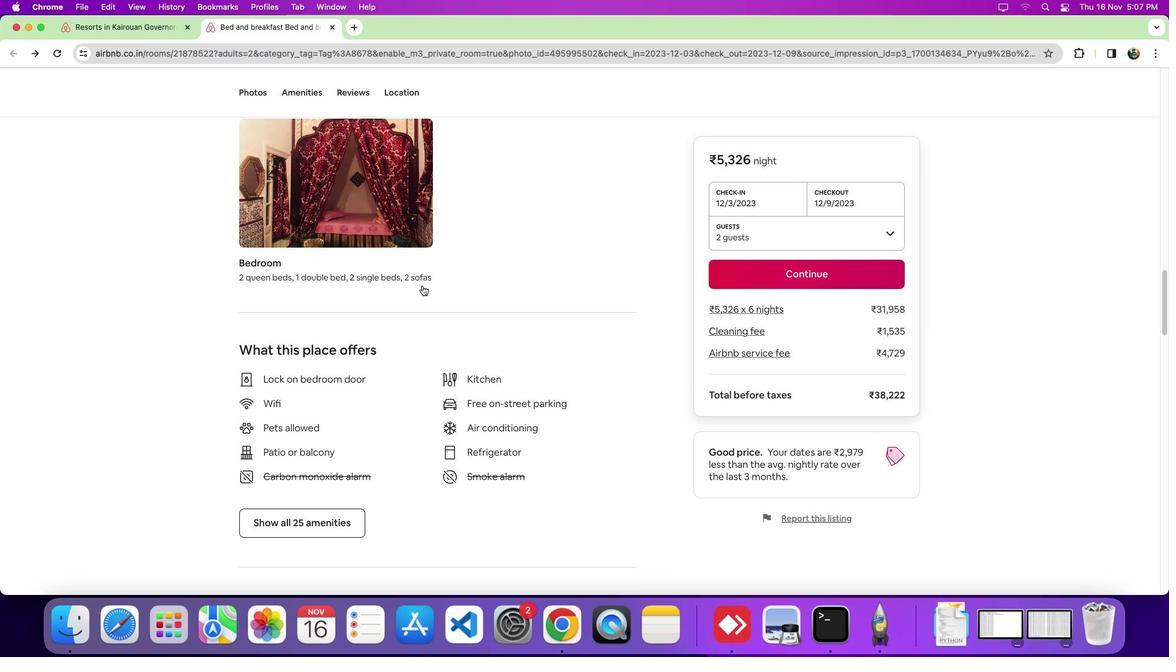 
Action: Mouse moved to (361, 445)
Screenshot: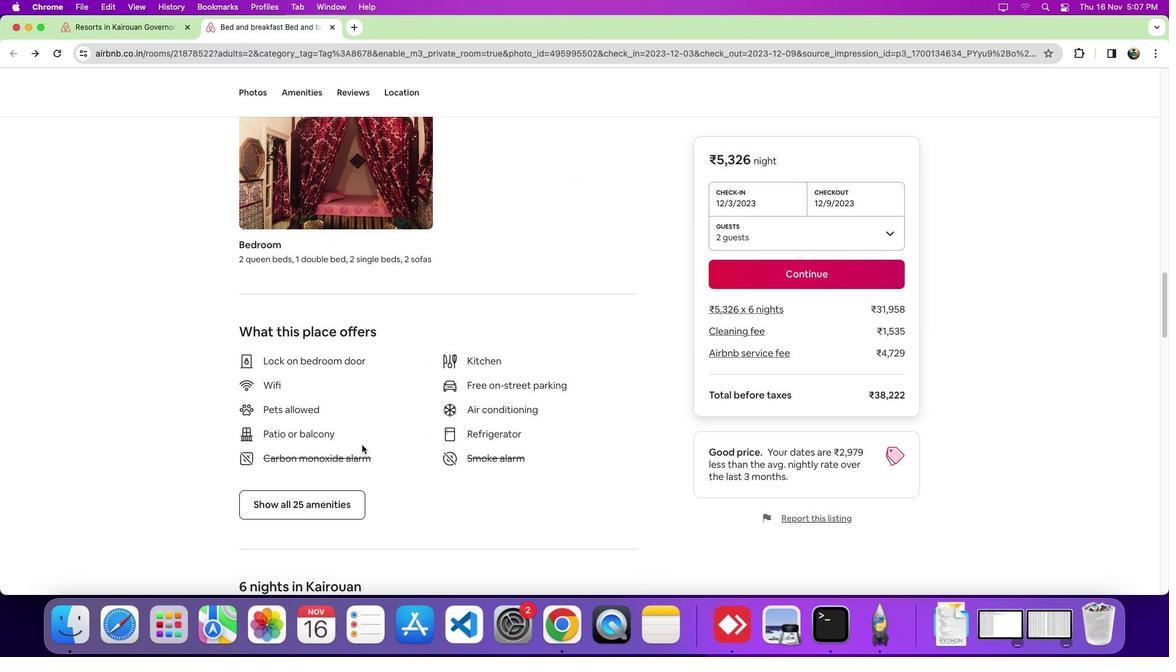 
Action: Mouse scrolled (361, 445) with delta (0, 0)
Screenshot: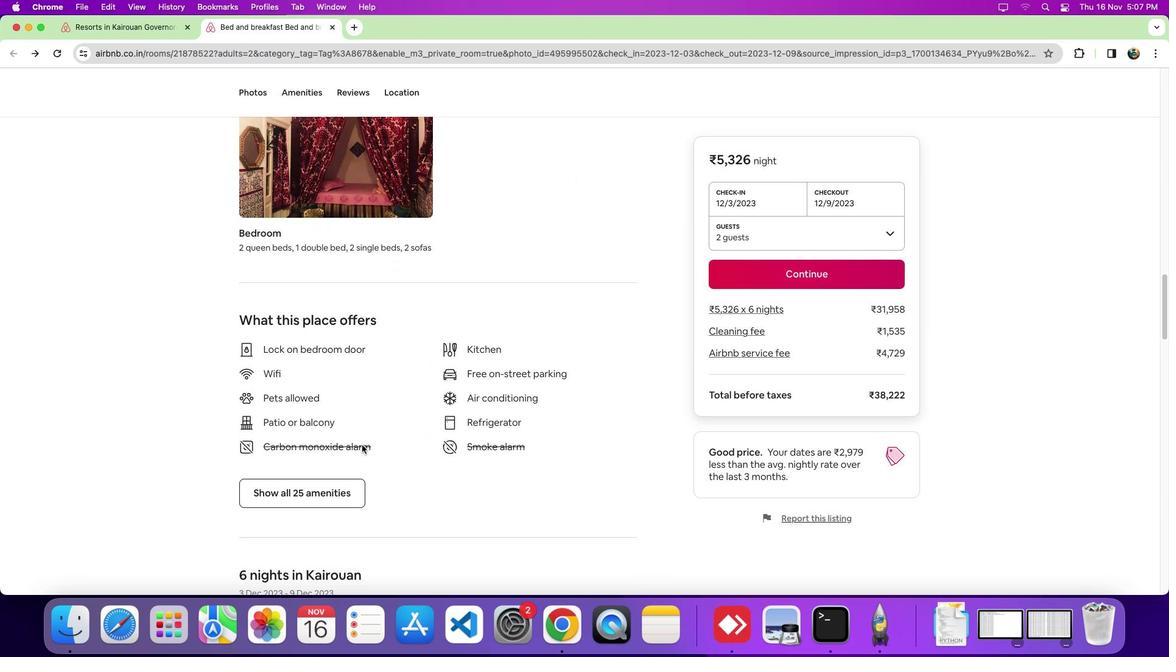 
Action: Mouse scrolled (361, 445) with delta (0, 0)
Screenshot: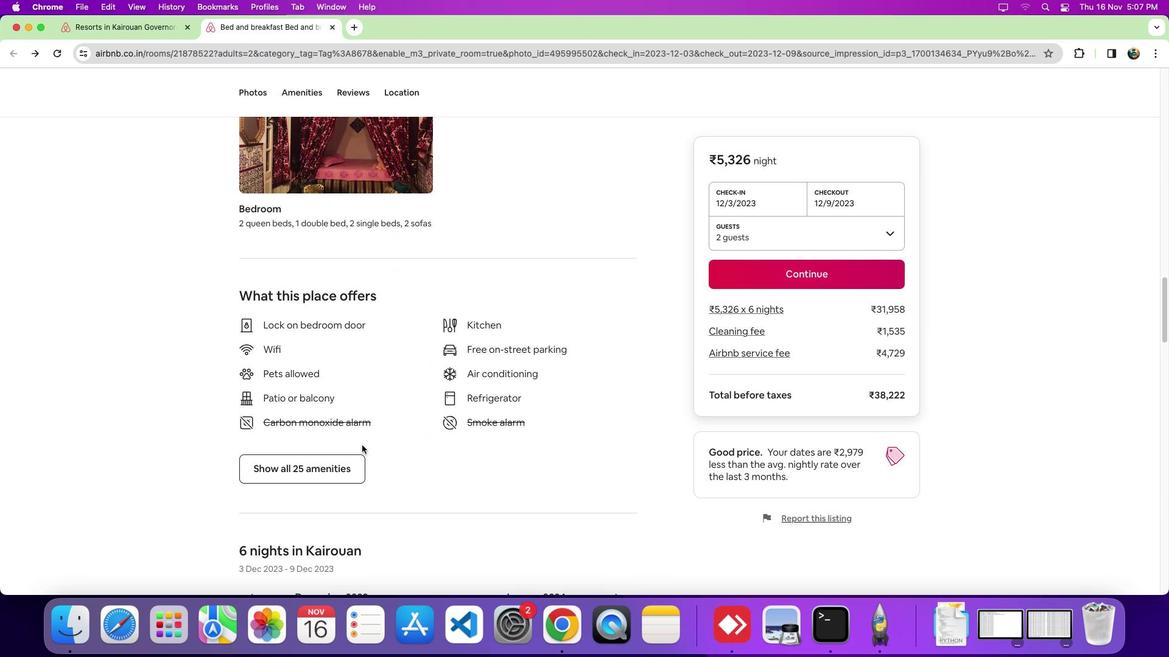 
Action: Mouse scrolled (361, 445) with delta (0, -3)
Screenshot: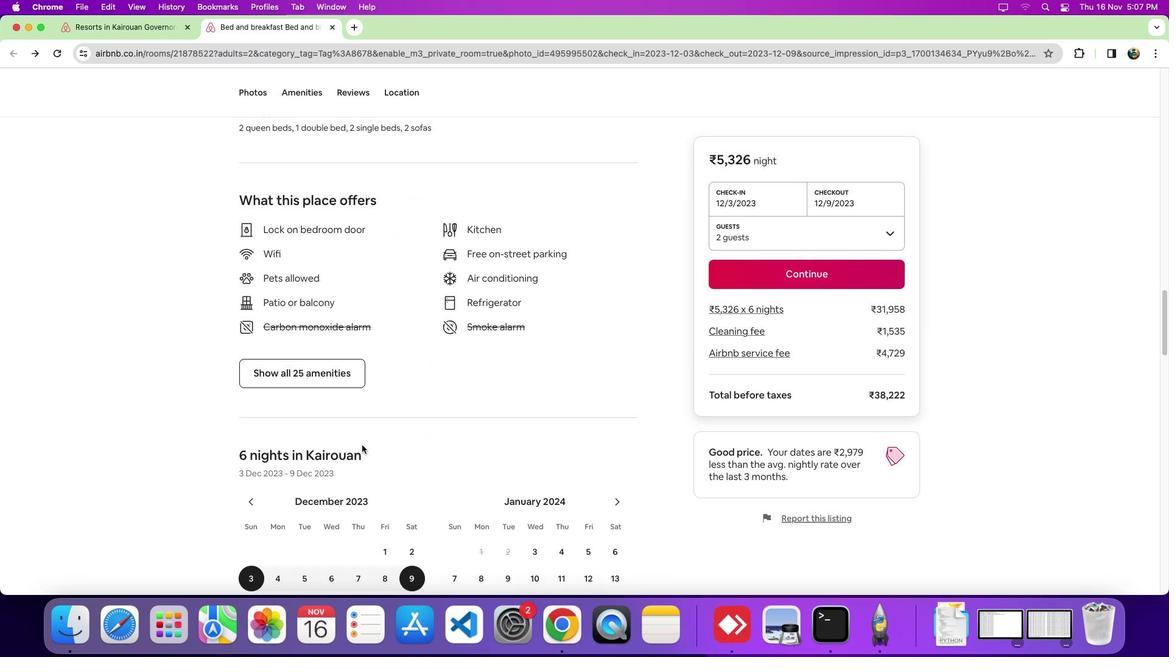 
Action: Mouse moved to (294, 346)
Screenshot: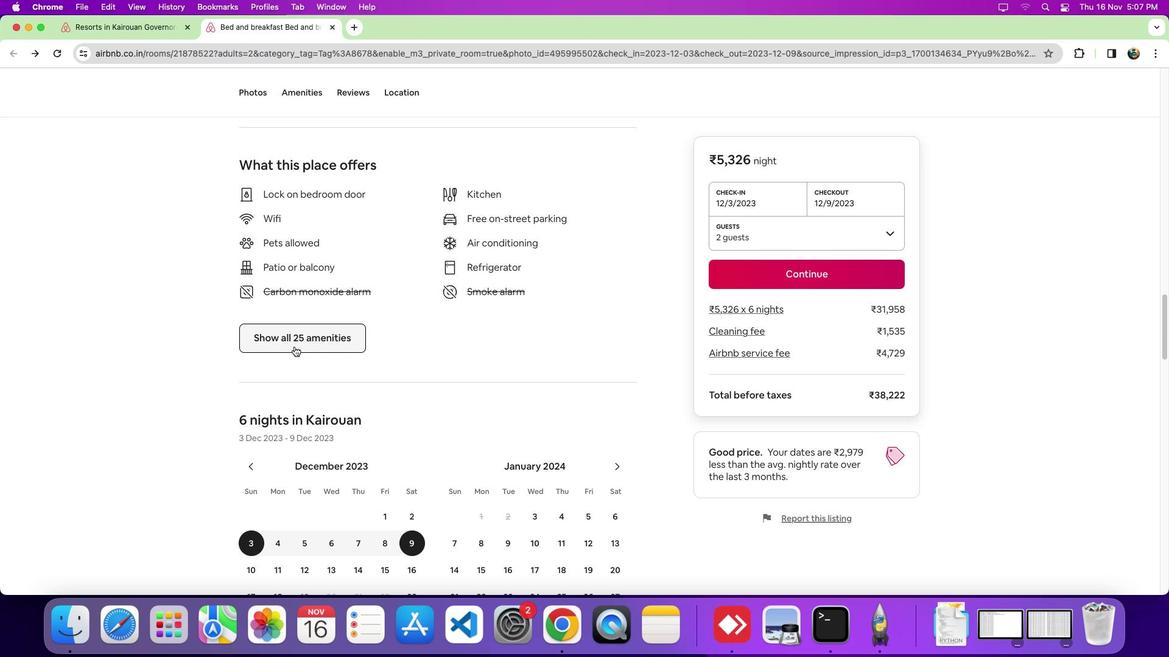 
Action: Mouse pressed left at (294, 346)
Screenshot: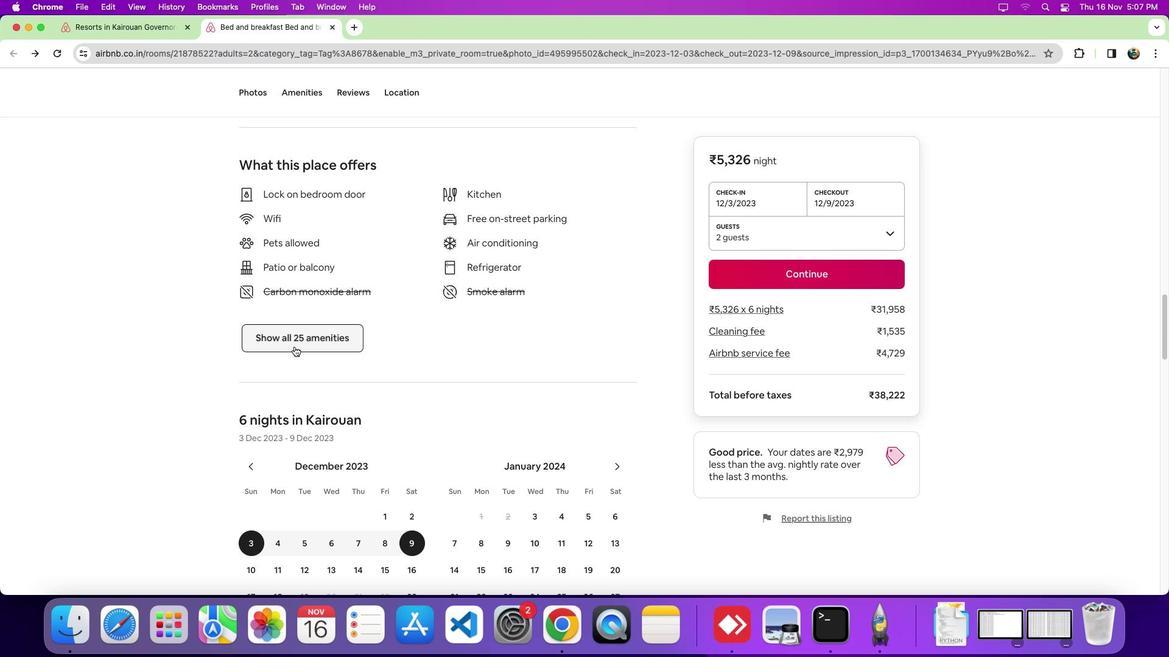 
Action: Mouse moved to (660, 330)
Screenshot: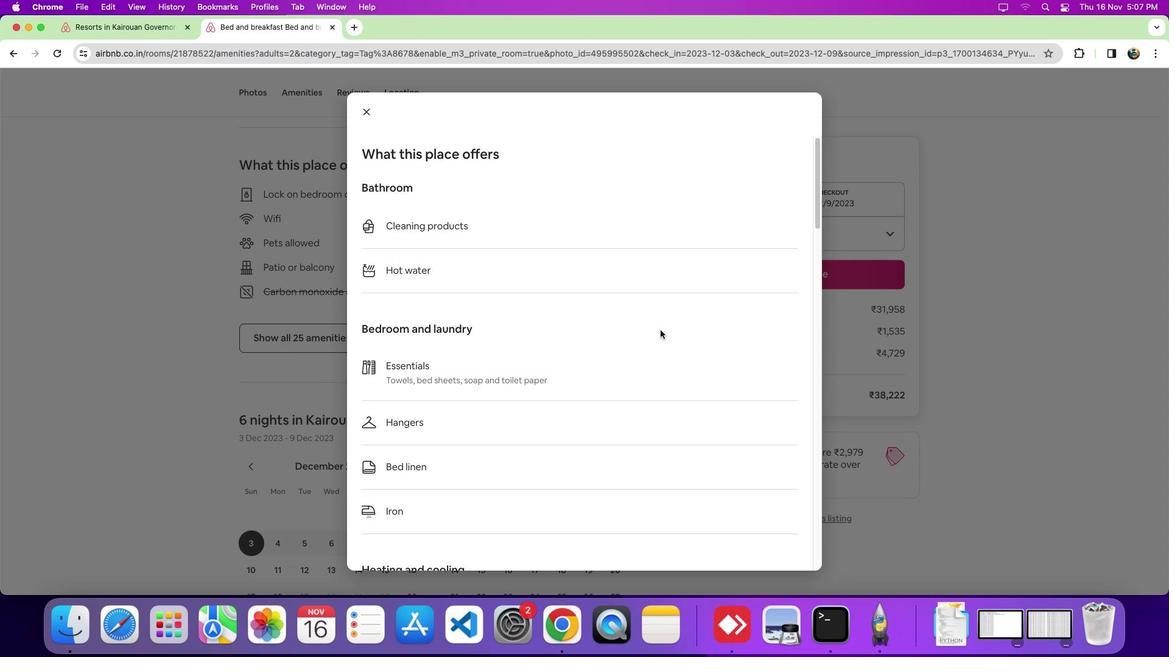 
Action: Mouse scrolled (660, 330) with delta (0, 0)
Screenshot: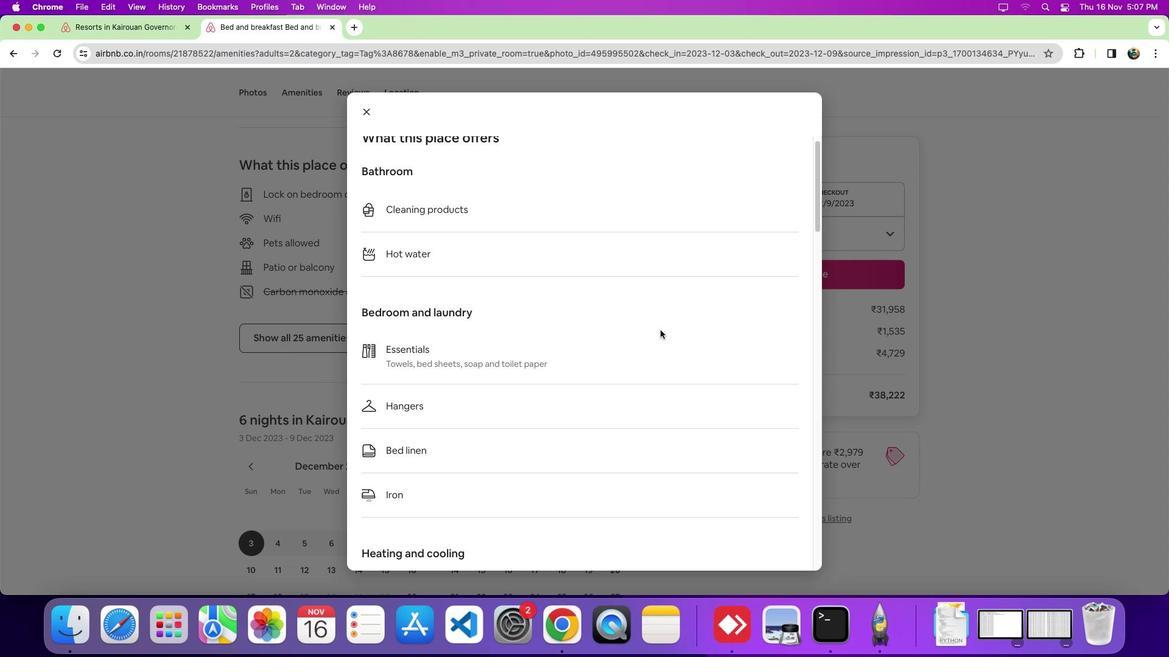 
Action: Mouse scrolled (660, 330) with delta (0, 0)
Screenshot: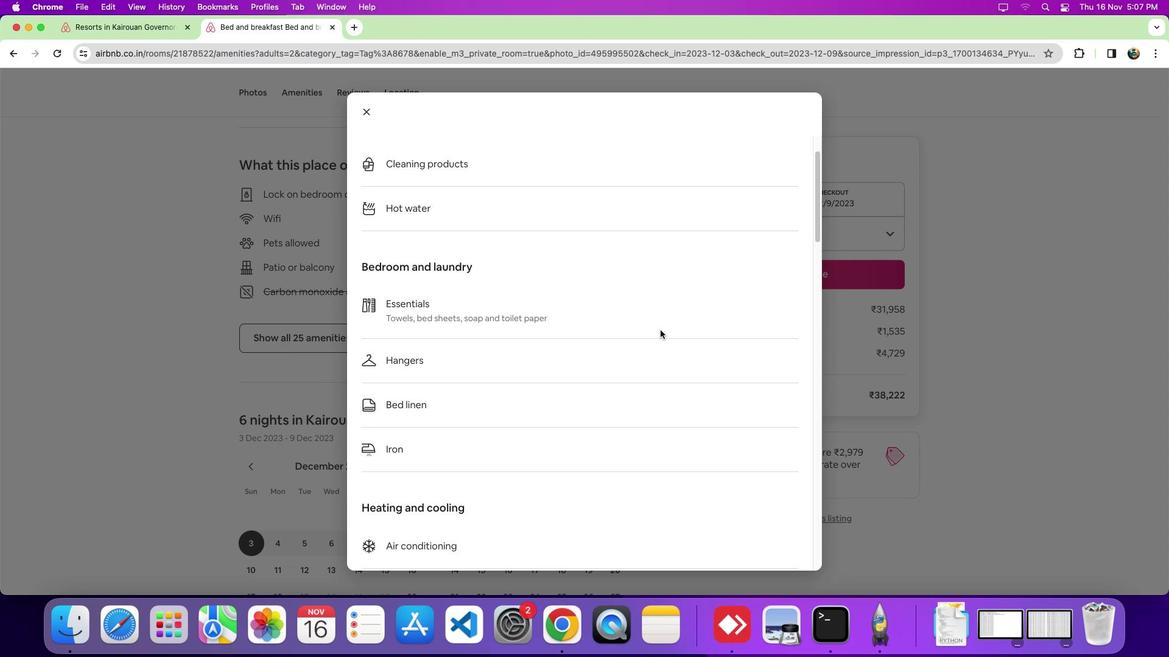 
Action: Mouse scrolled (660, 330) with delta (0, -3)
Screenshot: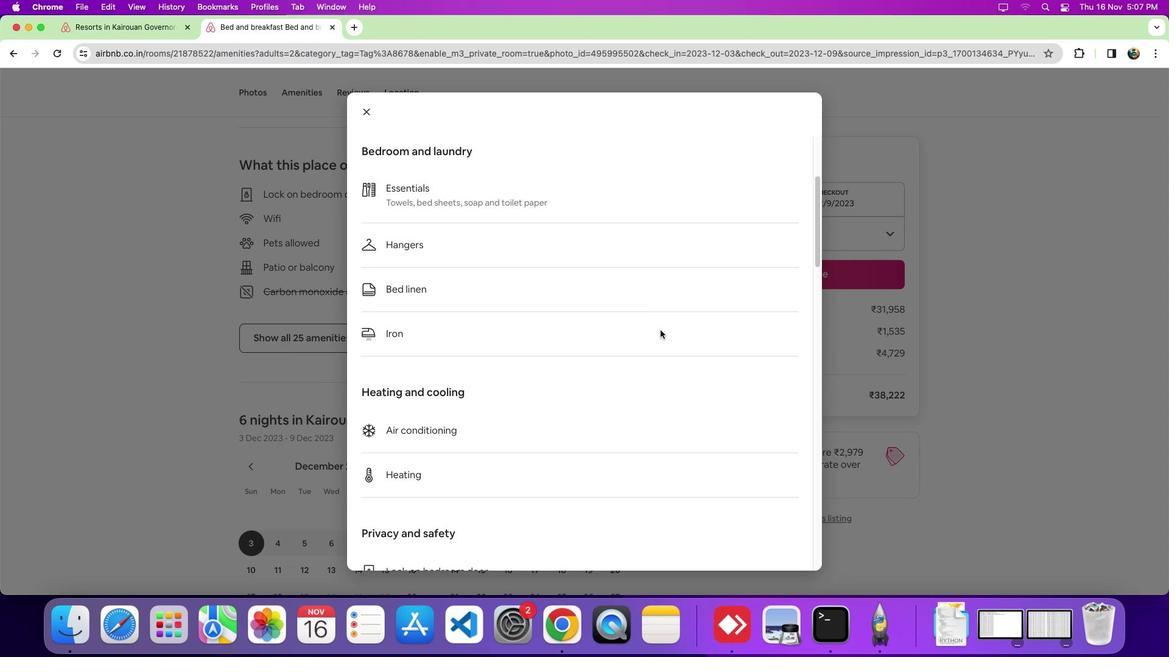 
Action: Mouse moved to (659, 332)
Screenshot: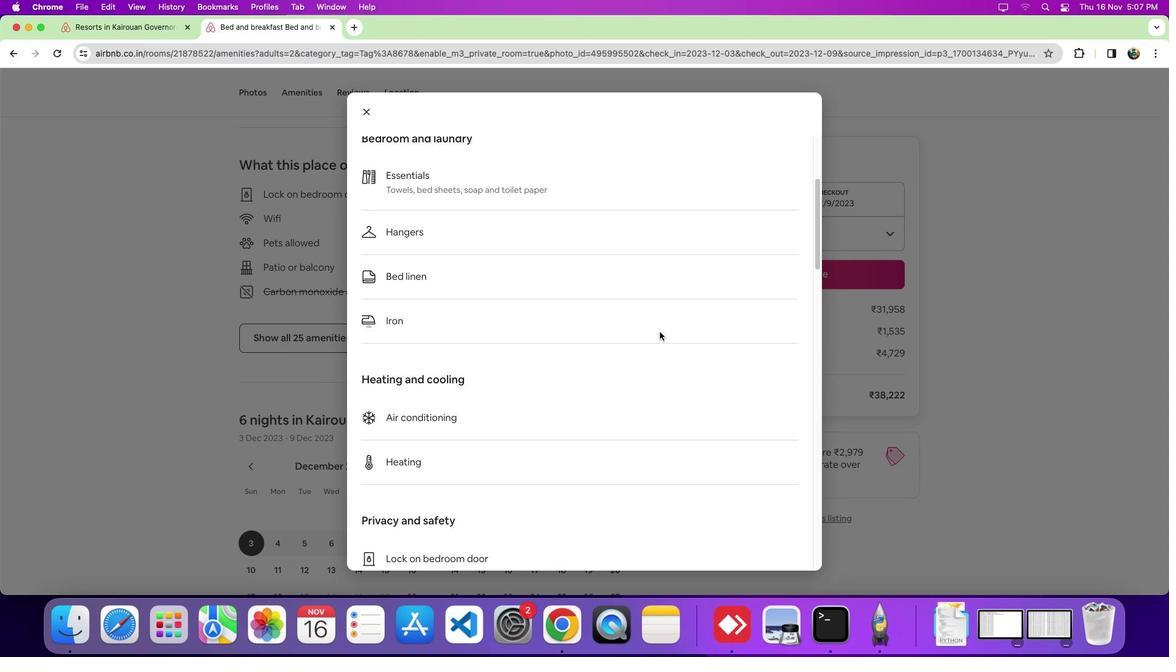 
Action: Mouse scrolled (659, 332) with delta (0, 0)
Screenshot: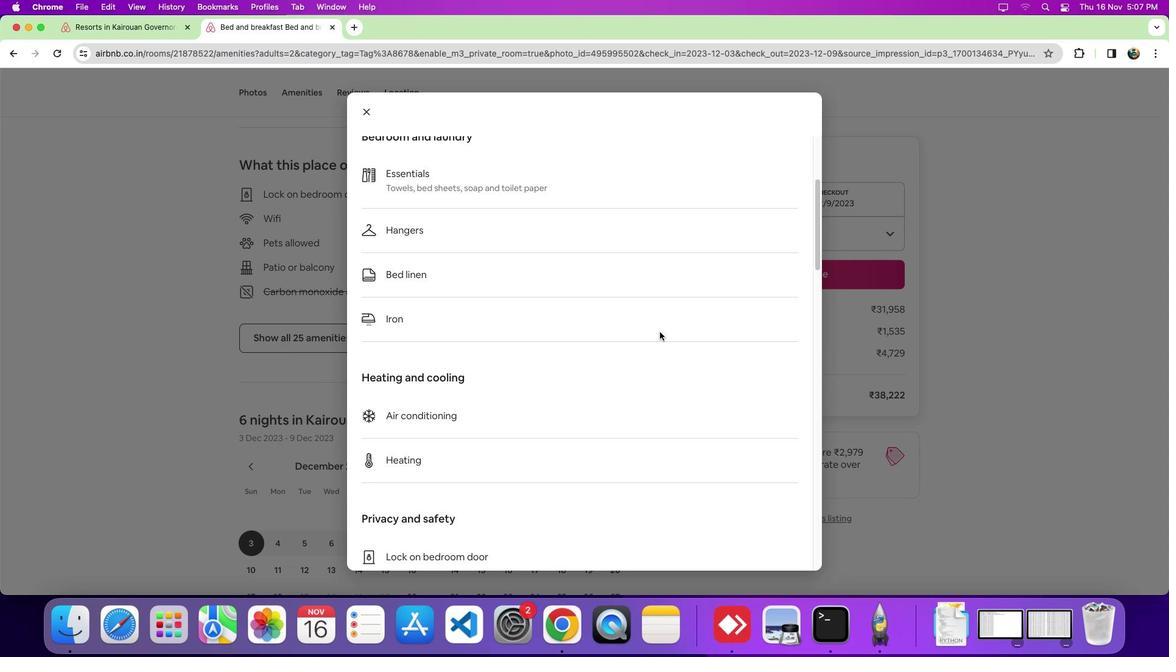 
Action: Mouse scrolled (659, 332) with delta (0, 0)
Screenshot: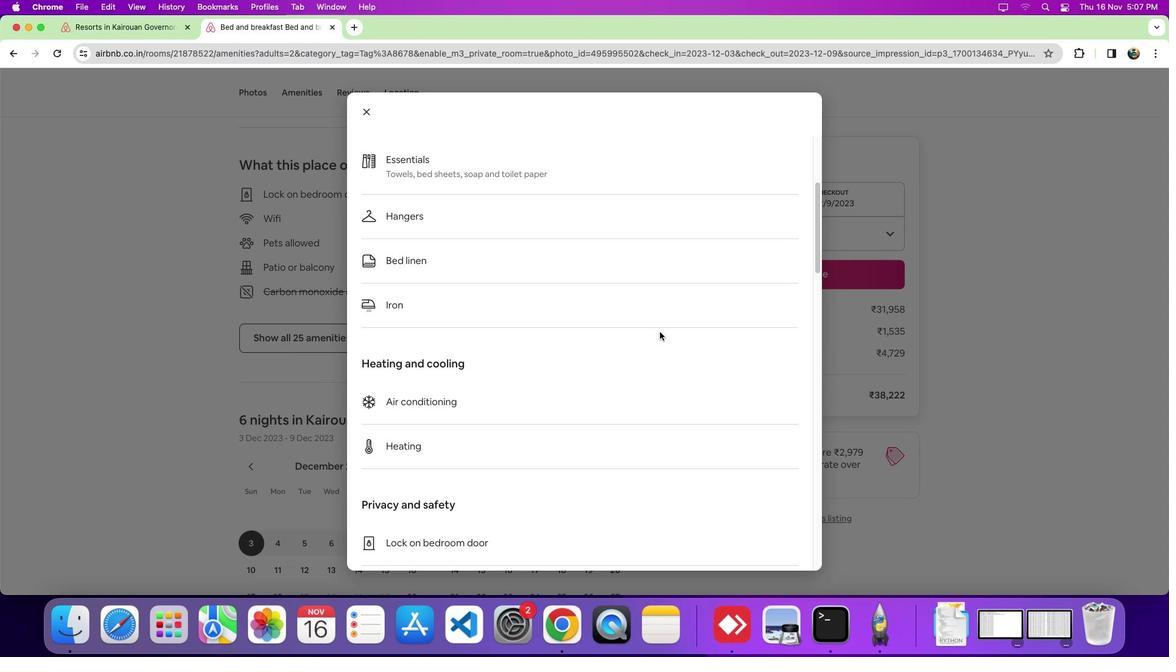
Action: Mouse scrolled (659, 332) with delta (0, 0)
Screenshot: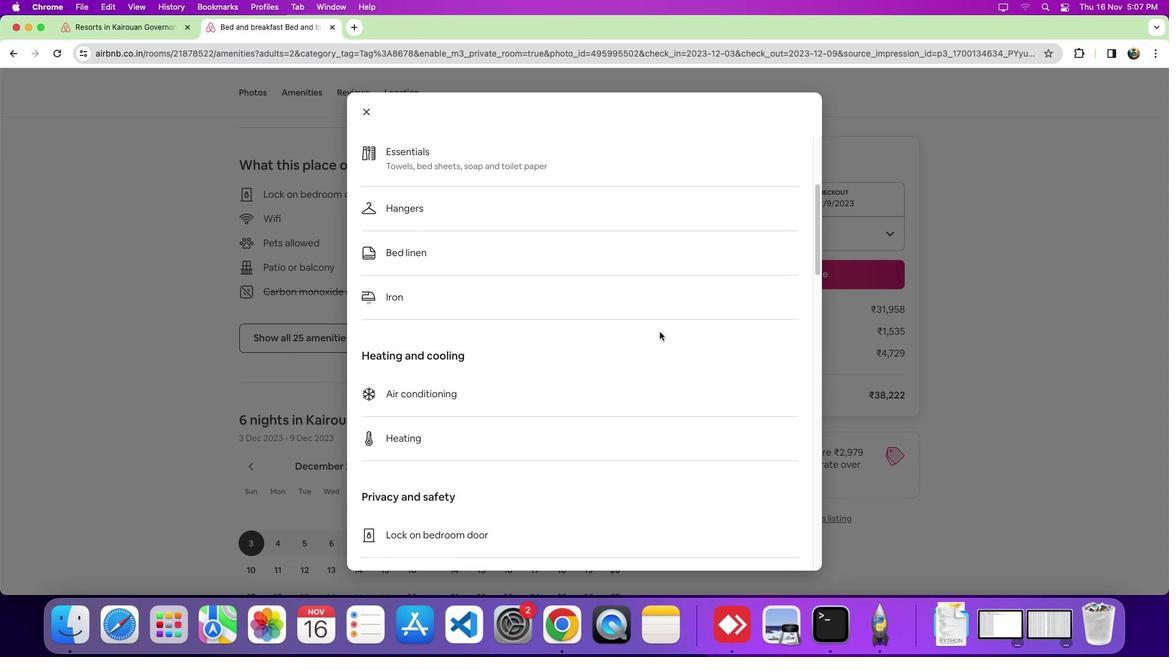 
Action: Mouse scrolled (659, 332) with delta (0, 0)
Screenshot: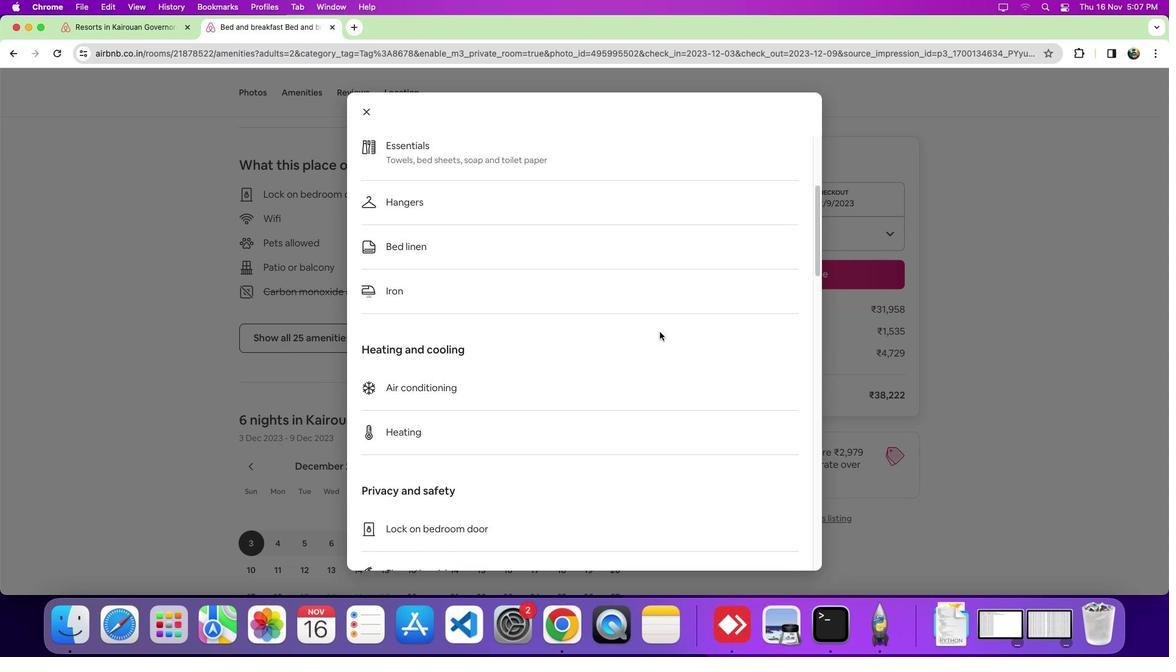 
Action: Mouse moved to (659, 334)
Screenshot: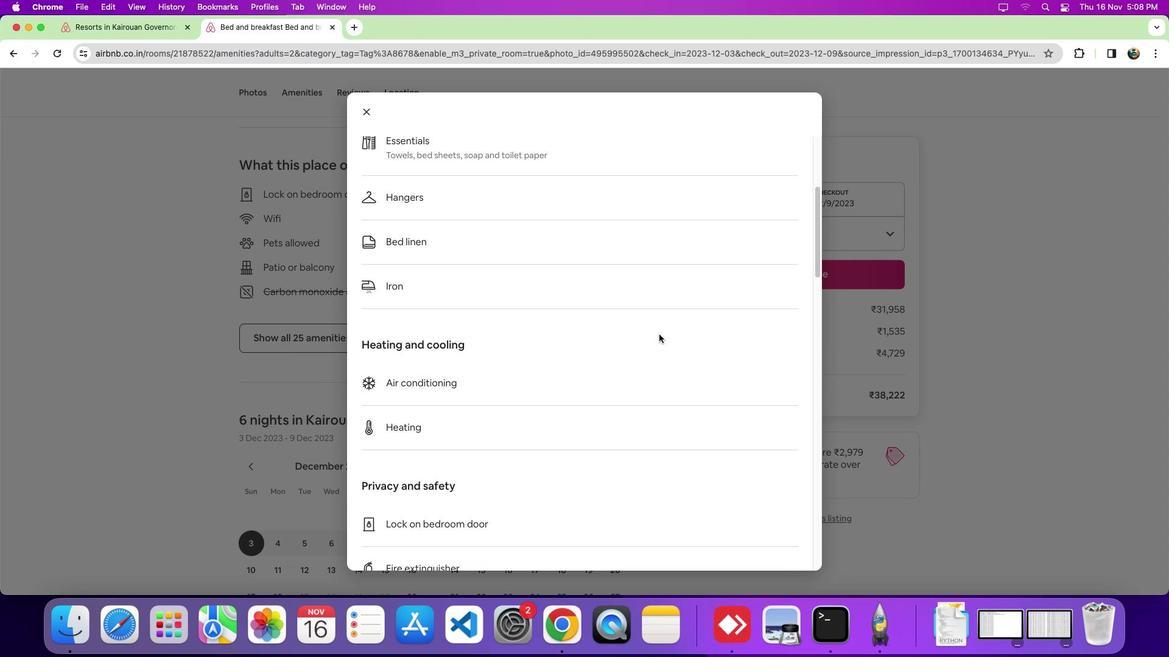 
Action: Mouse scrolled (659, 334) with delta (0, 0)
Screenshot: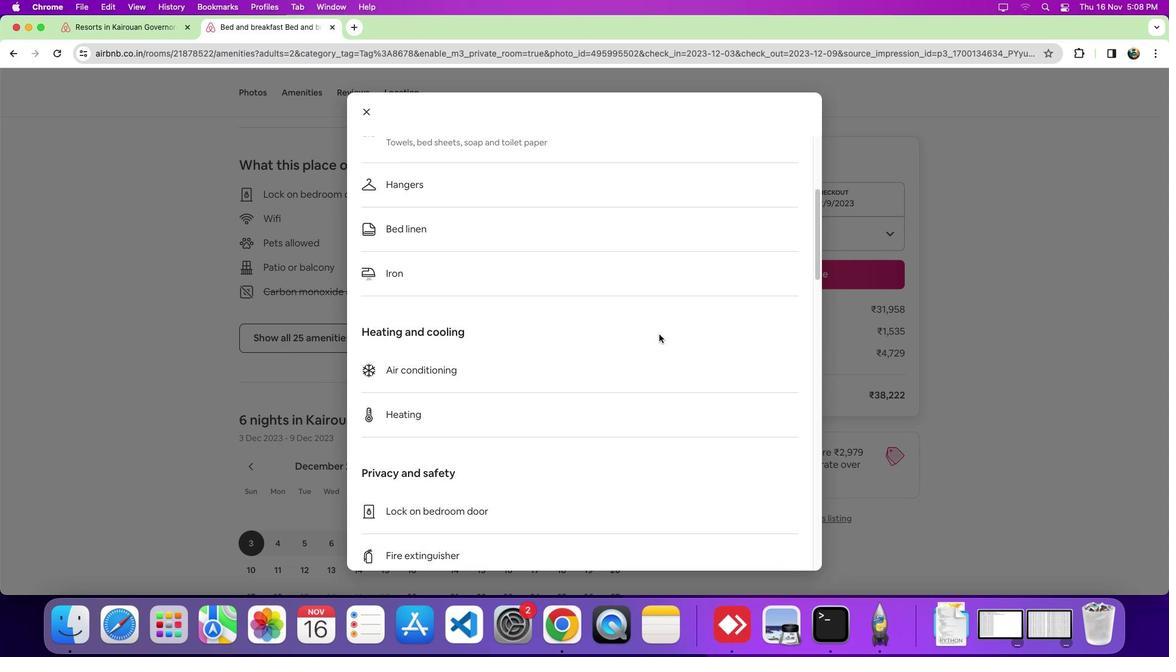 
Action: Mouse scrolled (659, 334) with delta (0, 0)
Screenshot: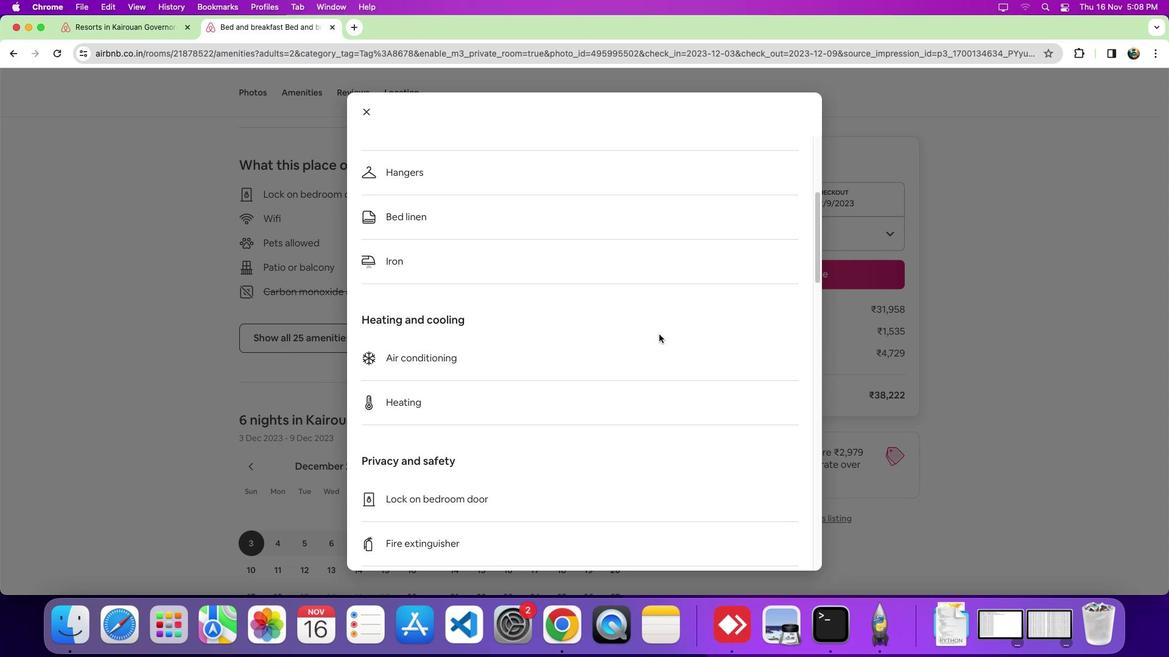 
Action: Mouse scrolled (659, 334) with delta (0, -1)
Screenshot: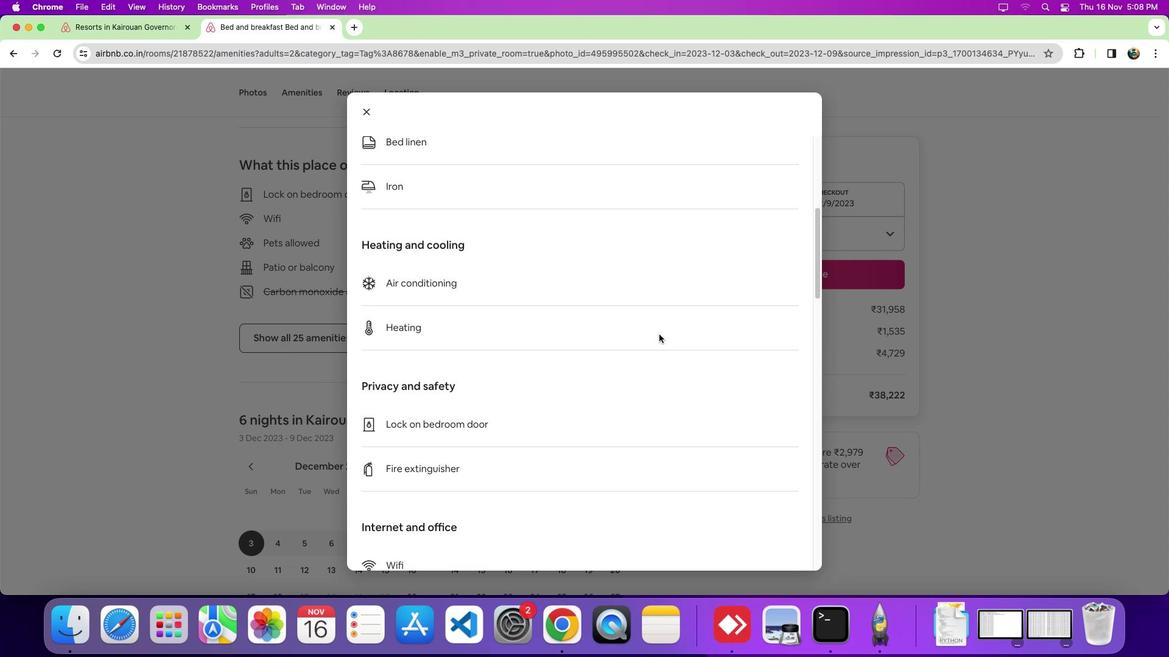 
Action: Mouse scrolled (659, 334) with delta (0, 0)
Screenshot: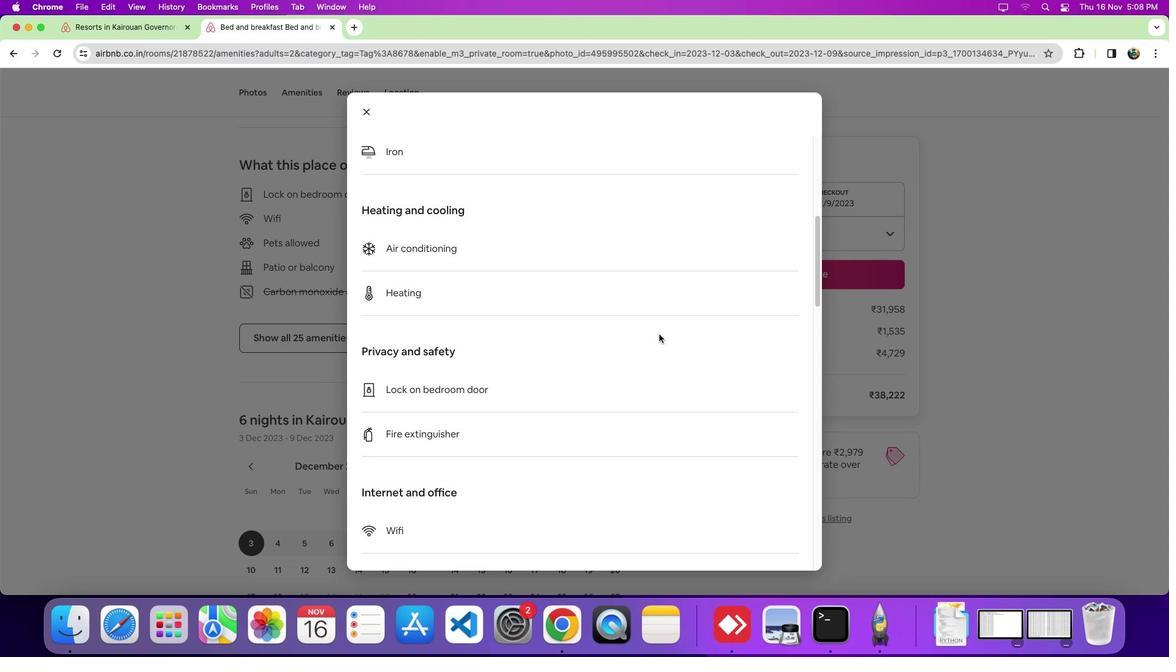 
Action: Mouse scrolled (659, 334) with delta (0, 0)
Screenshot: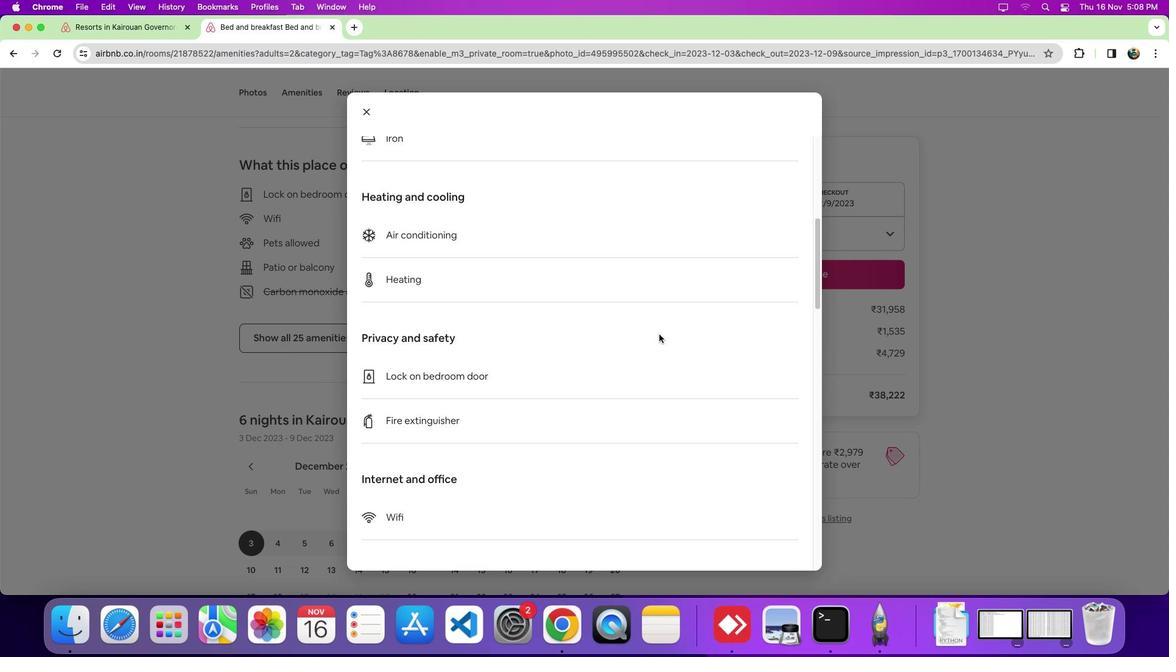 
Action: Mouse scrolled (659, 334) with delta (0, -1)
Screenshot: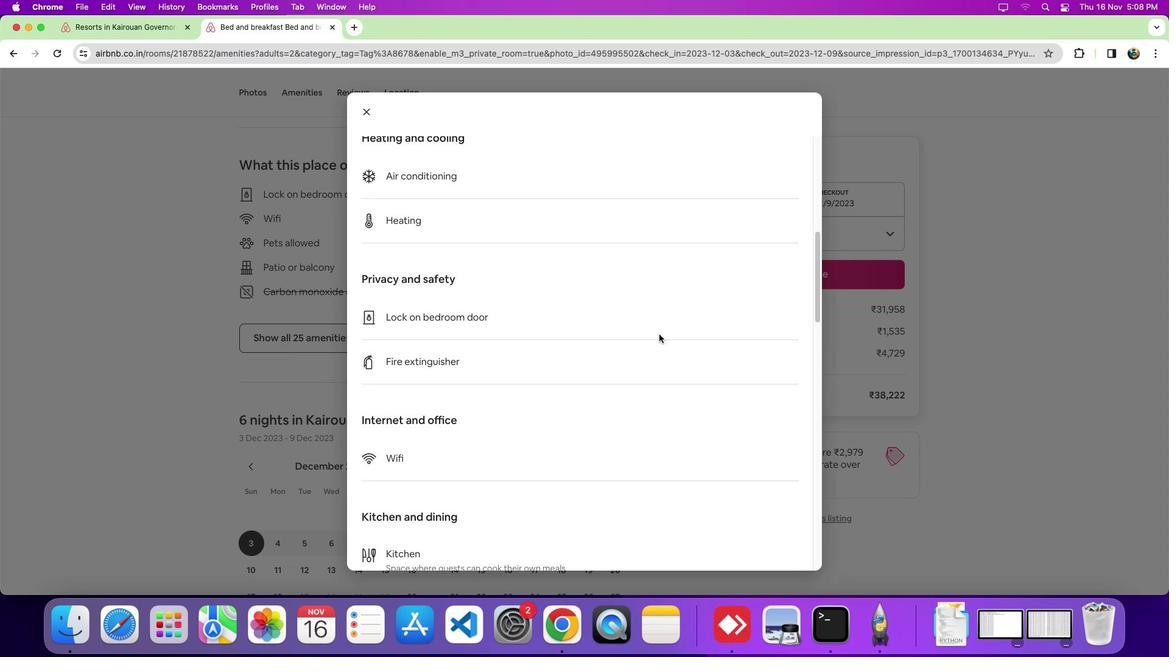 
Action: Mouse moved to (658, 338)
Screenshot: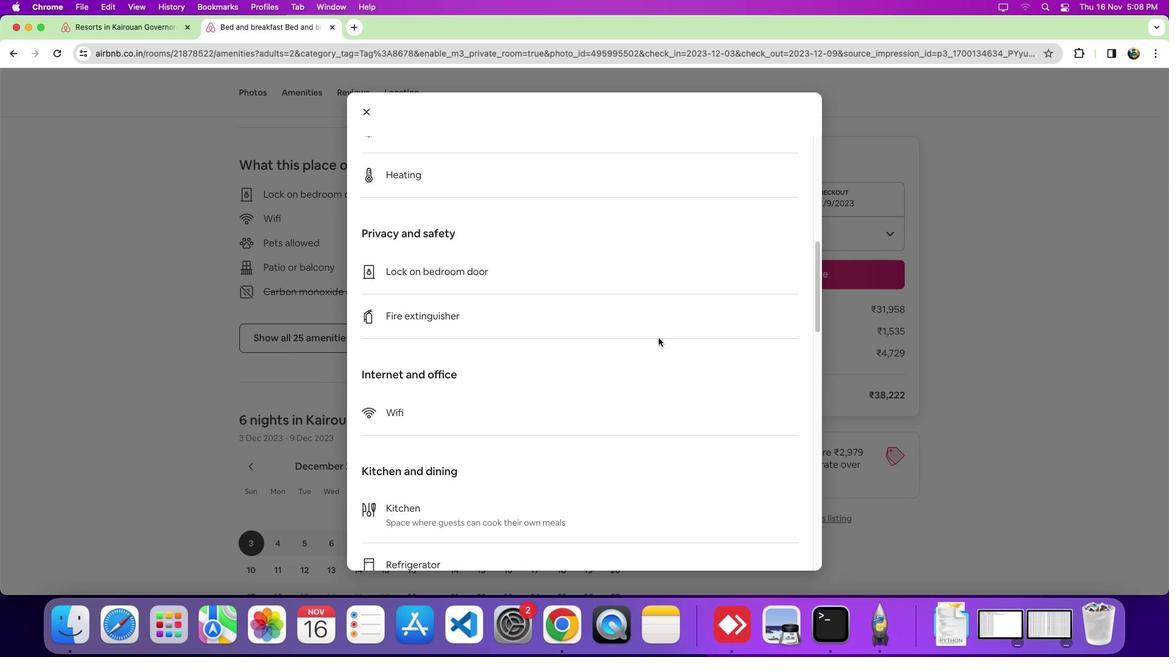 
Action: Mouse scrolled (658, 338) with delta (0, 0)
Screenshot: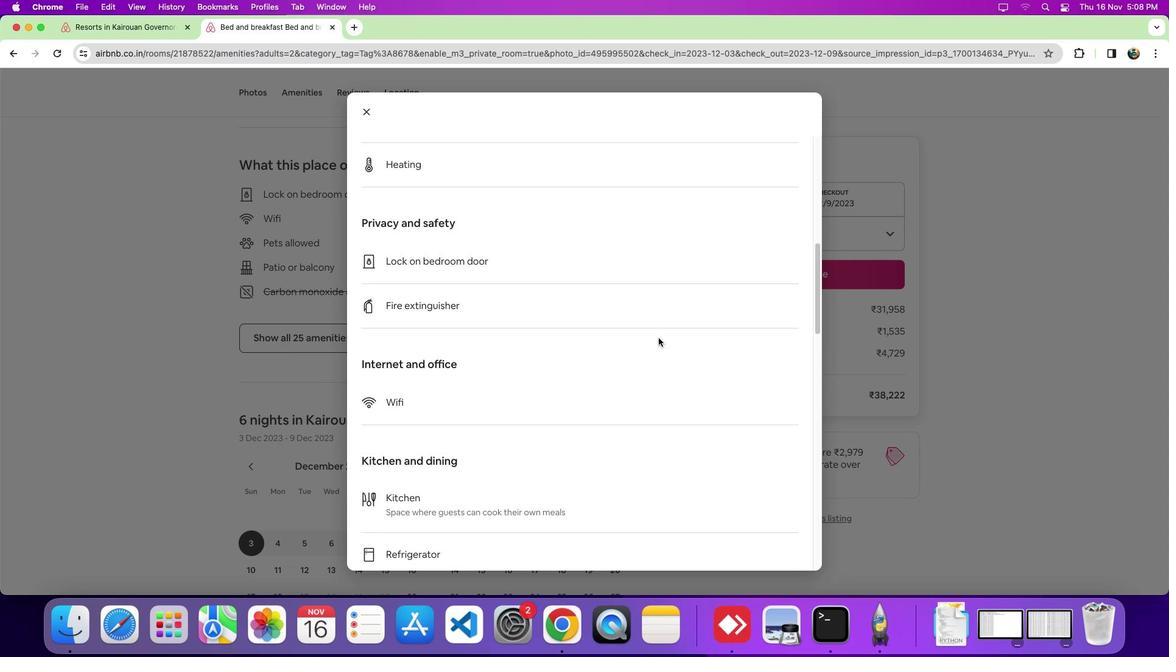 
Action: Mouse scrolled (658, 338) with delta (0, 0)
Screenshot: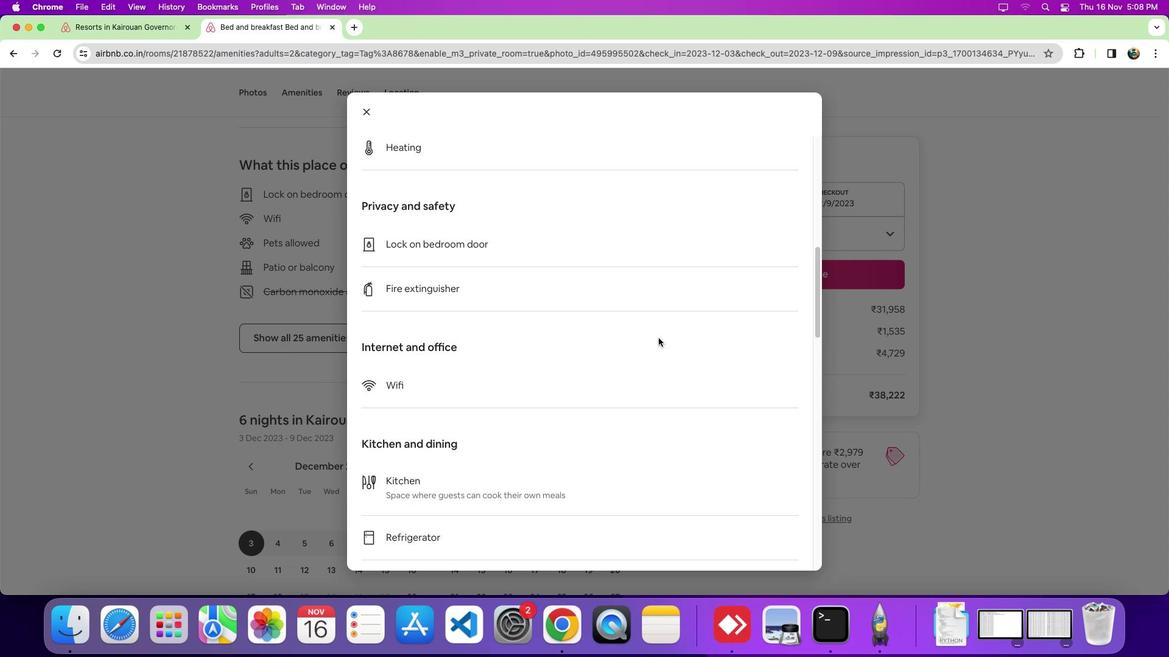 
Action: Mouse scrolled (658, 338) with delta (0, -2)
Screenshot: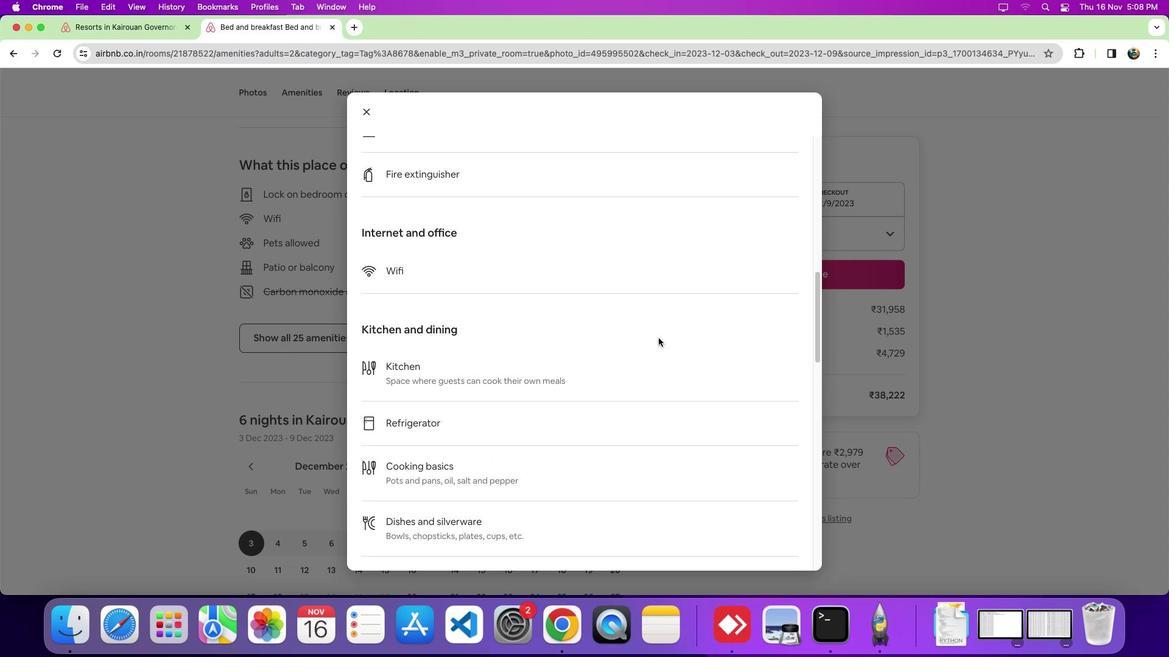 
Action: Mouse scrolled (658, 338) with delta (0, 0)
Screenshot: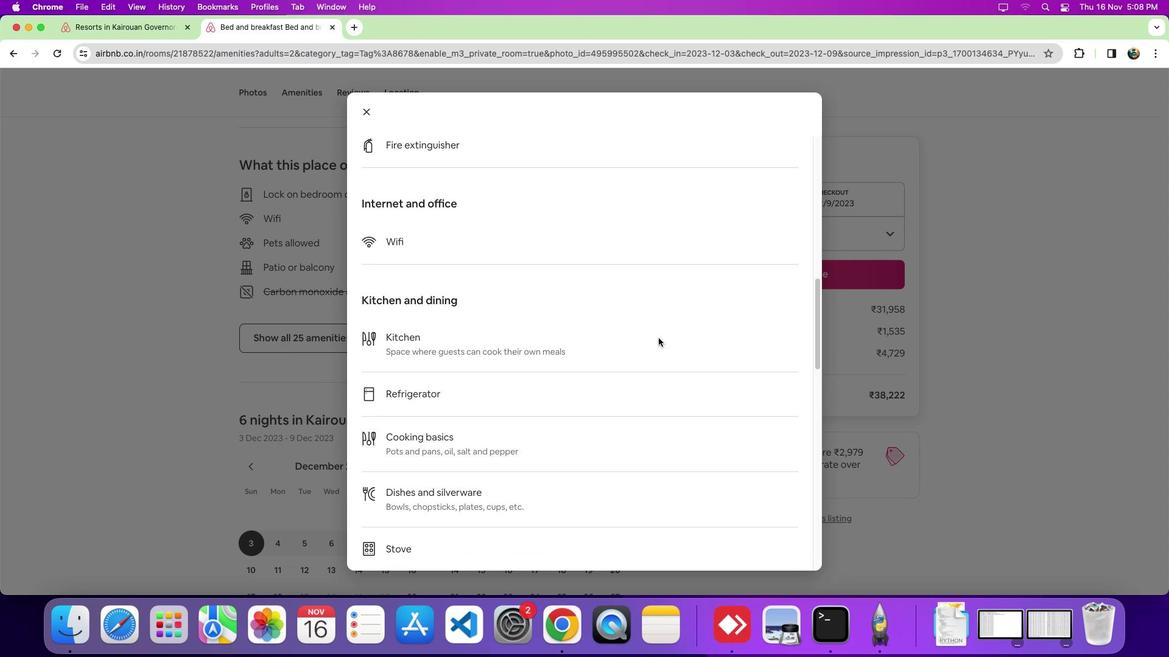 
Action: Mouse scrolled (658, 338) with delta (0, 0)
Screenshot: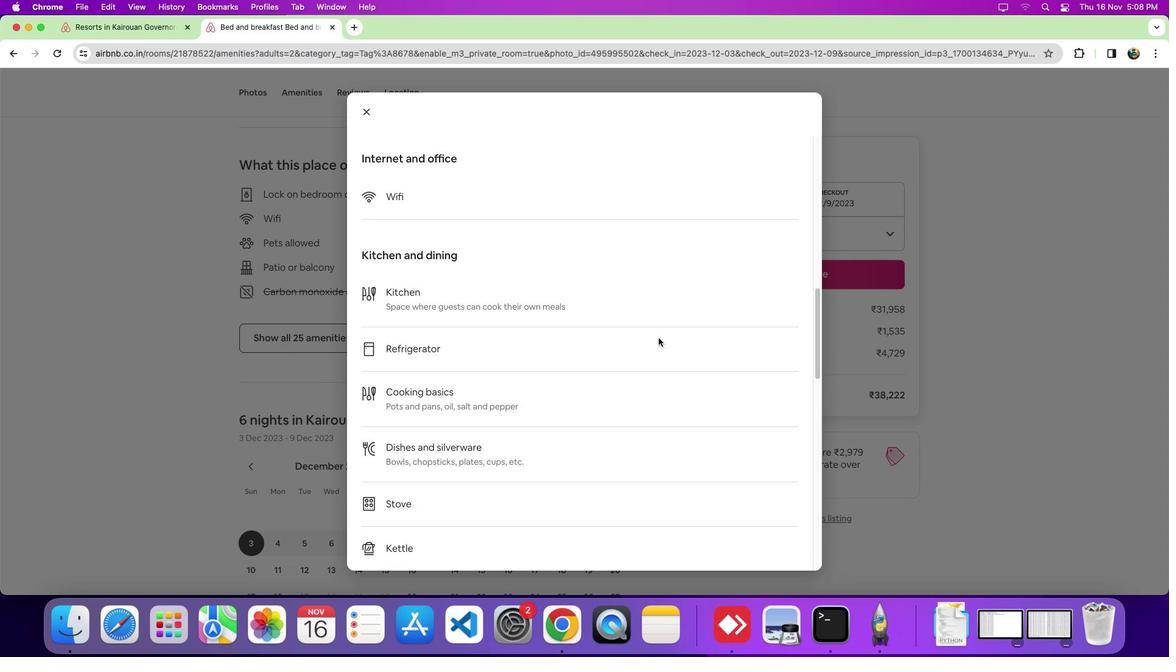 
Action: Mouse scrolled (658, 338) with delta (0, -3)
Screenshot: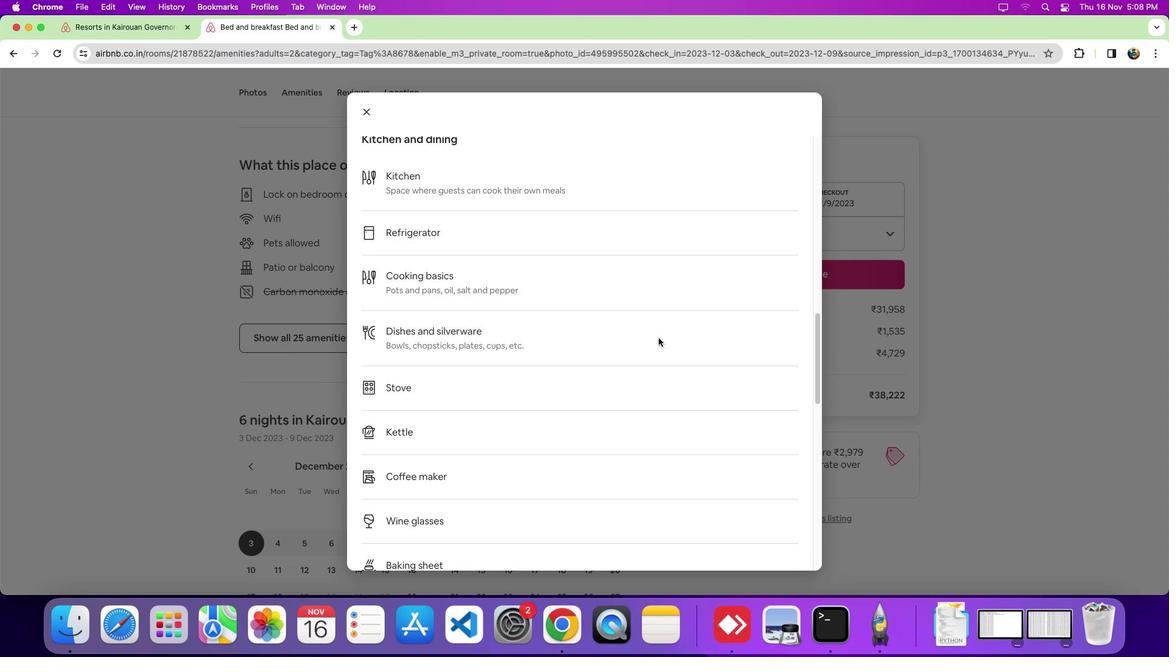 
Action: Mouse scrolled (658, 338) with delta (0, 0)
Screenshot: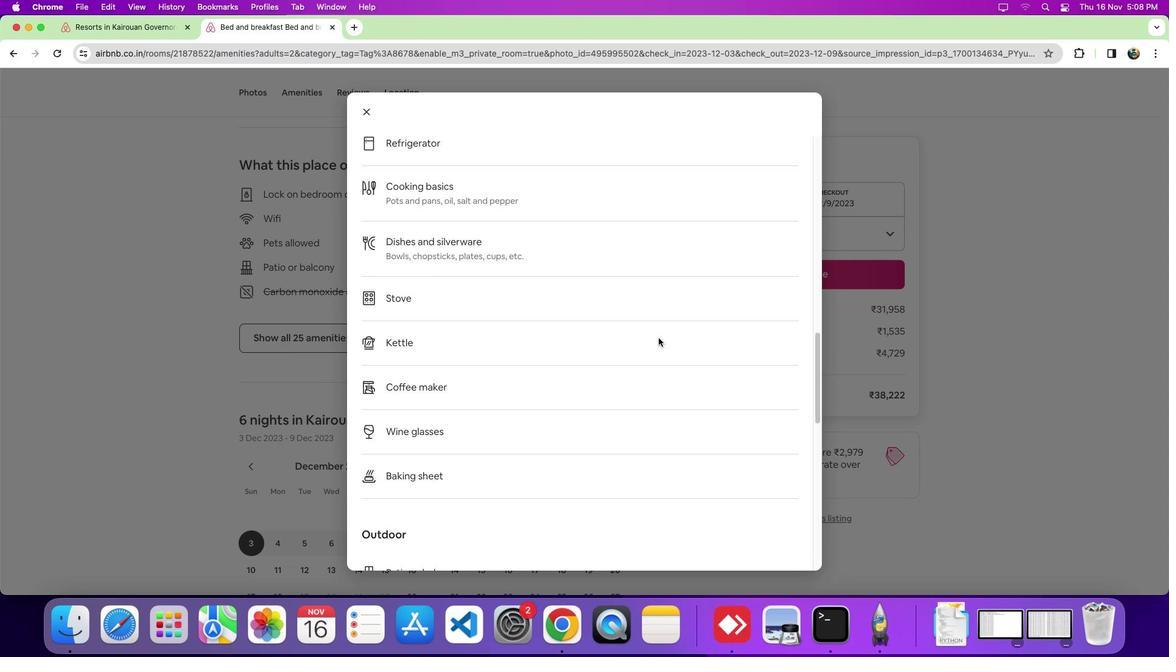 
Action: Mouse scrolled (658, 338) with delta (0, 0)
Screenshot: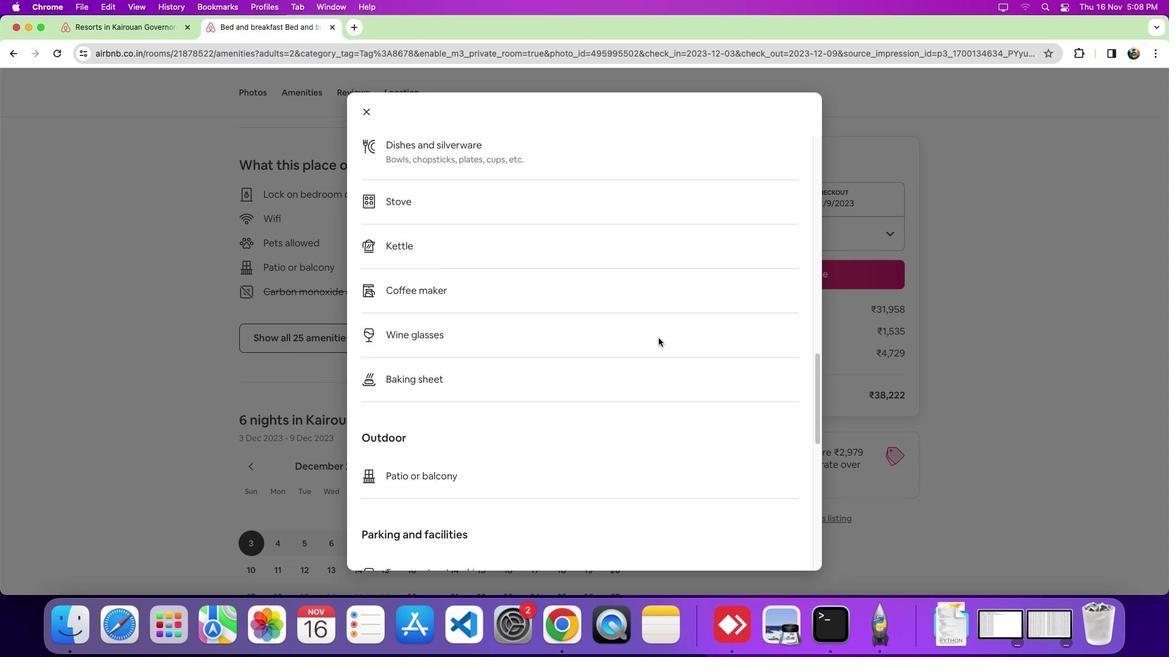 
Action: Mouse scrolled (658, 338) with delta (0, -4)
Screenshot: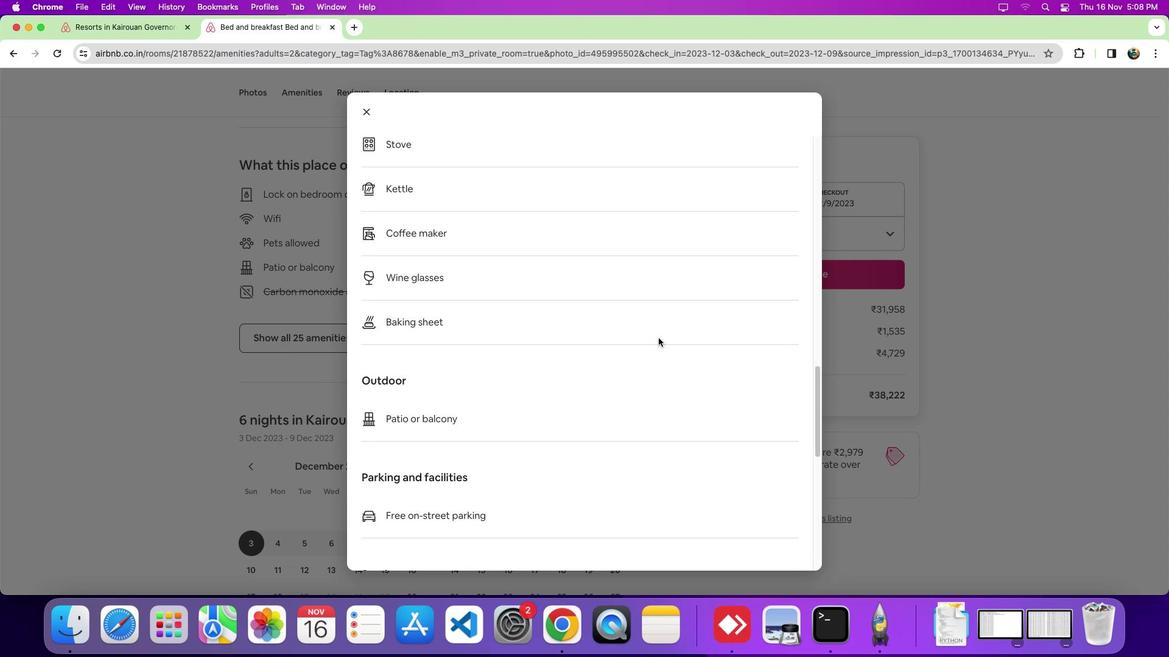 
Action: Mouse scrolled (658, 338) with delta (0, 0)
Screenshot: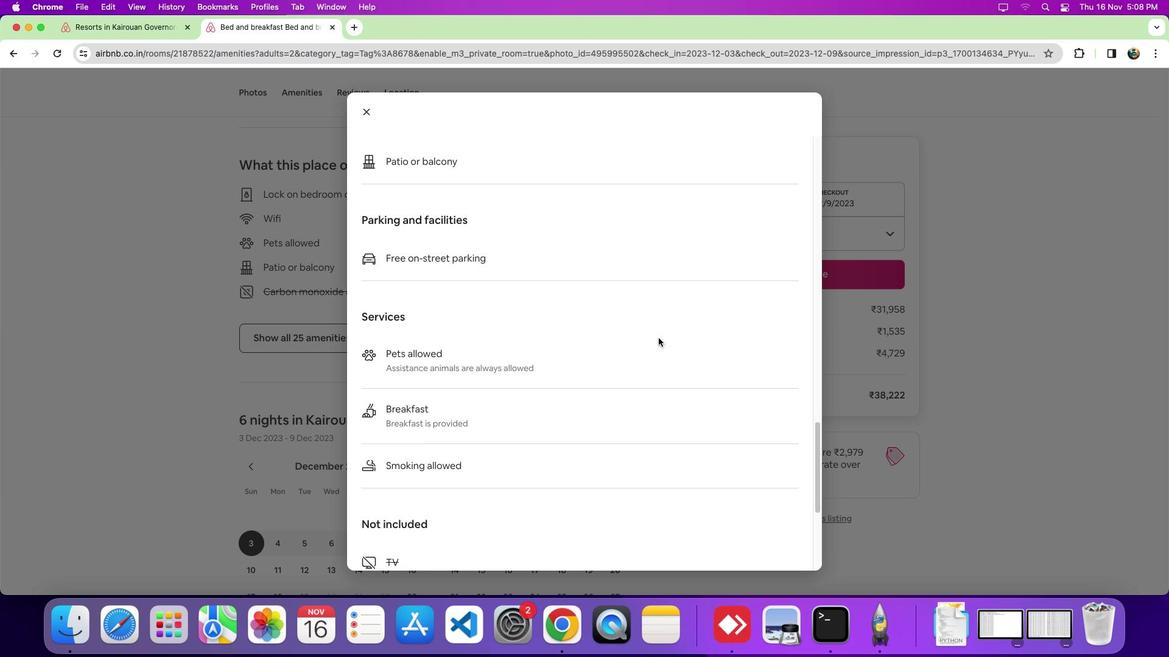 
Action: Mouse scrolled (658, 338) with delta (0, 0)
Screenshot: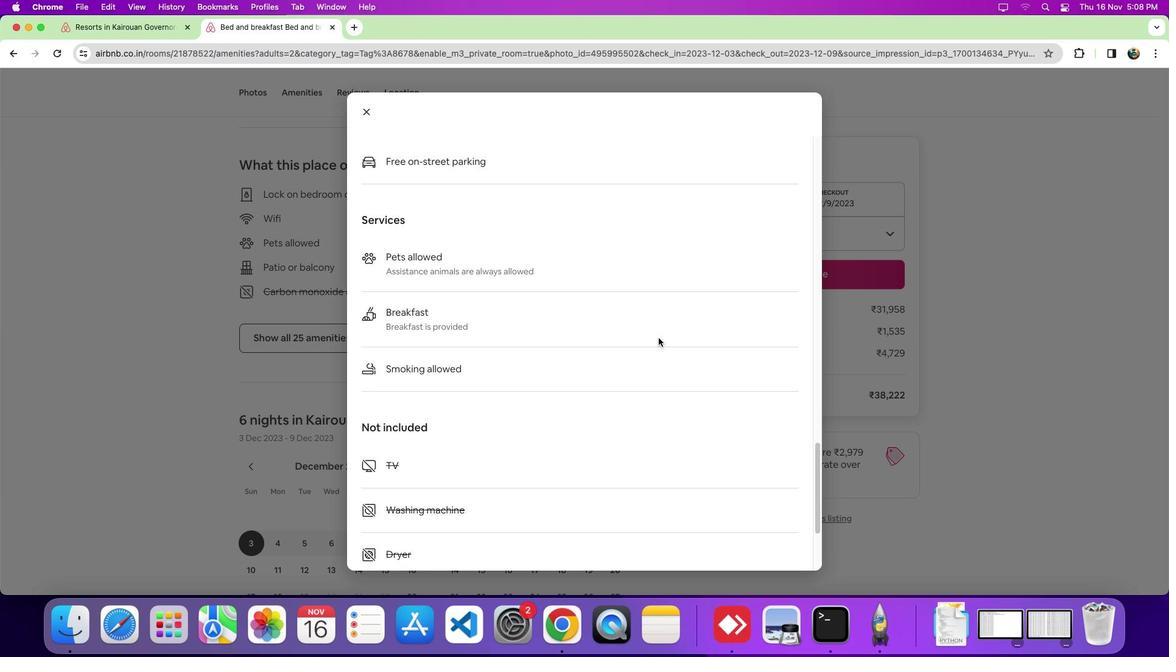
Action: Mouse scrolled (658, 338) with delta (0, -5)
Screenshot: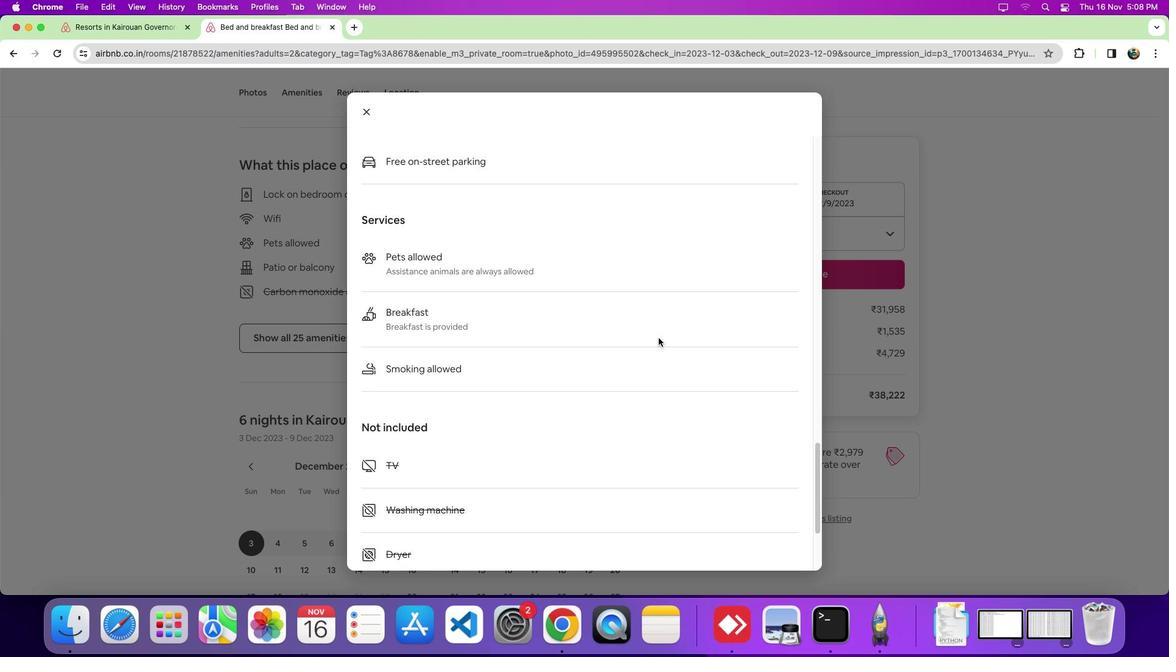 
Action: Mouse scrolled (658, 338) with delta (0, -7)
Screenshot: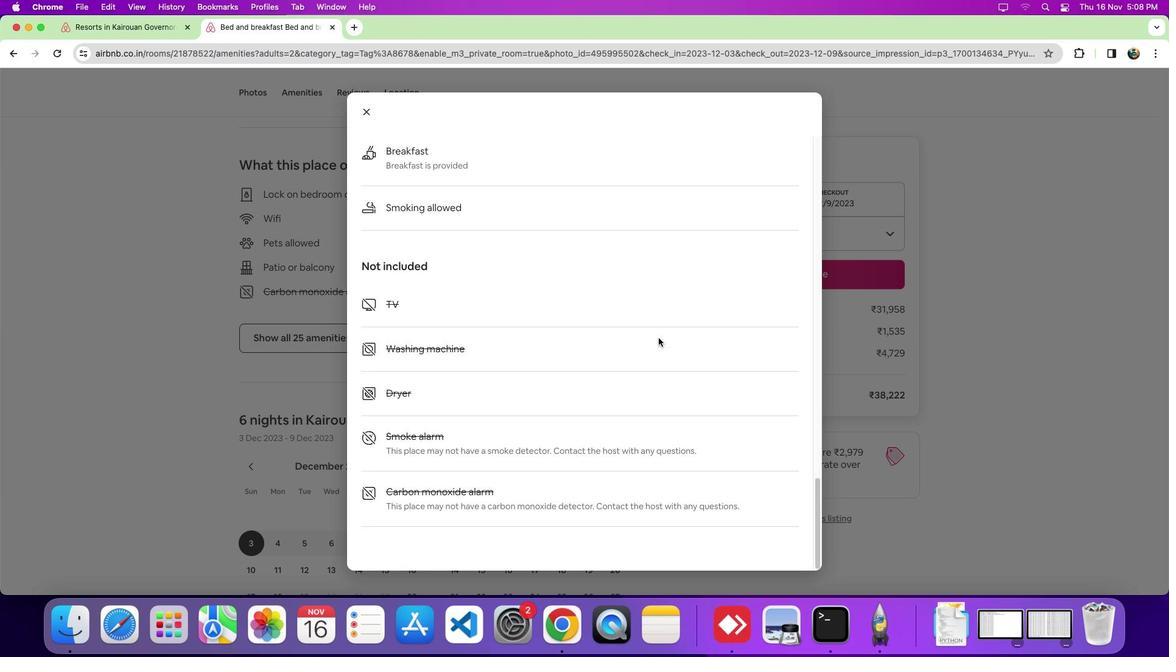 
Action: Mouse scrolled (658, 338) with delta (0, 0)
Screenshot: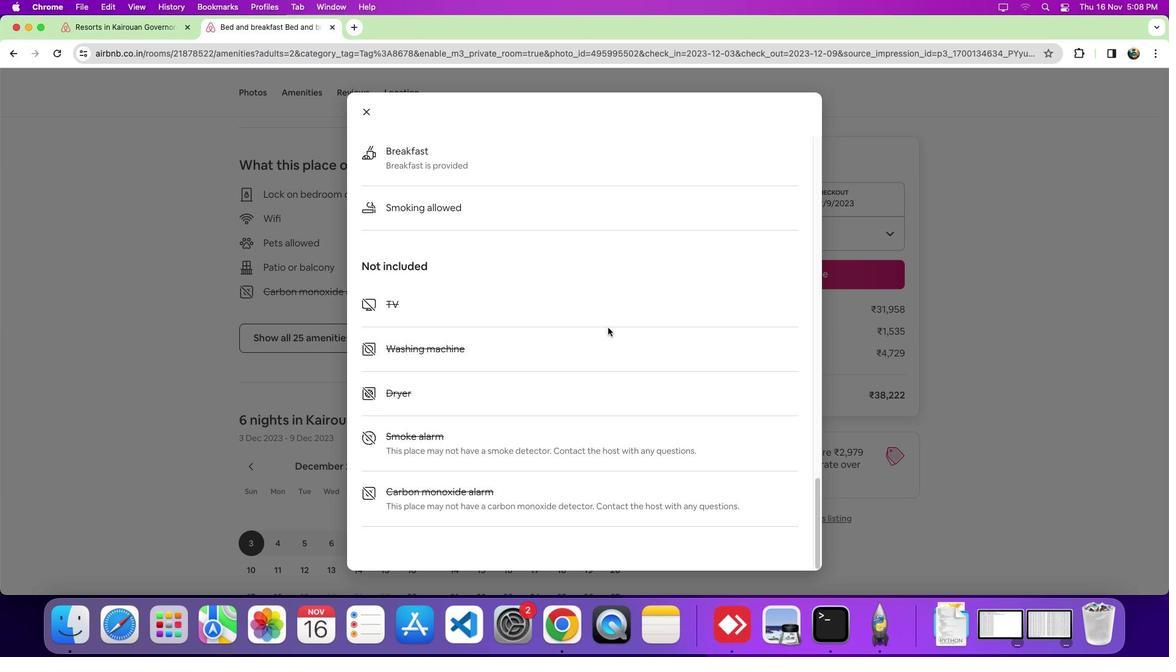 
Action: Mouse scrolled (658, 338) with delta (0, 0)
Screenshot: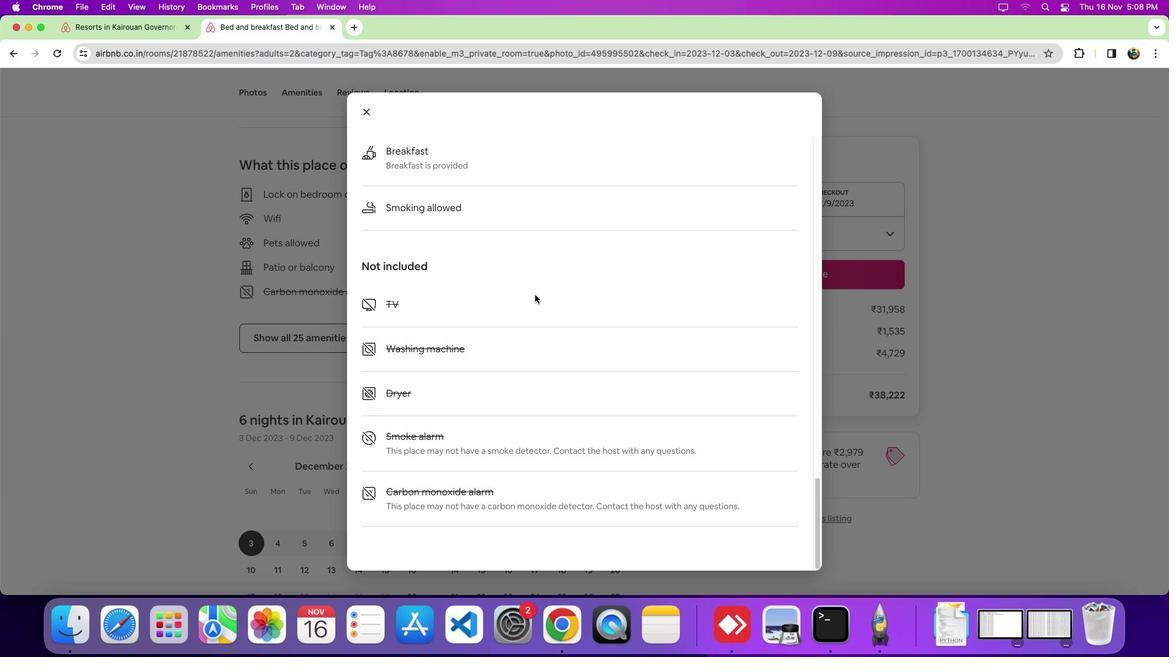 
Action: Mouse moved to (362, 112)
Screenshot: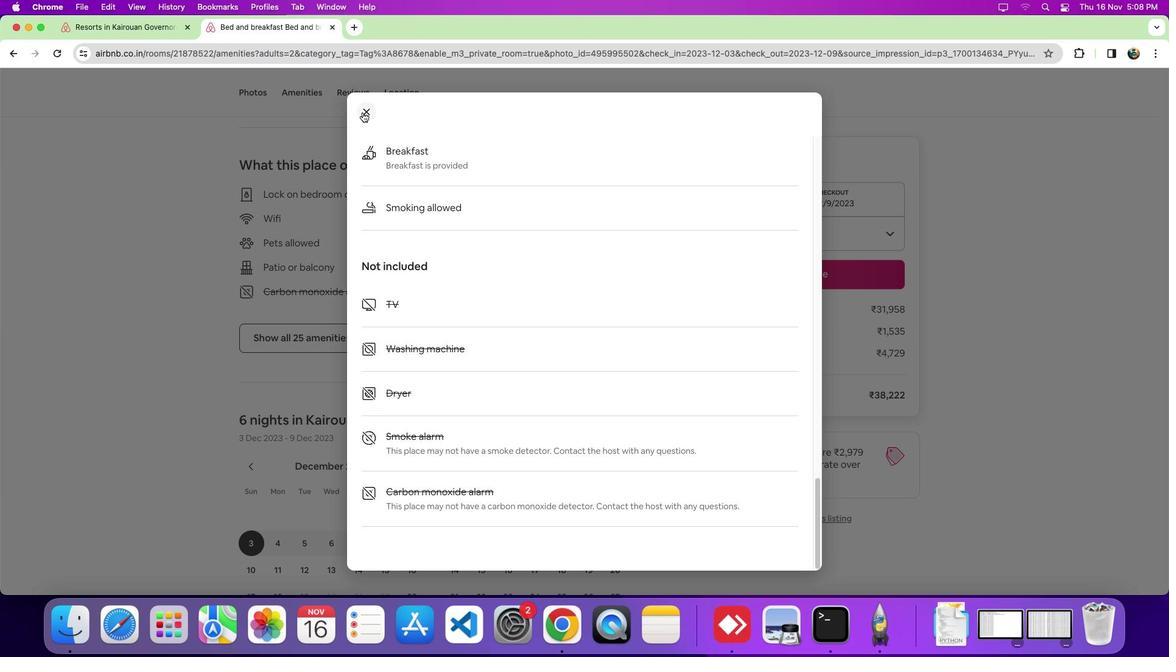
Action: Mouse pressed left at (362, 112)
Screenshot: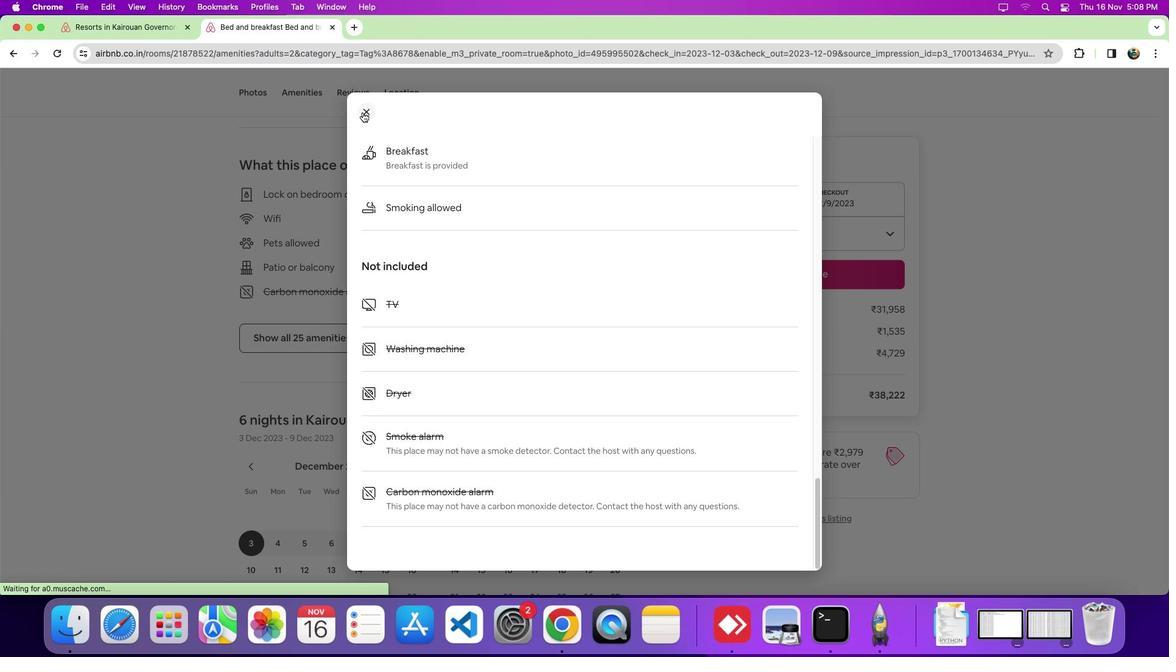 
Action: Mouse moved to (477, 406)
Screenshot: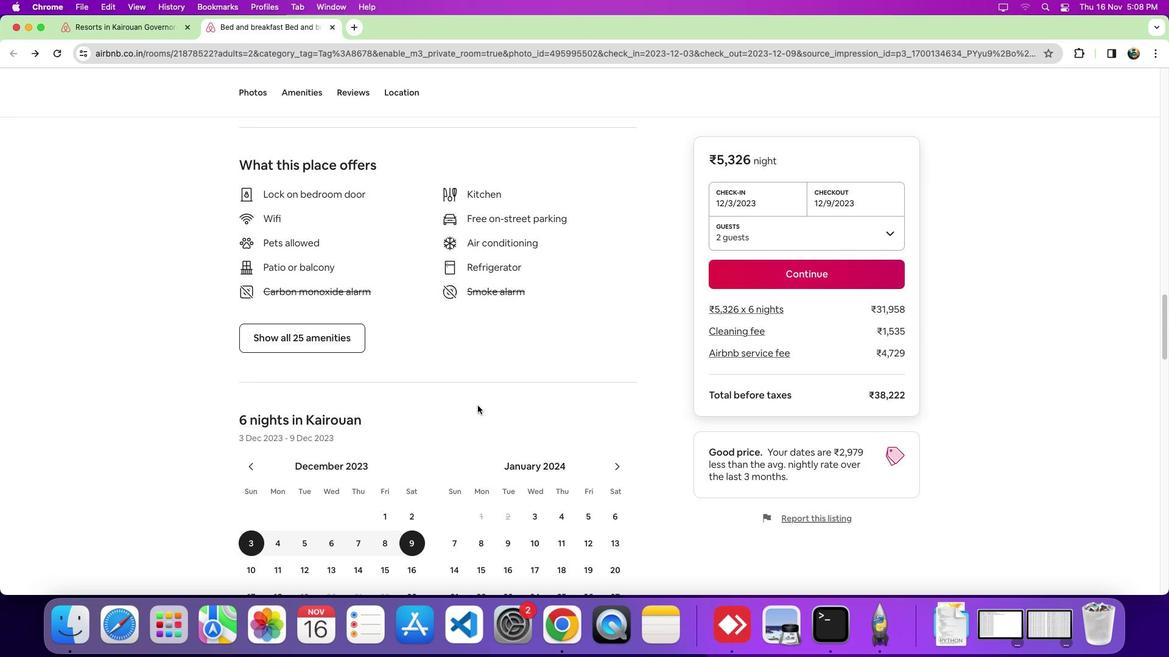 
Action: Mouse scrolled (477, 406) with delta (0, 0)
Screenshot: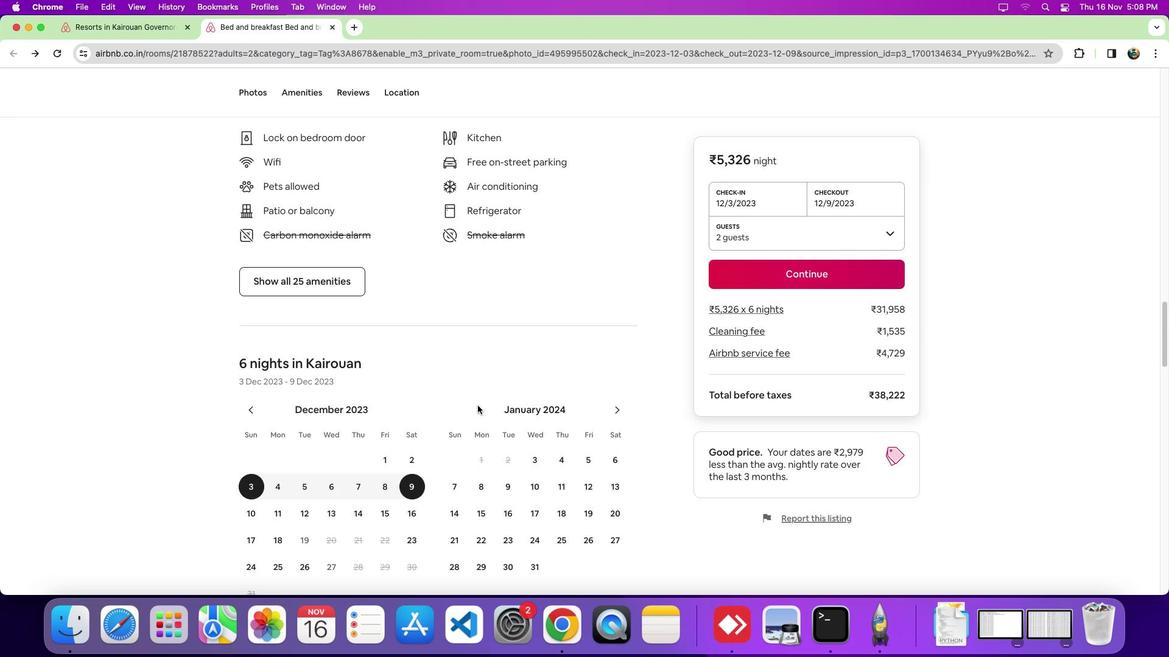 
Action: Mouse scrolled (477, 406) with delta (0, 0)
Screenshot: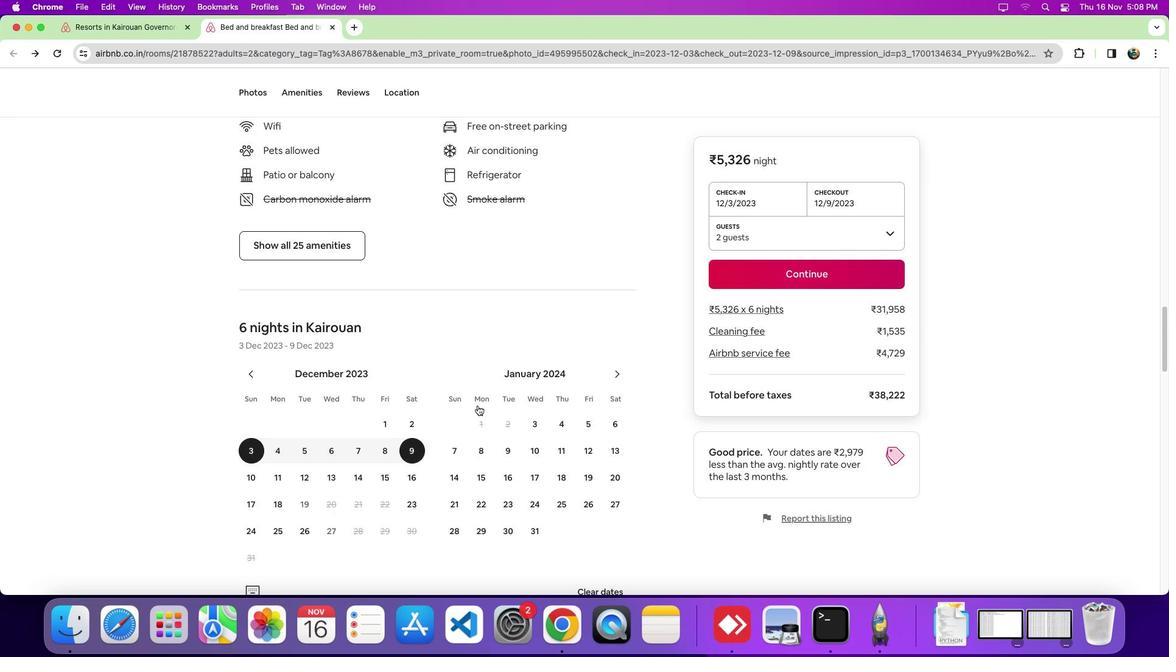 
Action: Mouse scrolled (477, 406) with delta (0, -3)
Screenshot: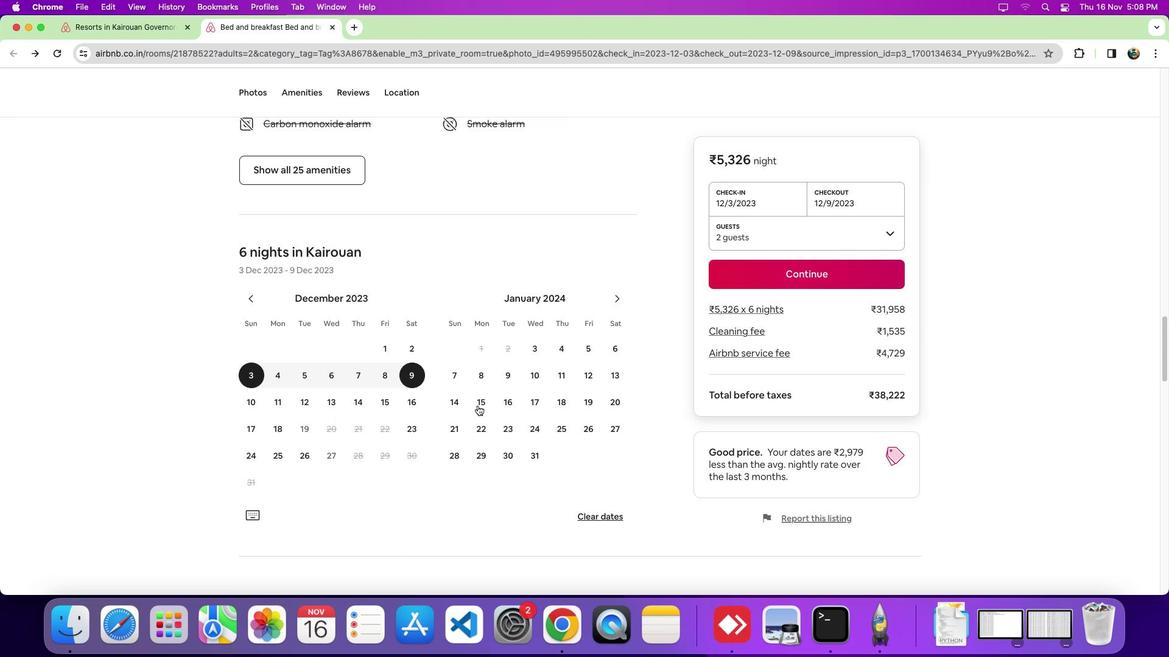 
Action: Mouse scrolled (477, 406) with delta (0, -4)
Screenshot: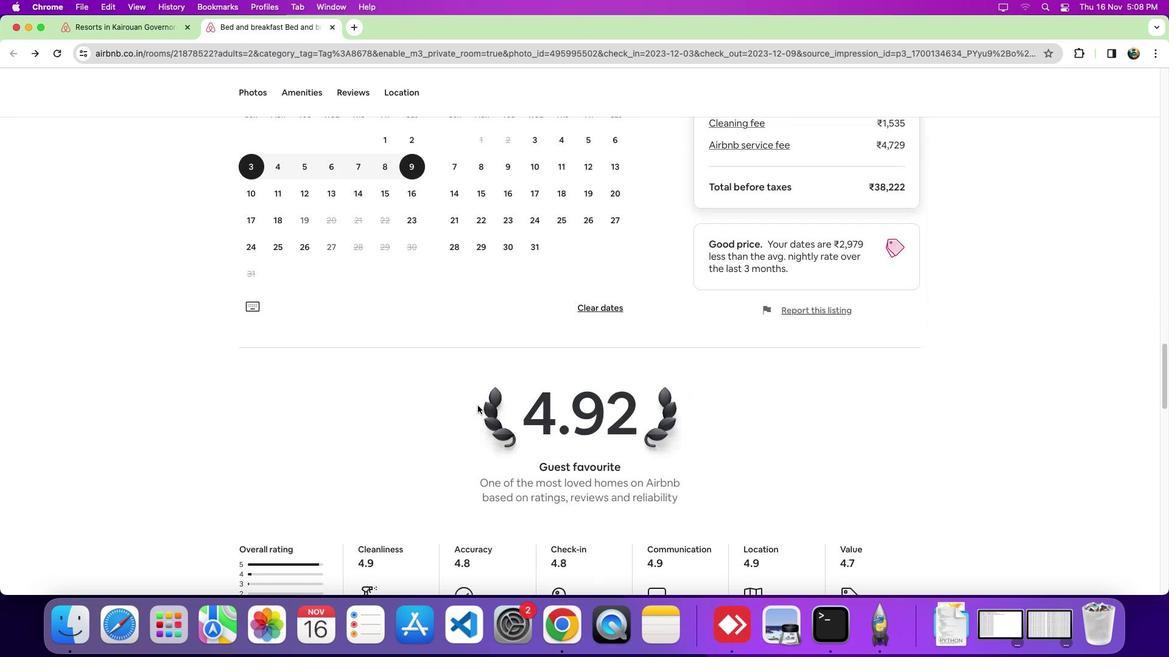 
Action: Mouse moved to (453, 346)
Screenshot: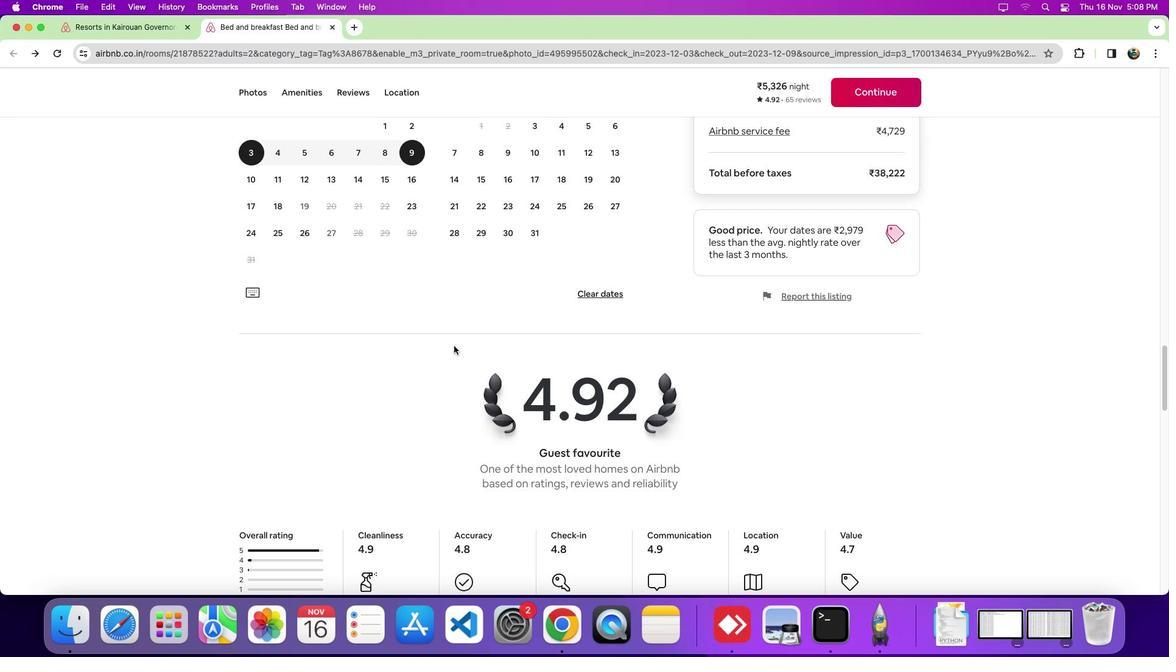 
Action: Mouse scrolled (453, 346) with delta (0, 0)
Screenshot: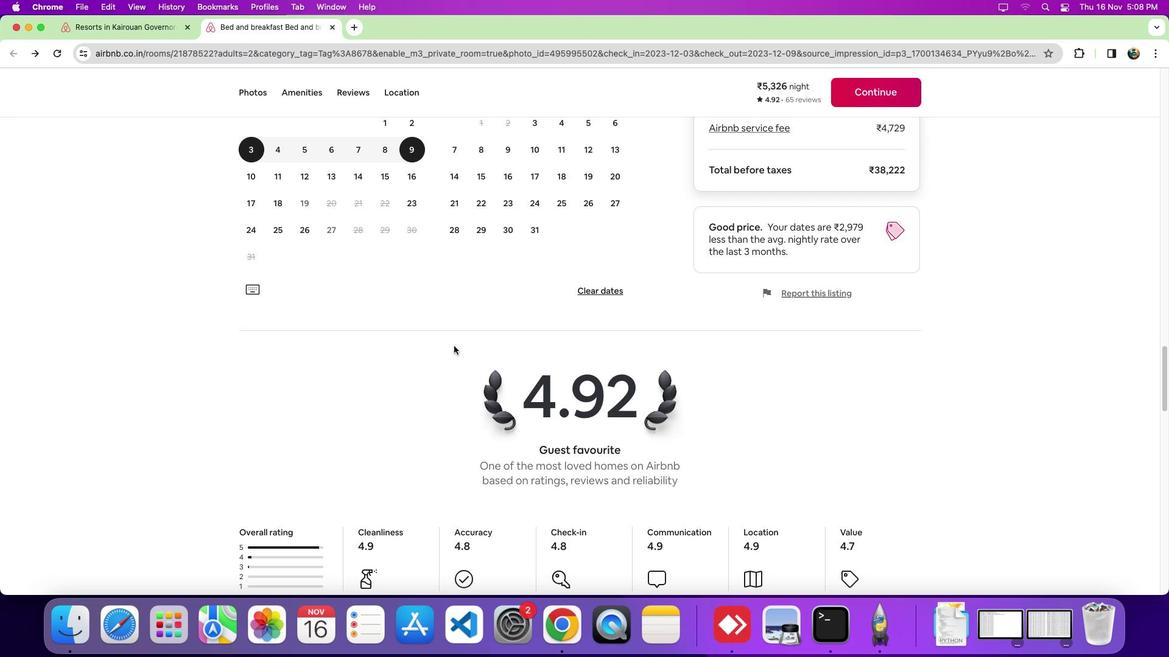 
Action: Mouse scrolled (453, 346) with delta (0, 0)
Screenshot: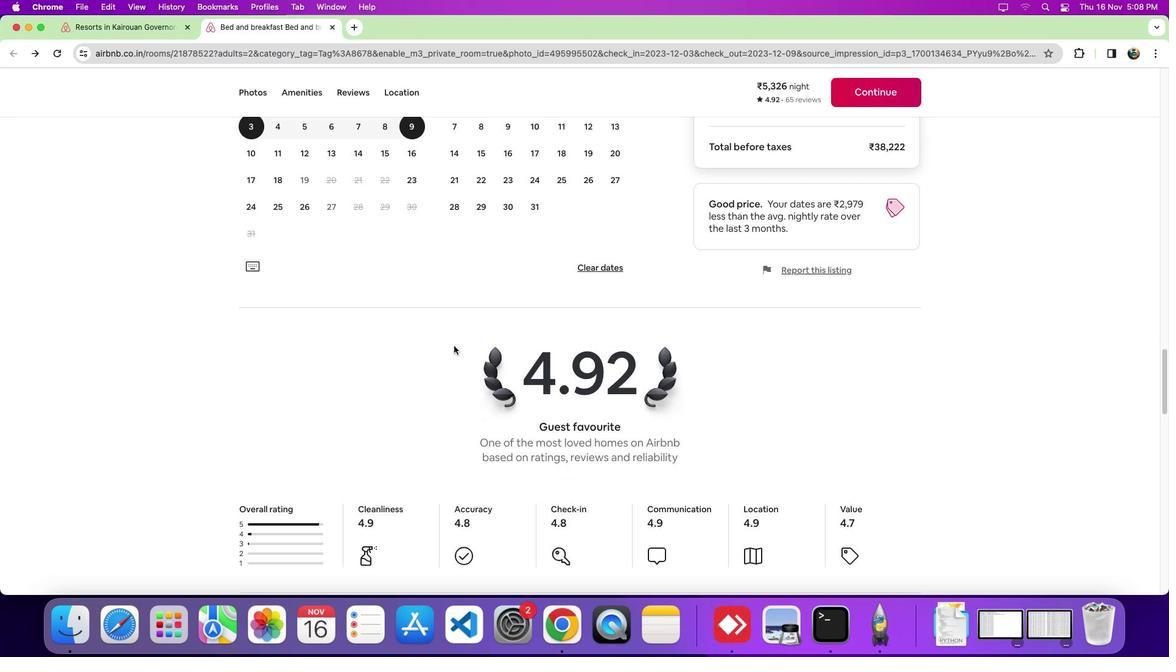 
Action: Mouse scrolled (453, 346) with delta (0, -1)
Screenshot: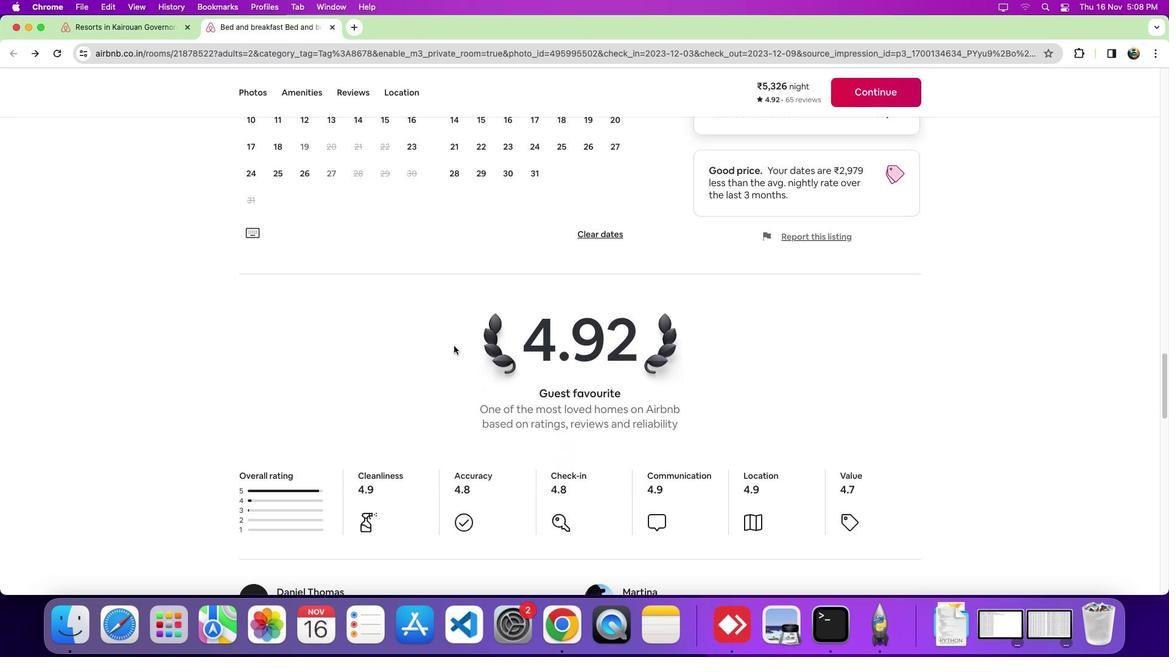 
Action: Mouse scrolled (453, 346) with delta (0, 0)
Screenshot: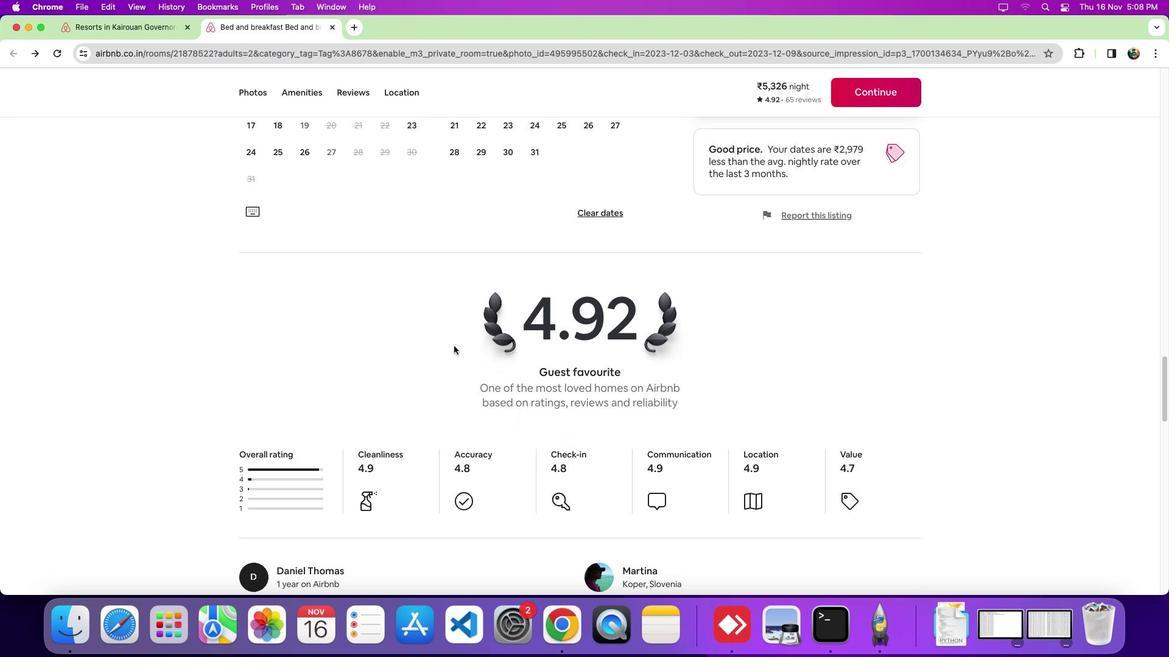 
Action: Mouse scrolled (453, 346) with delta (0, 0)
Screenshot: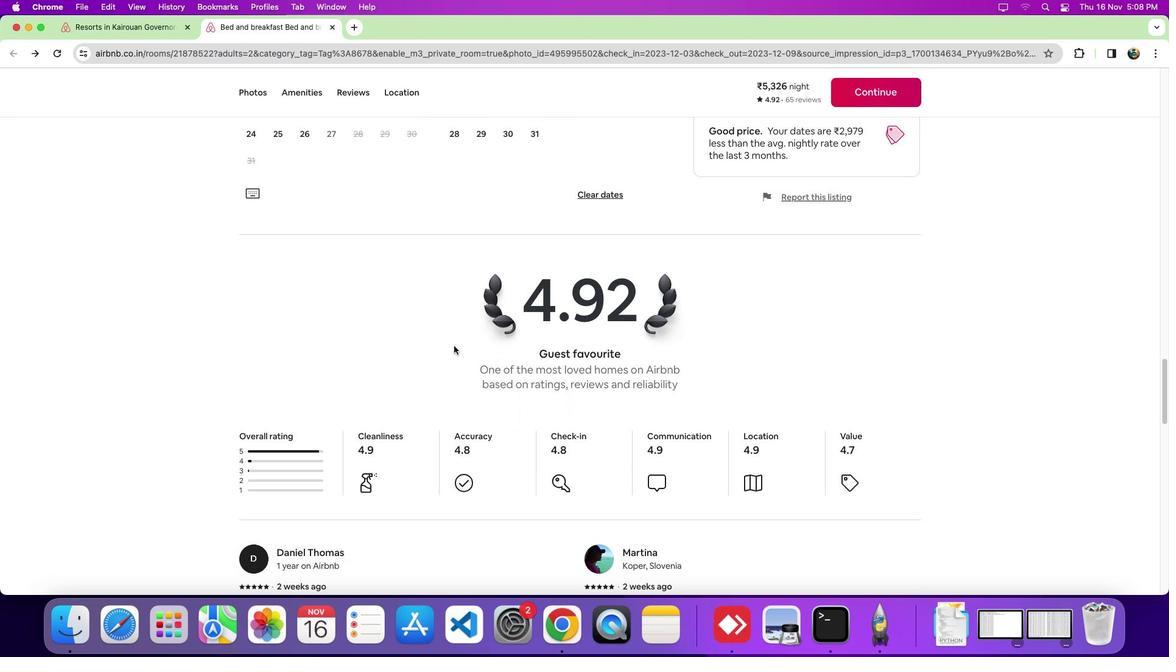 
Action: Mouse scrolled (453, 346) with delta (0, -1)
Screenshot: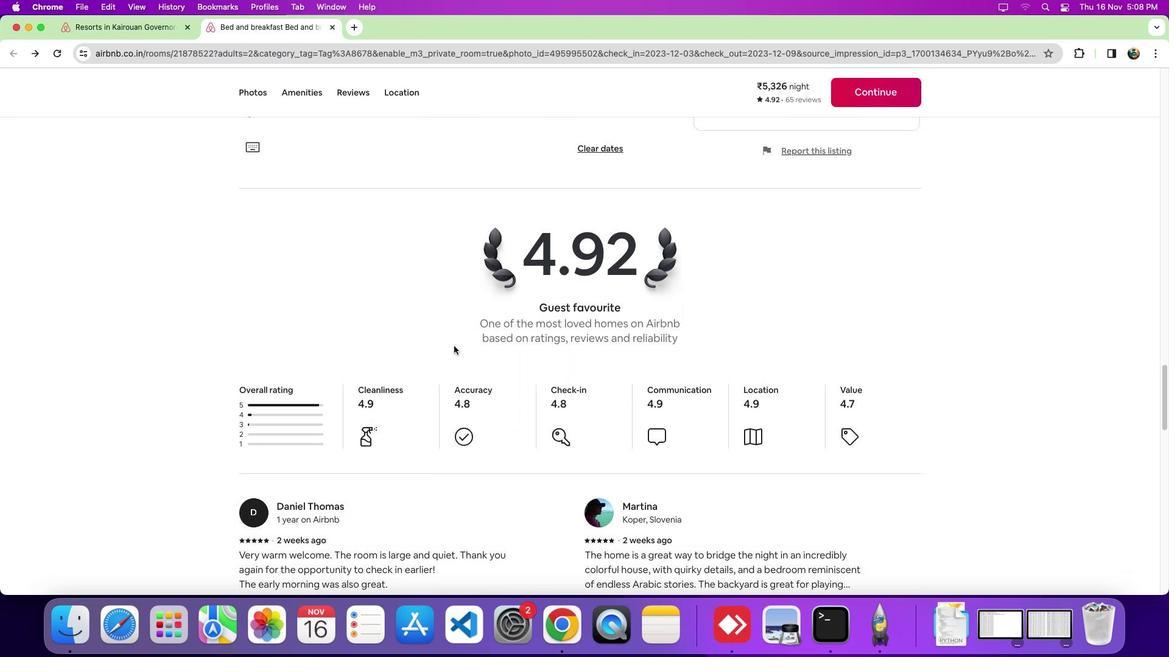 
Action: Mouse scrolled (453, 346) with delta (0, 0)
Screenshot: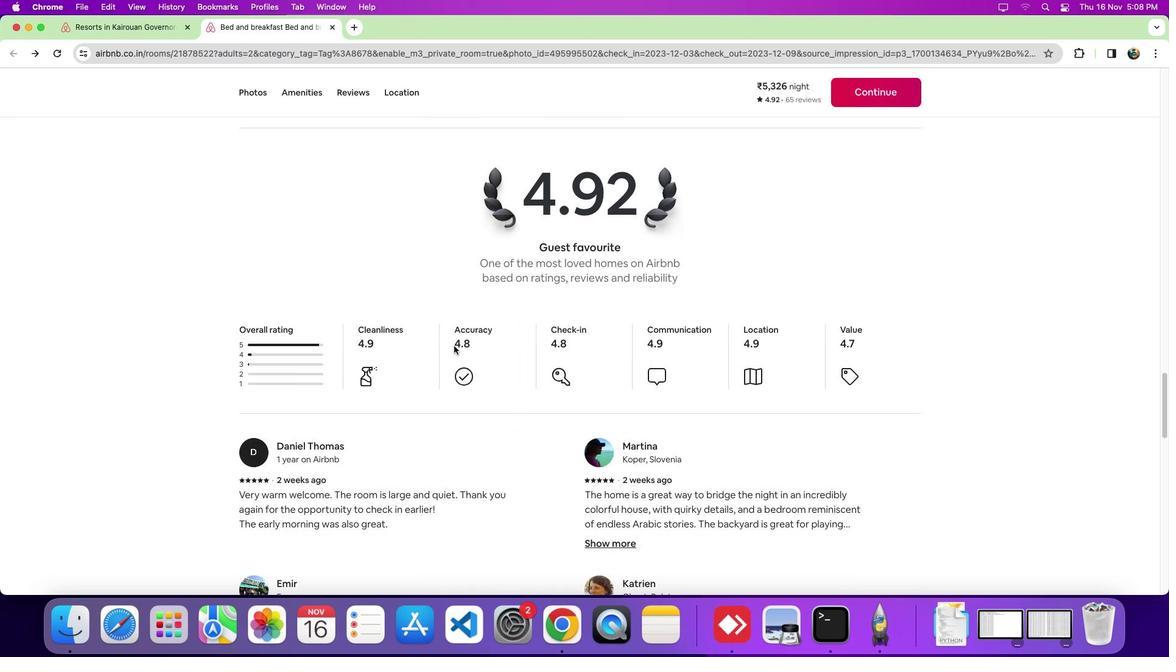 
Action: Mouse scrolled (453, 346) with delta (0, 0)
Screenshot: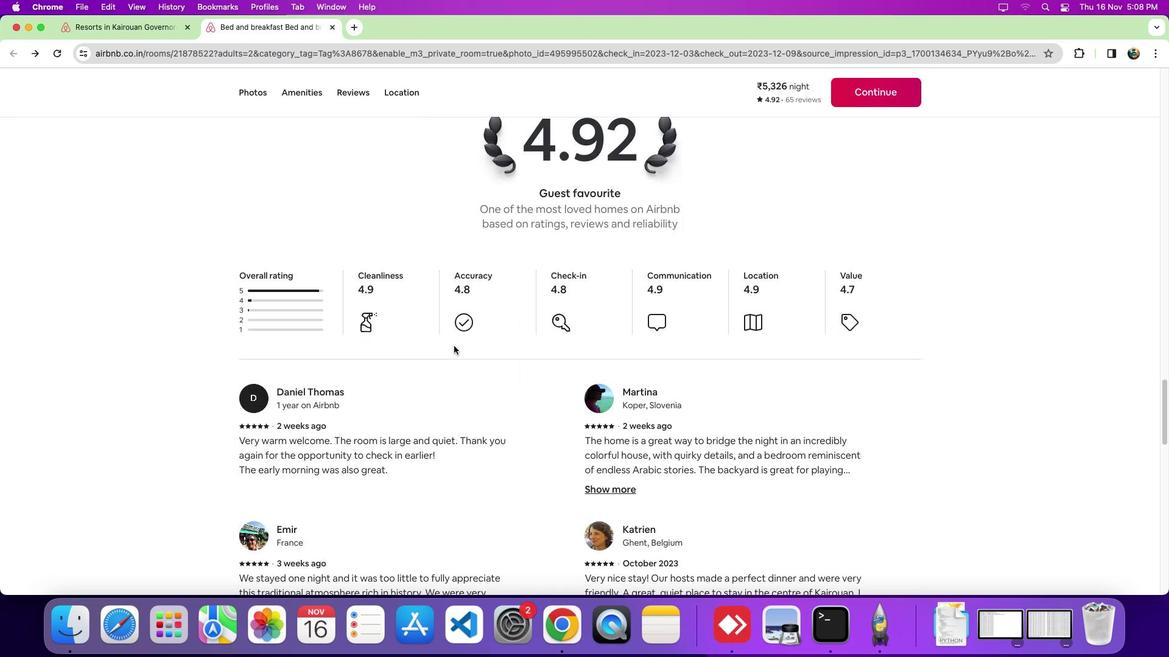 
Action: Mouse scrolled (453, 346) with delta (0, -3)
Screenshot: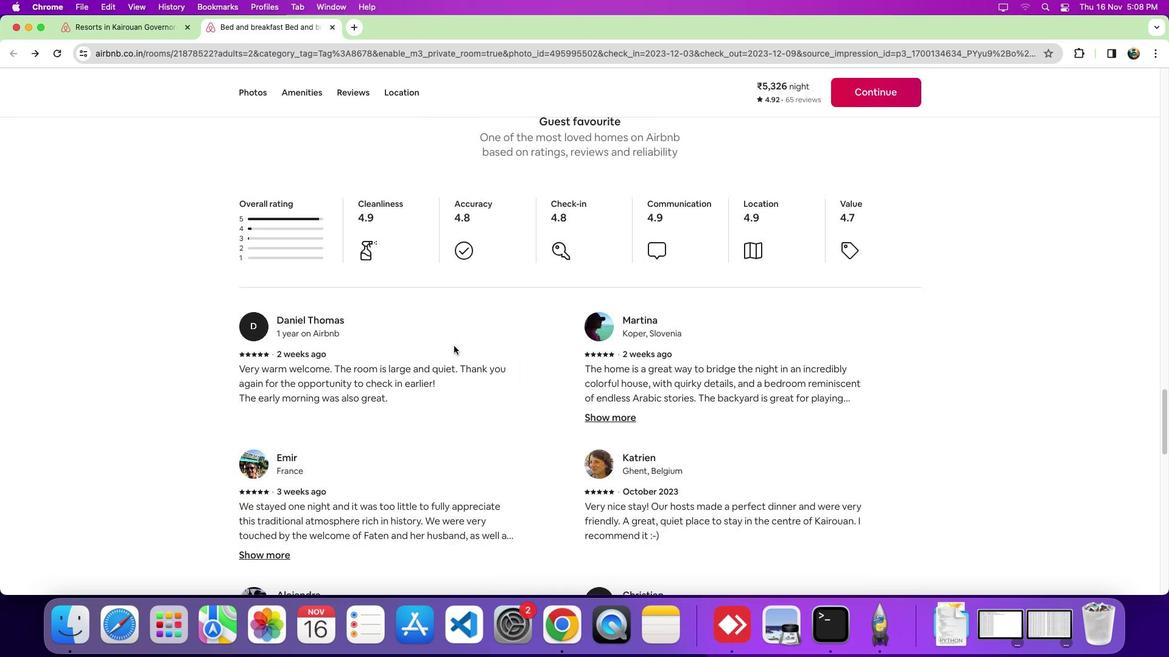 
Action: Mouse scrolled (453, 346) with delta (0, 0)
Screenshot: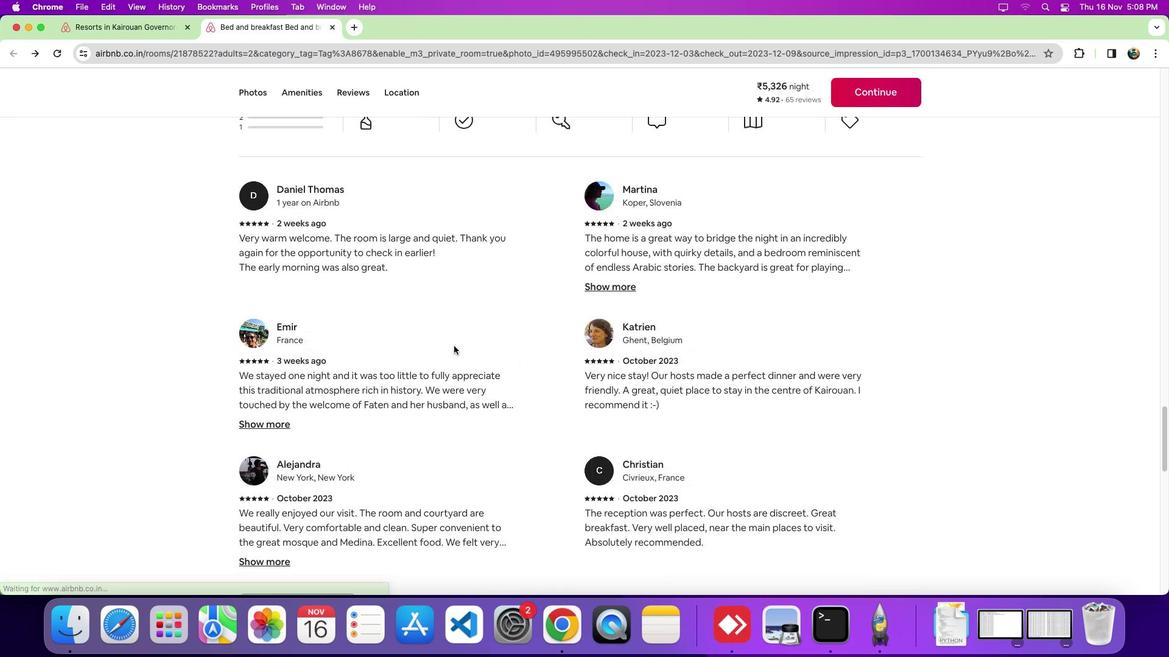 
Action: Mouse scrolled (453, 346) with delta (0, 0)
Screenshot: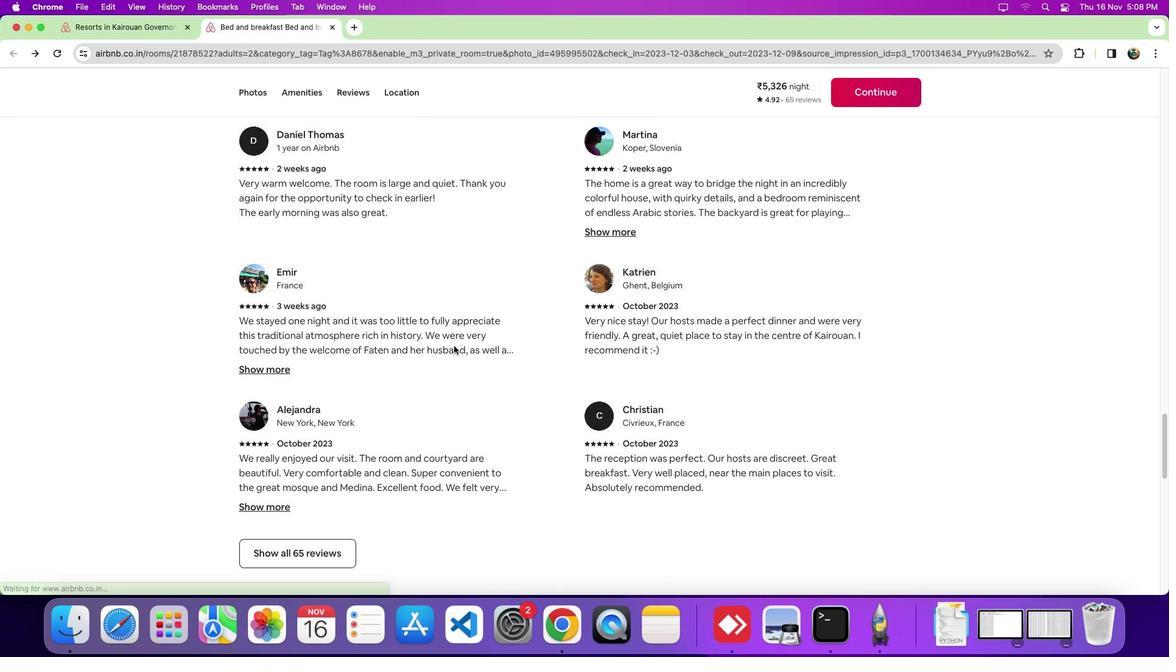 
Action: Mouse scrolled (453, 346) with delta (0, -4)
Screenshot: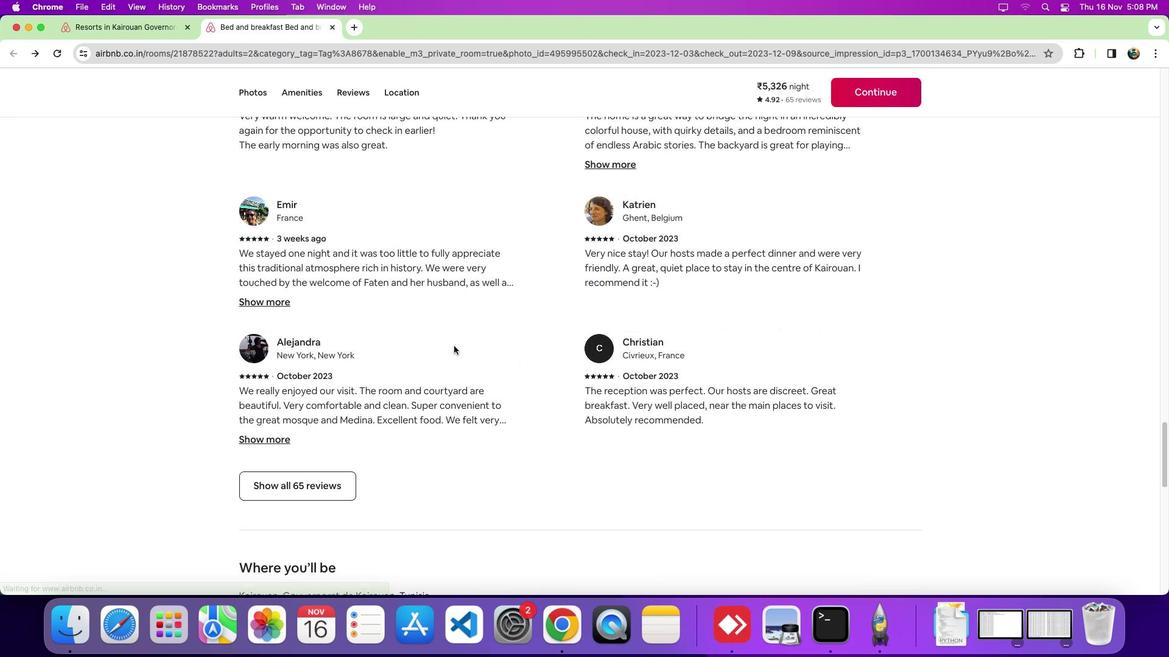 
Action: Mouse moved to (310, 476)
Screenshot: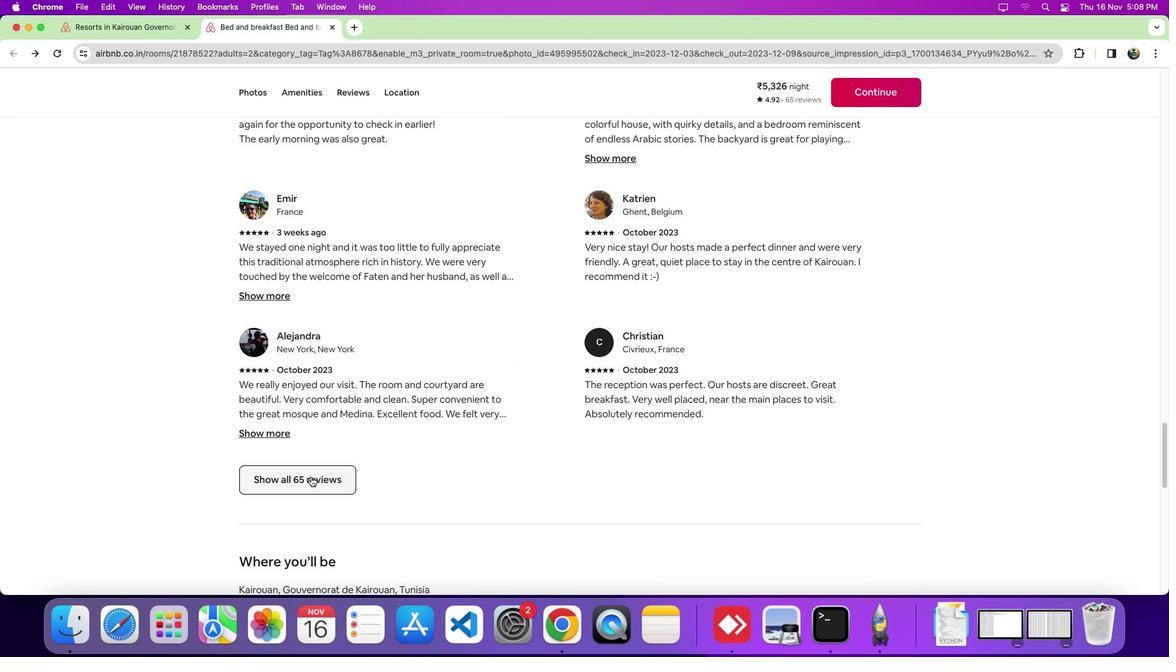 
Action: Mouse pressed left at (310, 476)
Screenshot: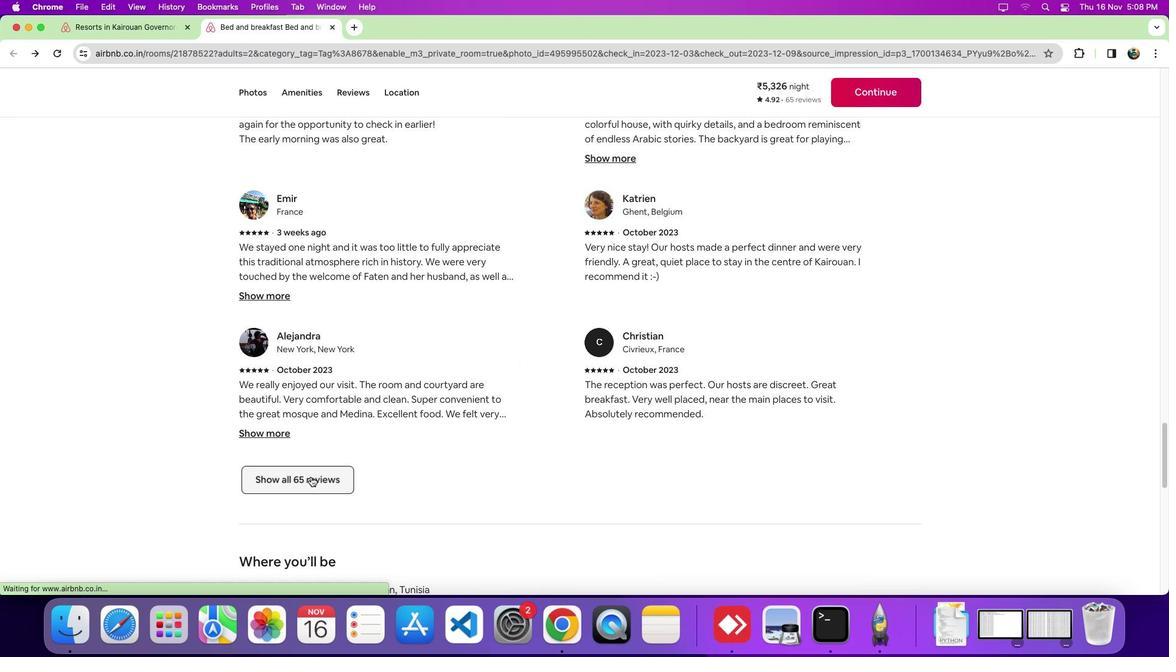 
Action: Mouse moved to (679, 339)
Screenshot: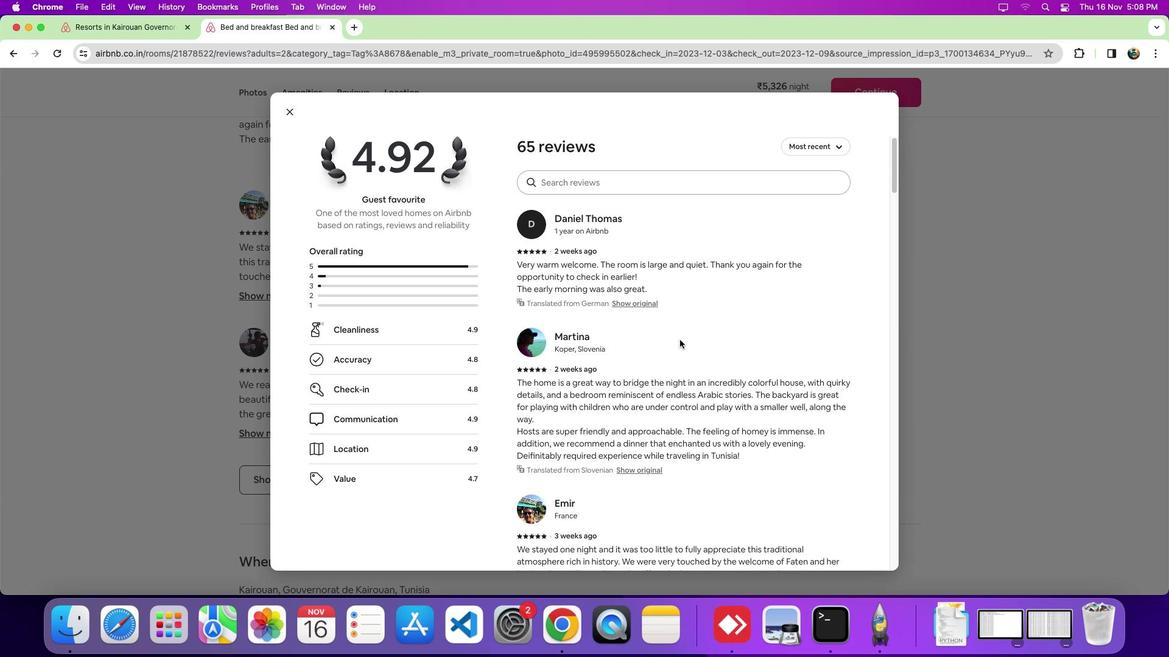 
Action: Mouse scrolled (679, 339) with delta (0, 0)
Screenshot: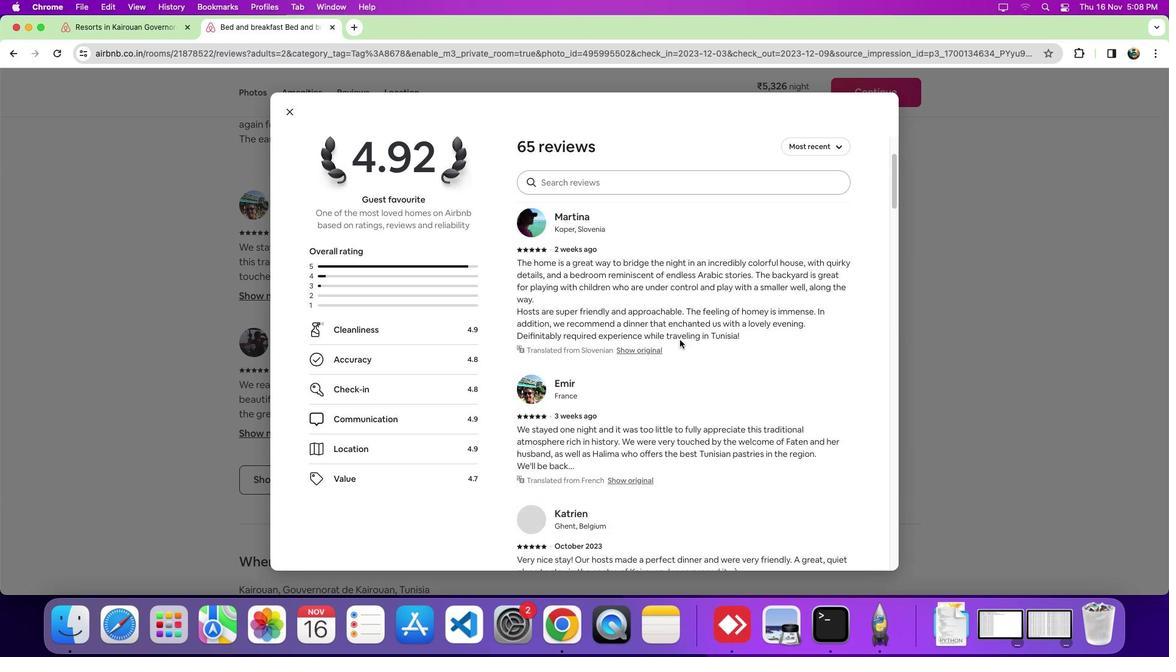 
Action: Mouse scrolled (679, 339) with delta (0, 0)
Screenshot: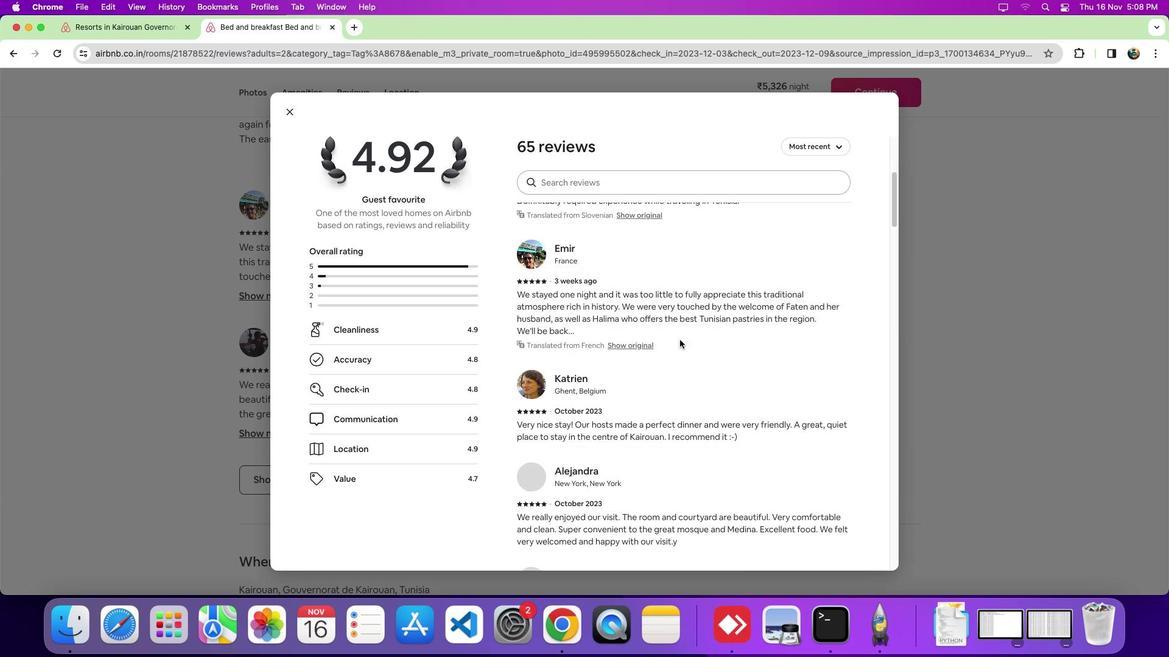 
Action: Mouse scrolled (679, 339) with delta (0, -4)
Screenshot: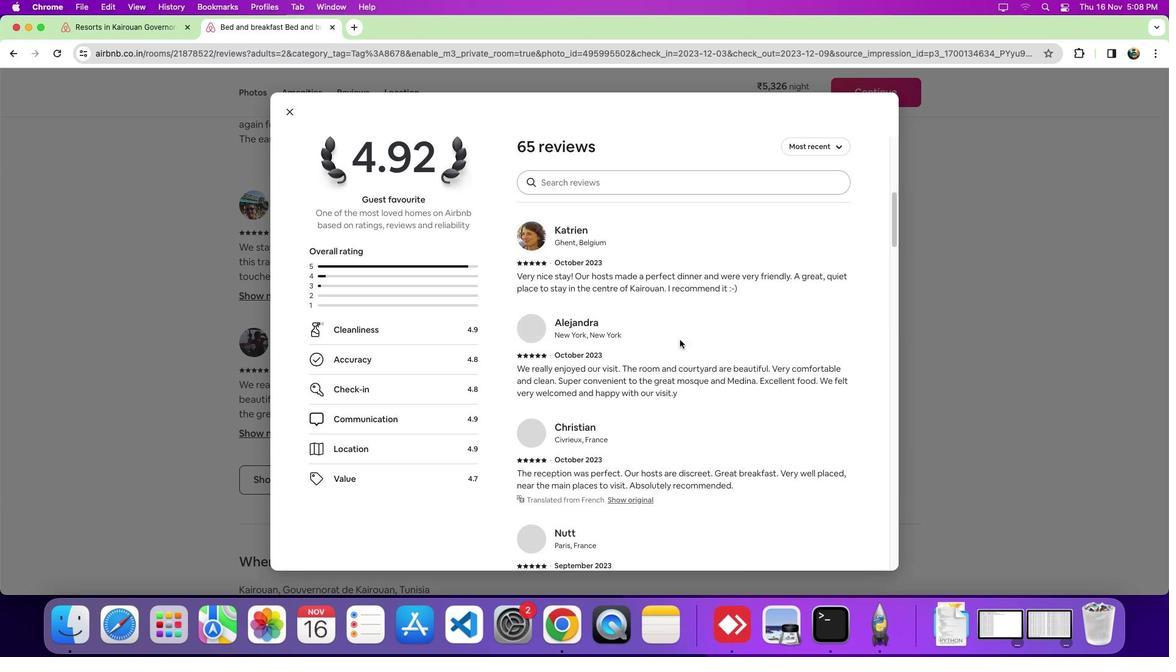 
Action: Mouse scrolled (679, 339) with delta (0, -5)
Screenshot: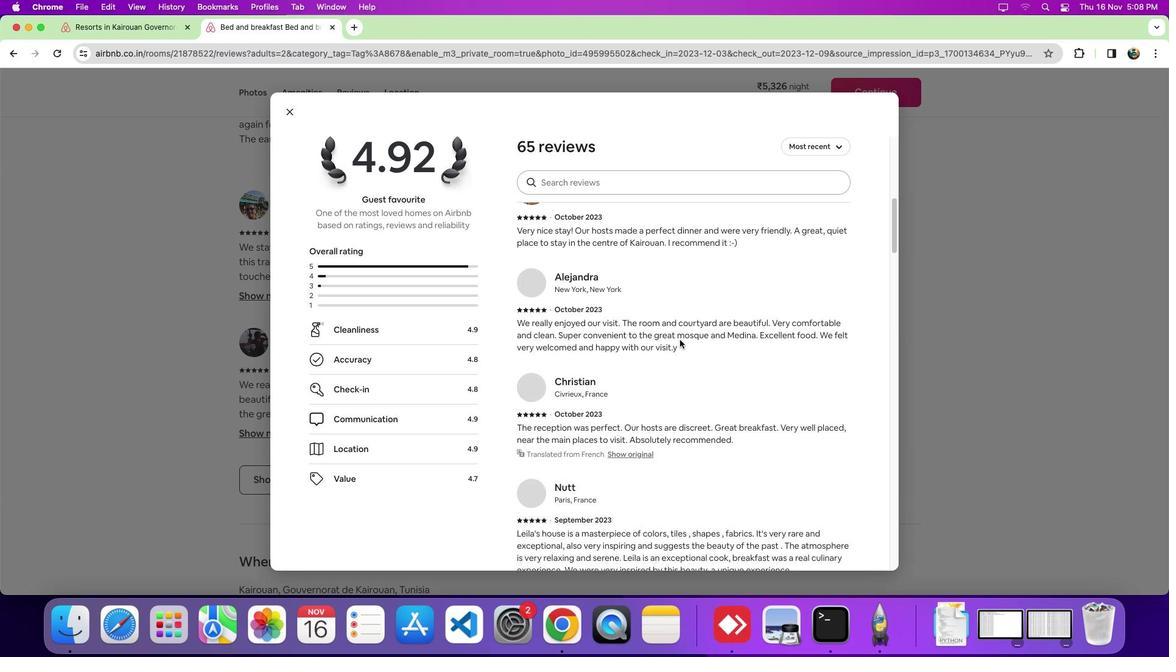 
Action: Mouse scrolled (679, 339) with delta (0, 0)
Screenshot: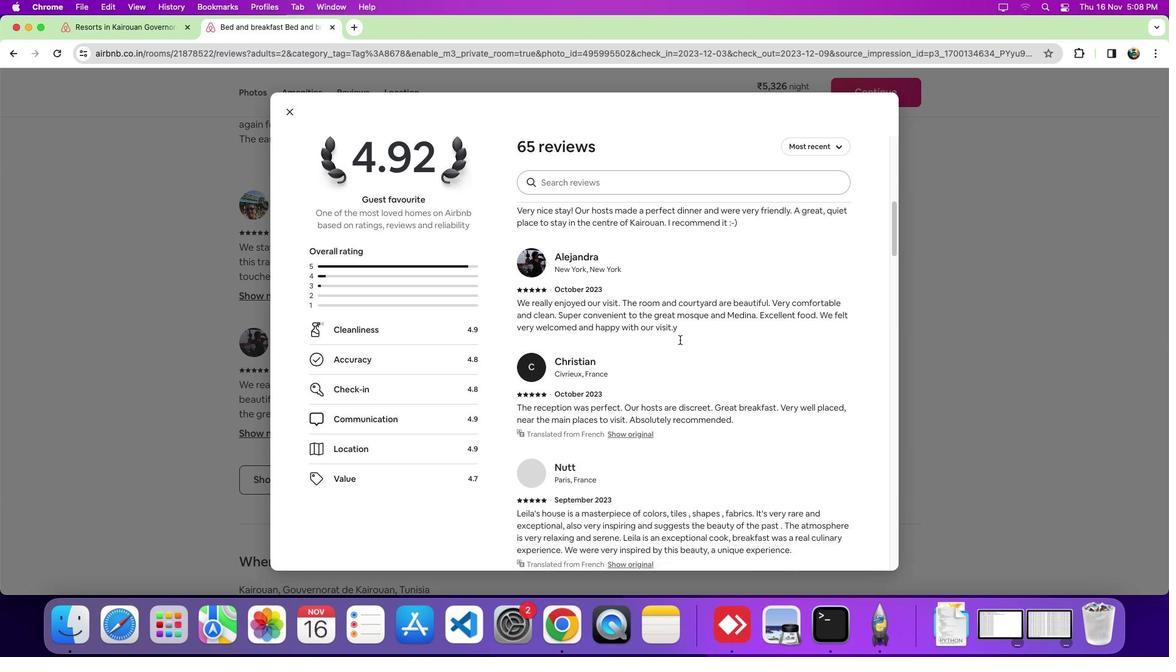 
Action: Mouse scrolled (679, 339) with delta (0, 0)
Screenshot: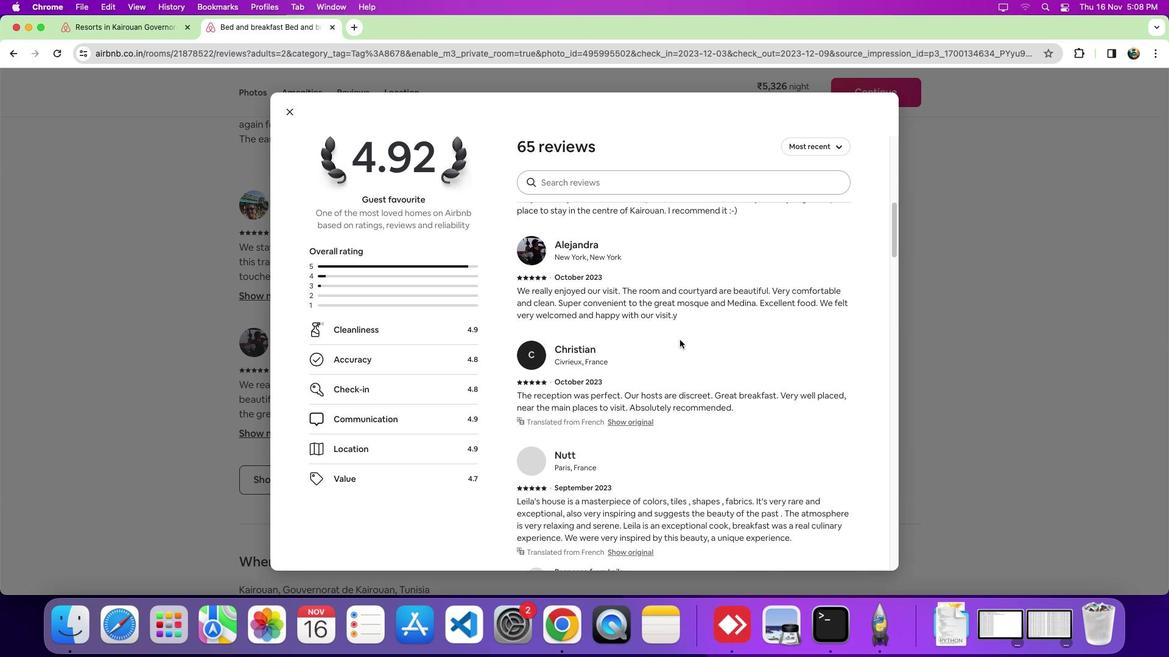 
Action: Mouse scrolled (679, 339) with delta (0, -3)
Screenshot: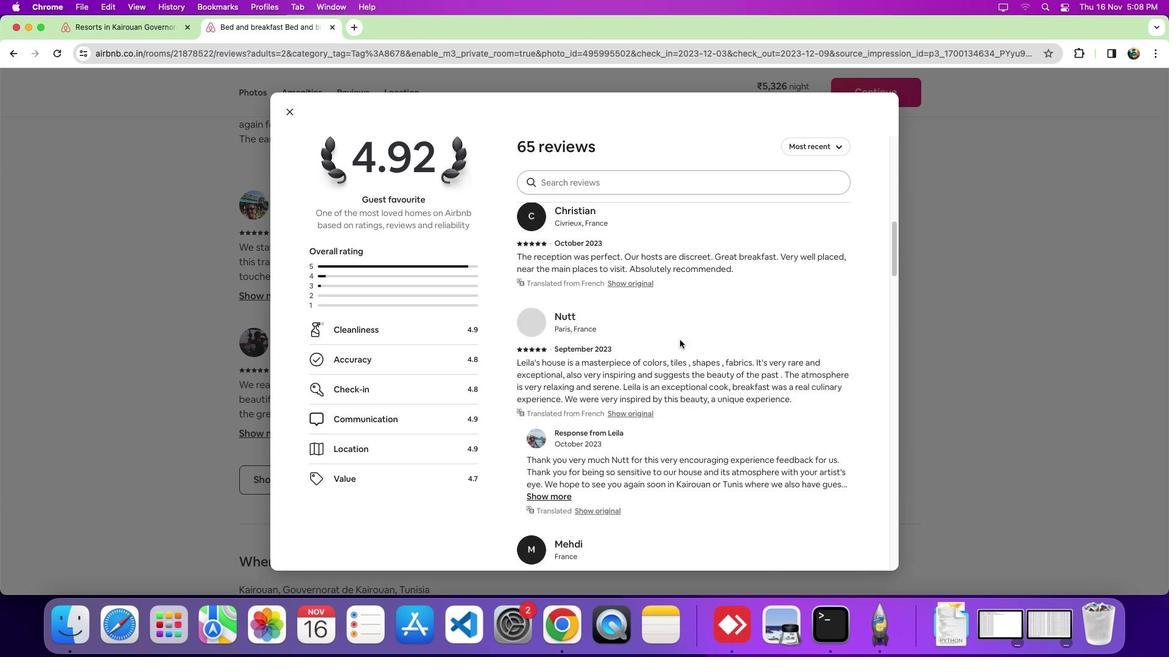 
Action: Mouse moved to (680, 339)
Screenshot: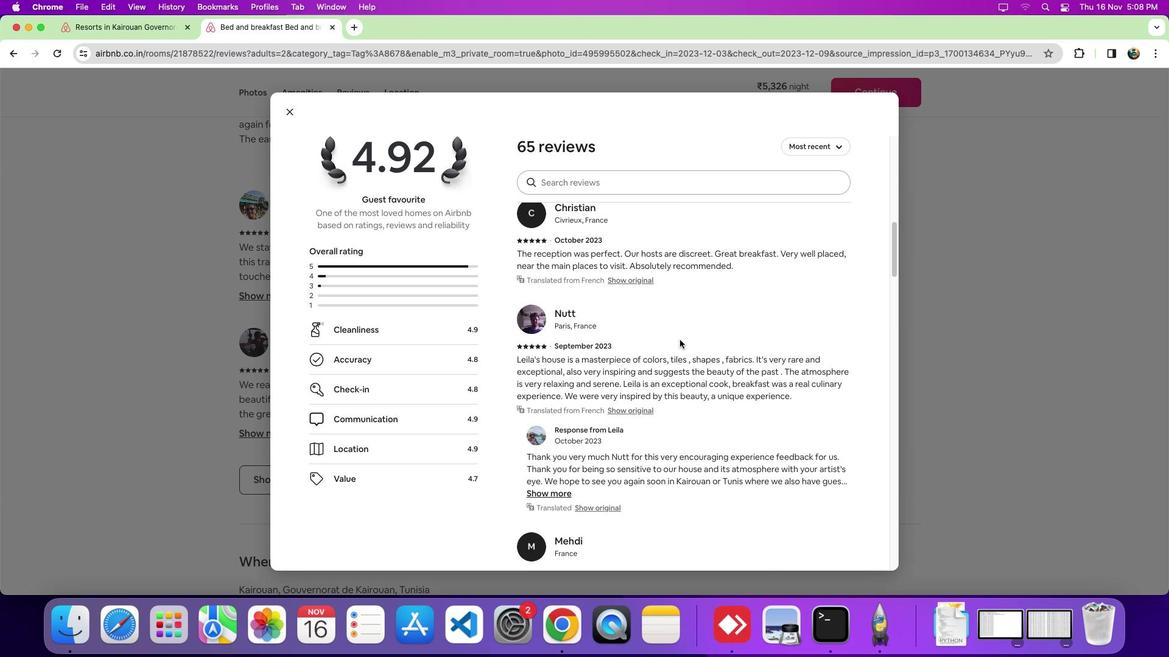 
Action: Mouse scrolled (680, 339) with delta (0, 0)
Screenshot: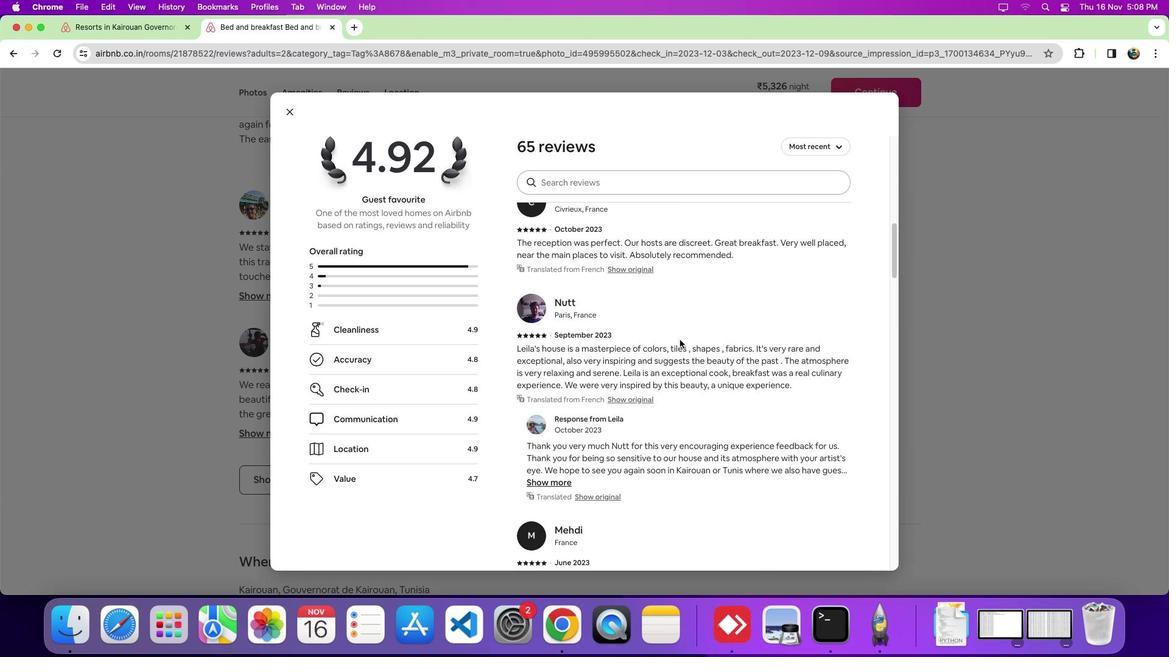 
Action: Mouse scrolled (680, 339) with delta (0, 0)
Screenshot: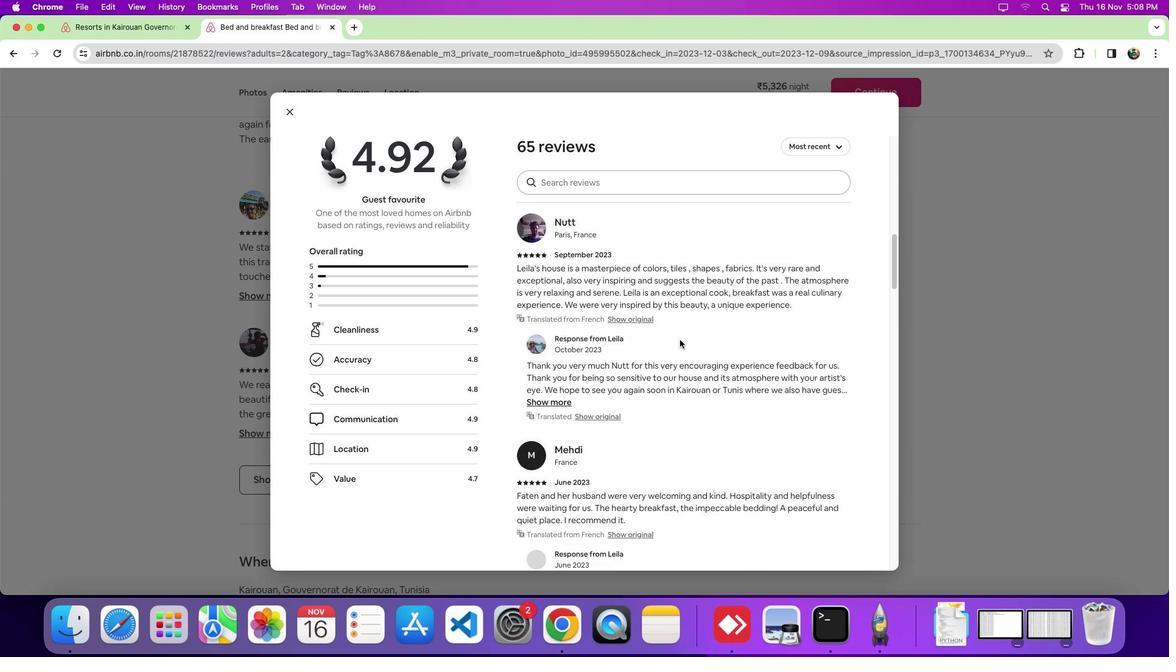 
Action: Mouse scrolled (680, 339) with delta (0, -3)
Screenshot: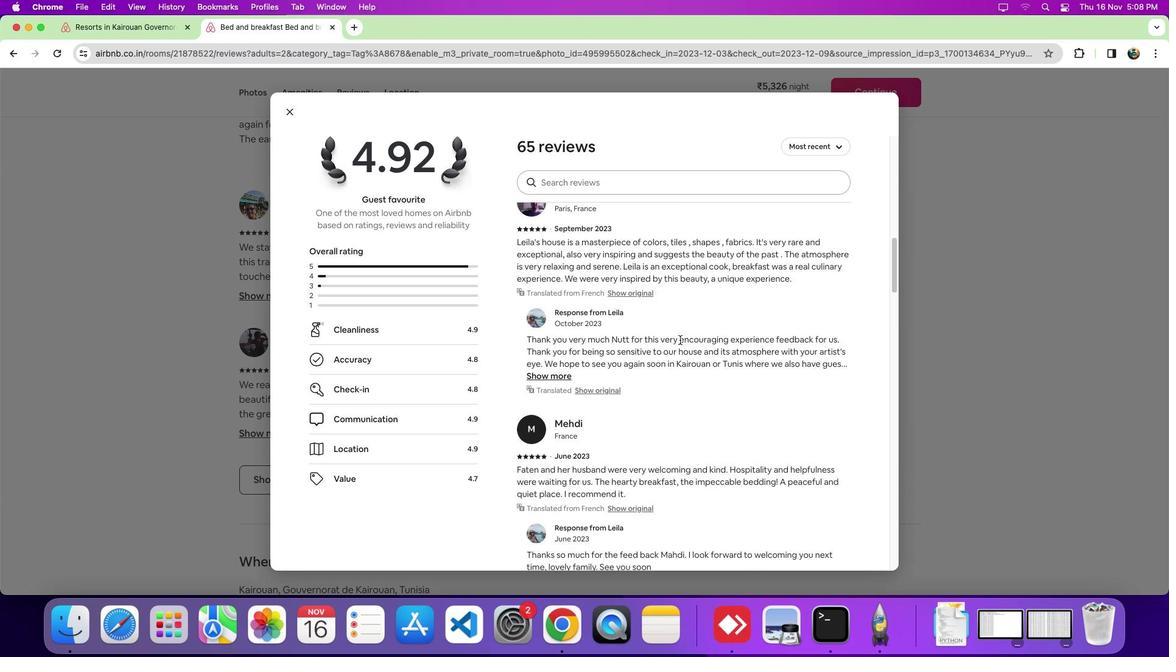 
Action: Mouse moved to (680, 339)
Screenshot: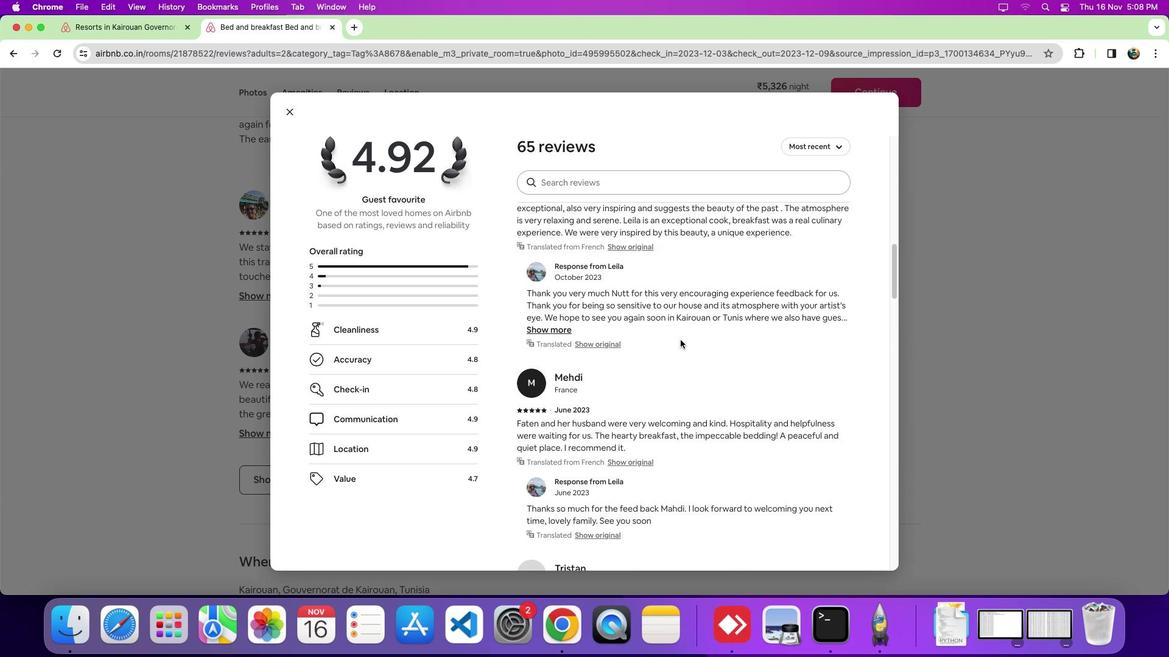 
Action: Mouse scrolled (680, 339) with delta (0, 0)
Screenshot: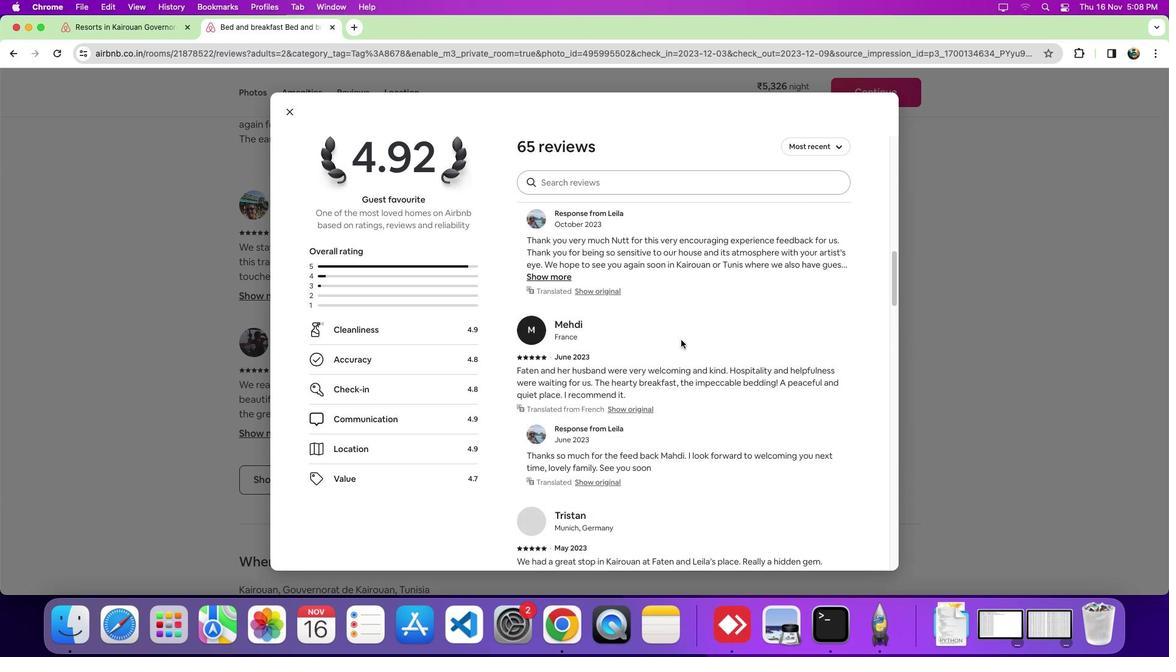 
Action: Mouse scrolled (680, 339) with delta (0, 0)
Screenshot: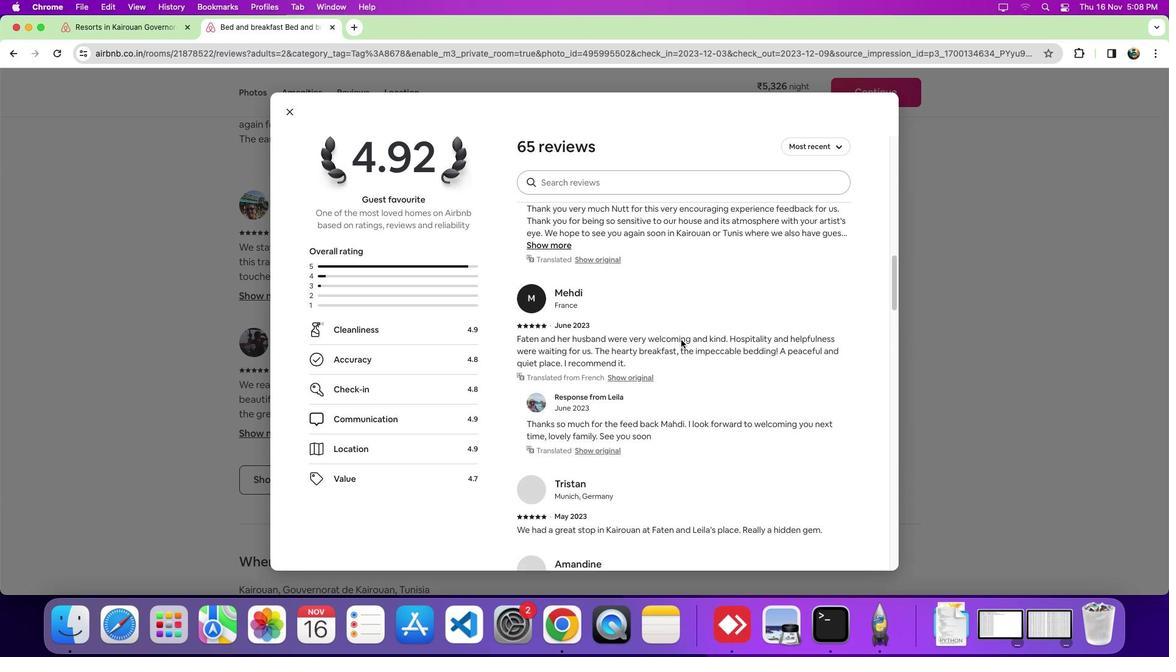 
Action: Mouse scrolled (680, 339) with delta (0, -3)
Screenshot: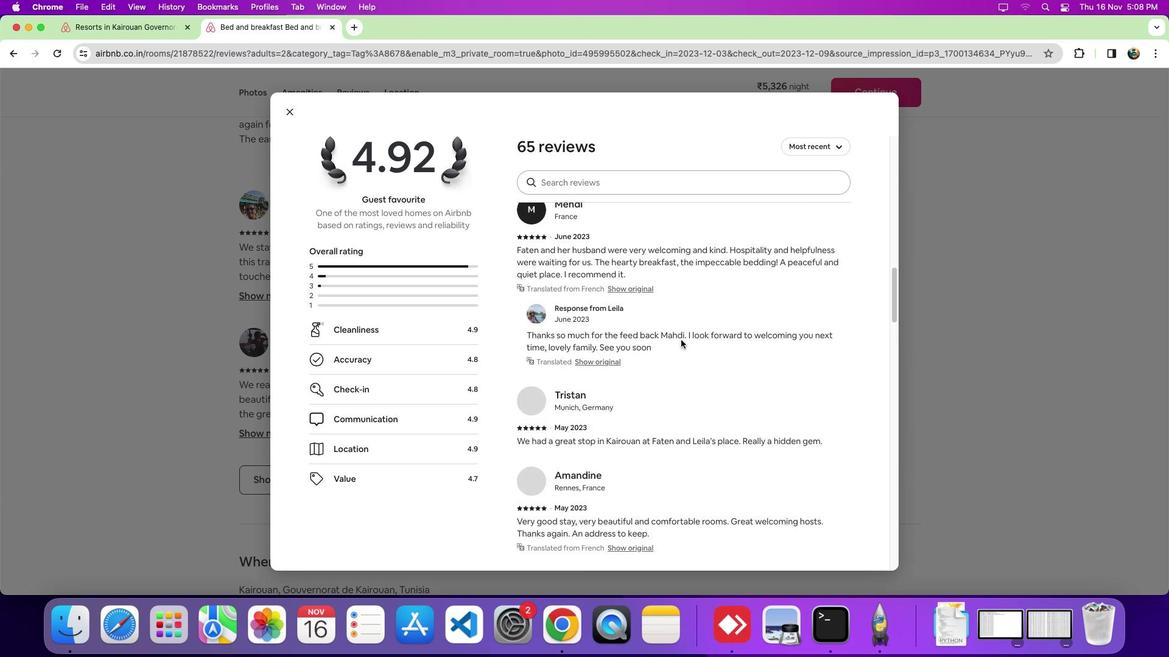 
Action: Mouse moved to (680, 340)
Screenshot: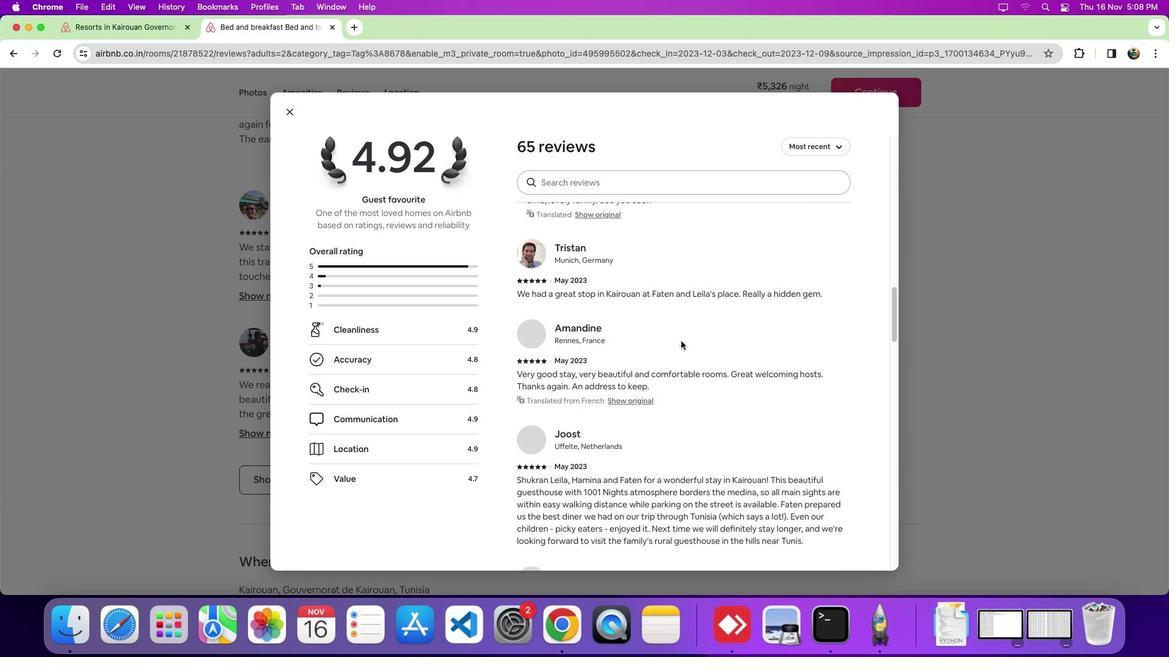 
Action: Mouse scrolled (680, 340) with delta (0, -3)
